 Task: Buy 2 Exhaust Pipes & Tips from Exhaust & Emissions section under best seller category for shipping address: Emma Green, 1133 Star Trek Drive, Pensacola, Florida 32501, Cell Number 8503109646. Pay from credit card ending with 2005, CVV 3321
Action: Mouse moved to (35, 90)
Screenshot: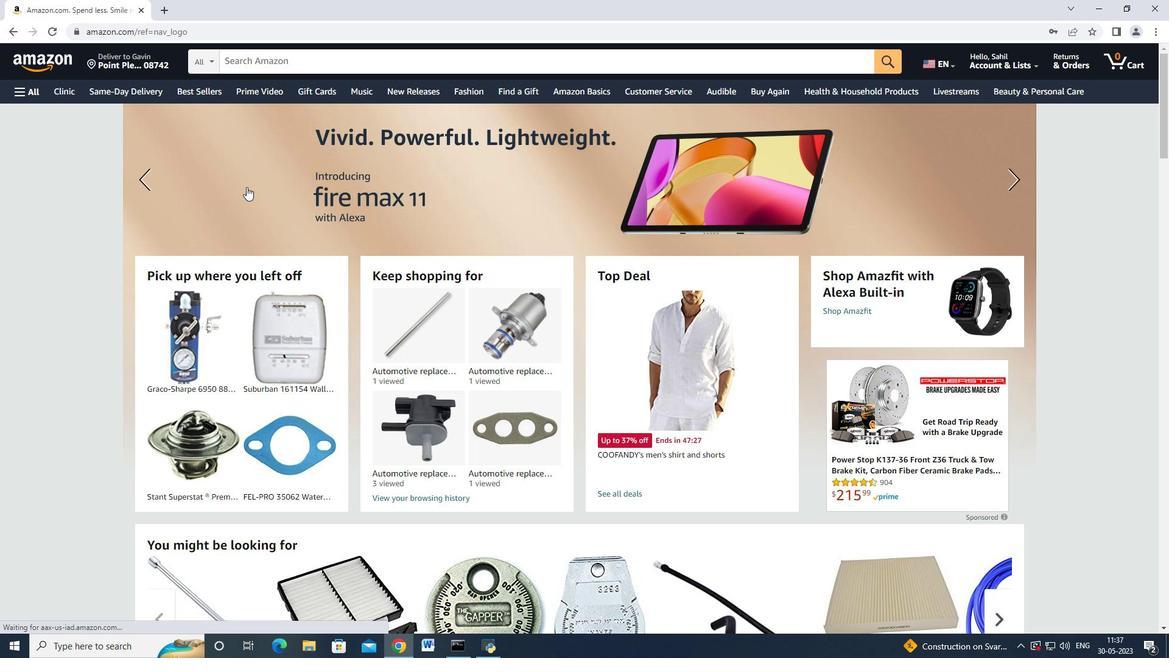 
Action: Mouse pressed left at (35, 90)
Screenshot: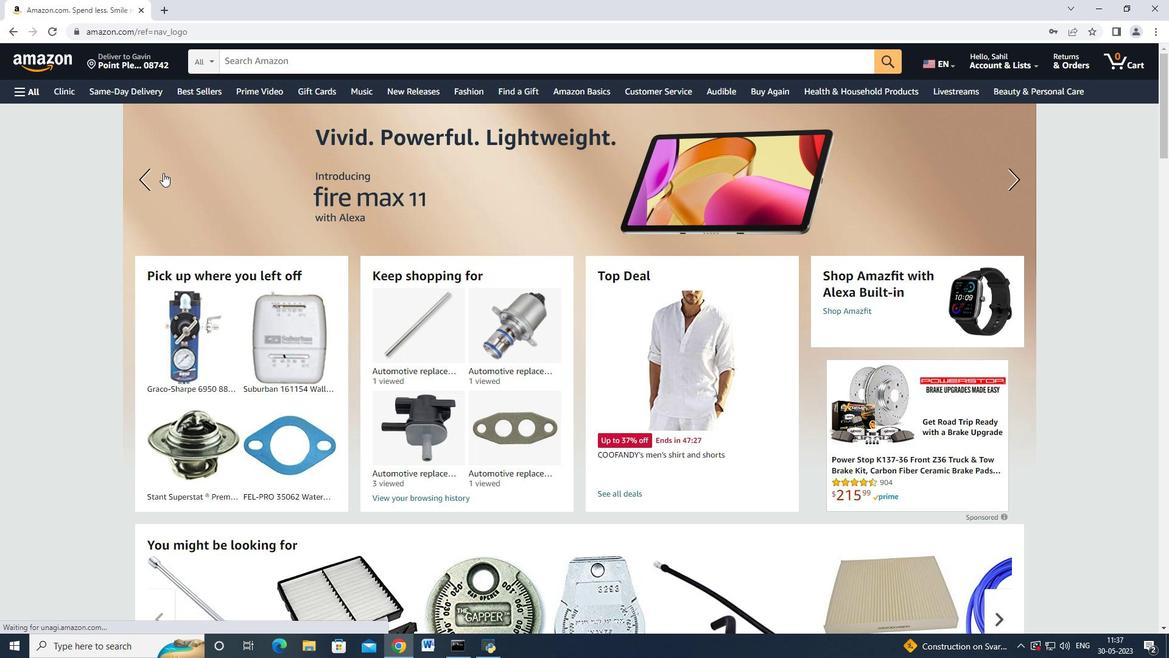 
Action: Mouse moved to (65, 189)
Screenshot: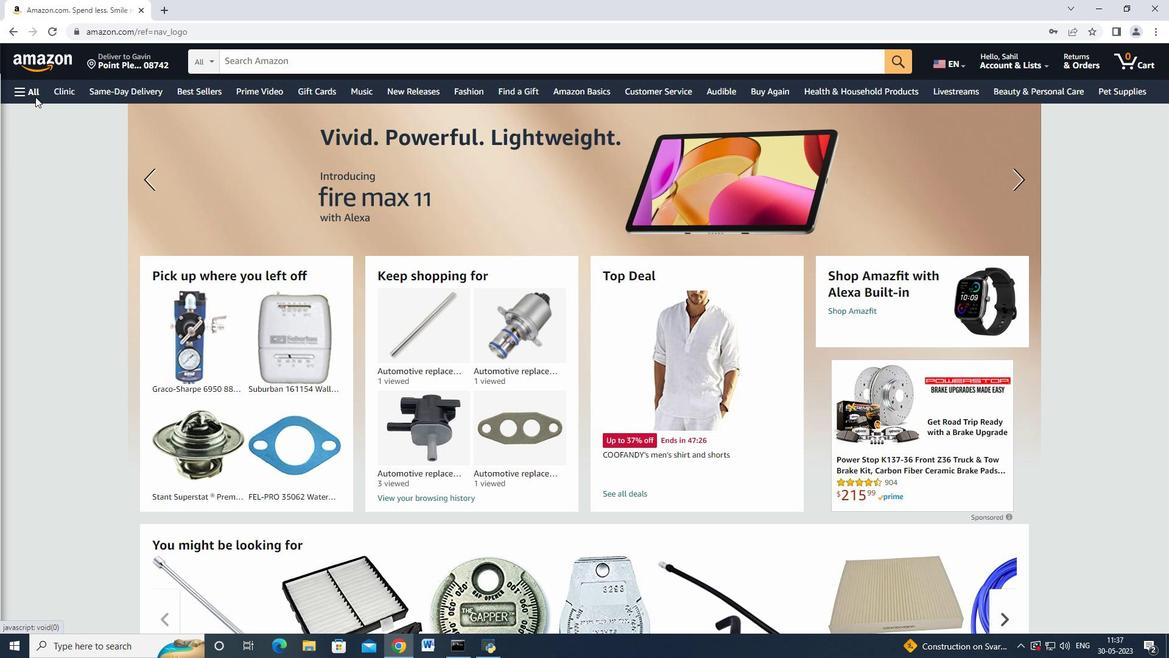 
Action: Mouse scrolled (65, 188) with delta (0, 0)
Screenshot: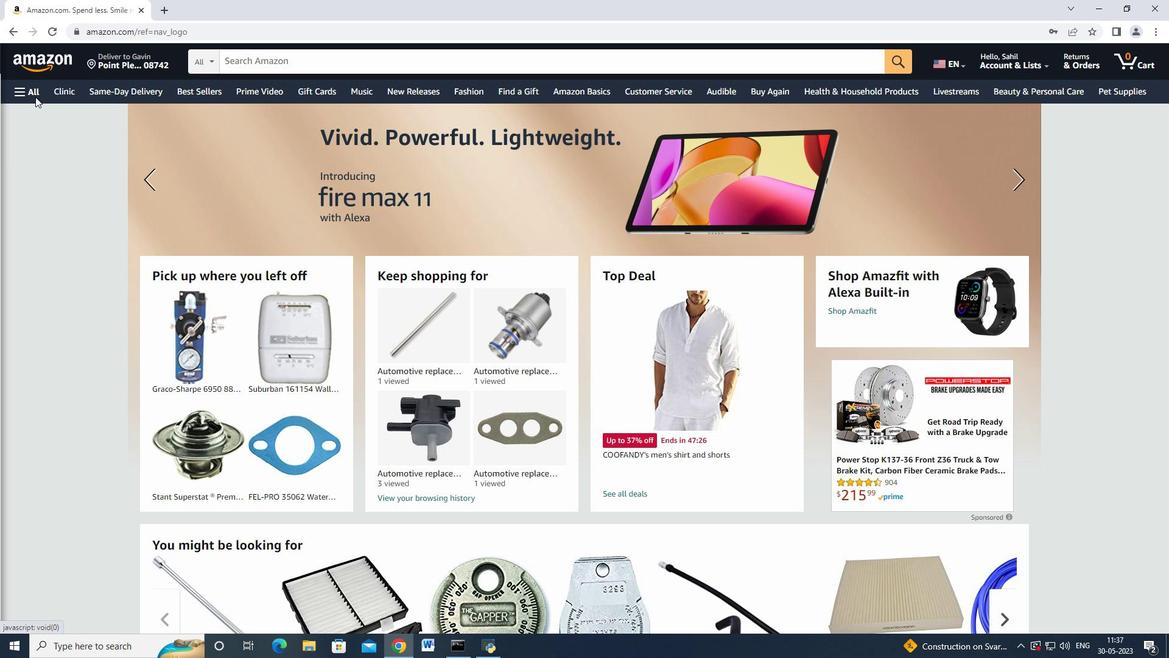 
Action: Mouse moved to (71, 212)
Screenshot: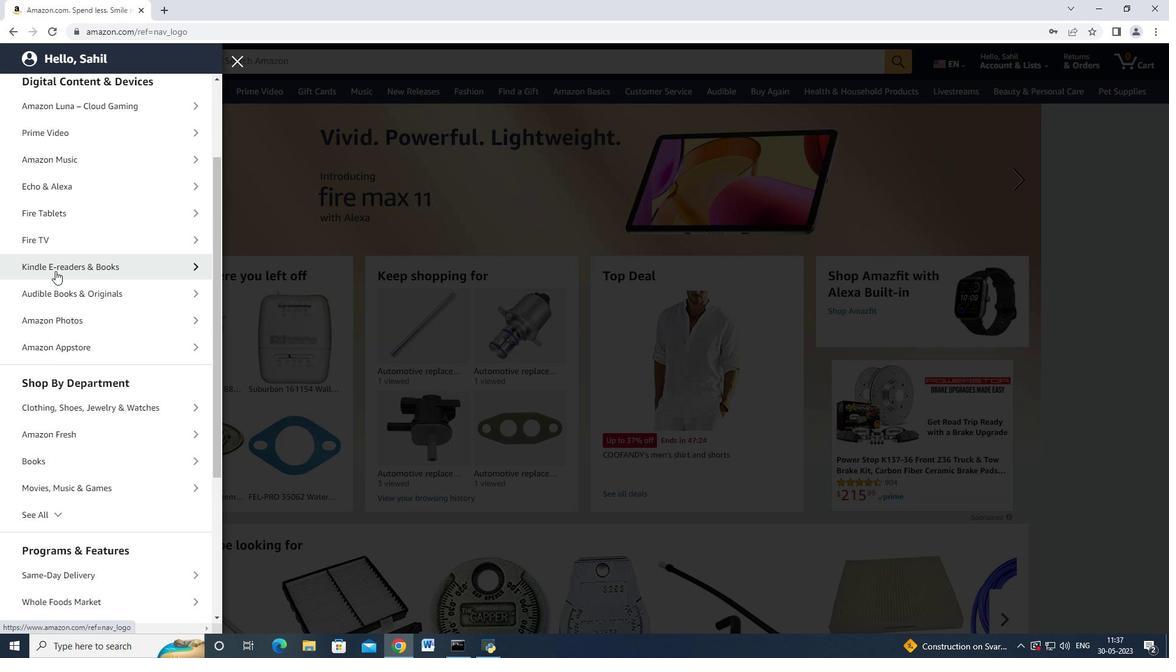 
Action: Mouse scrolled (71, 212) with delta (0, 0)
Screenshot: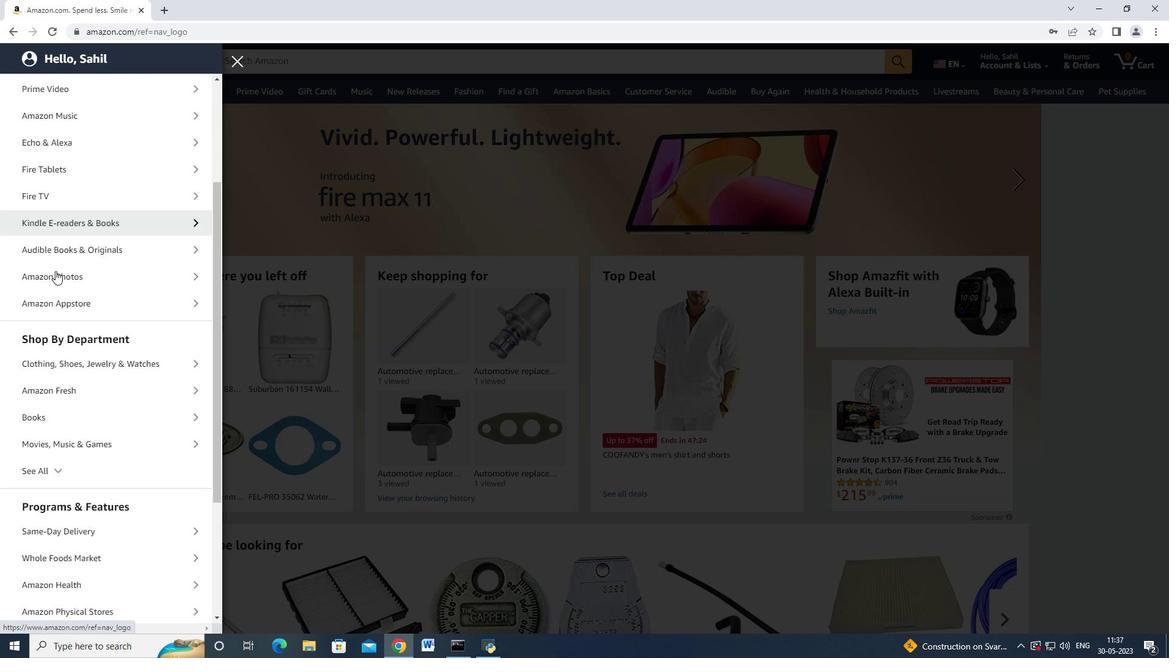 
Action: Mouse moved to (74, 217)
Screenshot: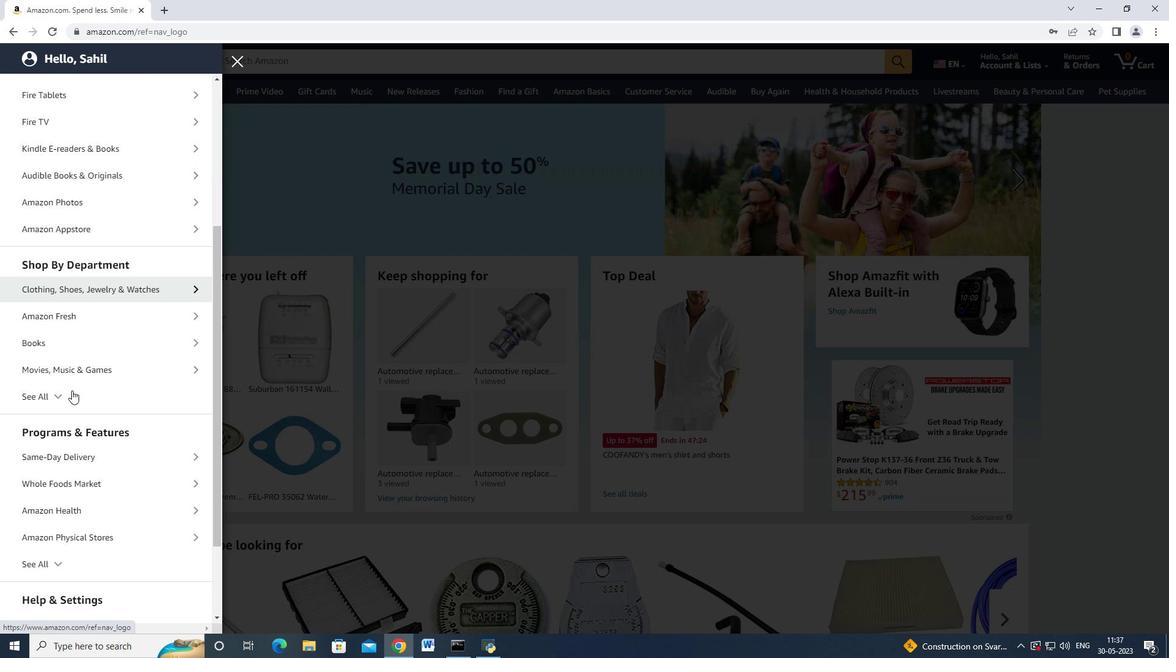 
Action: Mouse scrolled (74, 218) with delta (0, 0)
Screenshot: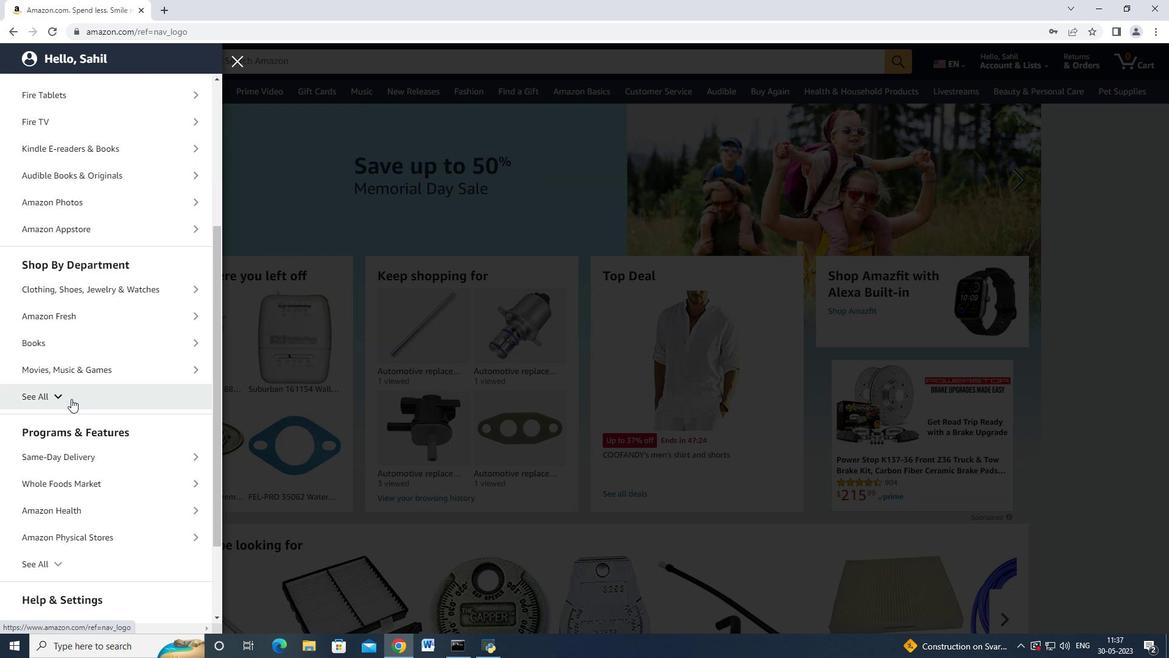 
Action: Mouse scrolled (74, 218) with delta (0, 0)
Screenshot: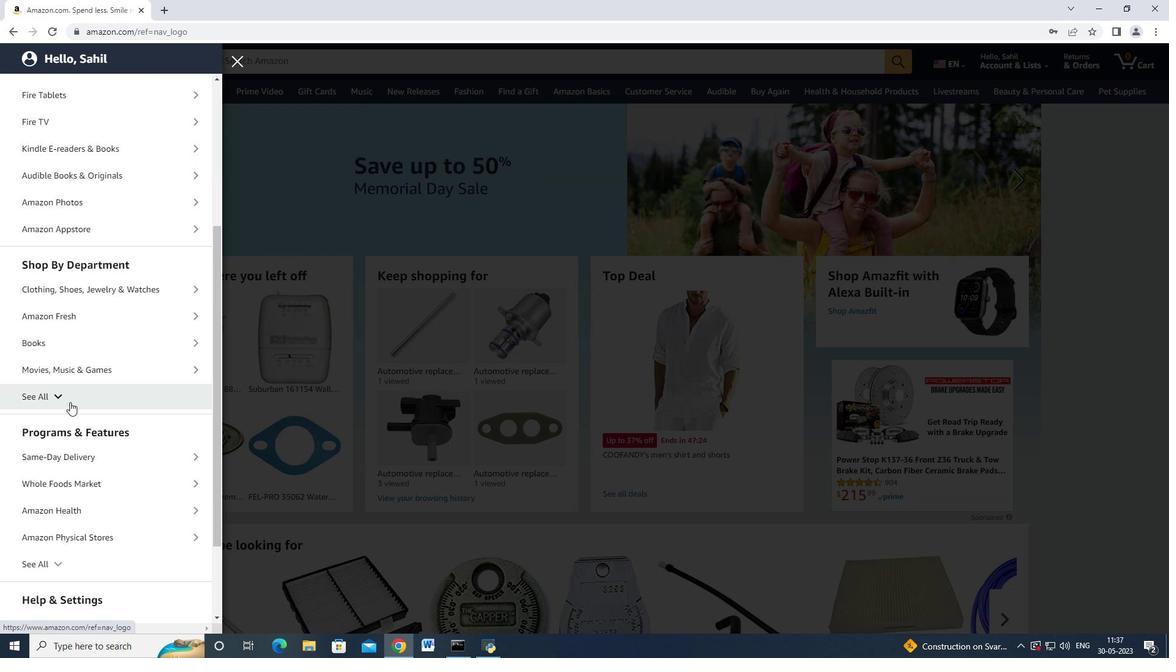 
Action: Mouse scrolled (74, 218) with delta (0, 0)
Screenshot: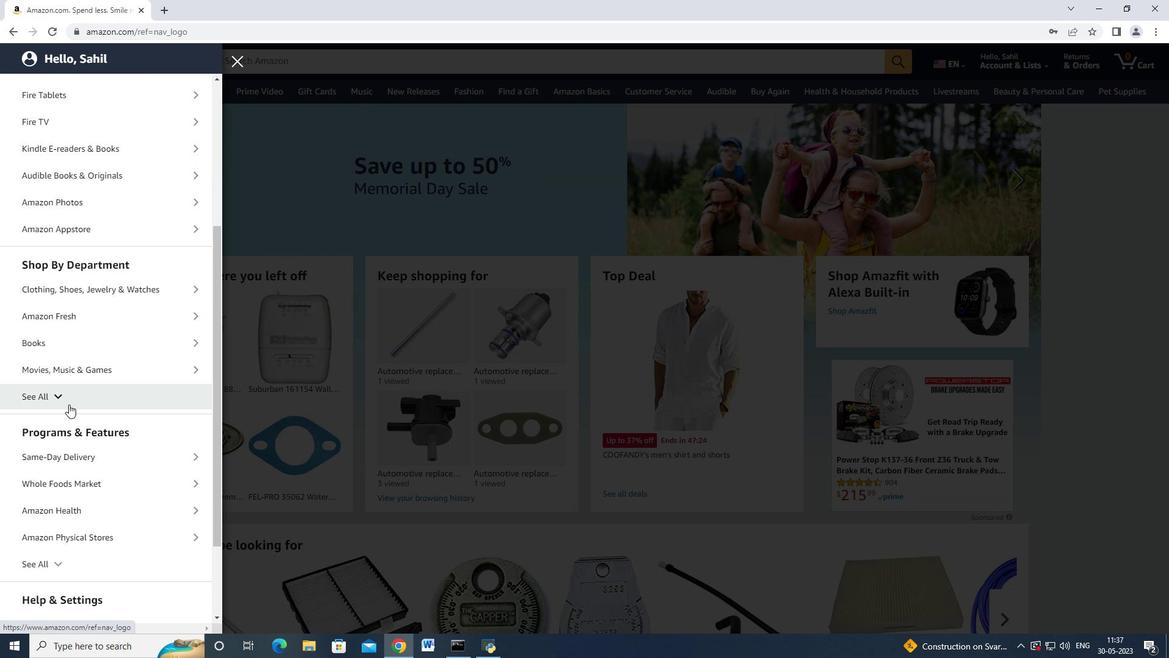 
Action: Mouse moved to (107, 204)
Screenshot: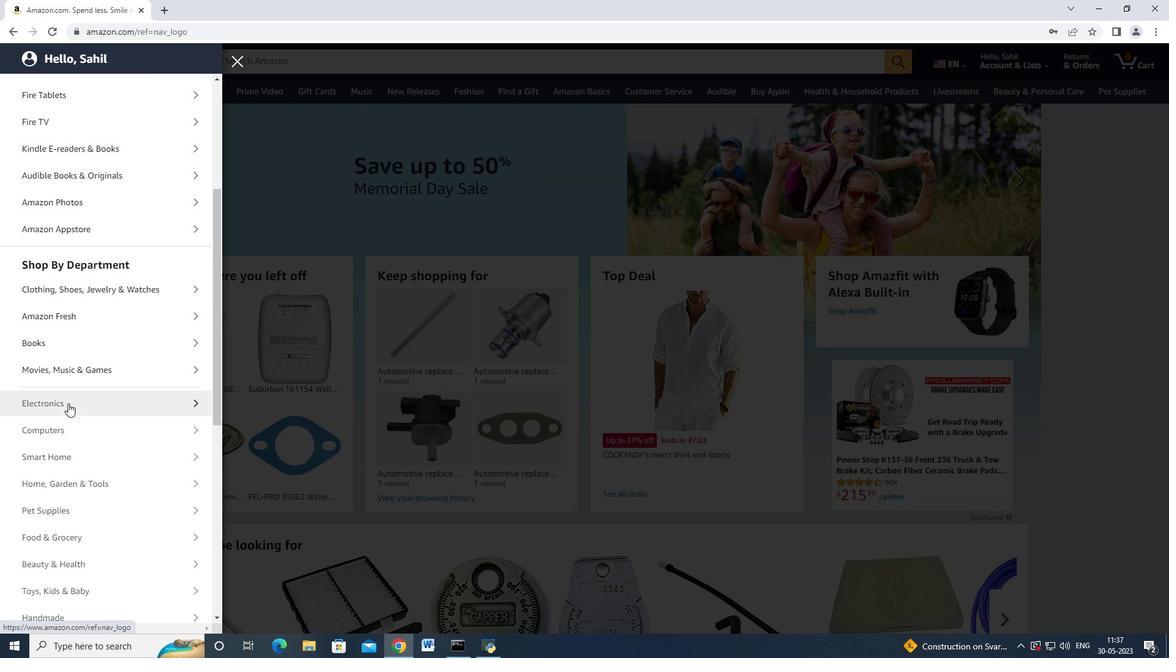 
Action: Mouse scrolled (107, 203) with delta (0, 0)
Screenshot: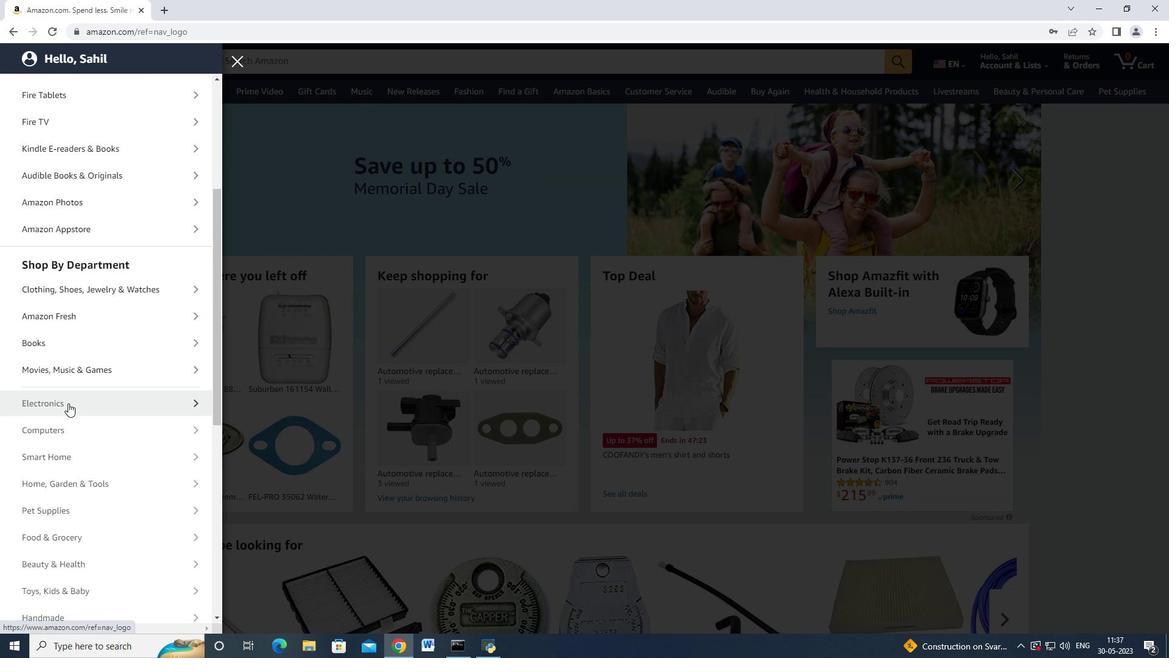 
Action: Mouse moved to (108, 207)
Screenshot: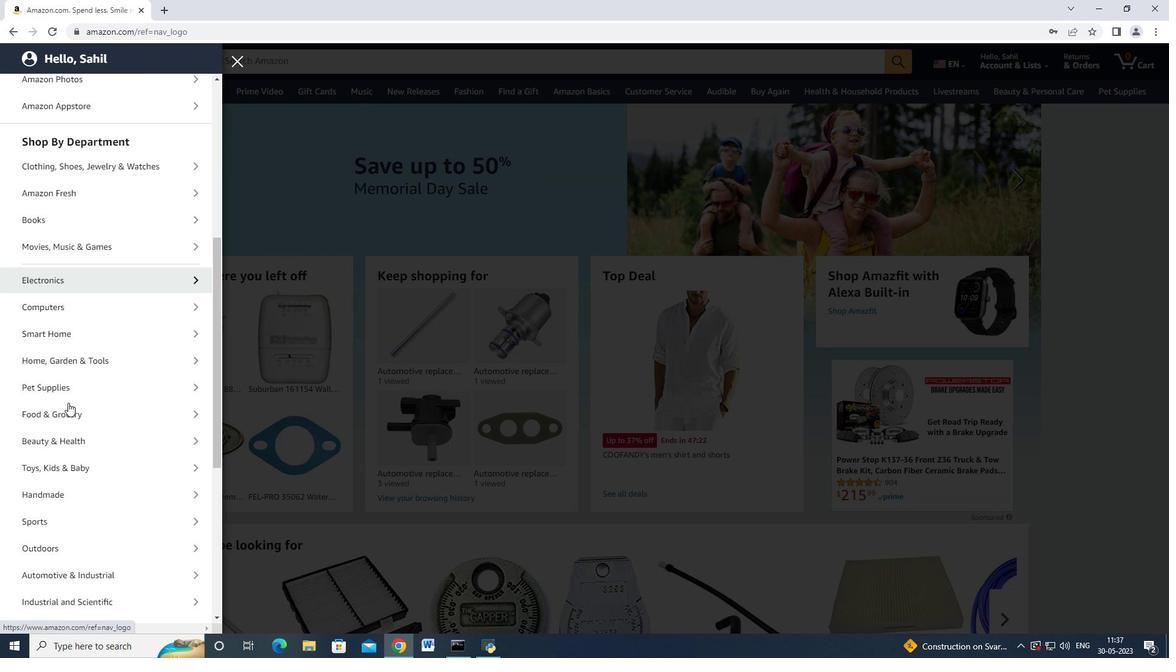 
Action: Mouse scrolled (108, 207) with delta (0, 0)
Screenshot: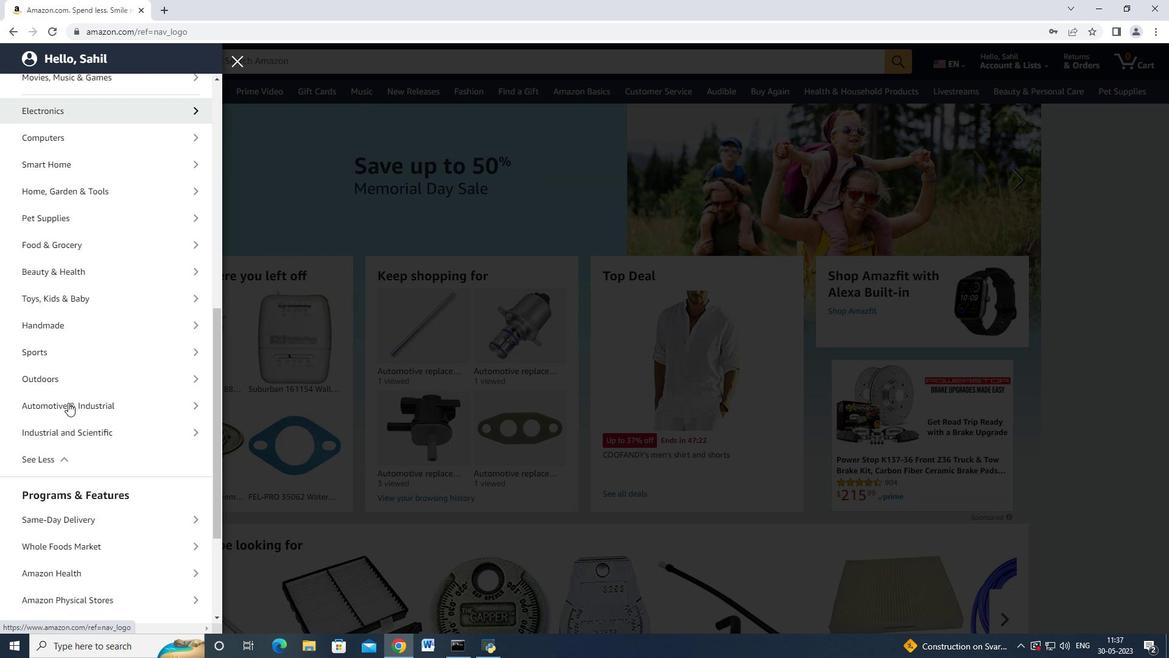 
Action: Mouse moved to (109, 208)
Screenshot: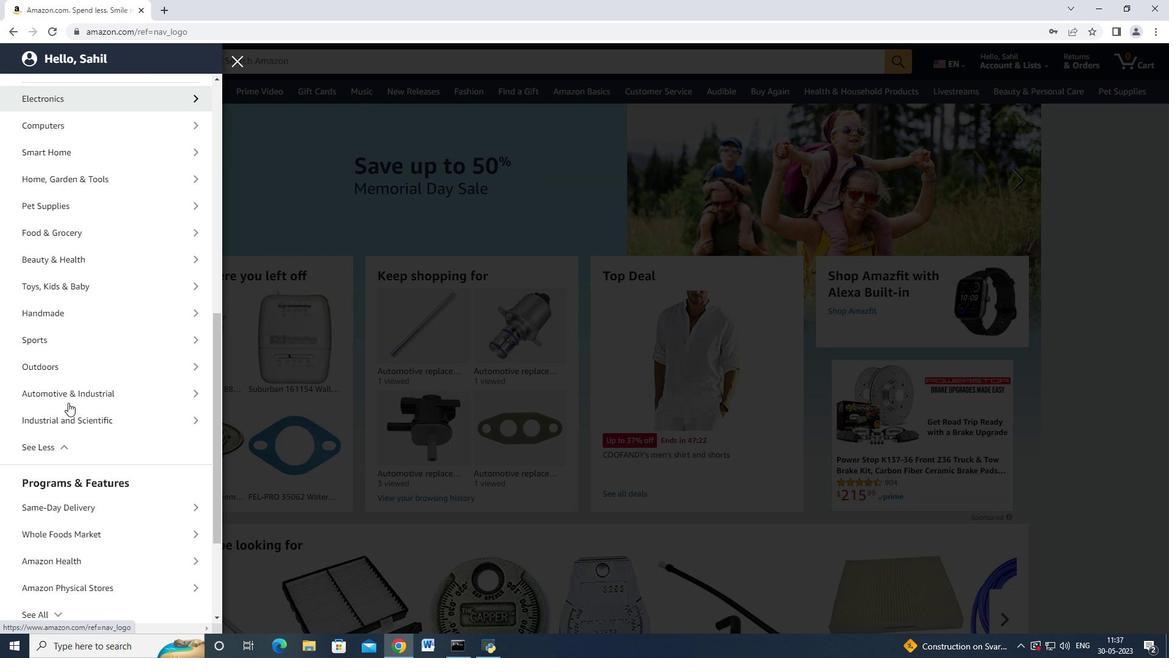 
Action: Mouse scrolled (109, 208) with delta (0, 0)
Screenshot: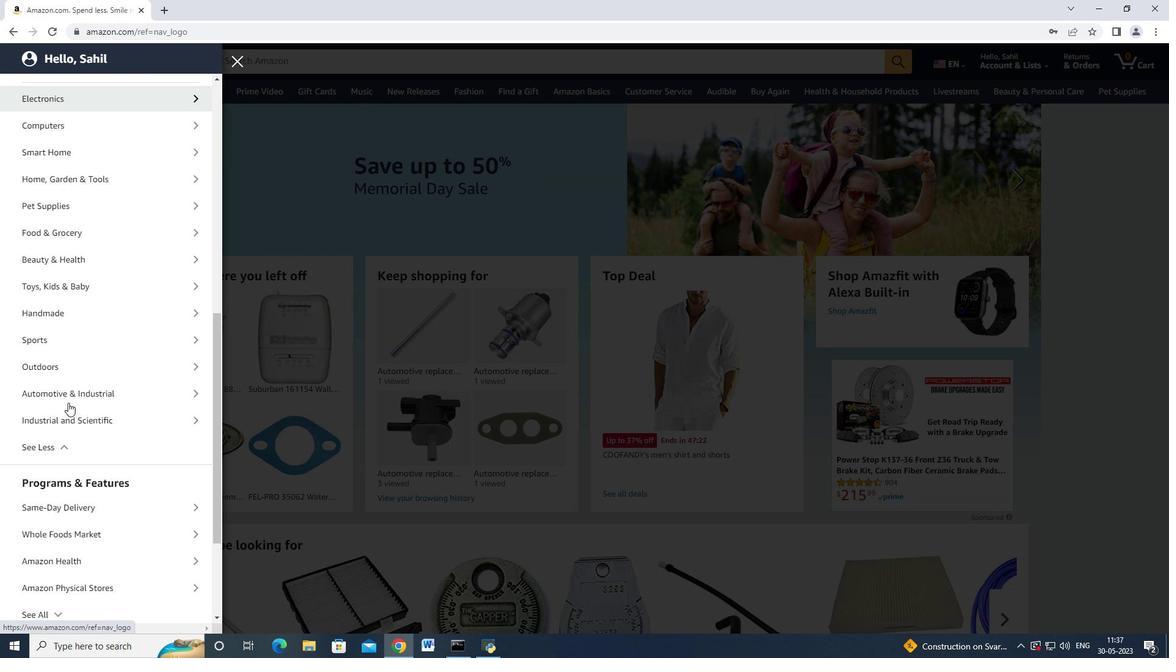
Action: Mouse moved to (109, 211)
Screenshot: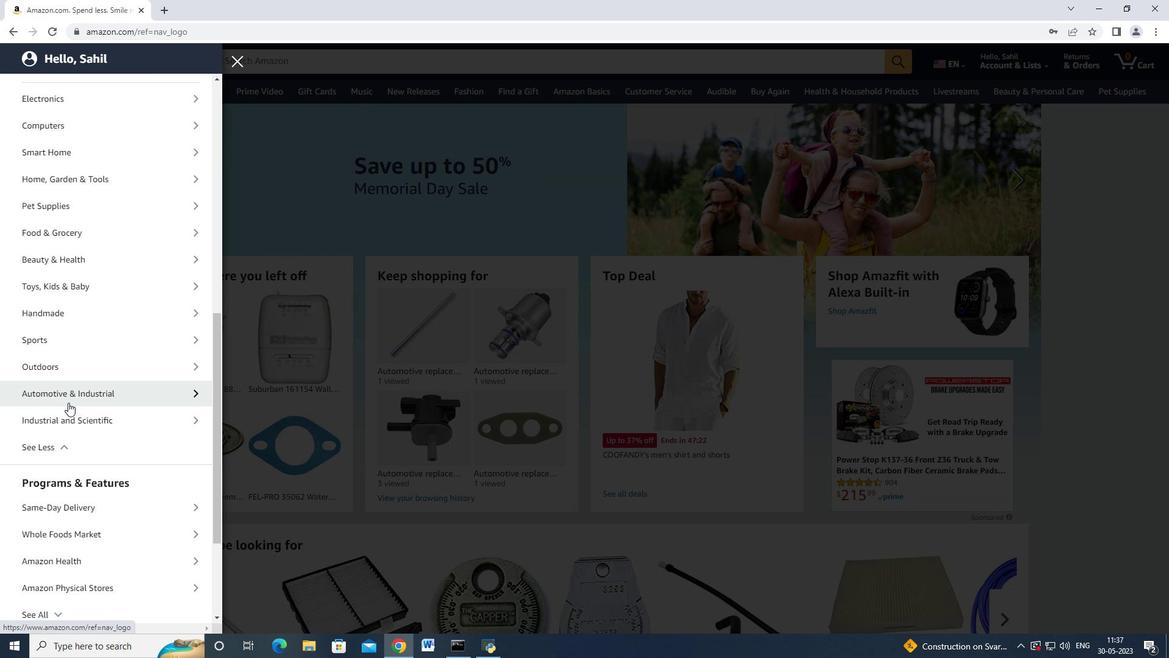 
Action: Mouse scrolled (109, 210) with delta (0, 0)
Screenshot: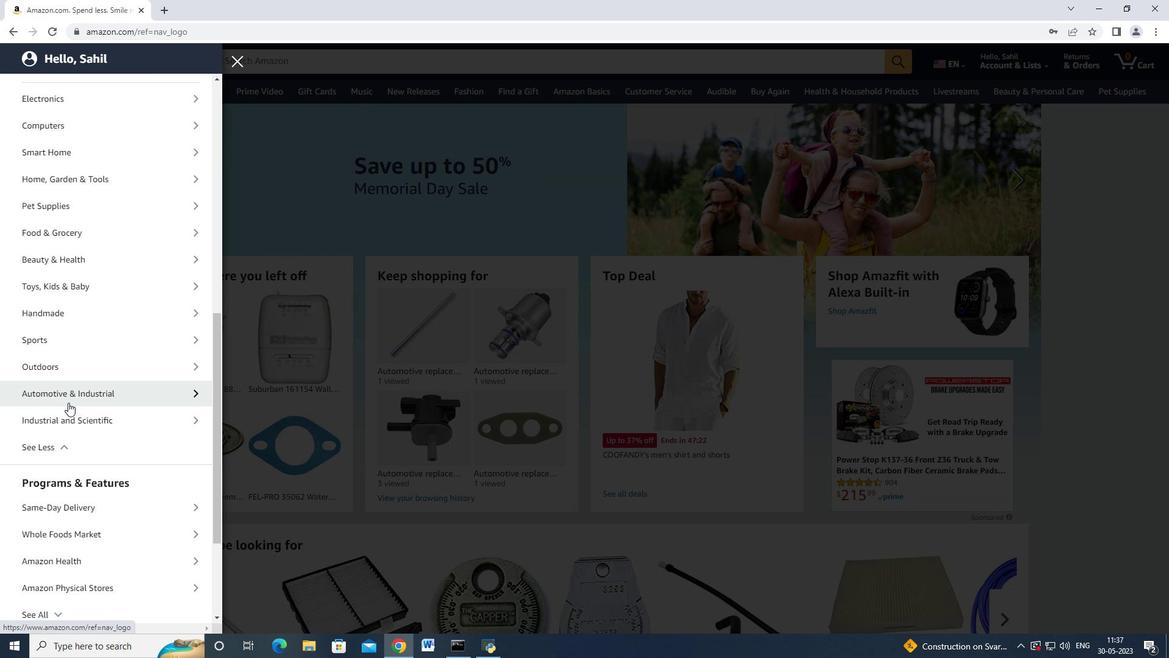 
Action: Mouse moved to (77, 397)
Screenshot: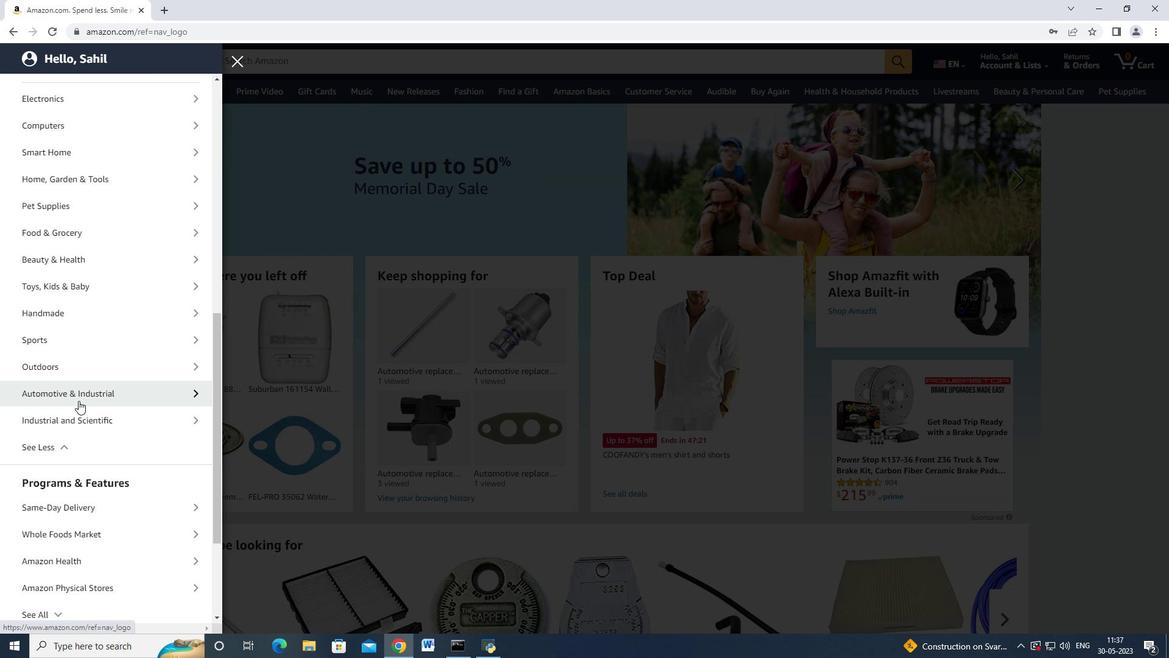 
Action: Mouse pressed left at (77, 397)
Screenshot: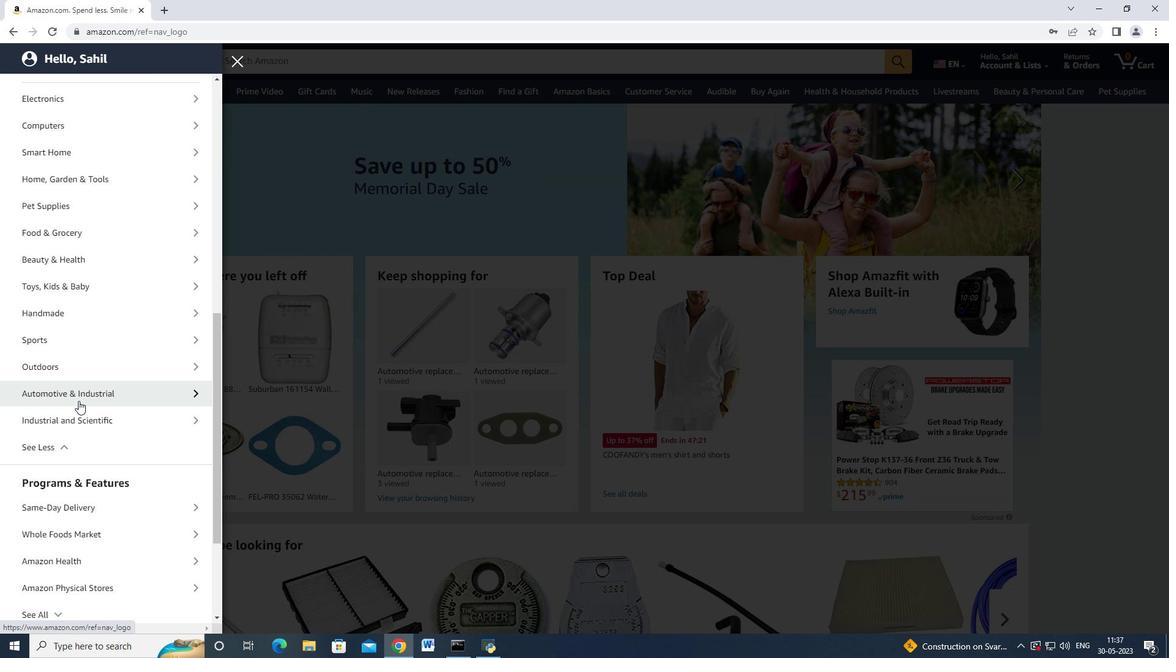 
Action: Mouse moved to (82, 364)
Screenshot: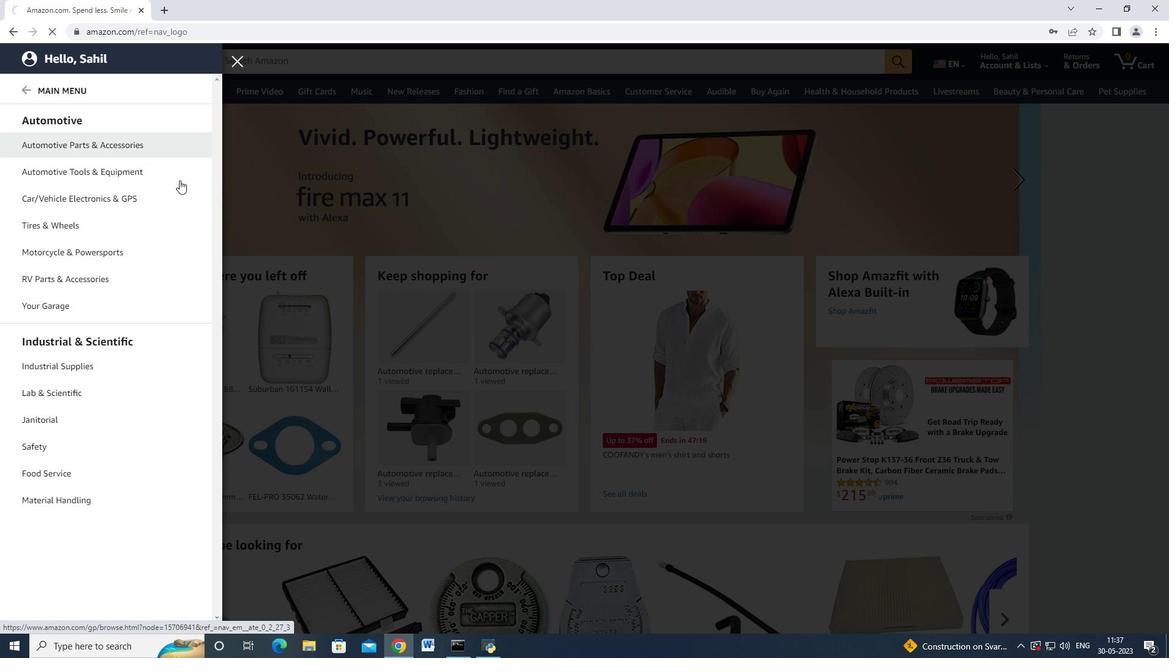 
Action: Mouse scrolled (82, 364) with delta (0, 0)
Screenshot: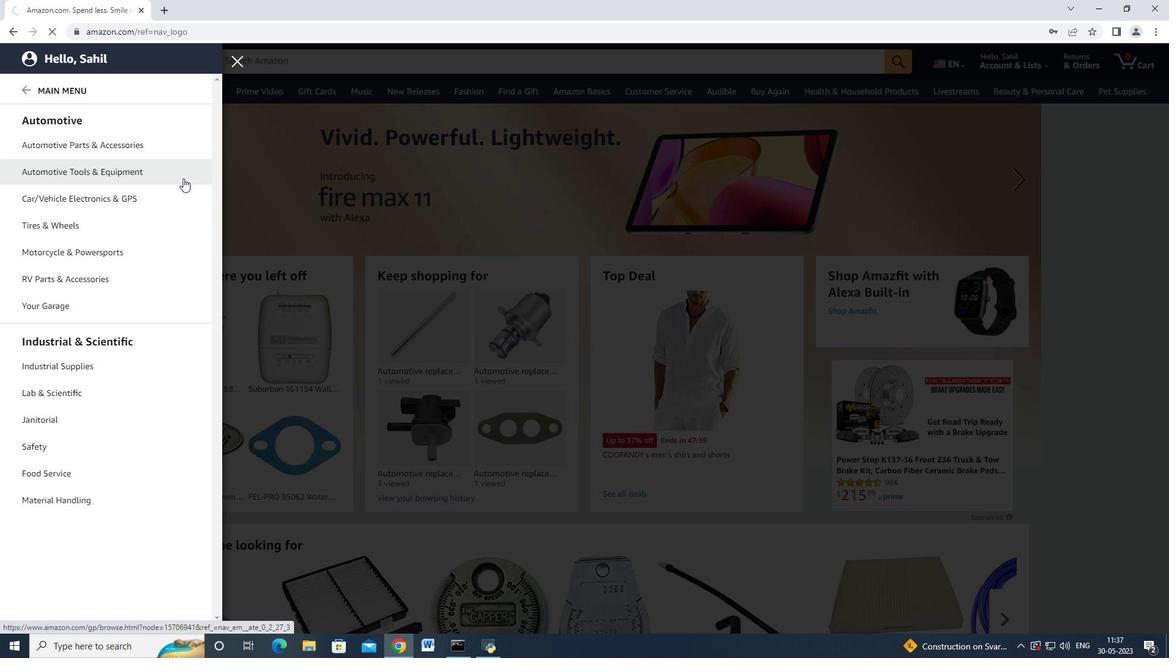 
Action: Mouse scrolled (82, 364) with delta (0, 0)
Screenshot: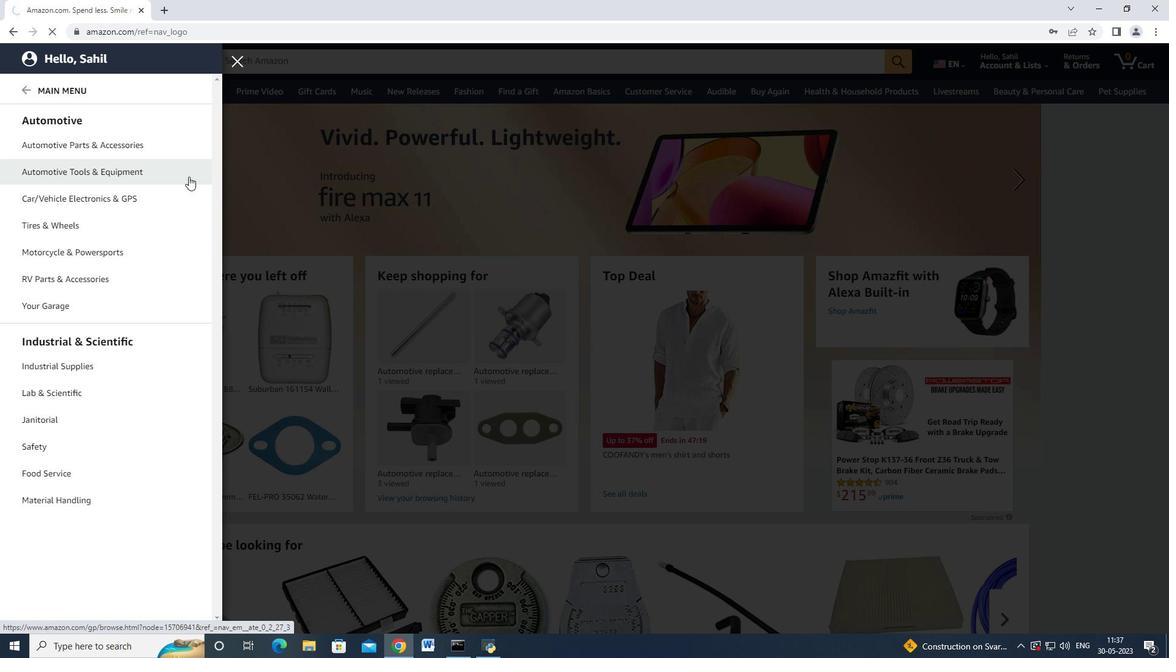 
Action: Mouse scrolled (82, 364) with delta (0, 0)
Screenshot: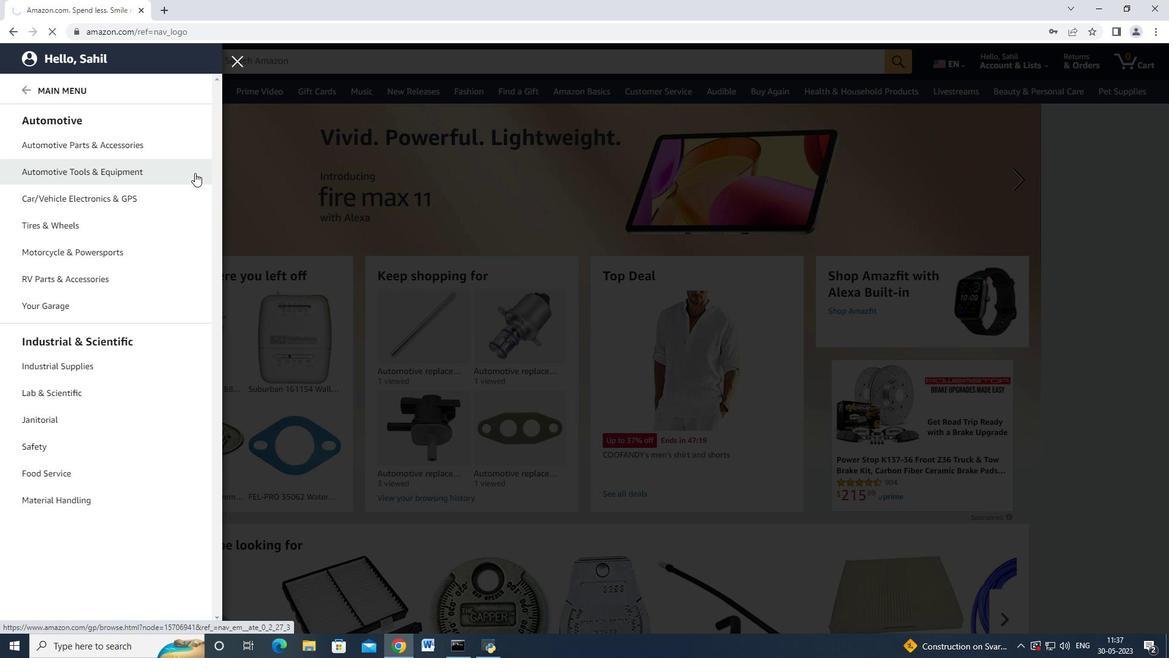 
Action: Mouse moved to (101, 506)
Screenshot: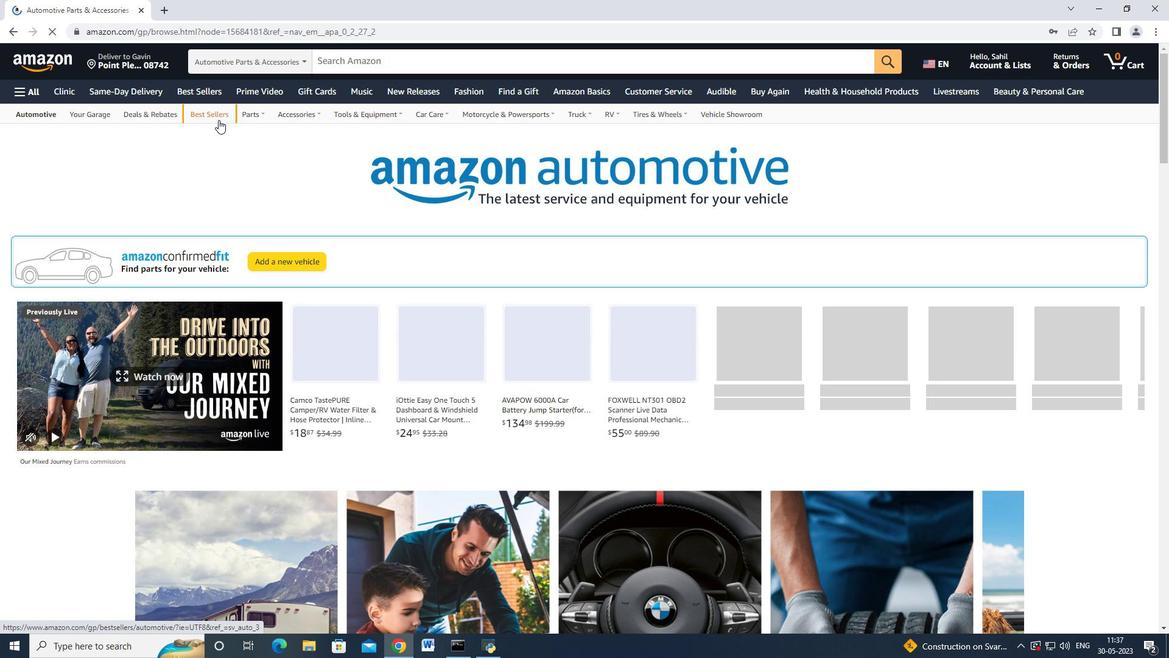 
Action: Mouse pressed left at (101, 506)
Screenshot: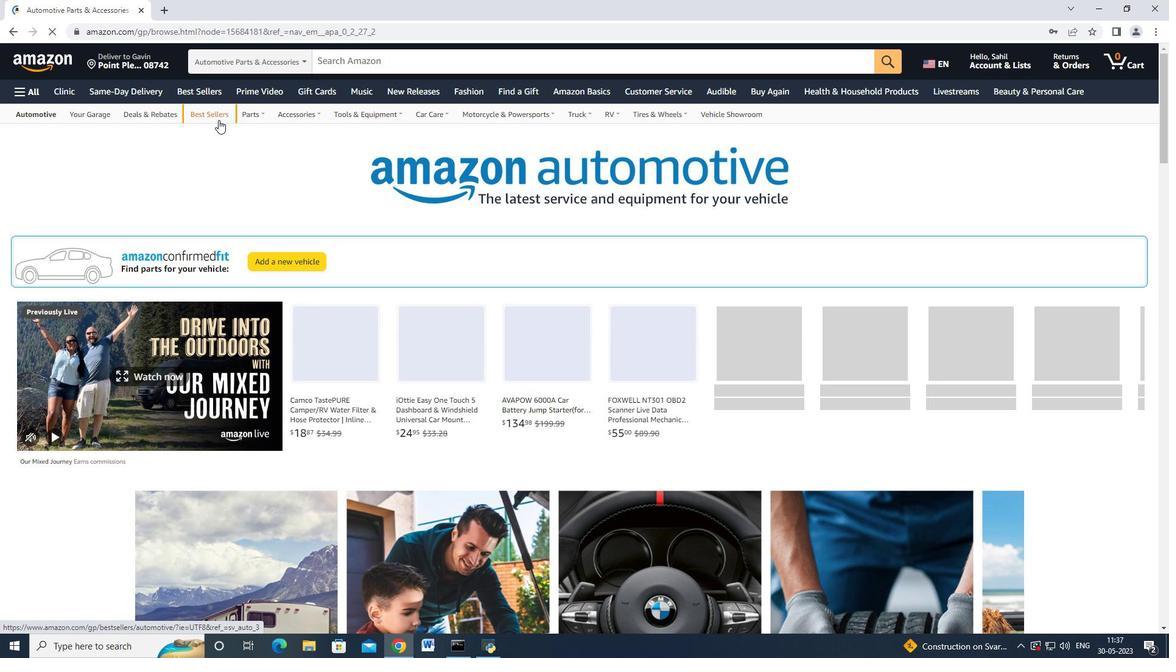 
Action: Mouse moved to (114, 152)
Screenshot: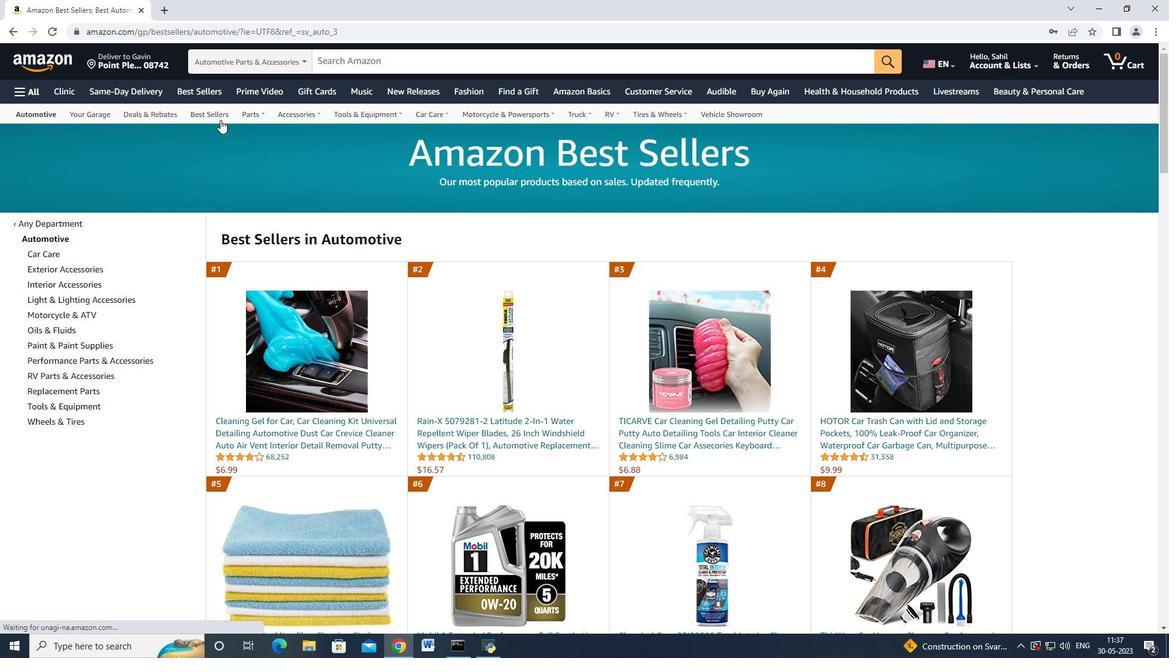 
Action: Mouse pressed left at (114, 152)
Screenshot: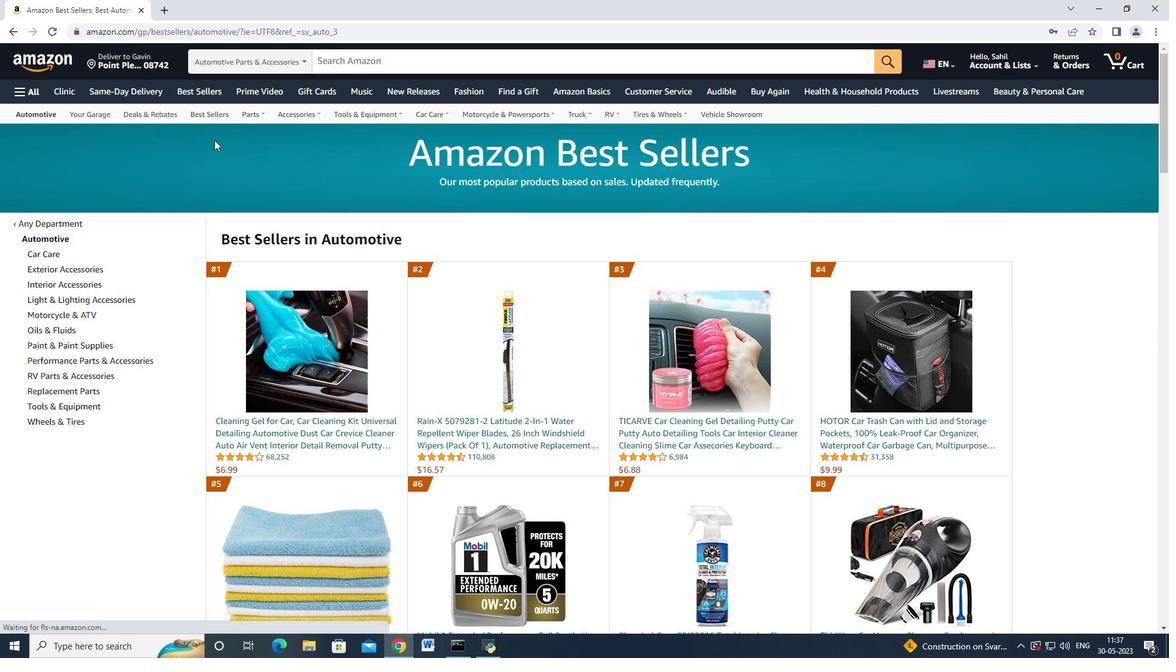 
Action: Mouse moved to (205, 115)
Screenshot: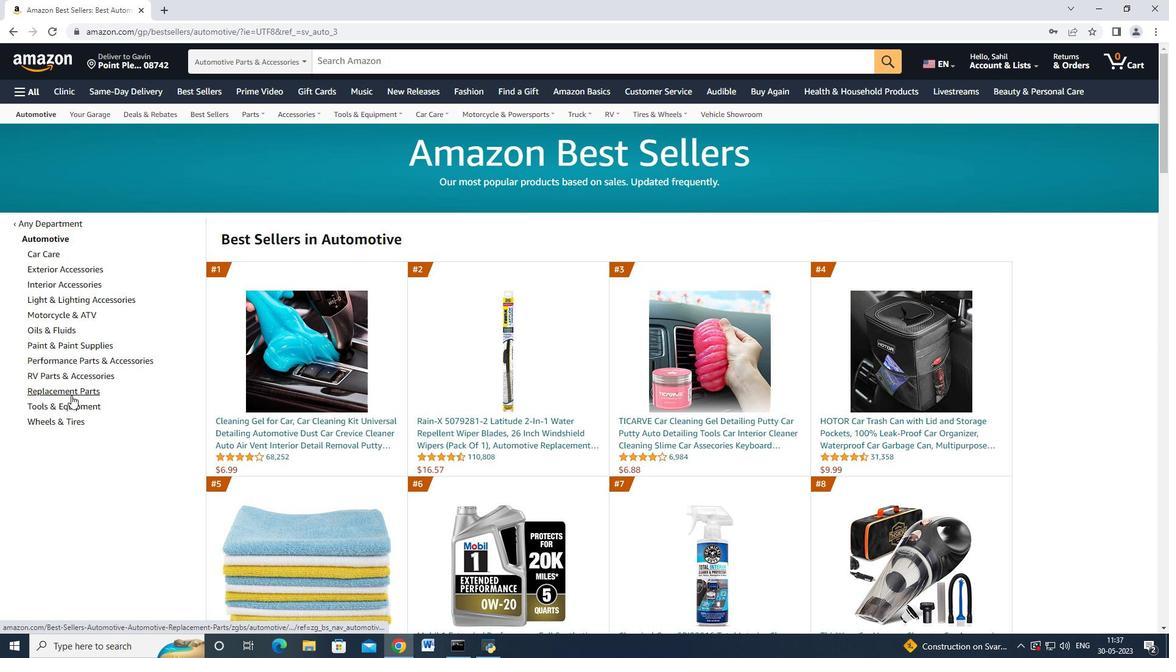 
Action: Mouse pressed left at (205, 115)
Screenshot: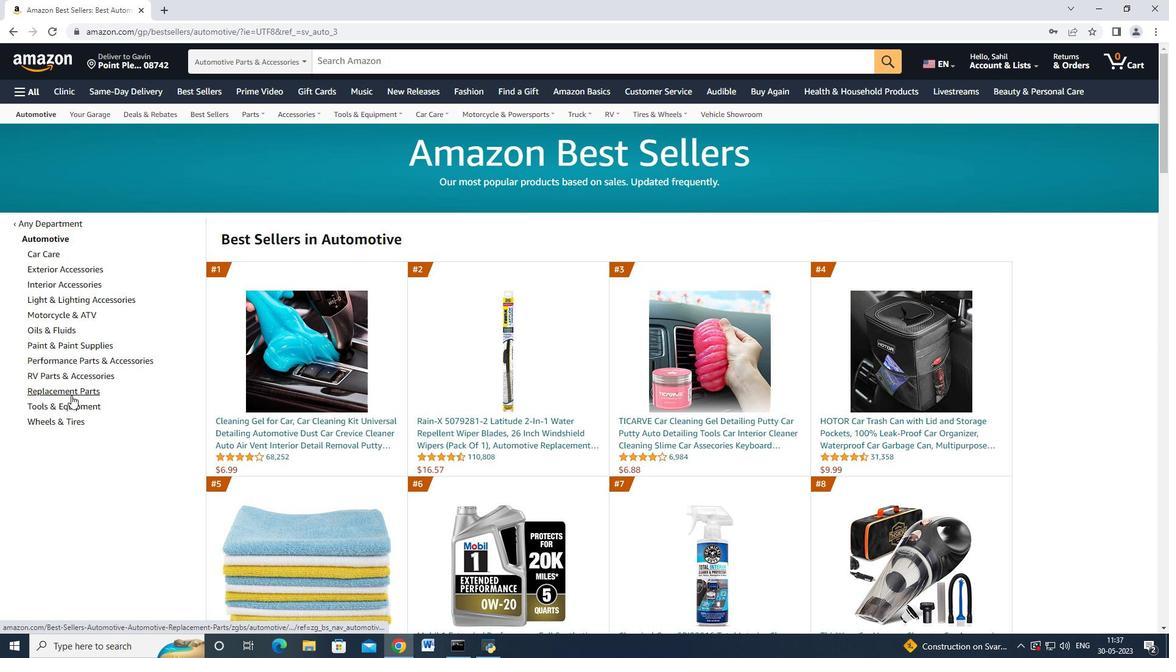 
Action: Mouse moved to (77, 390)
Screenshot: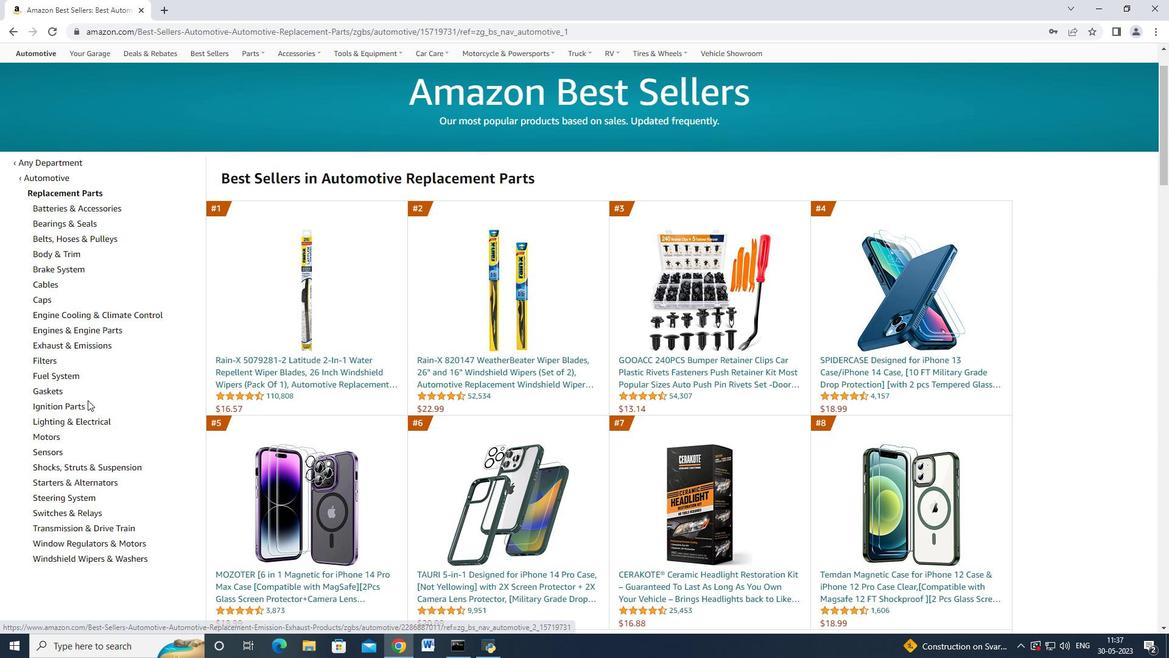 
Action: Mouse pressed left at (77, 390)
Screenshot: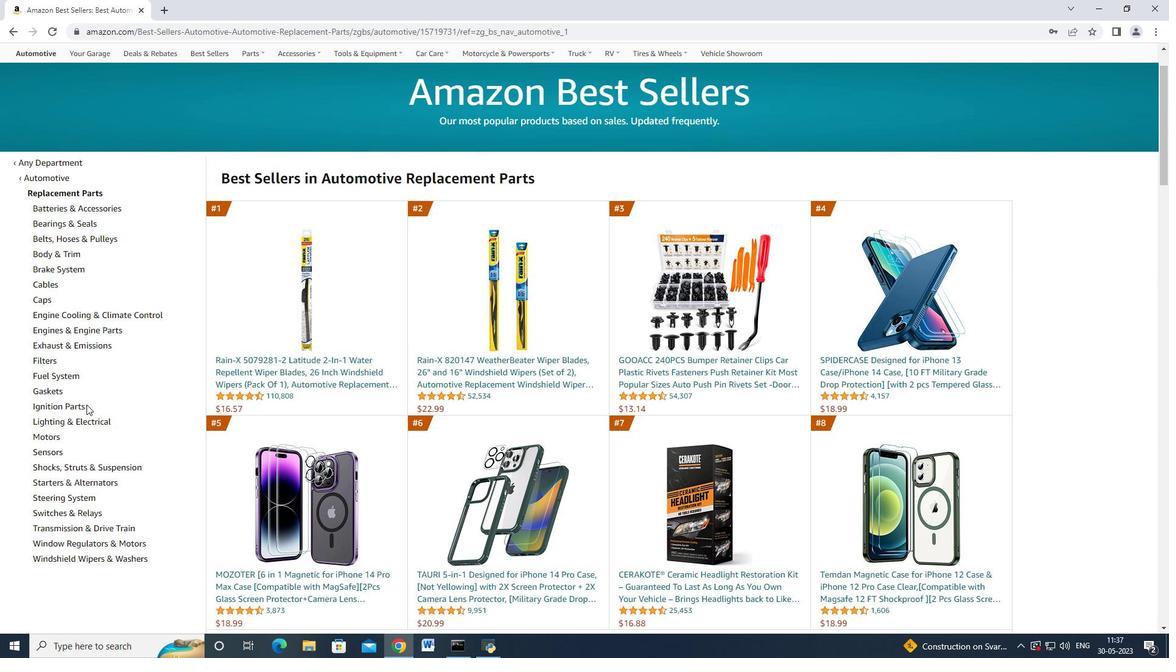 
Action: Mouse moved to (94, 295)
Screenshot: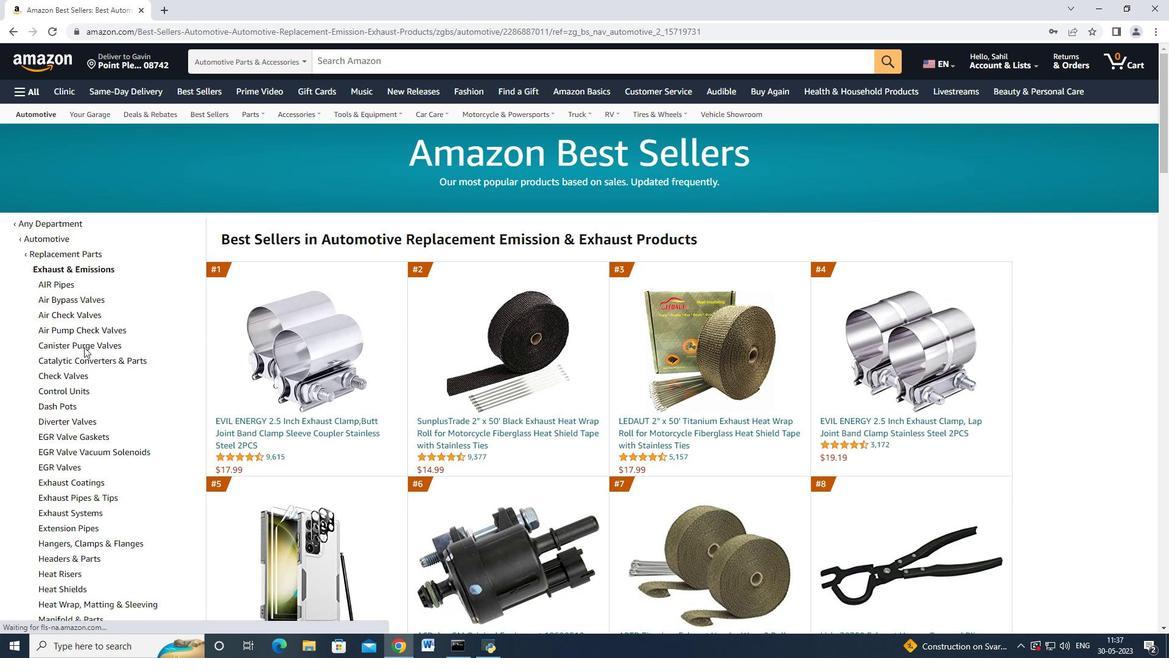 
Action: Mouse scrolled (94, 294) with delta (0, 0)
Screenshot: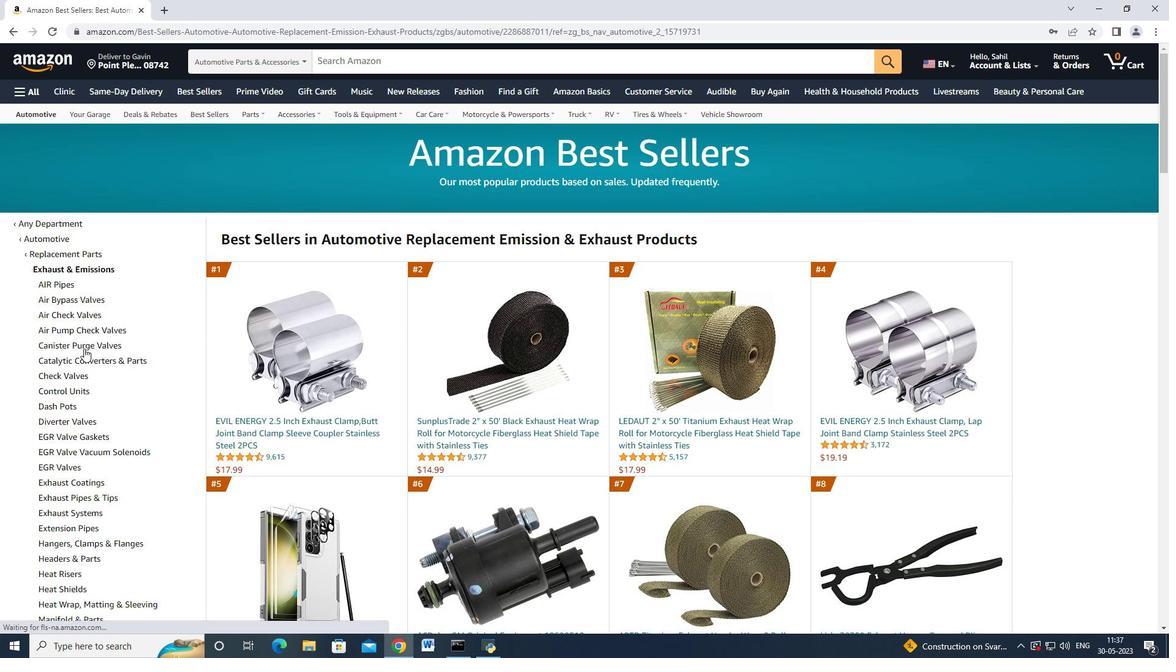 
Action: Mouse moved to (96, 345)
Screenshot: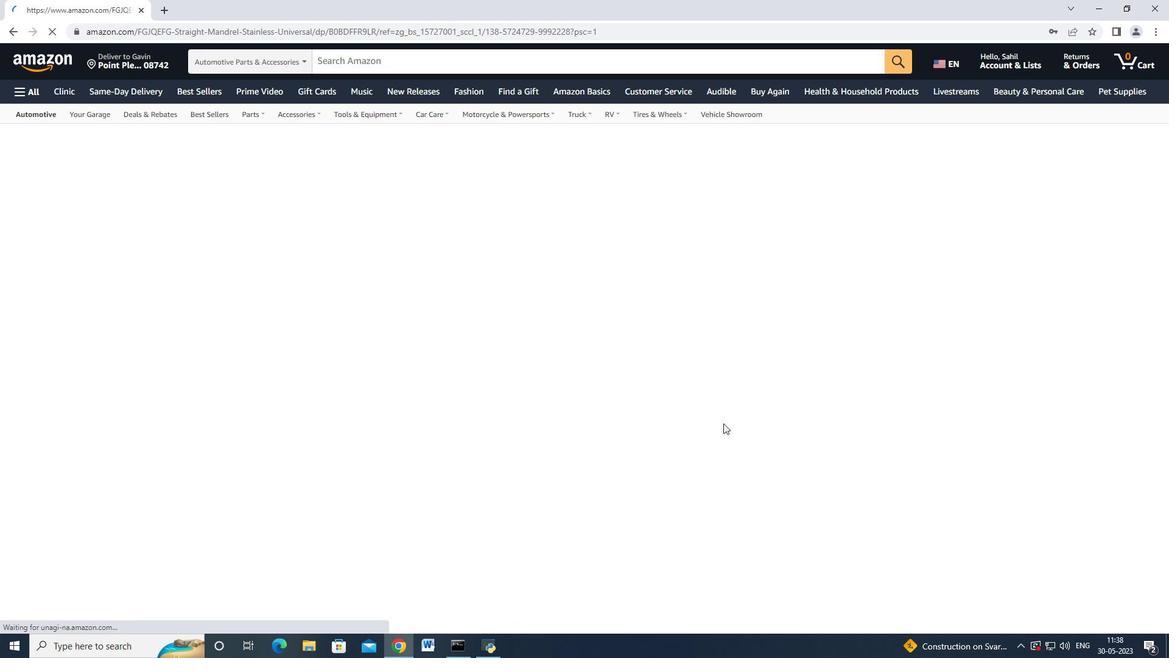 
Action: Mouse pressed left at (96, 345)
Screenshot: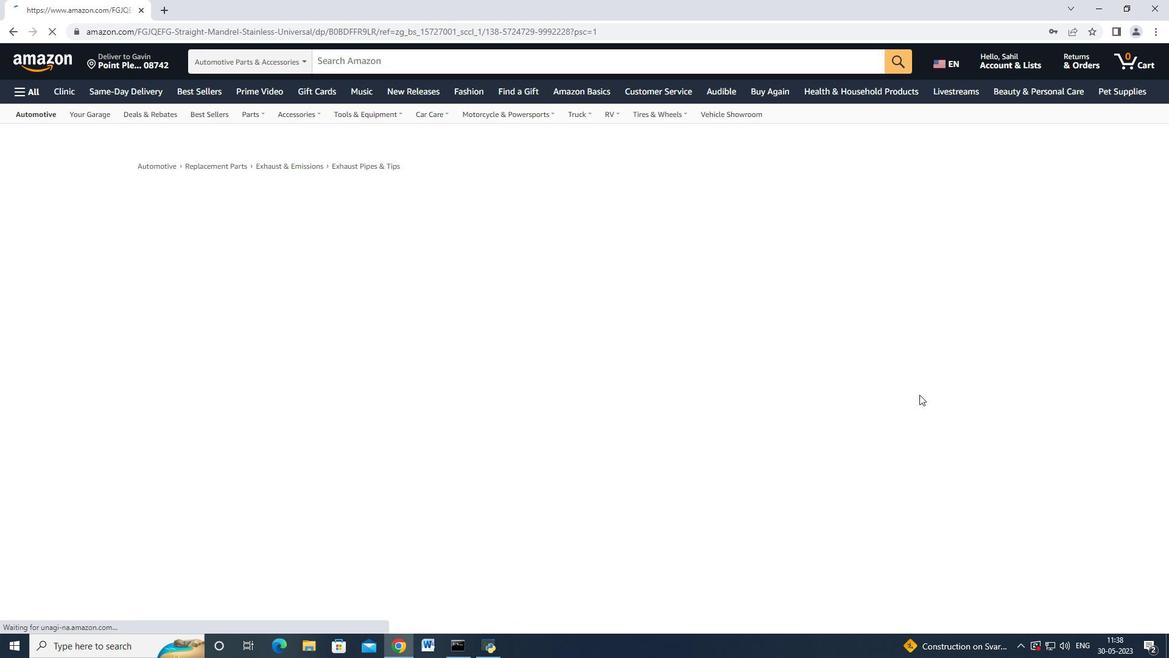 
Action: Mouse moved to (115, 308)
Screenshot: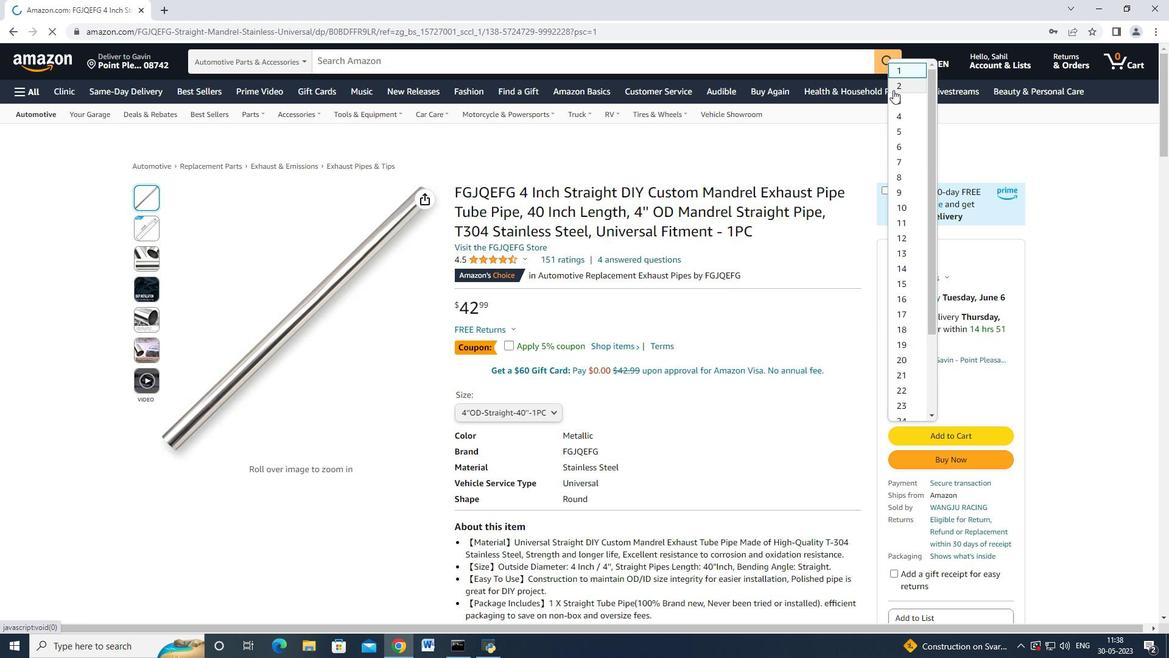 
Action: Mouse scrolled (115, 307) with delta (0, 0)
Screenshot: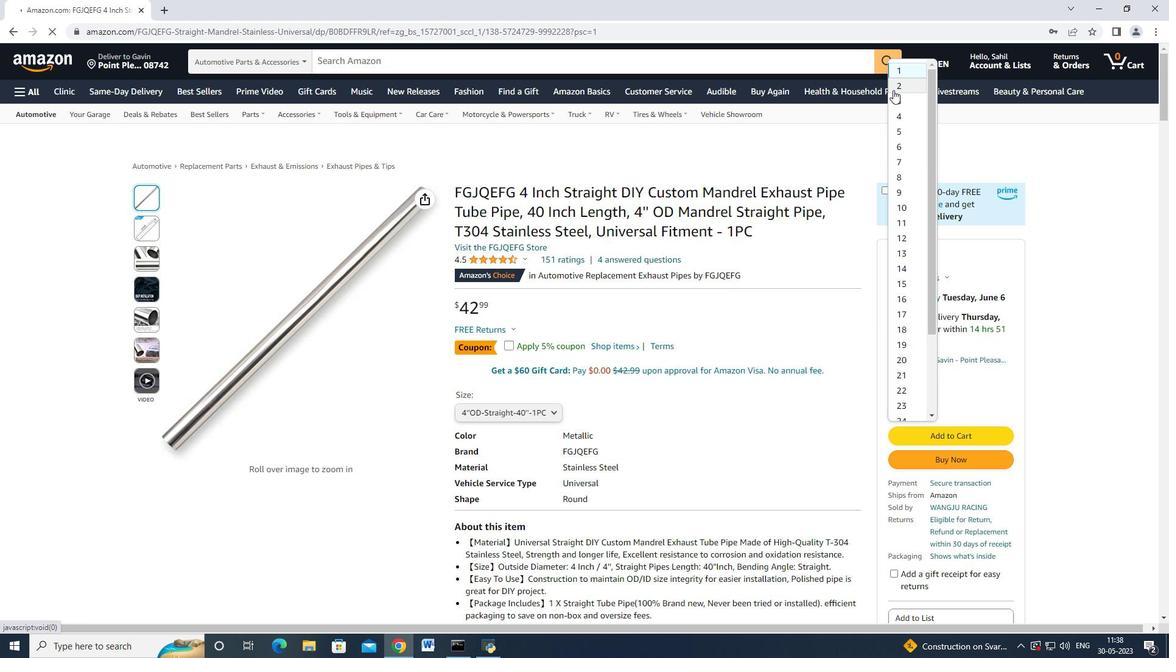 
Action: Mouse moved to (107, 437)
Screenshot: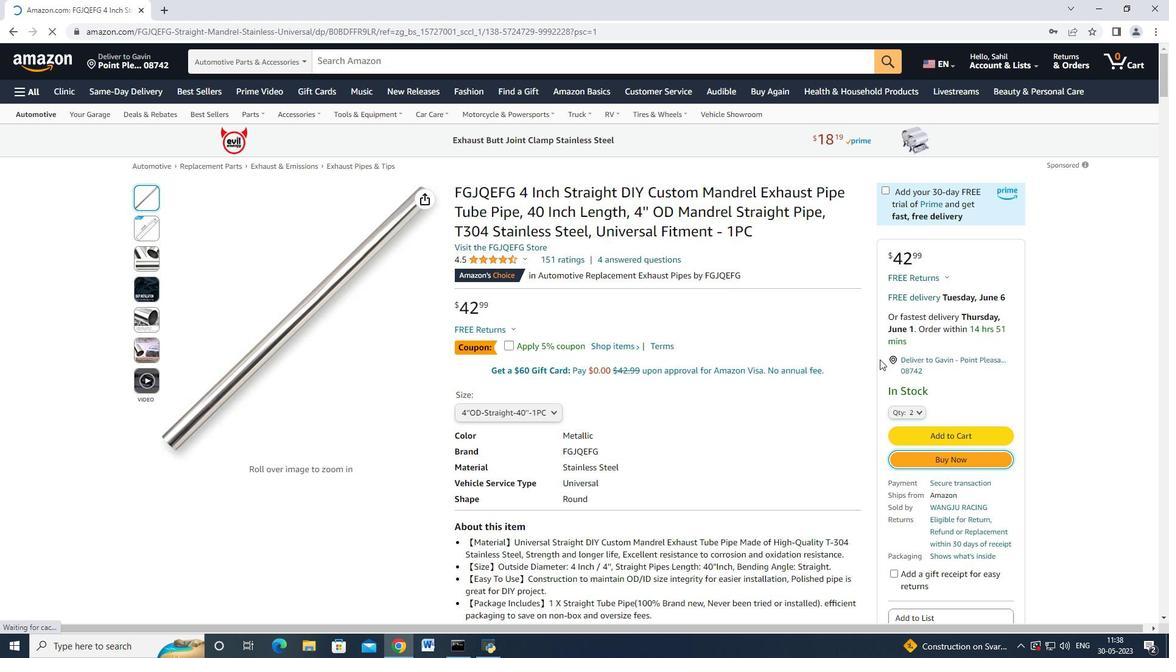 
Action: Mouse pressed left at (107, 437)
Screenshot: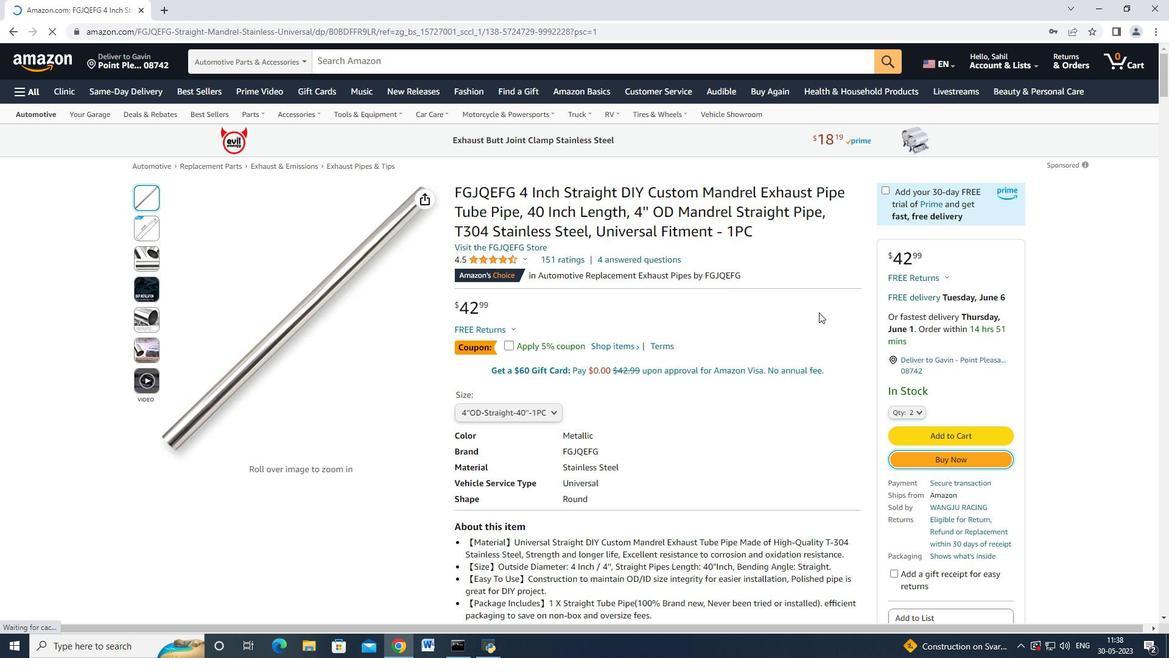 
Action: Mouse moved to (375, 328)
Screenshot: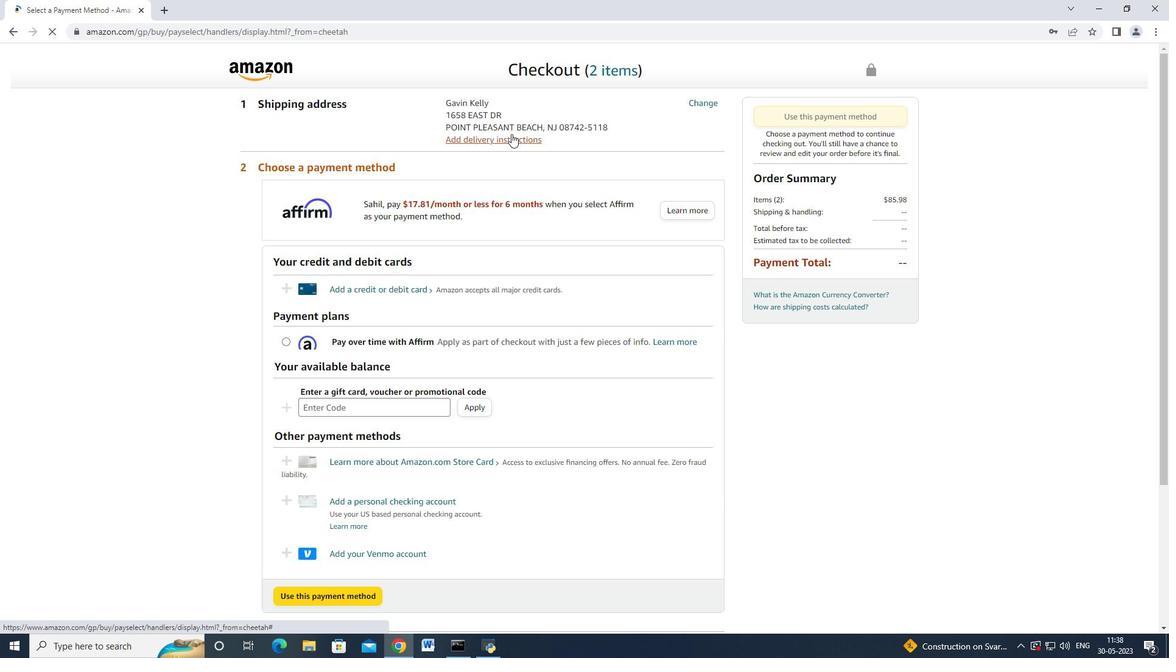 
Action: Mouse scrolled (375, 327) with delta (0, 0)
Screenshot: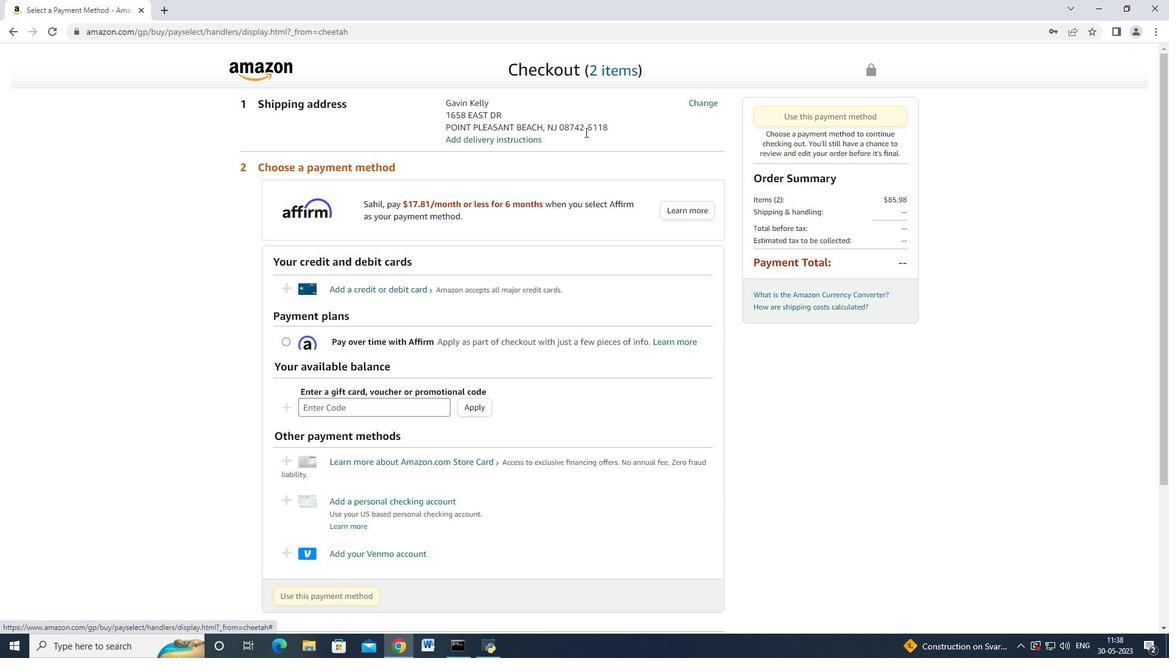 
Action: Mouse moved to (331, 365)
Screenshot: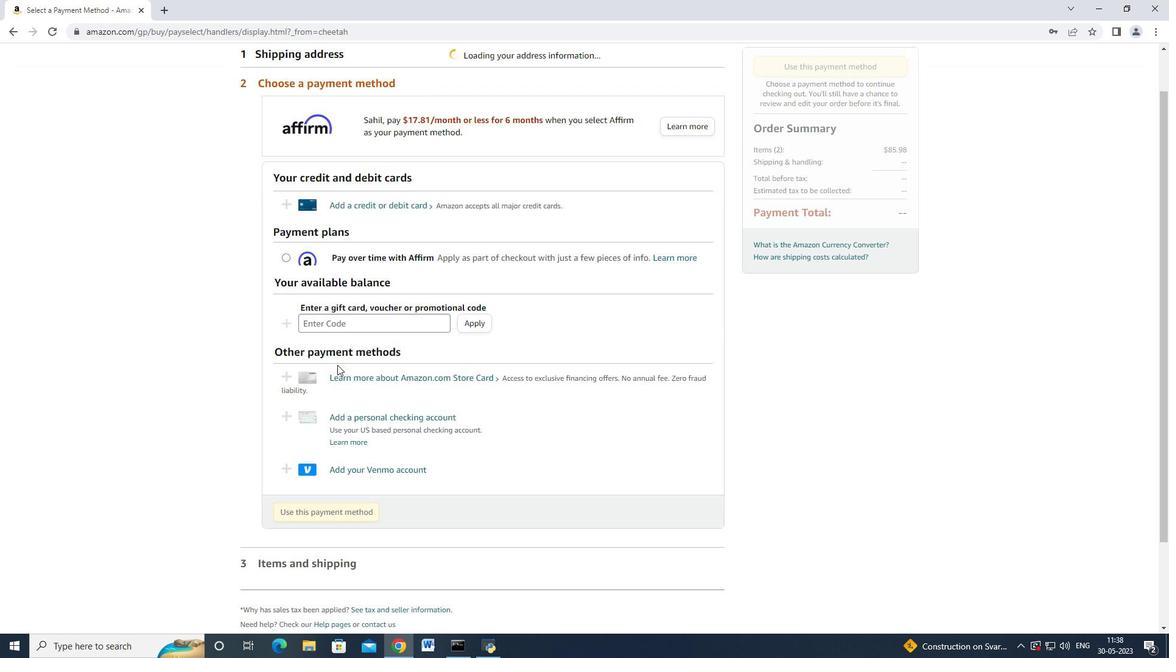 
Action: Mouse pressed left at (331, 365)
Screenshot: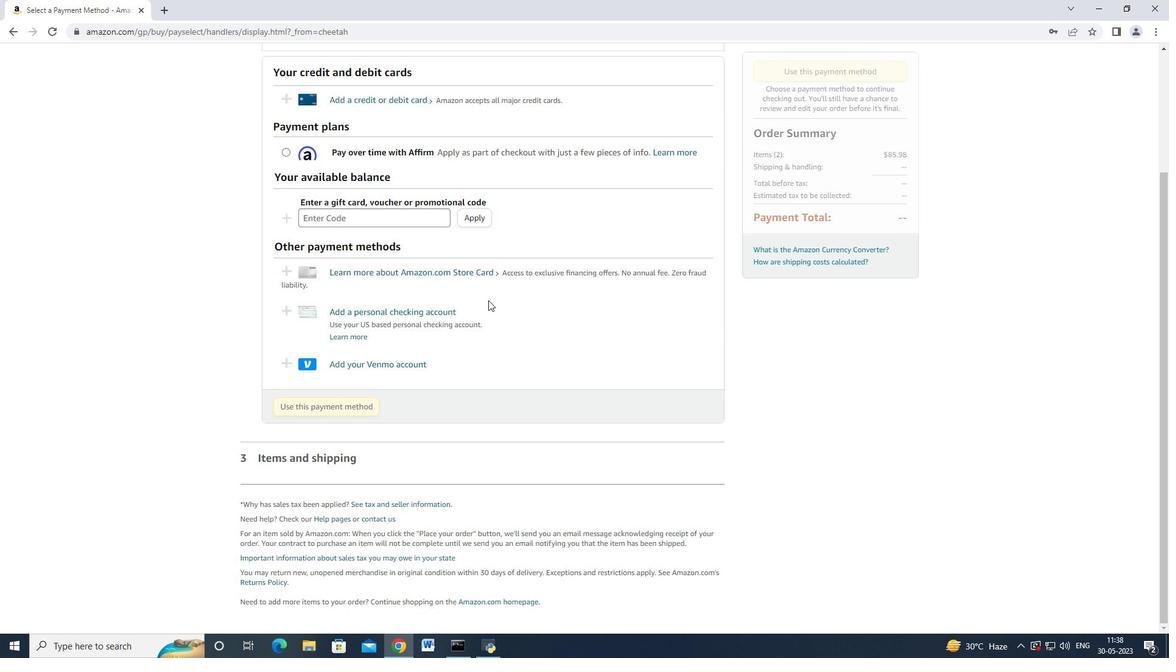 
Action: Mouse moved to (895, 413)
Screenshot: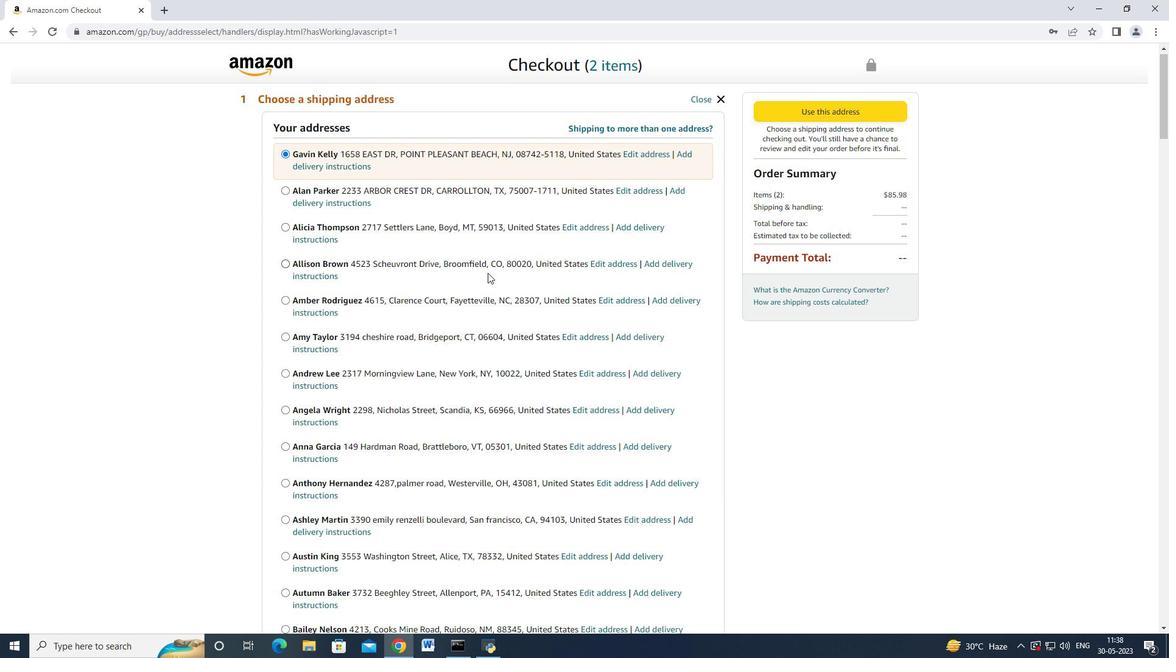 
Action: Mouse pressed left at (895, 413)
Screenshot: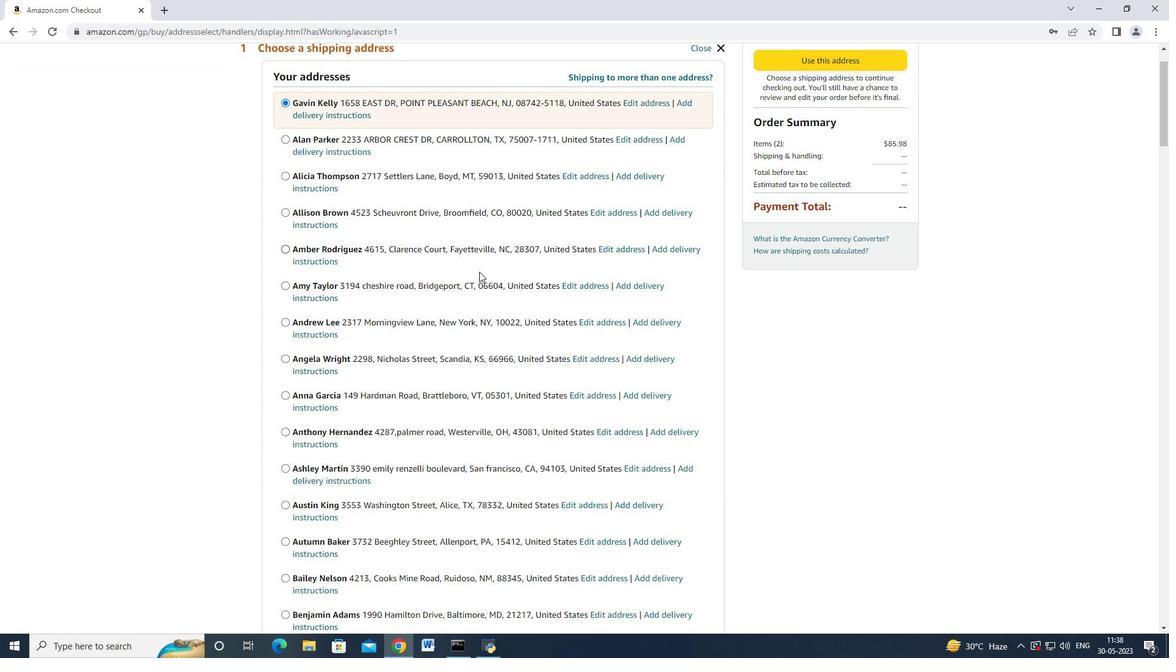 
Action: Mouse moved to (904, 87)
Screenshot: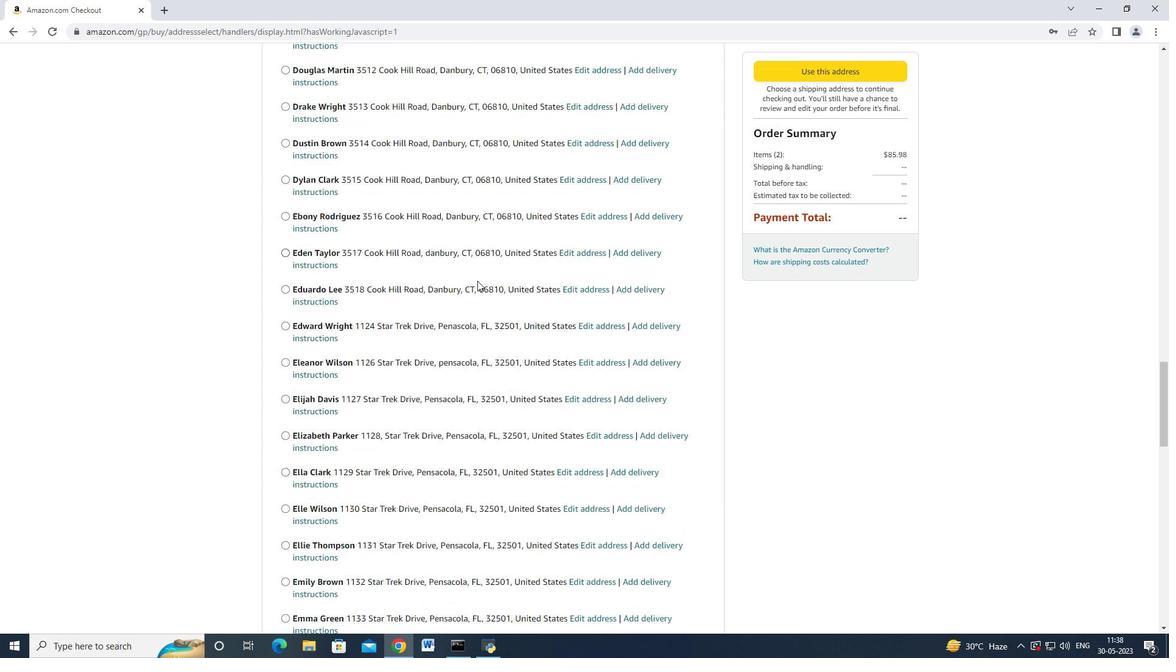 
Action: Mouse pressed left at (904, 87)
Screenshot: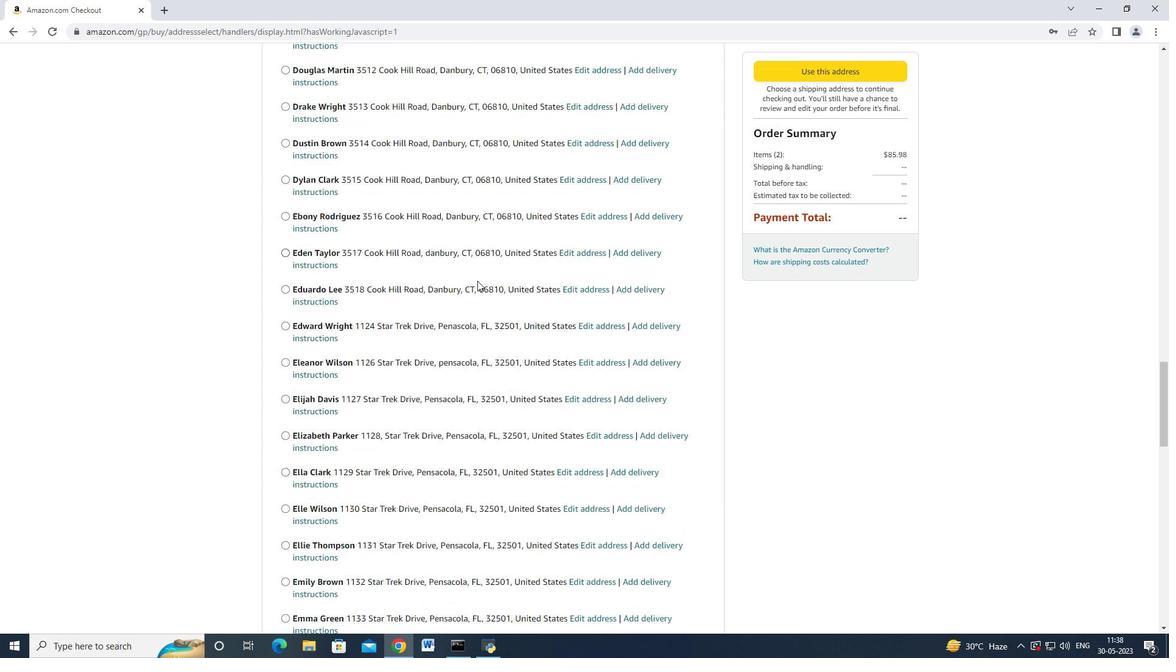 
Action: Mouse moved to (947, 435)
Screenshot: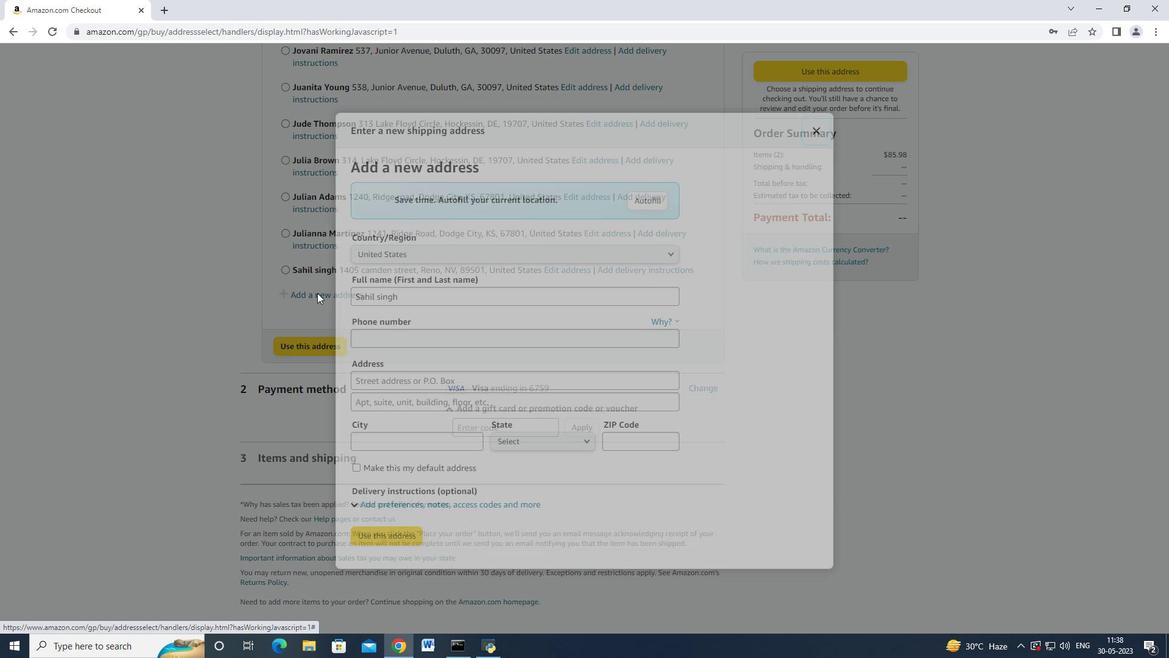 
Action: Mouse pressed left at (947, 435)
Screenshot: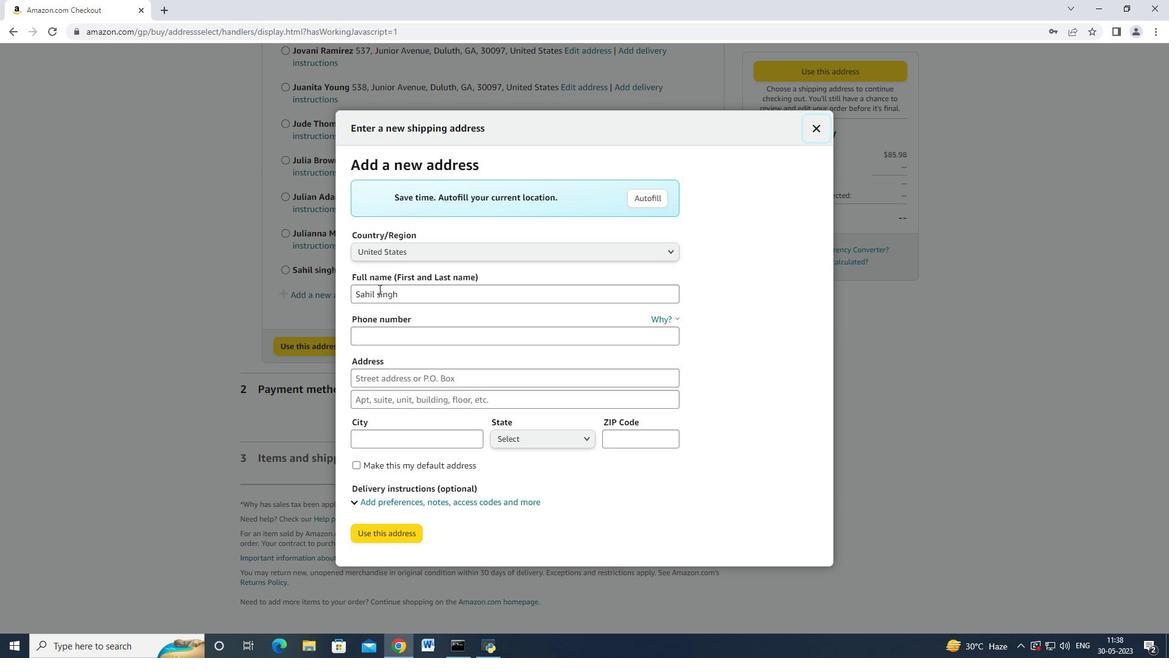 
Action: Mouse moved to (1109, 255)
Screenshot: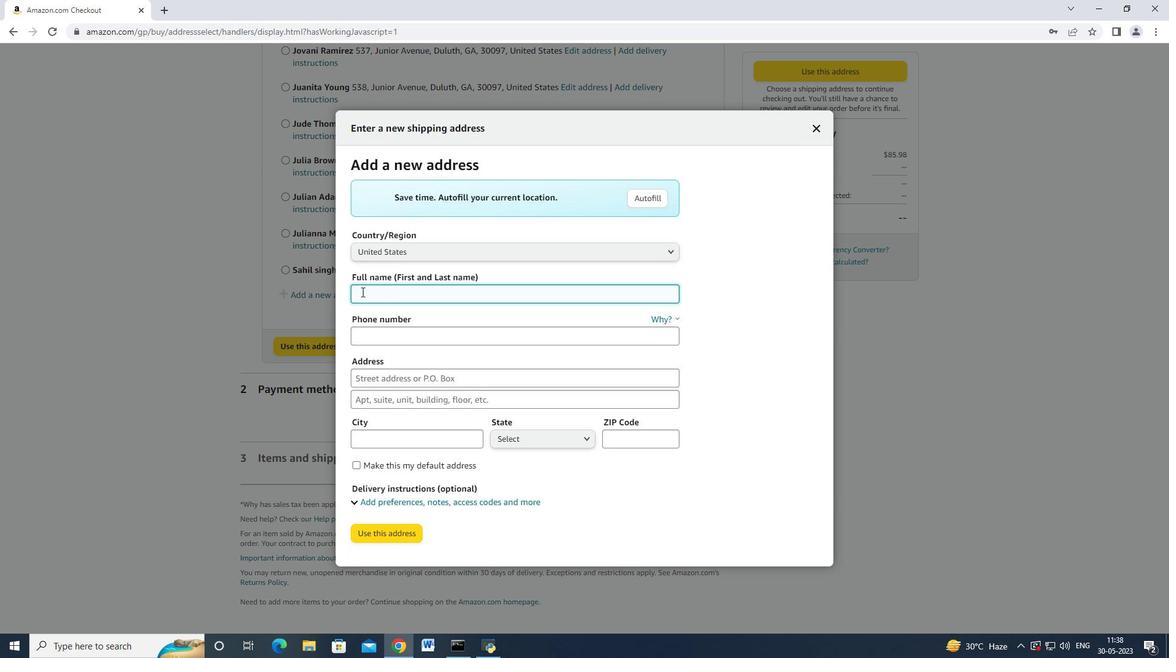 
Action: Mouse pressed left at (1109, 255)
Screenshot: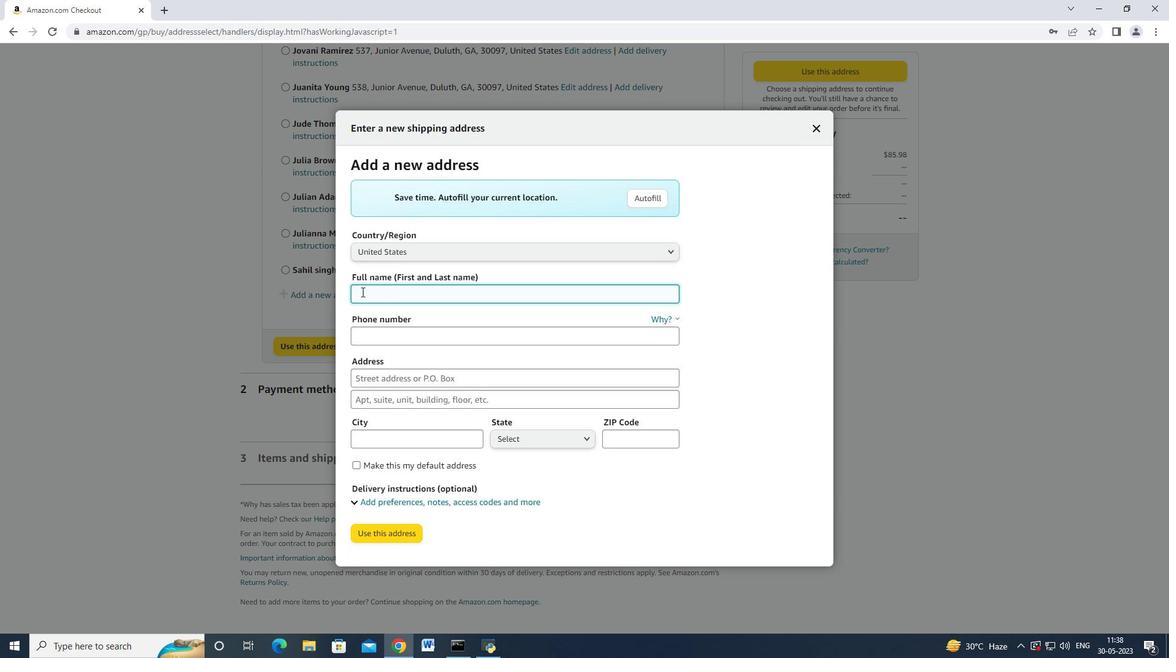 
Action: Mouse moved to (1095, 293)
Screenshot: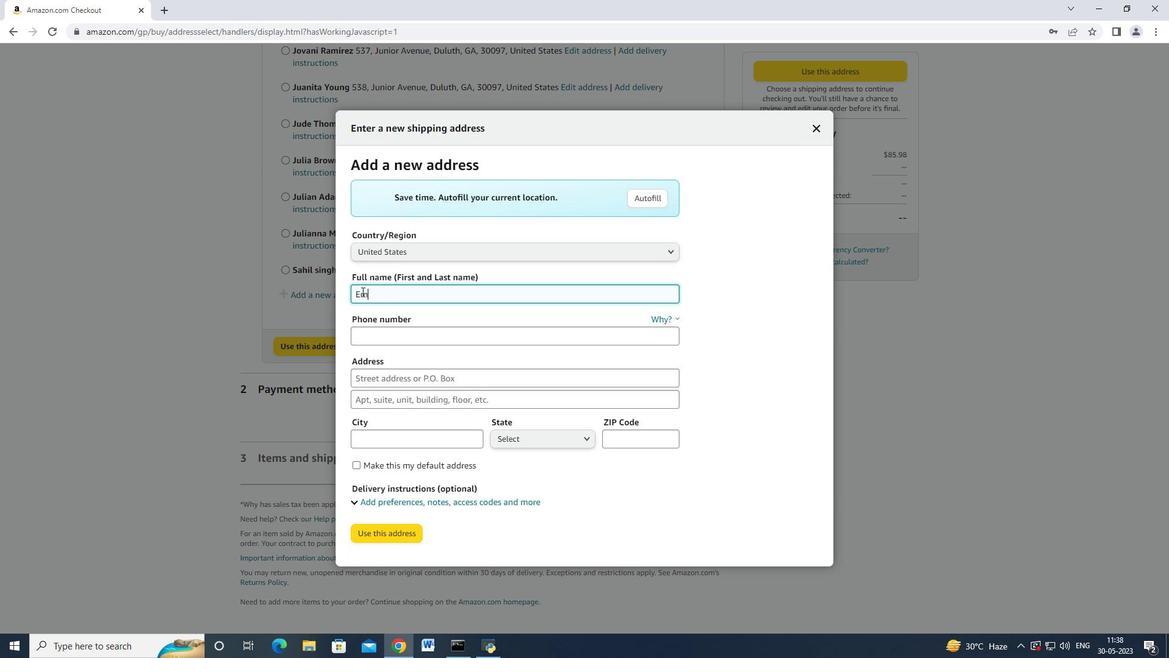 
Action: Mouse pressed left at (1095, 293)
Screenshot: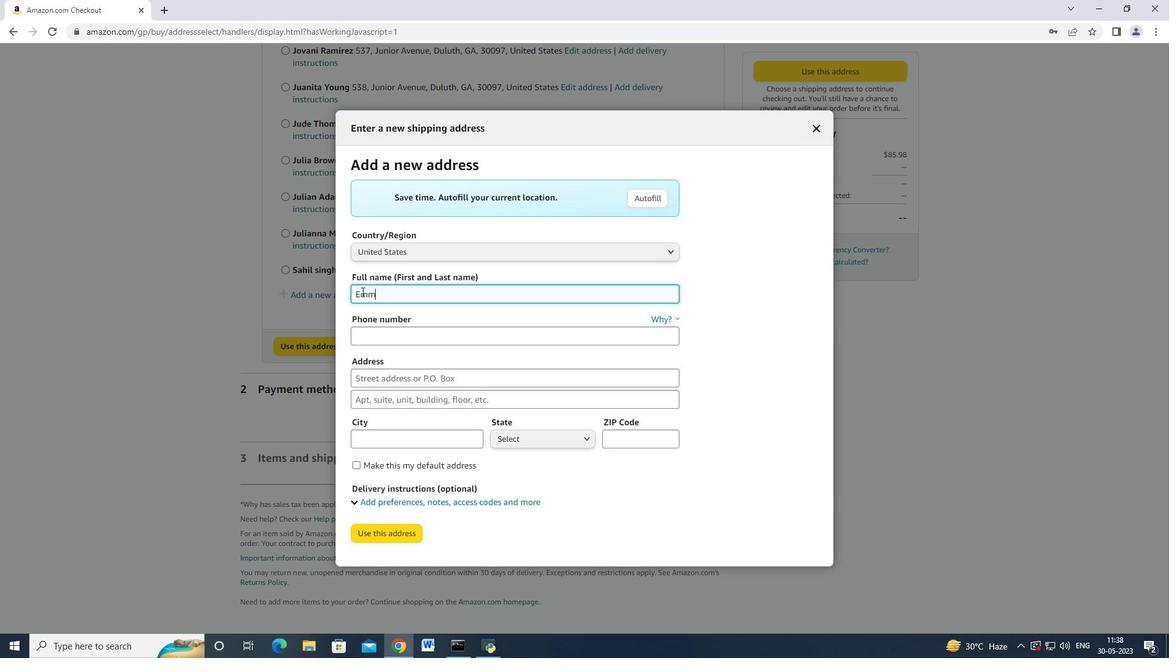 
Action: Mouse moved to (1104, 134)
Screenshot: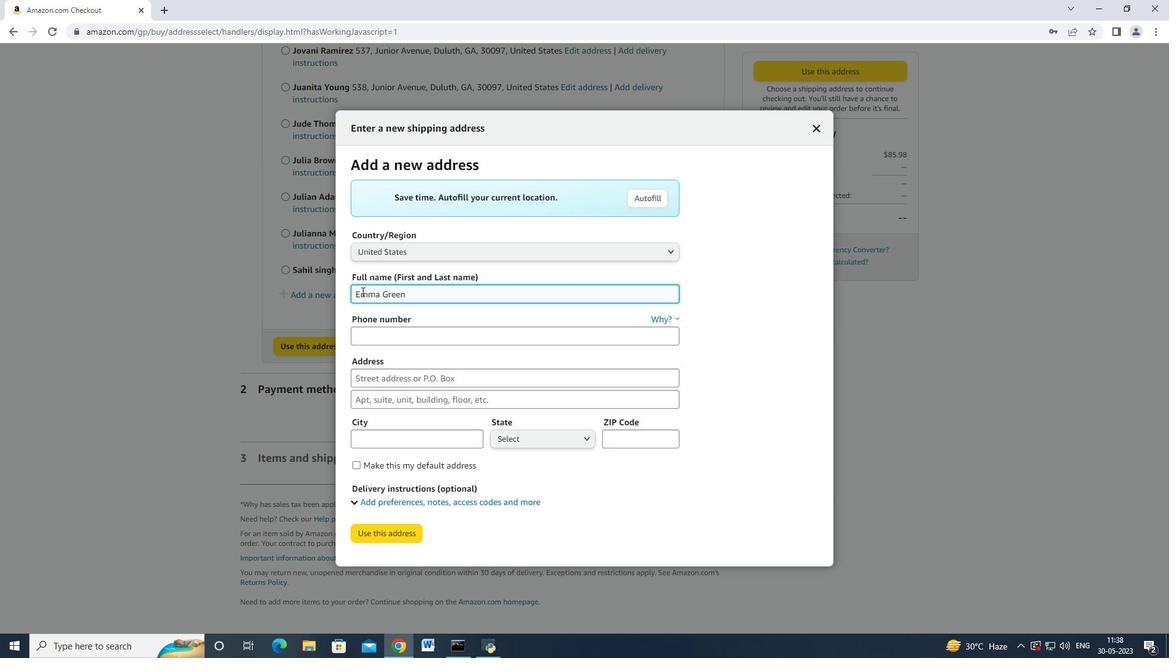 
Action: Mouse pressed left at (1104, 134)
Screenshot: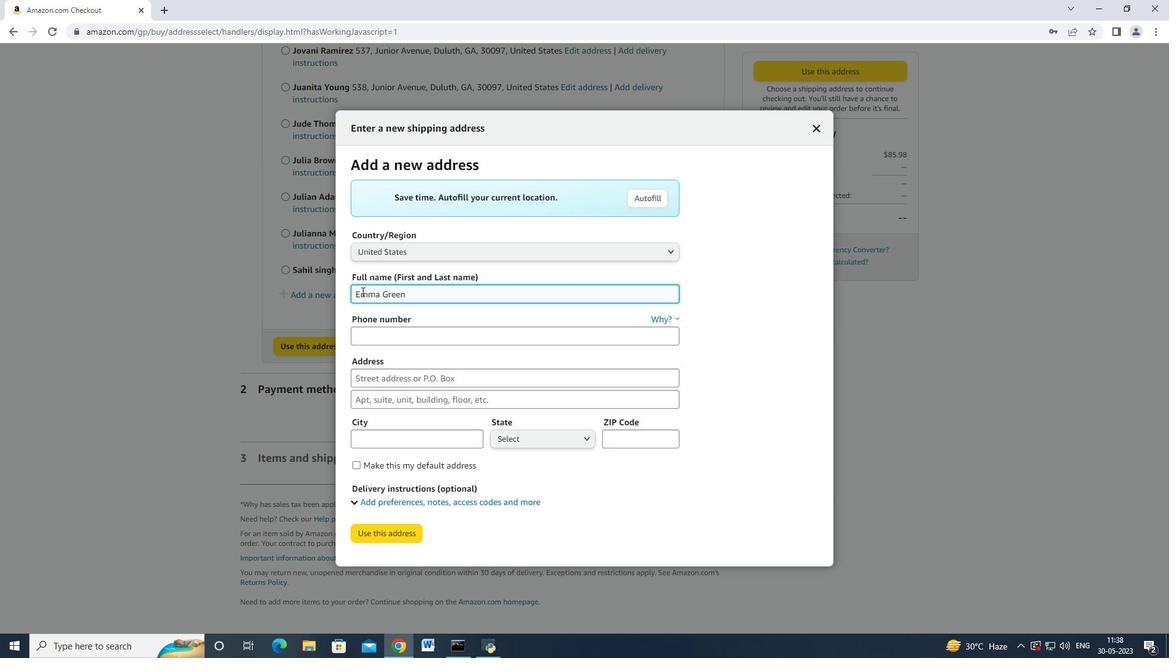 
Action: Mouse moved to (902, 288)
Screenshot: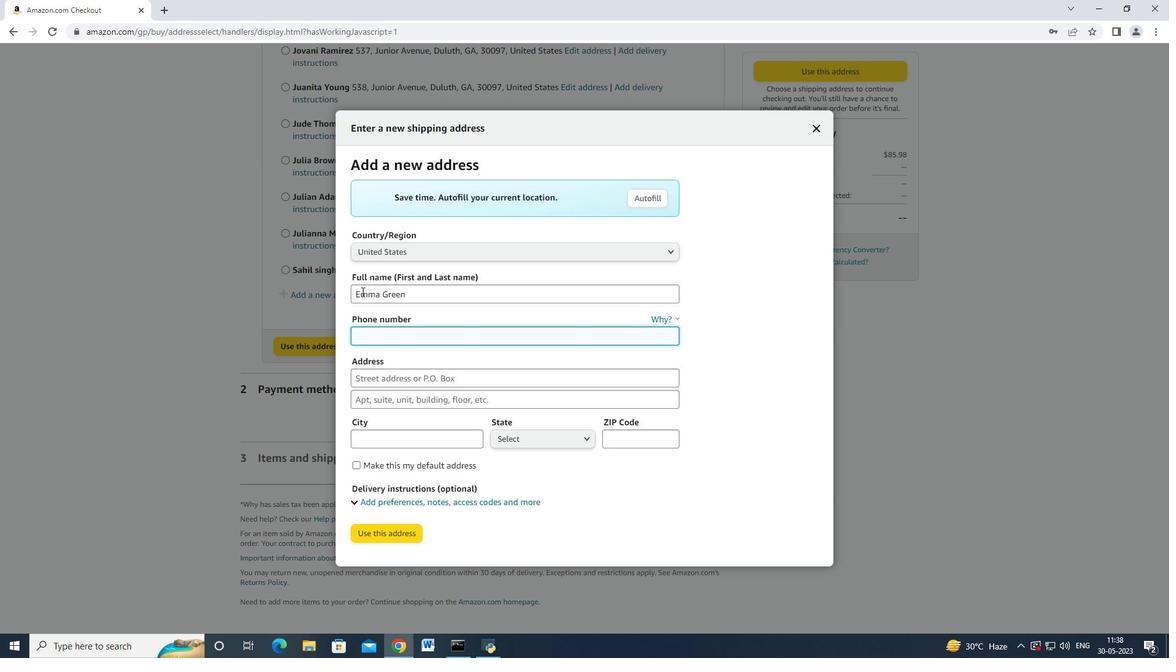 
Action: Mouse pressed left at (902, 288)
Screenshot: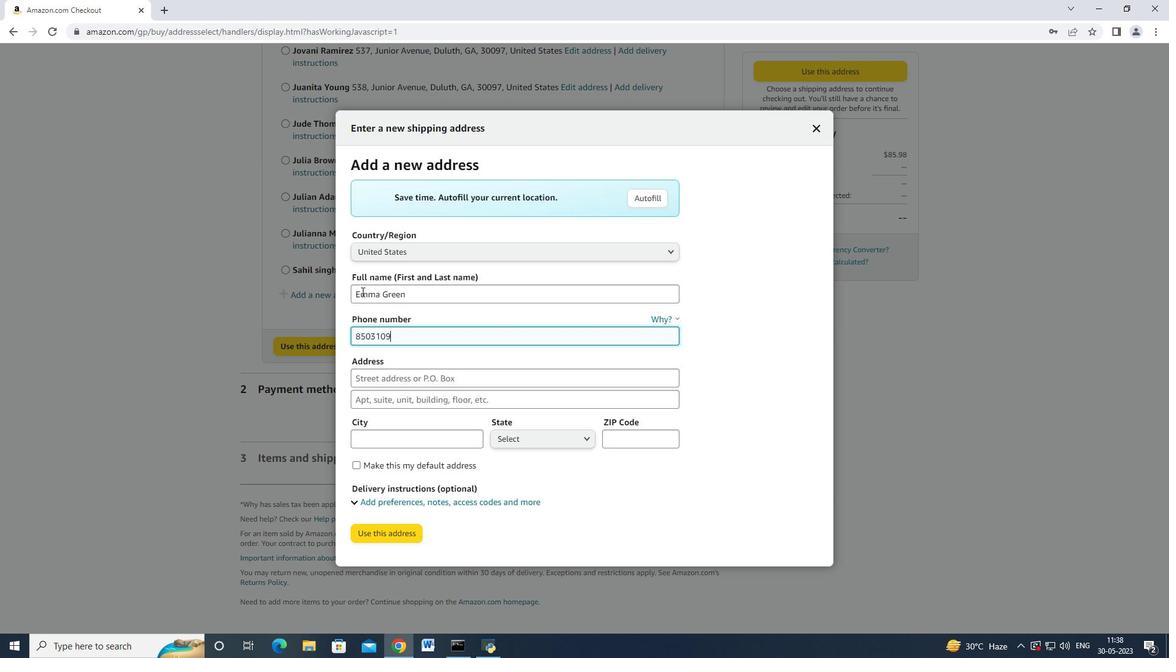 
Action: Mouse moved to (701, 103)
Screenshot: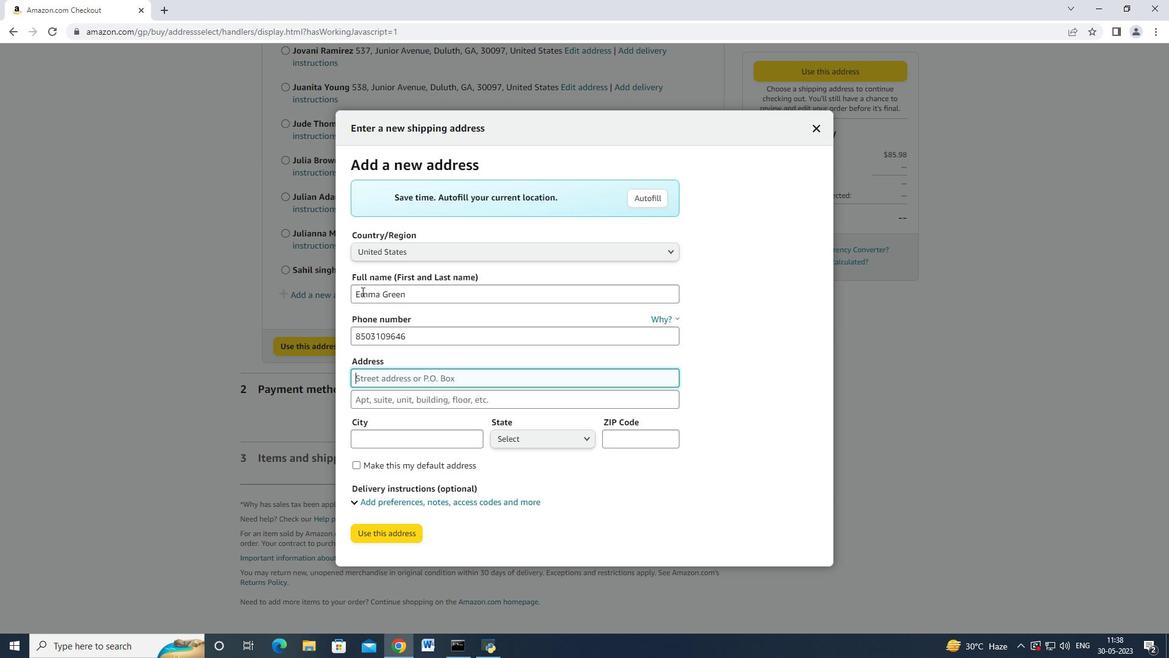 
Action: Mouse pressed left at (701, 103)
Screenshot: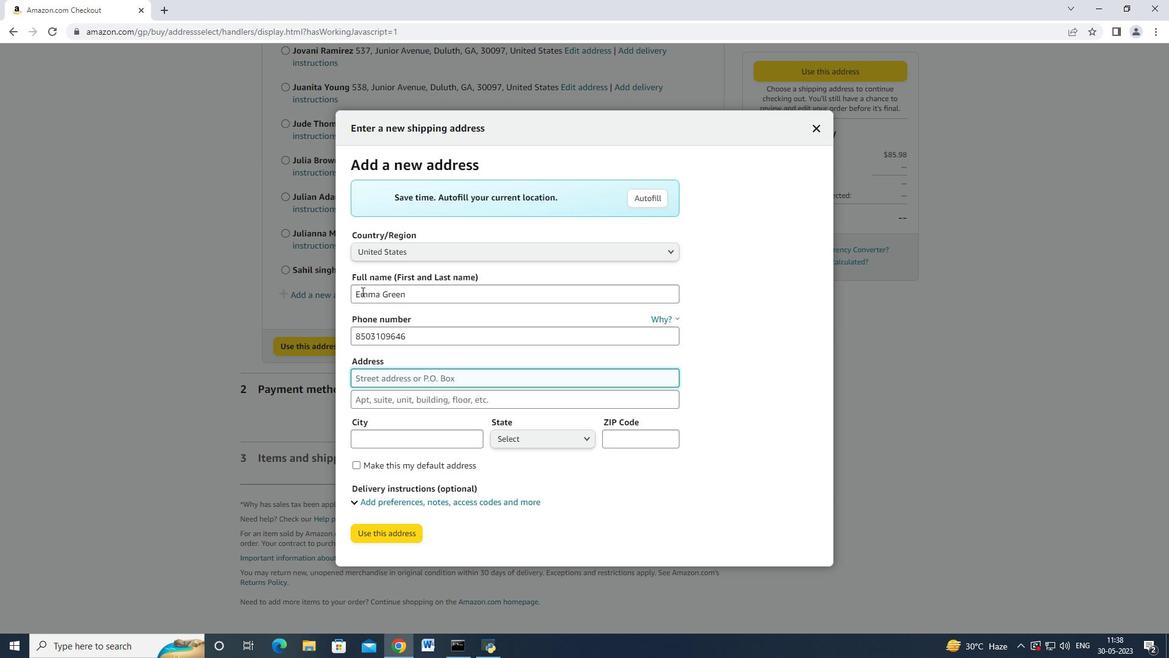 
Action: Mouse moved to (492, 234)
Screenshot: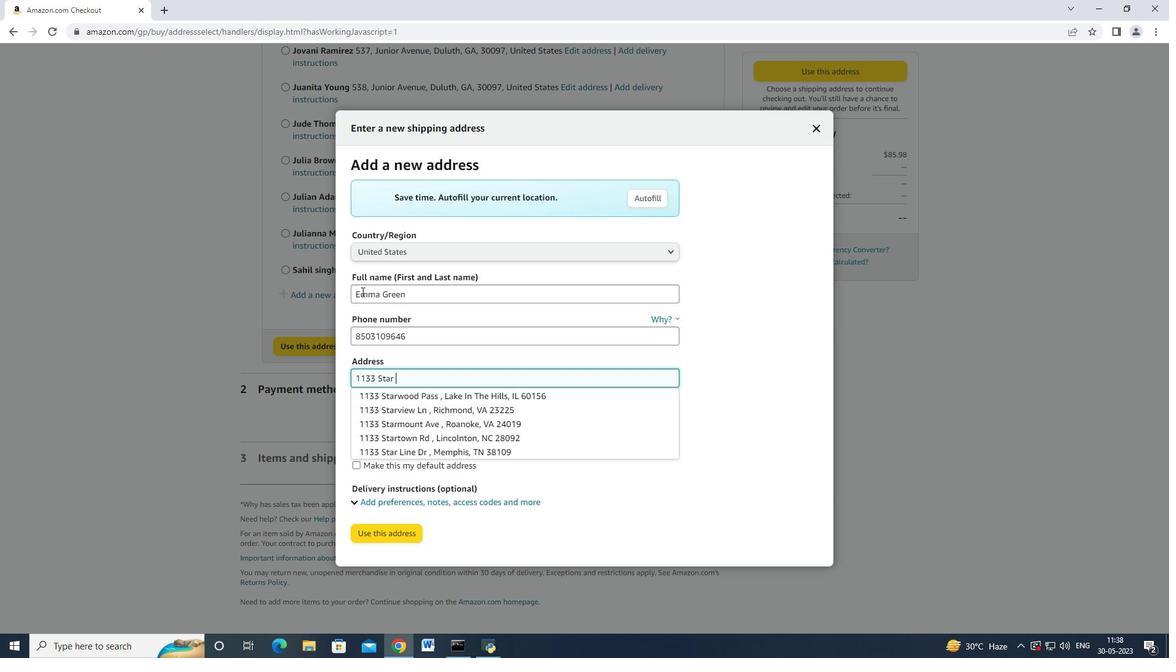 
Action: Mouse scrolled (492, 233) with delta (0, 0)
Screenshot: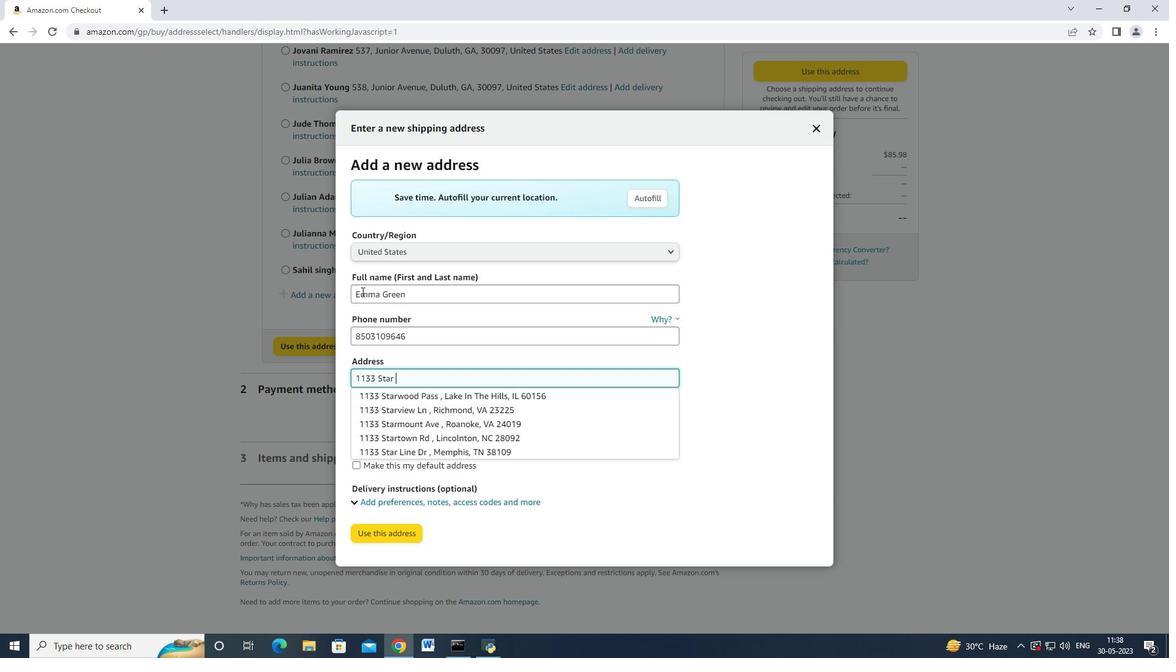 
Action: Mouse scrolled (492, 233) with delta (0, 0)
Screenshot: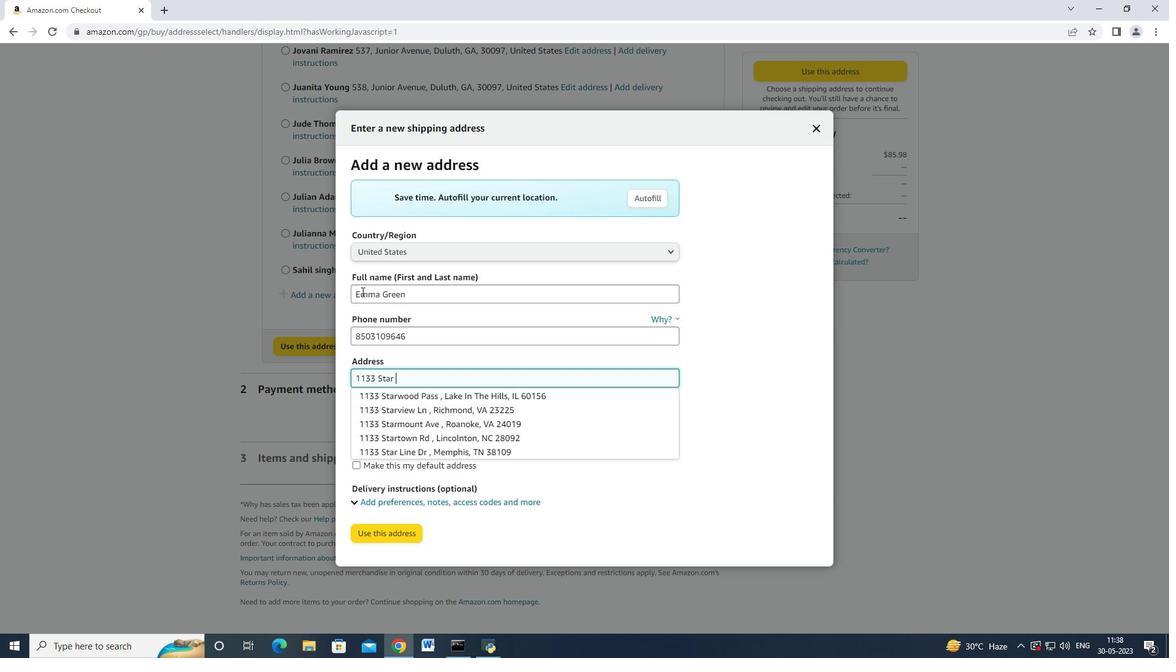 
Action: Mouse scrolled (492, 233) with delta (0, 0)
Screenshot: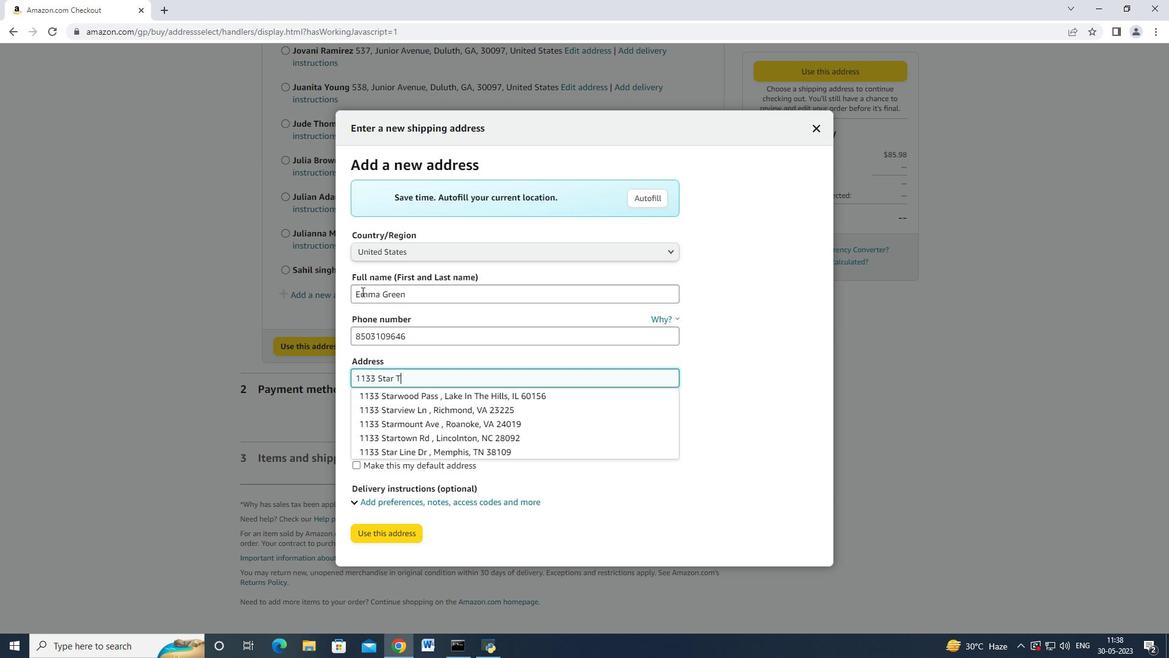 
Action: Mouse moved to (490, 234)
Screenshot: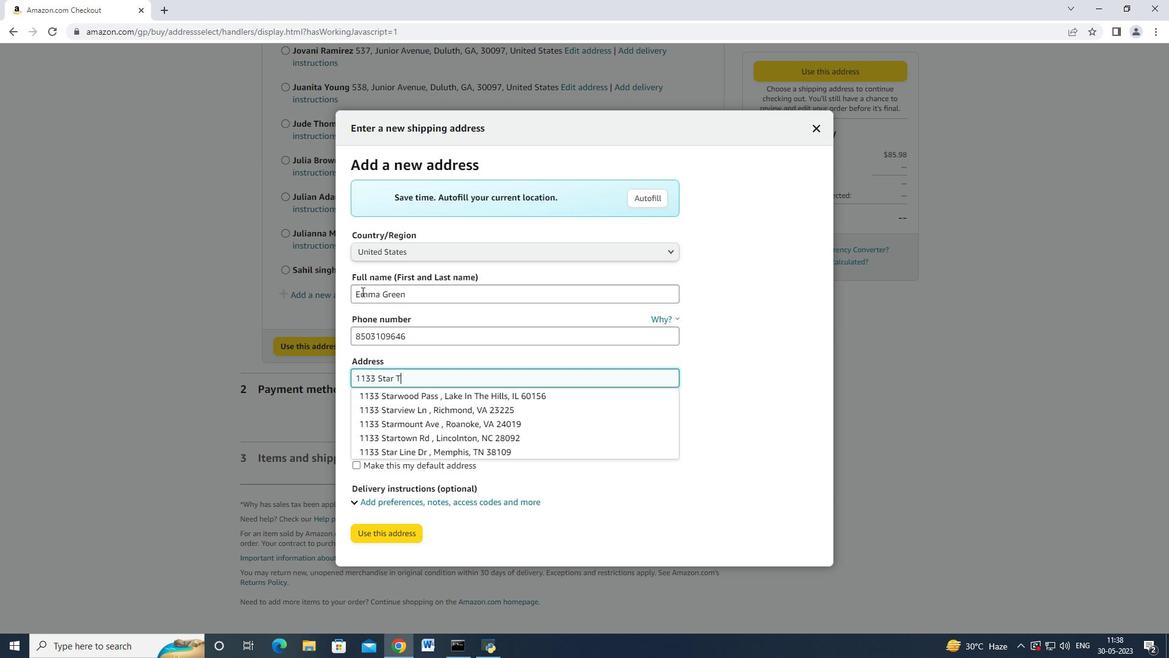 
Action: Mouse scrolled (491, 233) with delta (0, 0)
Screenshot: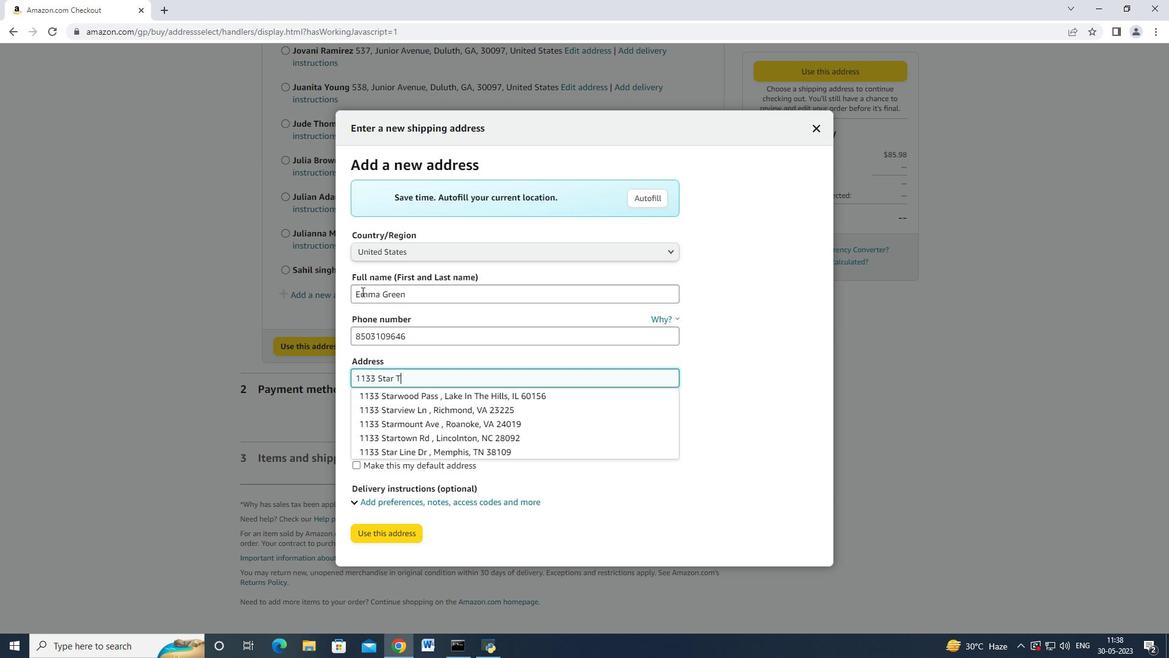 
Action: Mouse moved to (489, 234)
Screenshot: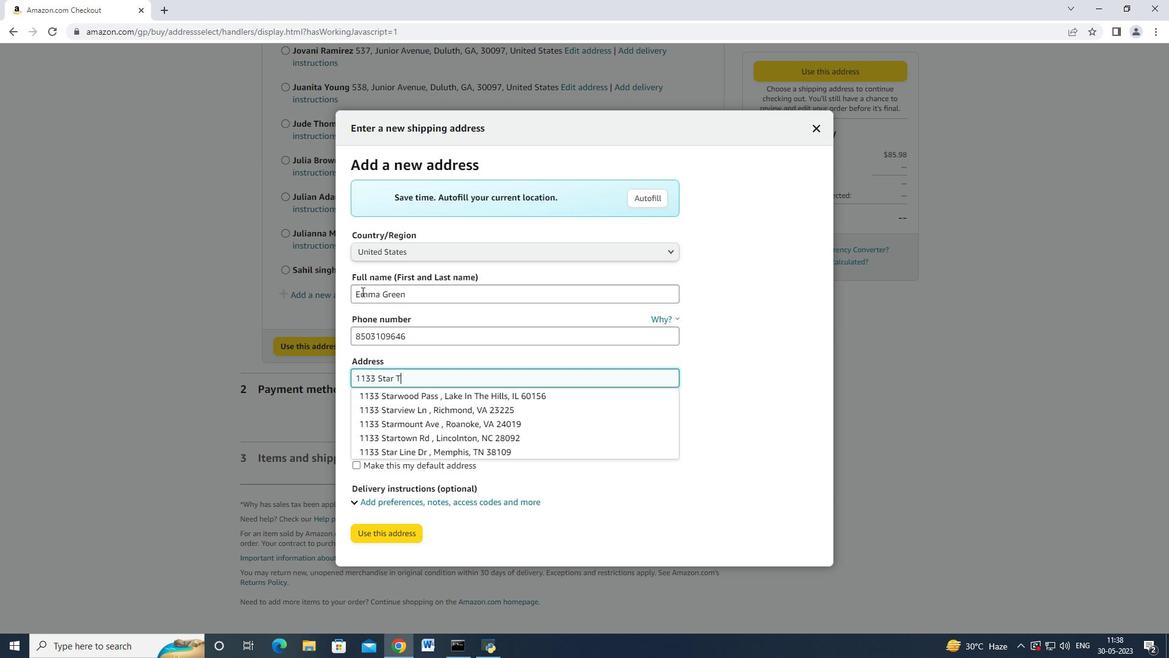 
Action: Mouse scrolled (489, 233) with delta (0, 0)
Screenshot: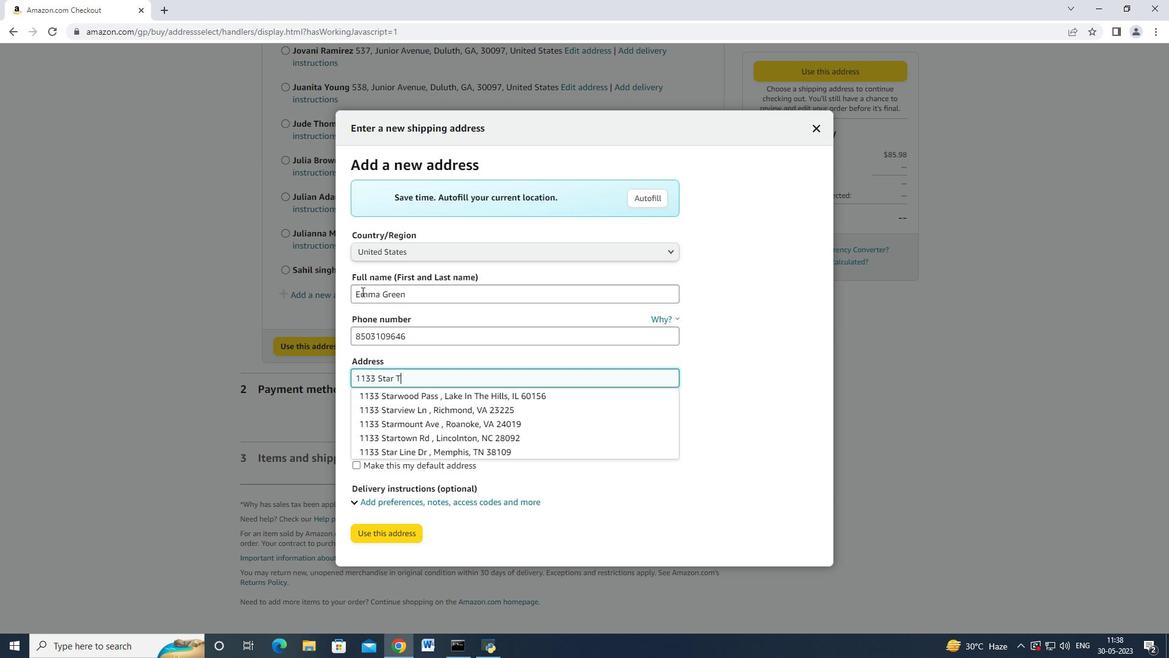 
Action: Mouse moved to (487, 233)
Screenshot: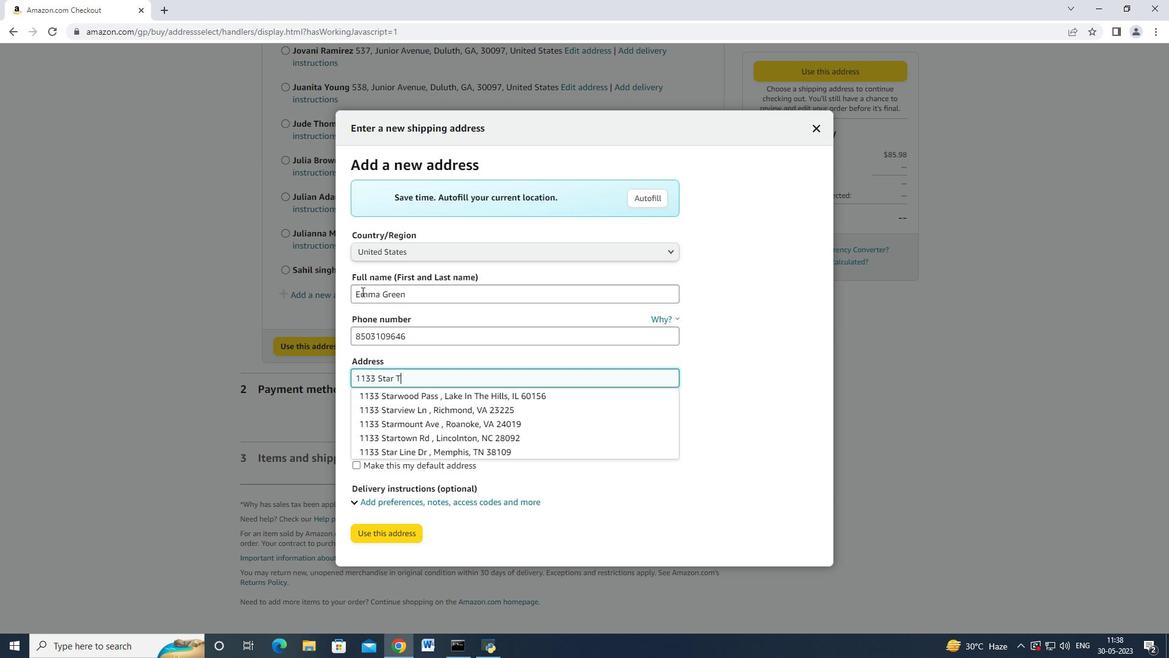 
Action: Mouse scrolled (487, 233) with delta (0, 0)
Screenshot: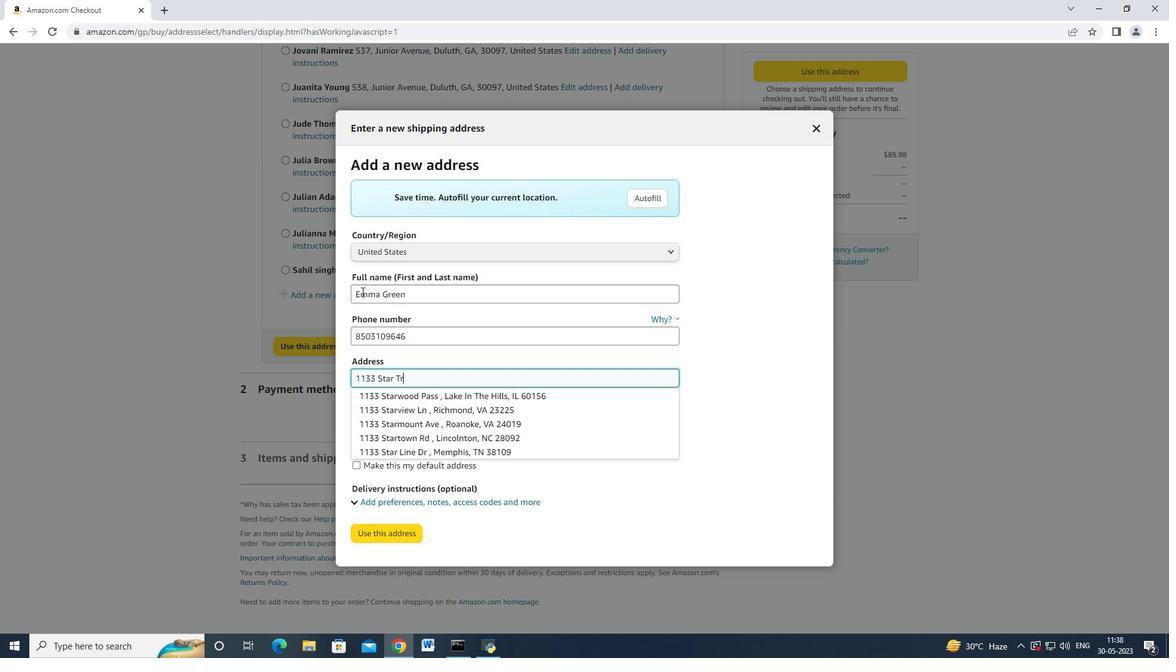 
Action: Mouse scrolled (487, 233) with delta (0, 0)
Screenshot: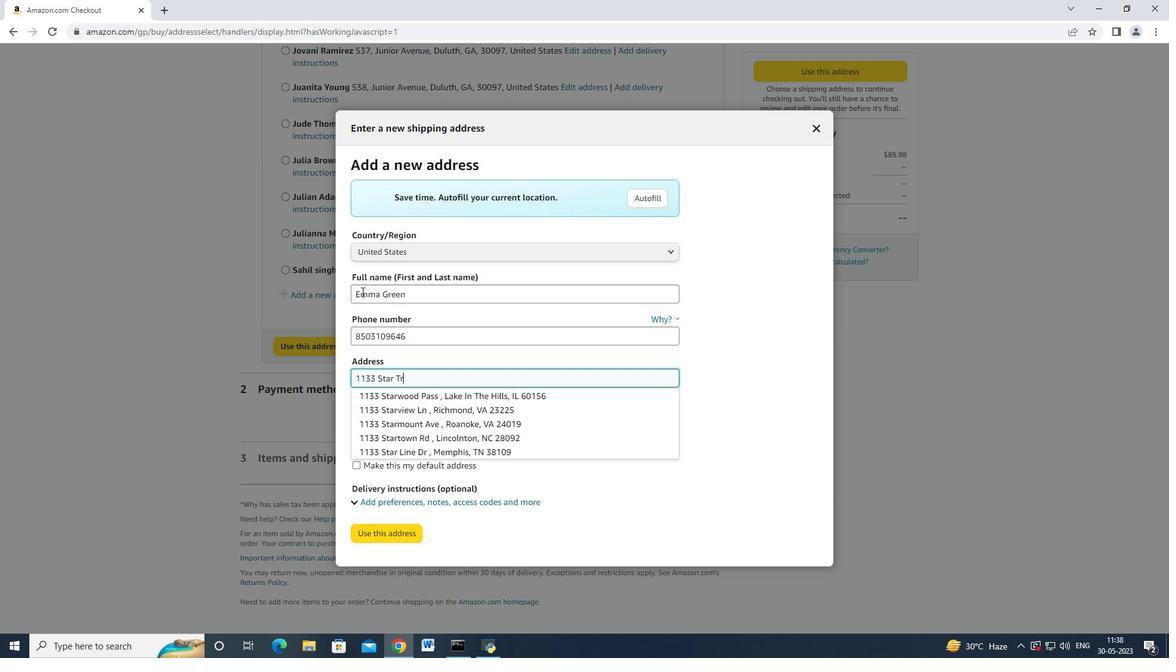 
Action: Mouse scrolled (487, 233) with delta (0, 0)
Screenshot: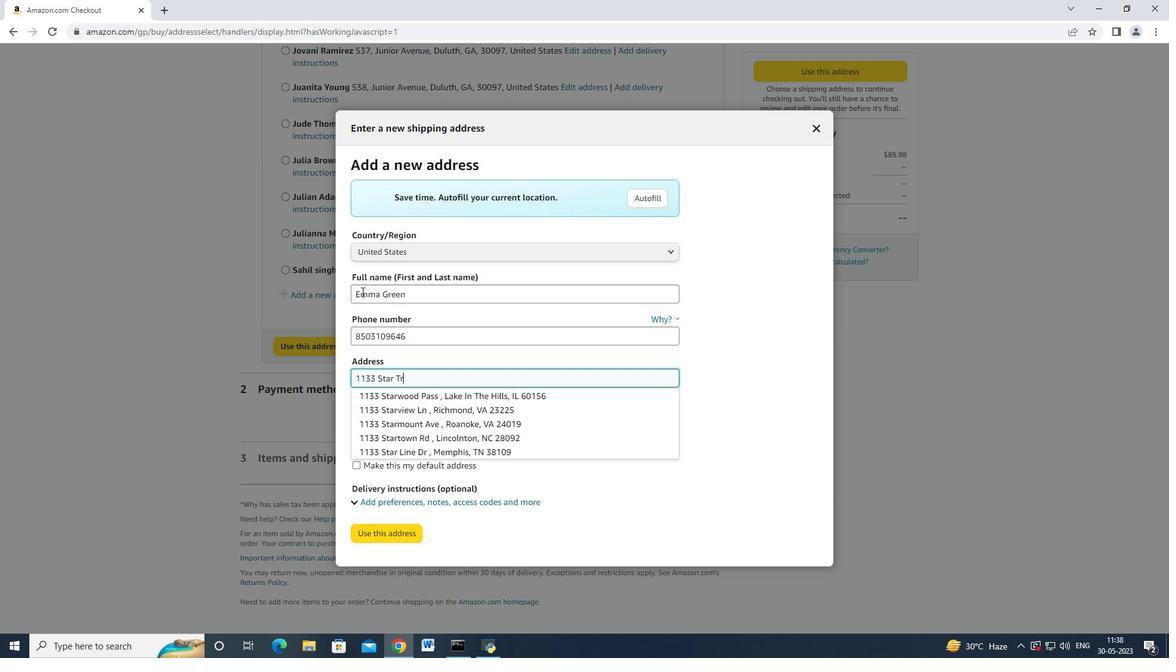 
Action: Mouse scrolled (487, 233) with delta (0, 0)
Screenshot: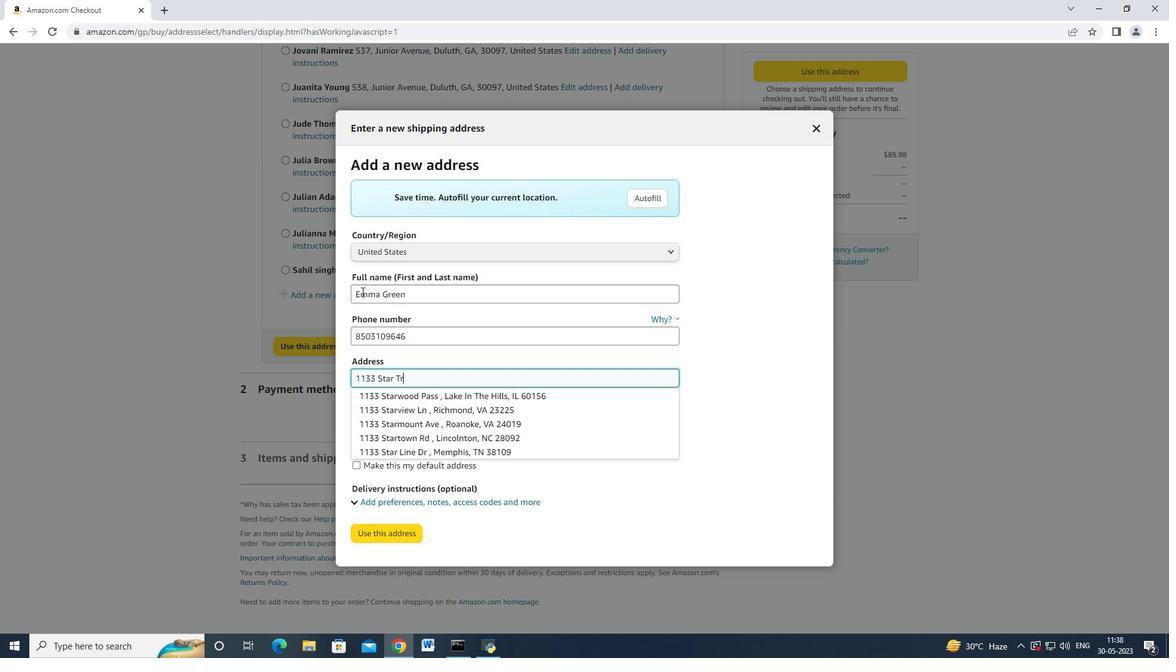 
Action: Mouse scrolled (487, 233) with delta (0, 0)
Screenshot: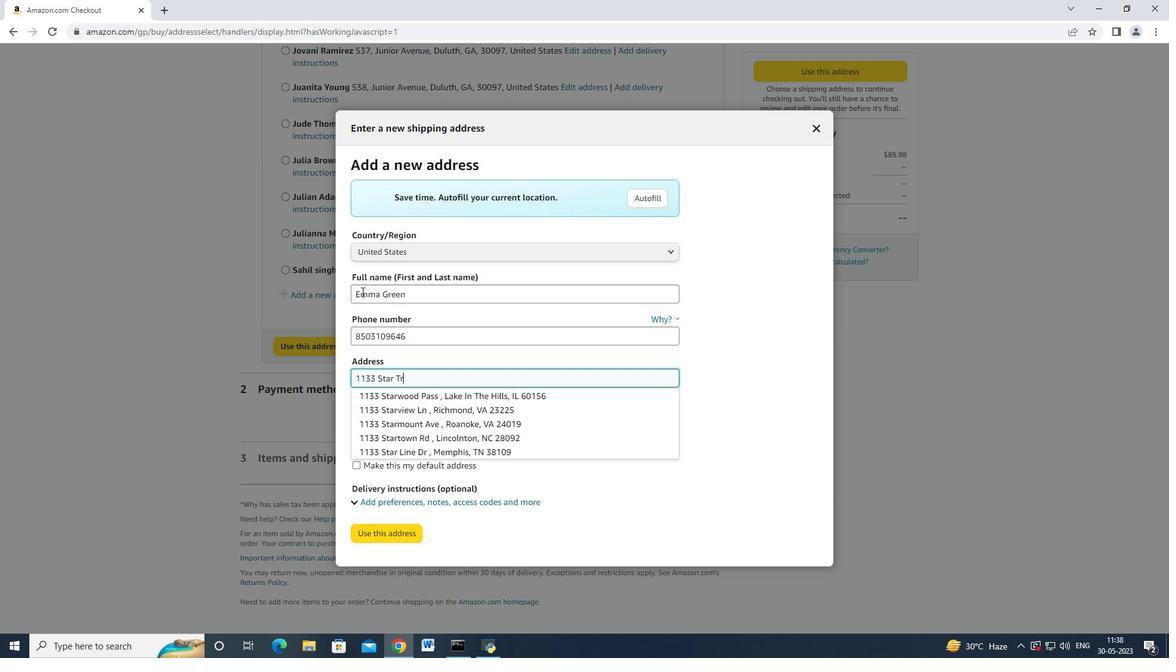 
Action: Mouse scrolled (487, 233) with delta (0, 0)
Screenshot: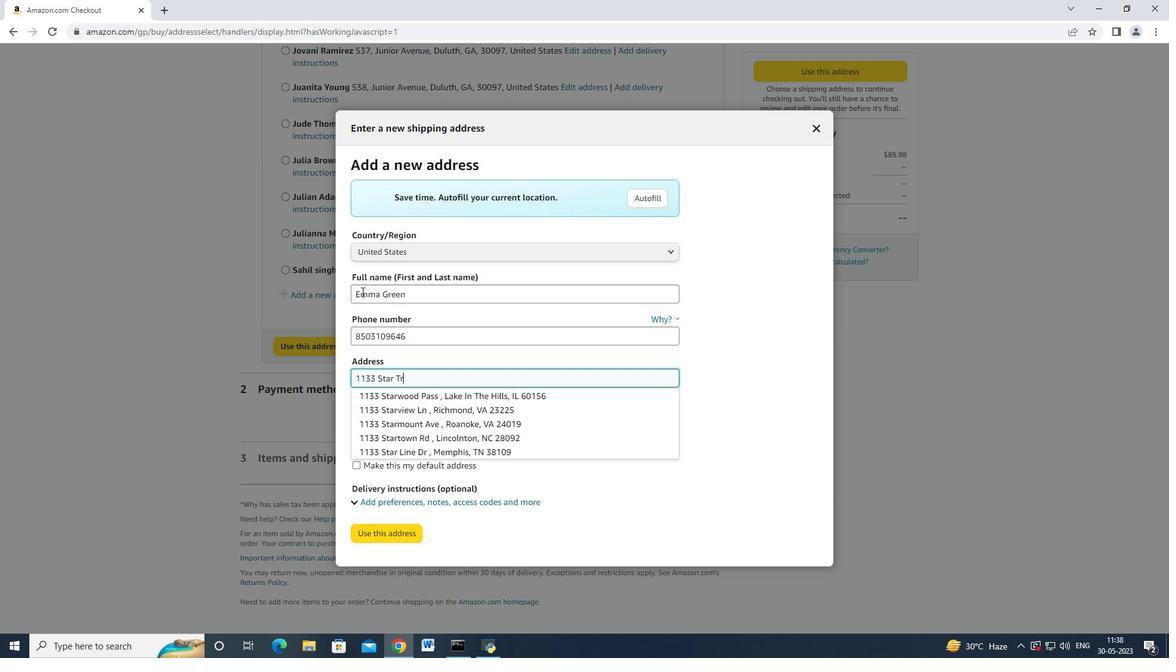 
Action: Mouse scrolled (487, 233) with delta (0, 0)
Screenshot: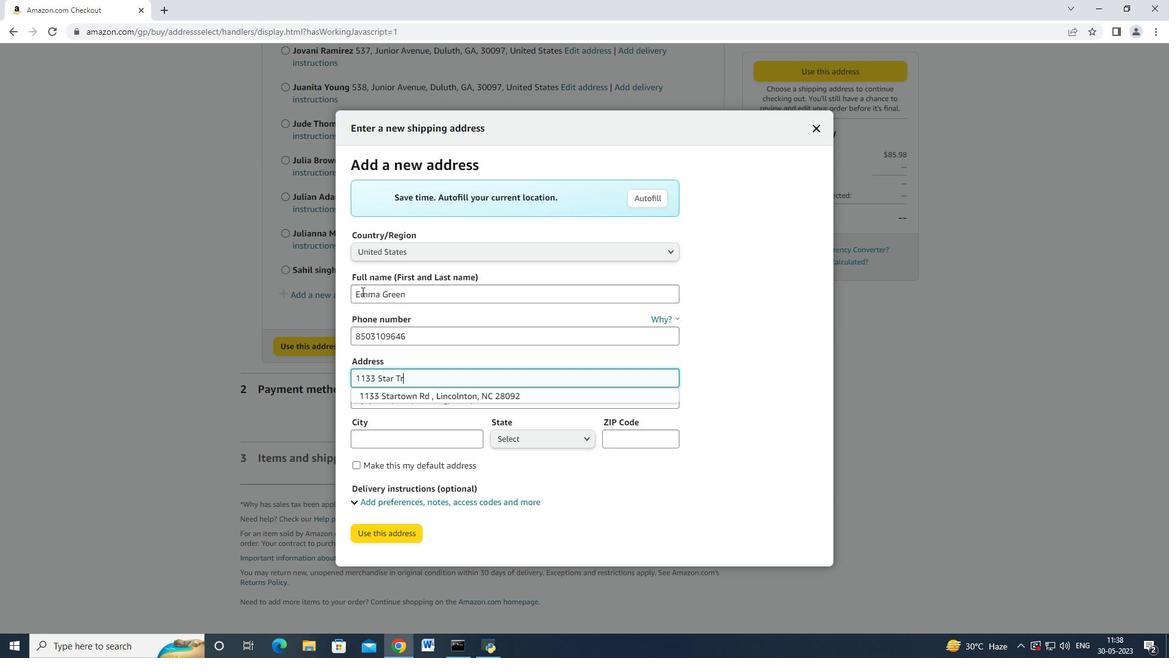 
Action: Mouse scrolled (487, 233) with delta (0, 0)
Screenshot: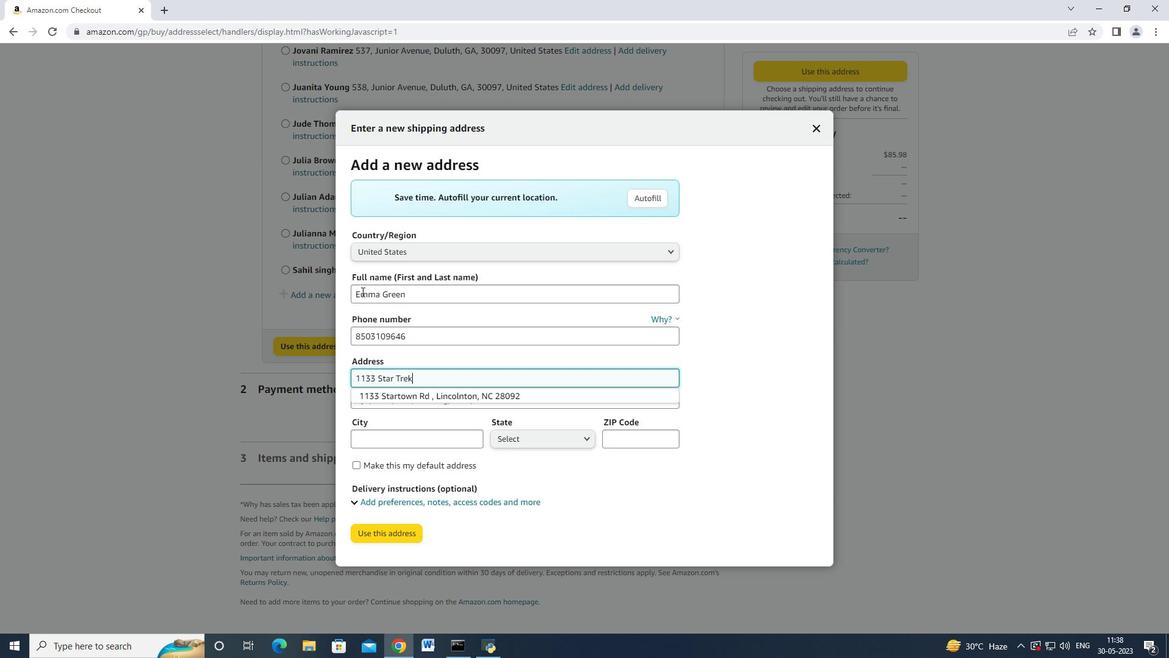 
Action: Mouse scrolled (487, 233) with delta (0, 0)
Screenshot: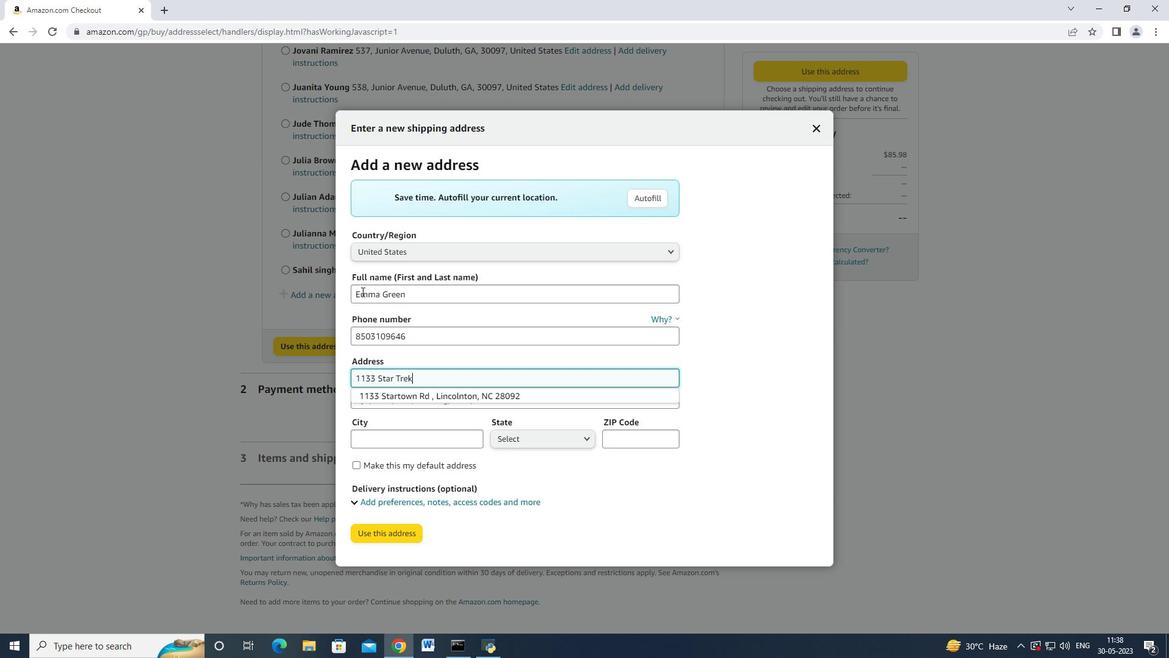 
Action: Mouse scrolled (487, 233) with delta (0, 0)
Screenshot: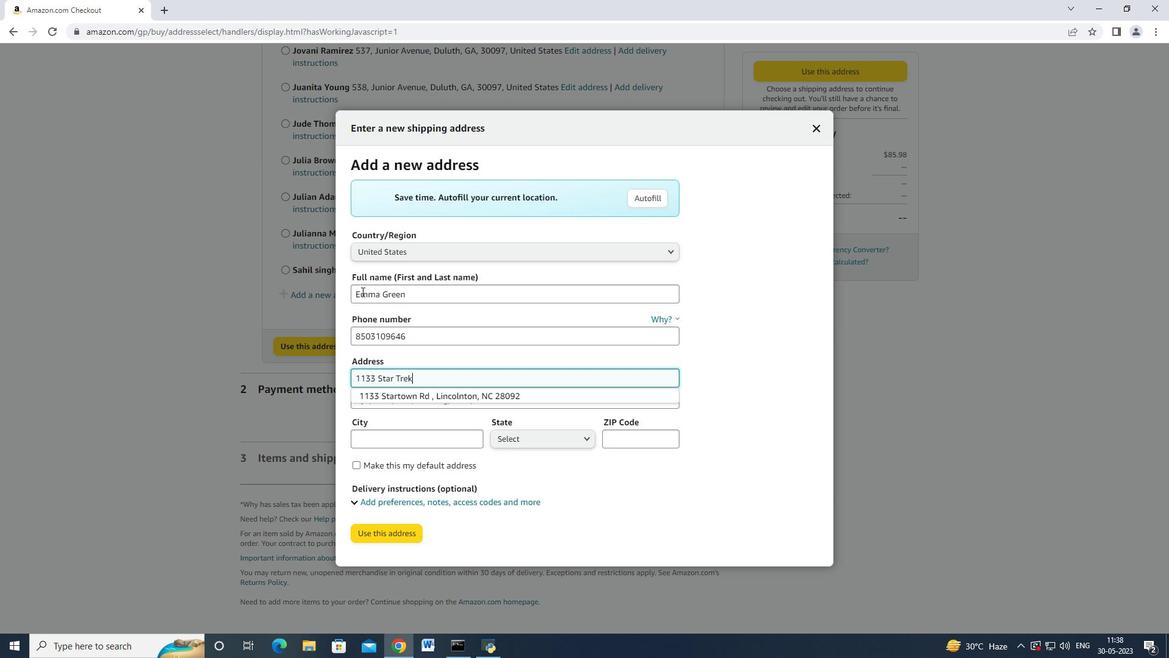 
Action: Mouse scrolled (487, 233) with delta (0, 0)
Screenshot: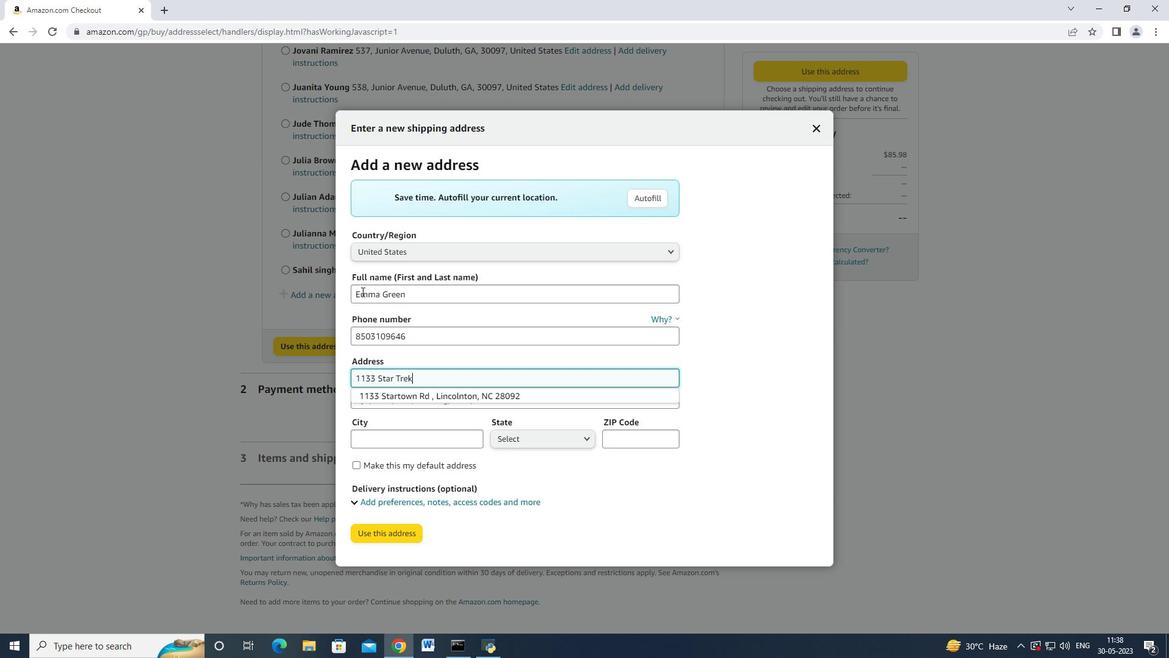 
Action: Mouse scrolled (487, 233) with delta (0, 0)
Screenshot: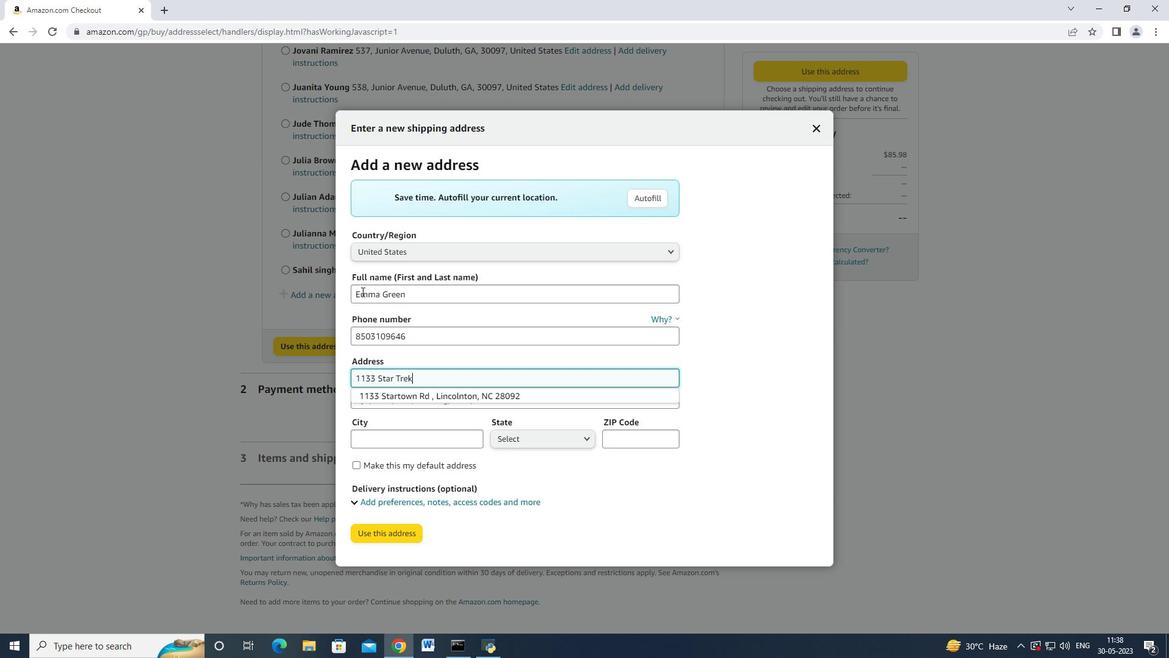 
Action: Mouse scrolled (487, 233) with delta (0, 0)
Screenshot: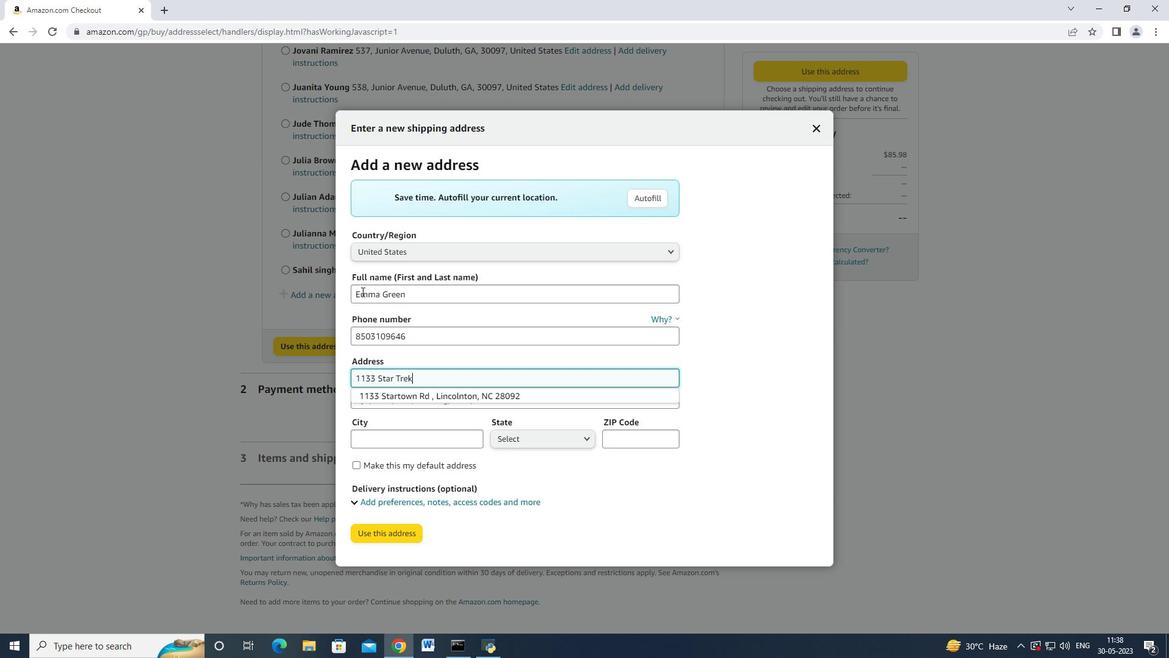 
Action: Mouse scrolled (487, 233) with delta (0, 0)
Screenshot: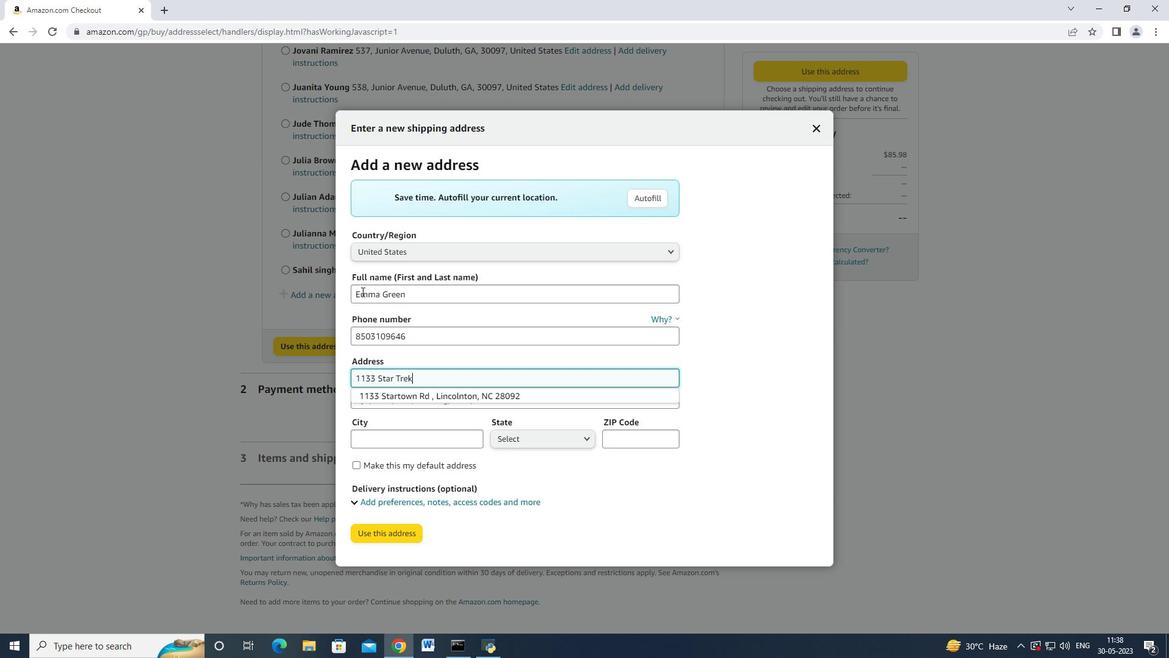 
Action: Mouse scrolled (487, 233) with delta (0, 0)
Screenshot: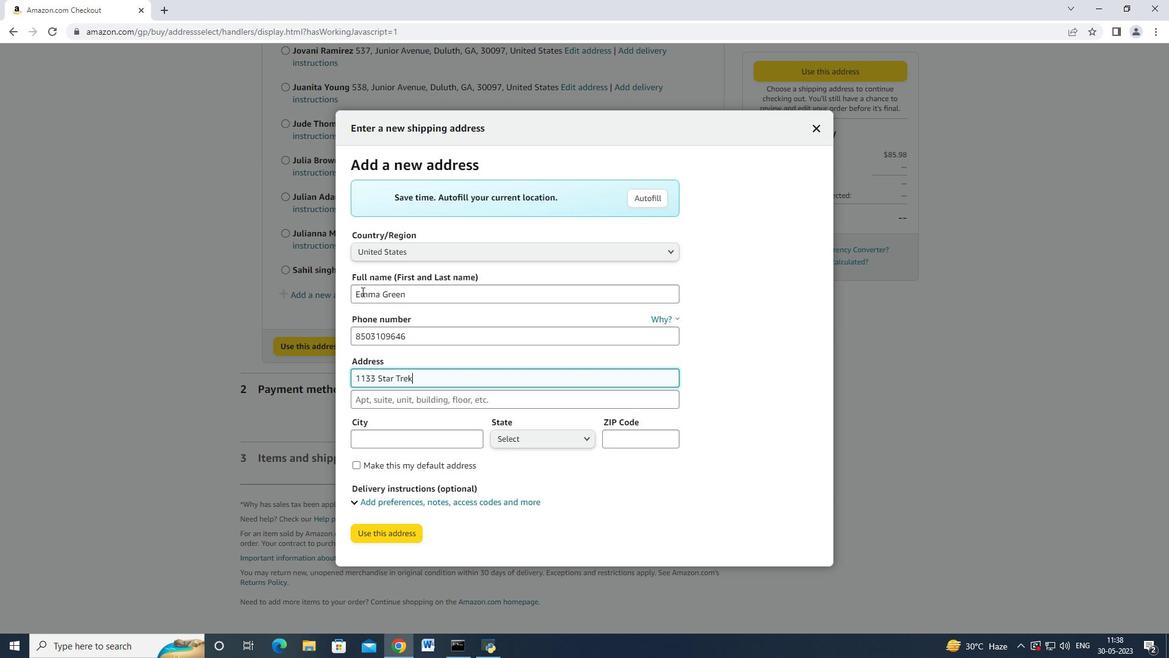 
Action: Mouse scrolled (487, 233) with delta (0, 0)
Screenshot: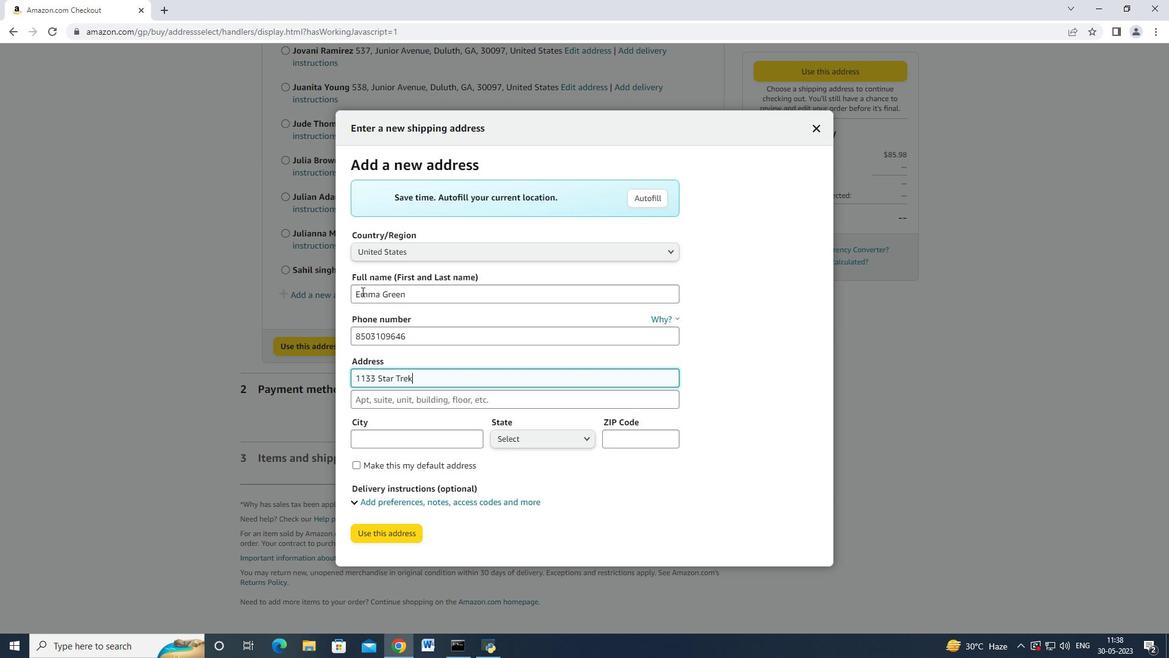 
Action: Mouse scrolled (487, 233) with delta (0, 0)
Screenshot: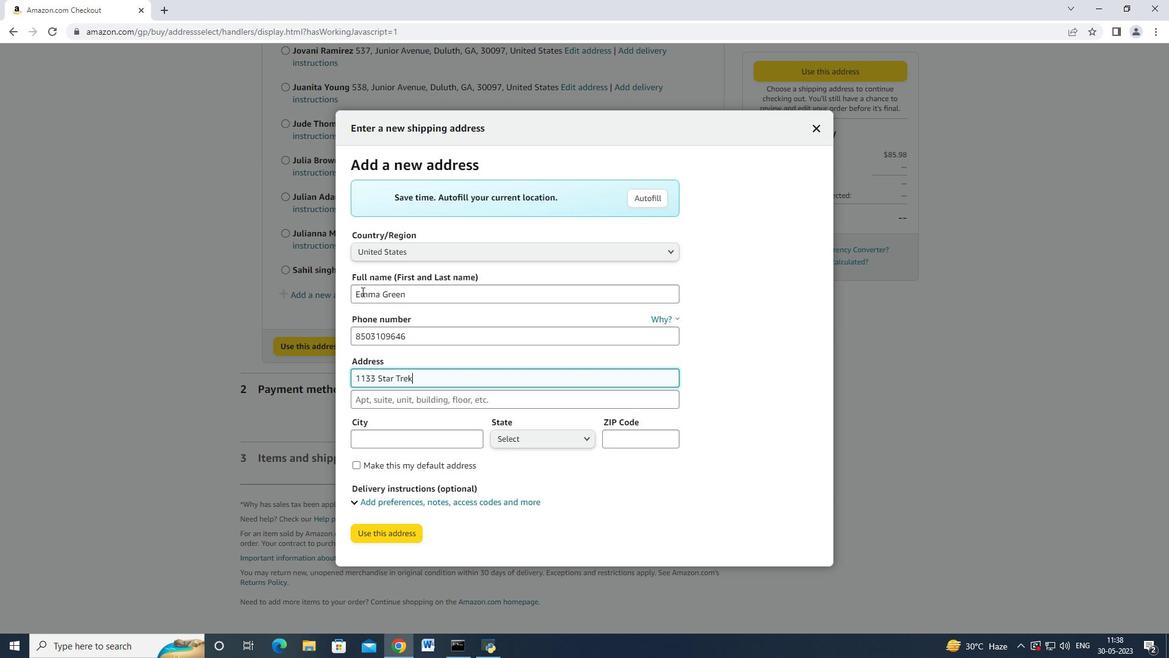 
Action: Mouse scrolled (487, 233) with delta (0, 0)
Screenshot: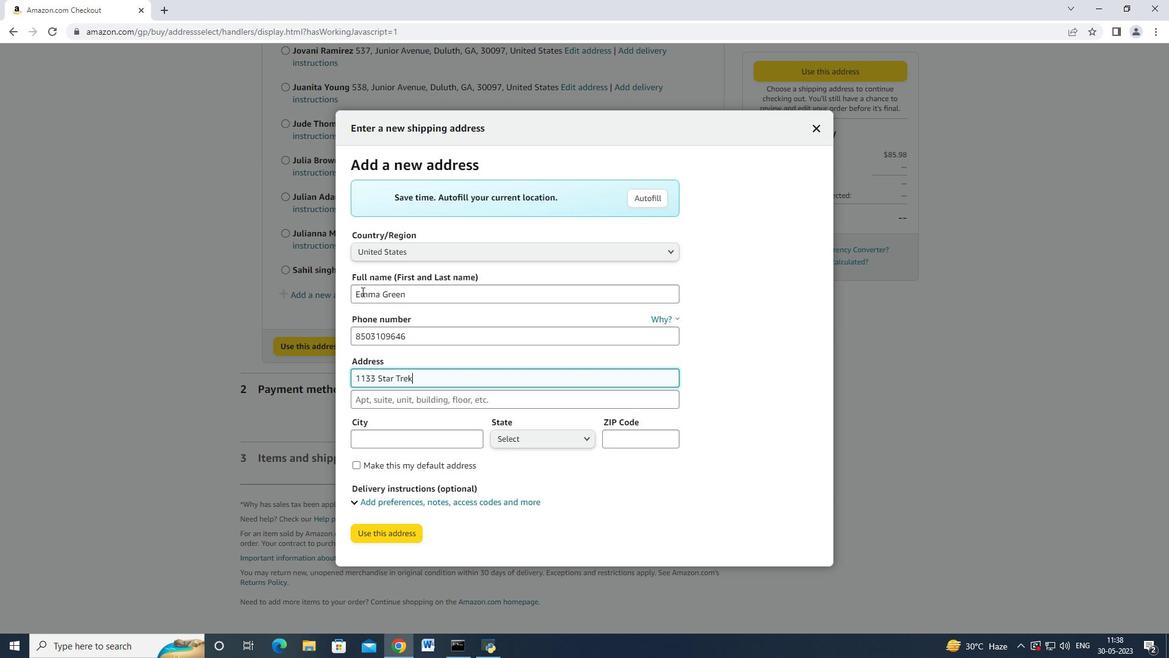 
Action: Mouse scrolled (487, 233) with delta (0, 0)
Screenshot: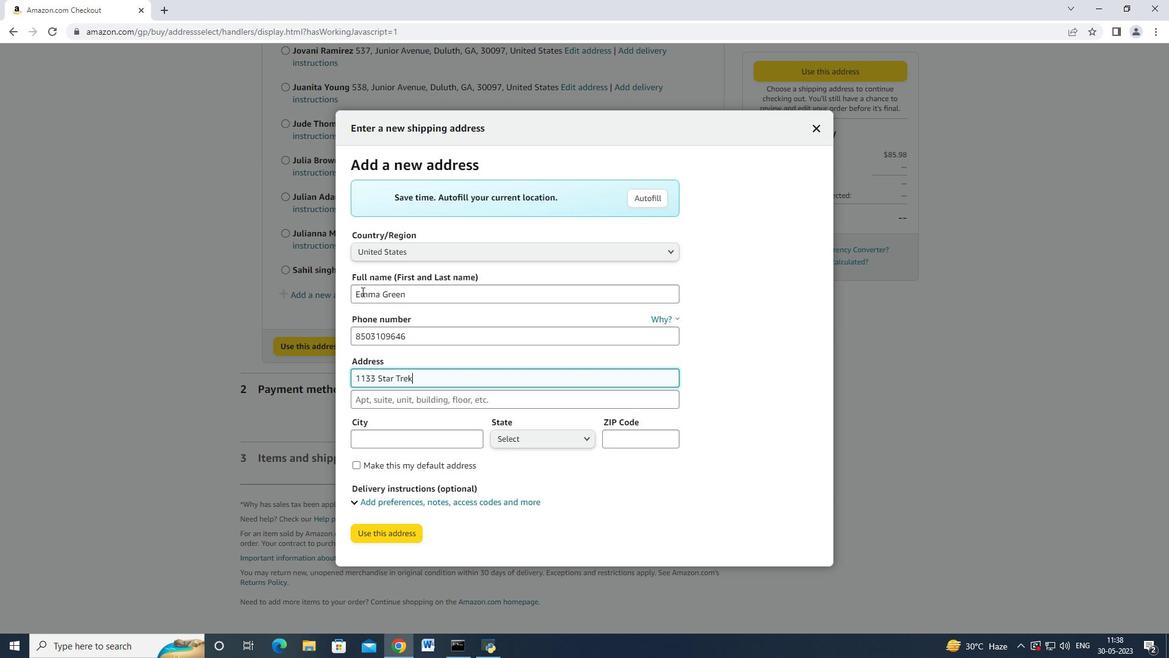 
Action: Mouse scrolled (487, 233) with delta (0, 0)
Screenshot: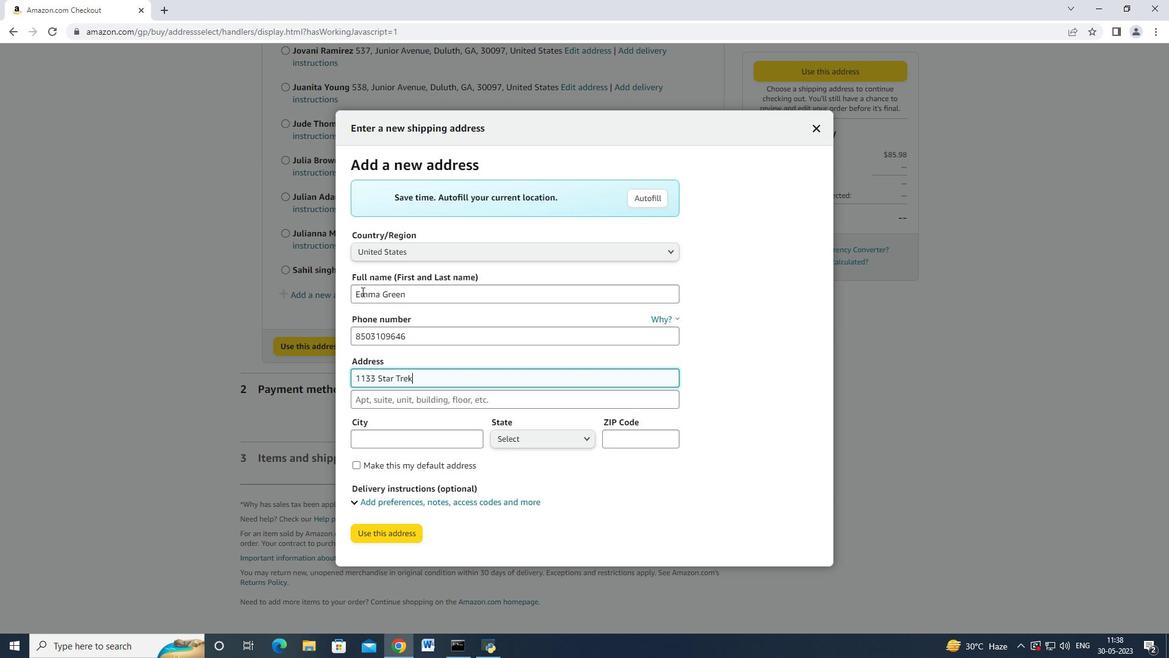 
Action: Mouse scrolled (487, 233) with delta (0, 0)
Screenshot: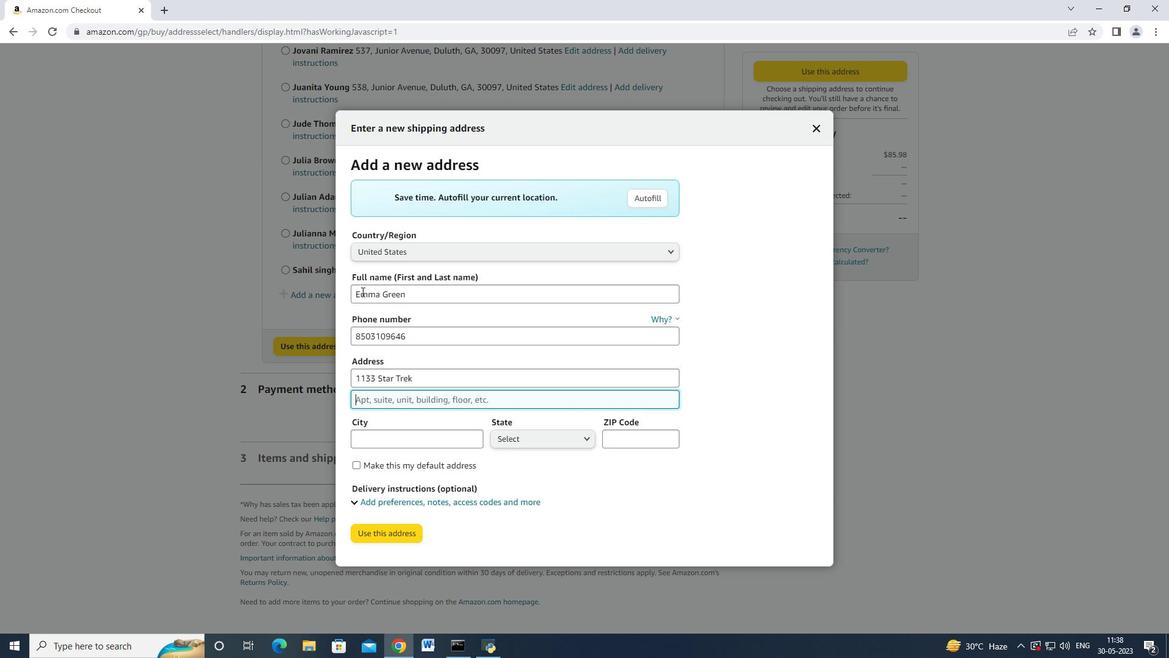 
Action: Mouse scrolled (487, 233) with delta (0, 0)
Screenshot: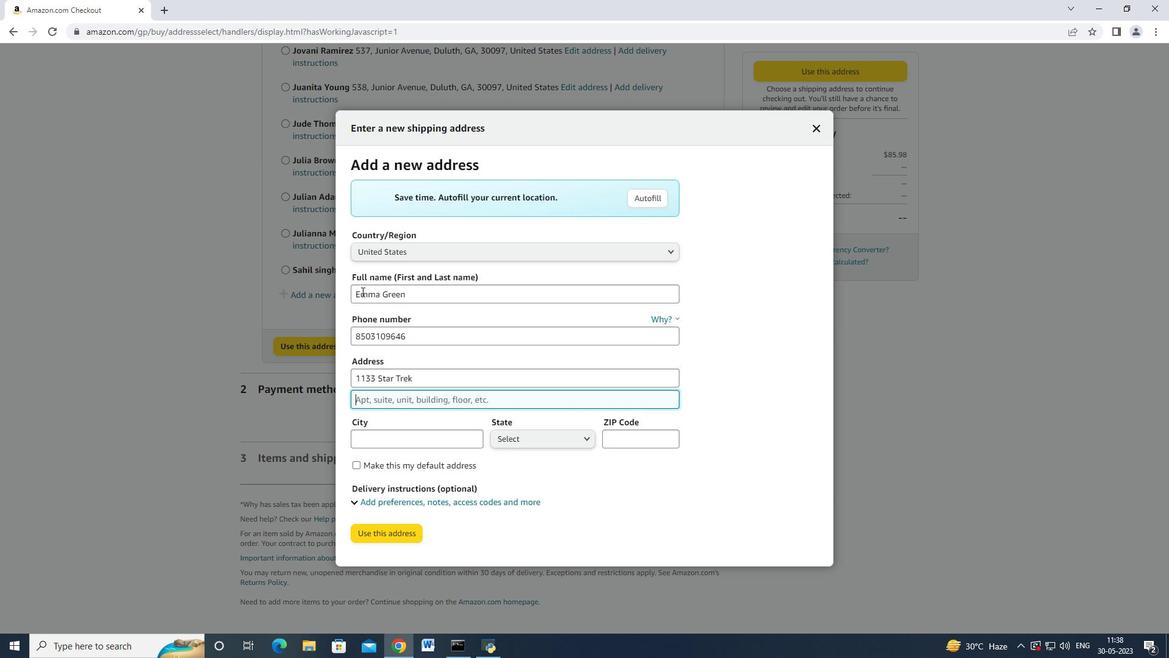 
Action: Mouse scrolled (487, 233) with delta (0, 0)
Screenshot: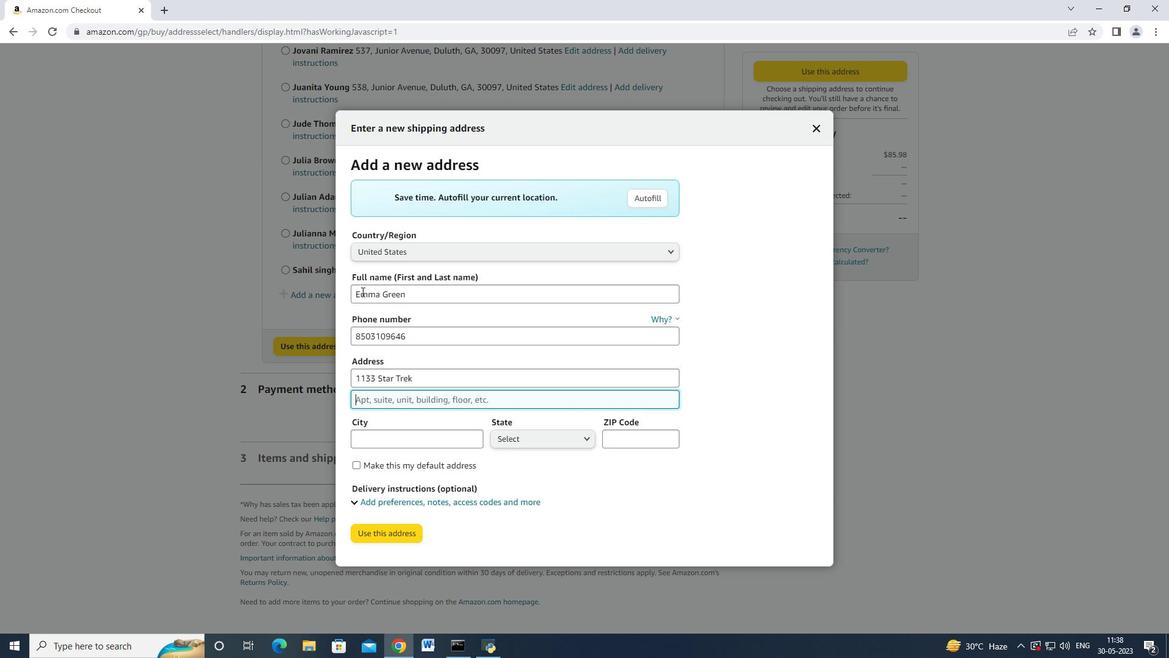 
Action: Mouse scrolled (487, 233) with delta (0, 0)
Screenshot: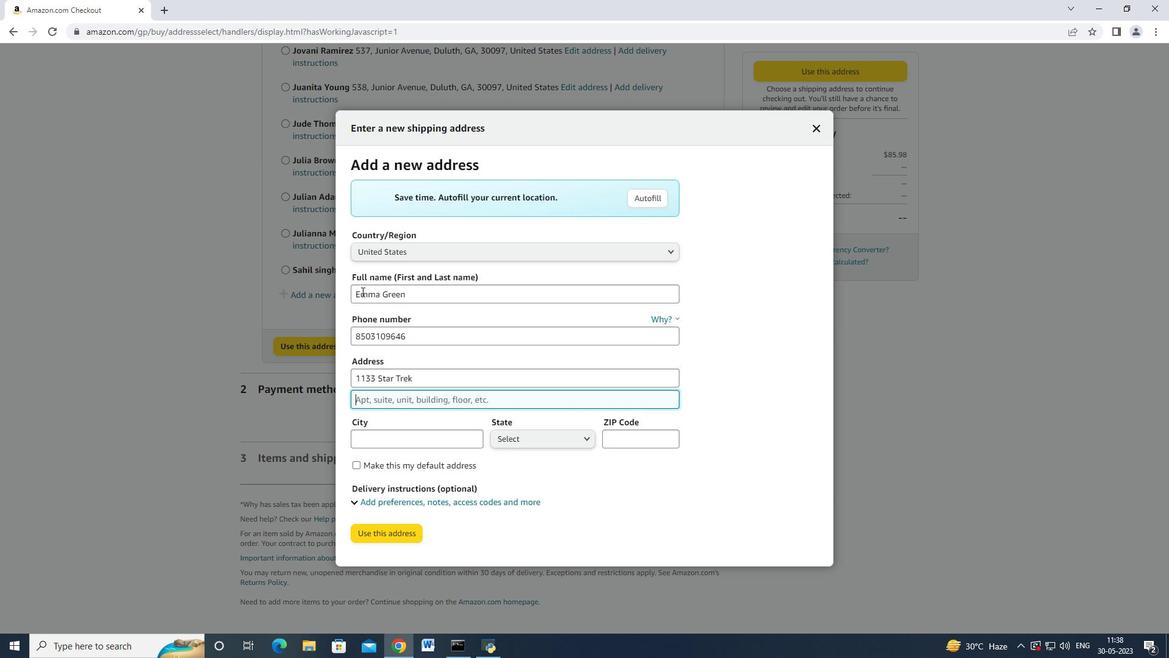 
Action: Mouse scrolled (487, 233) with delta (0, 0)
Screenshot: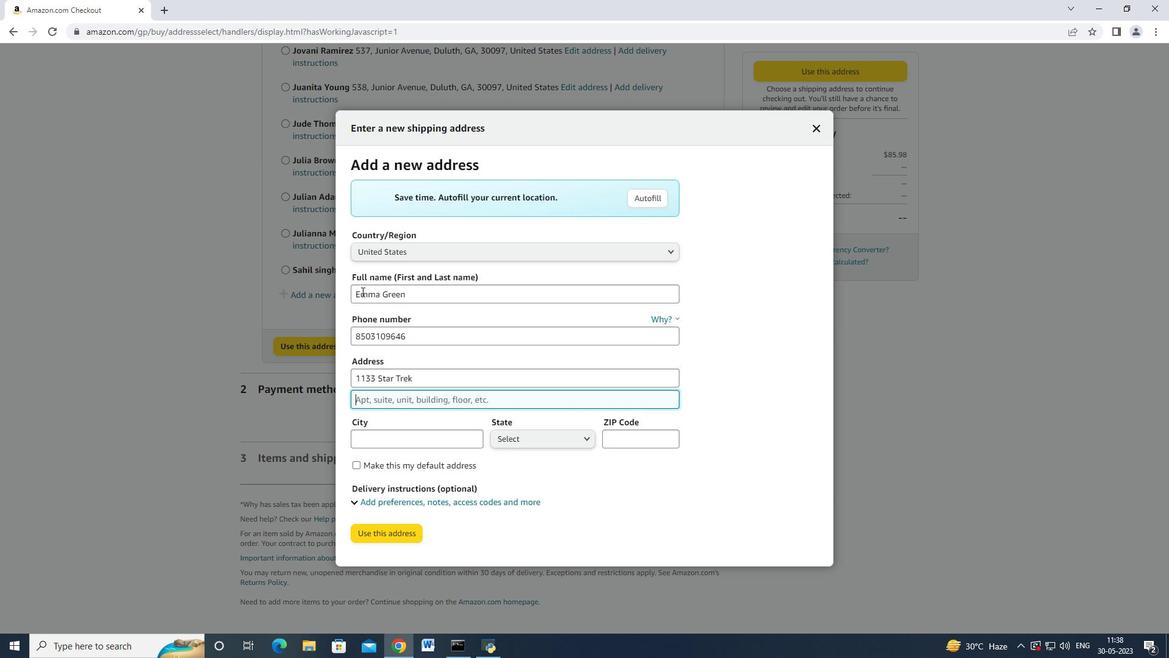 
Action: Mouse scrolled (487, 233) with delta (0, 0)
Screenshot: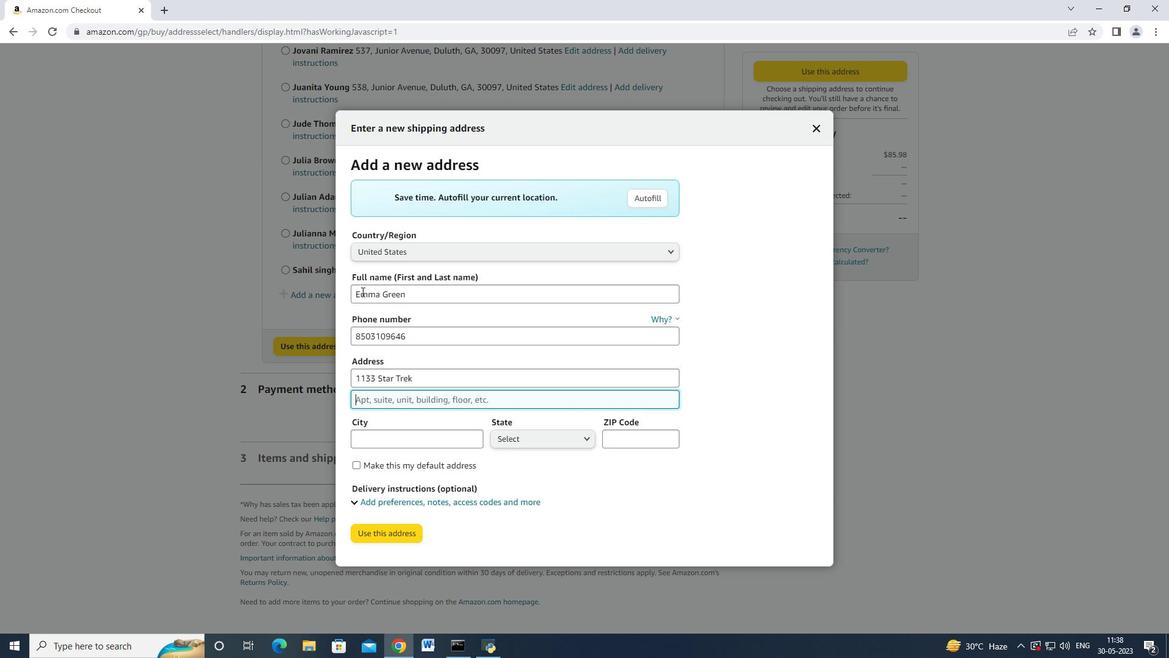 
Action: Mouse scrolled (487, 233) with delta (0, 0)
Screenshot: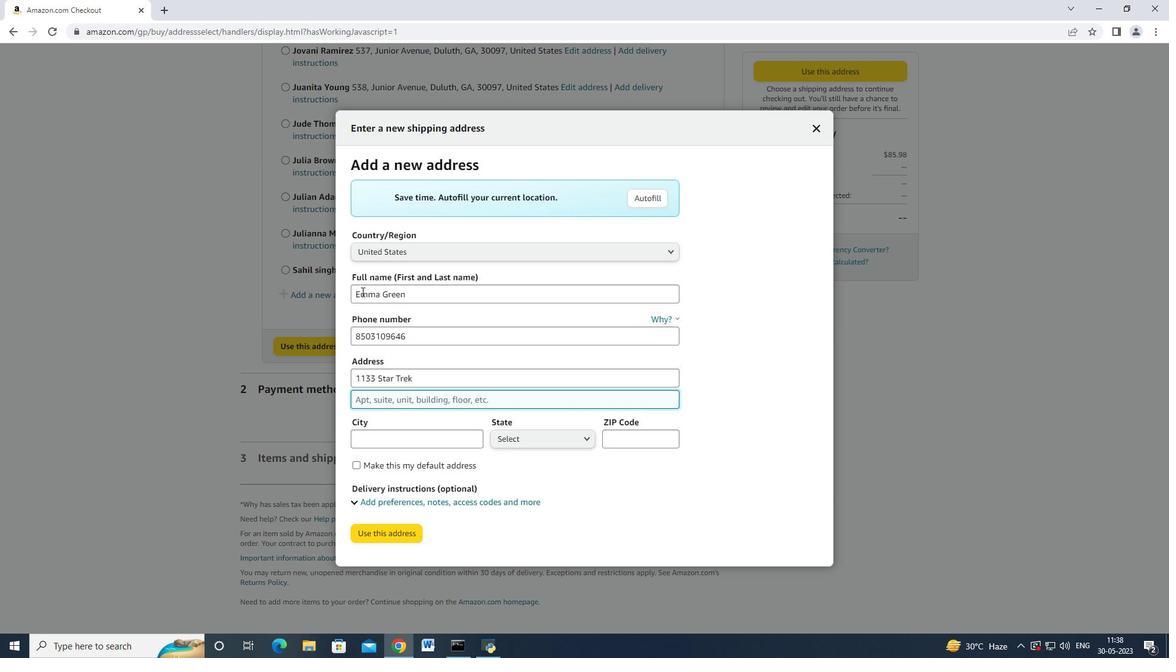 
Action: Mouse scrolled (487, 233) with delta (0, 0)
Screenshot: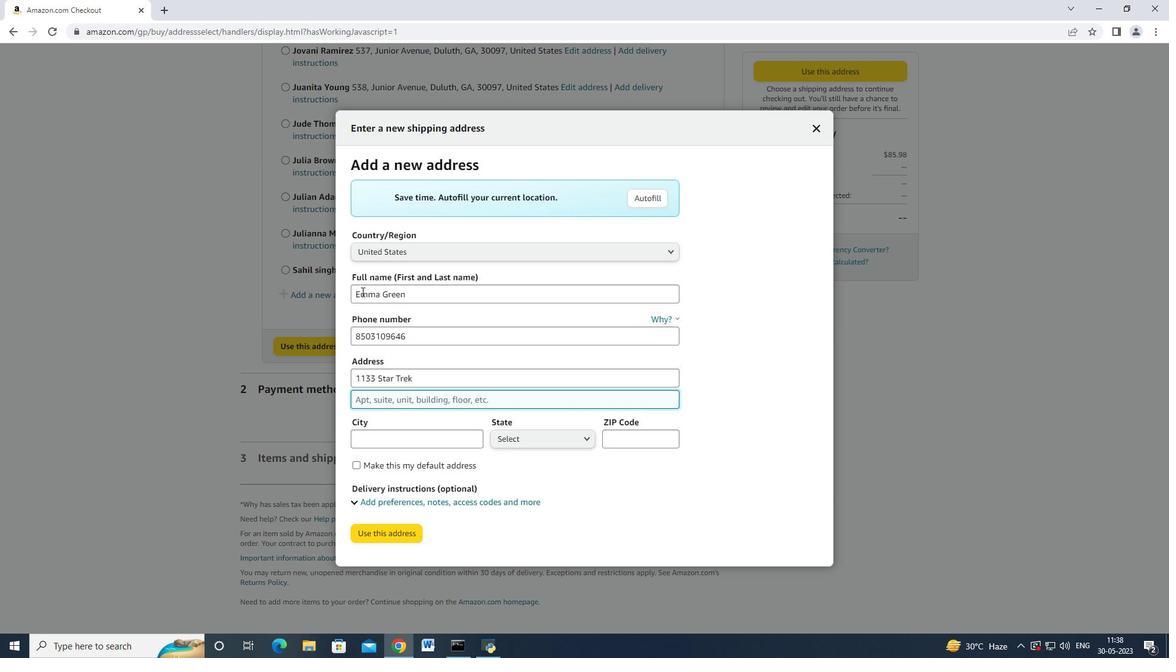 
Action: Mouse scrolled (487, 233) with delta (0, 0)
Screenshot: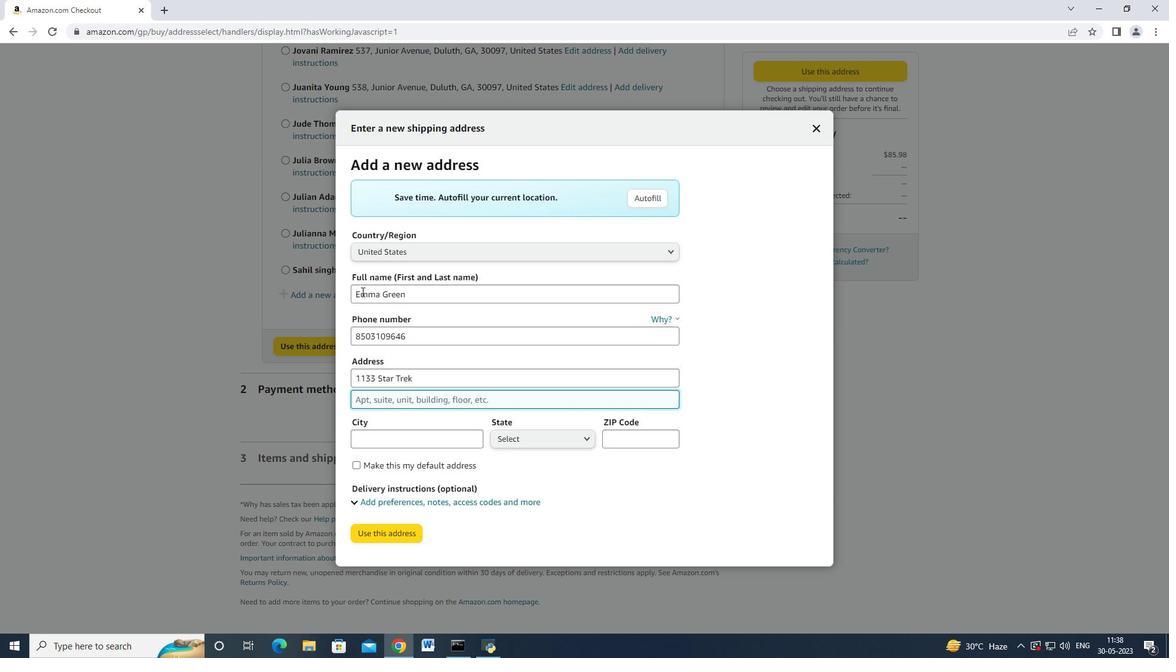 
Action: Mouse scrolled (487, 233) with delta (0, 0)
Screenshot: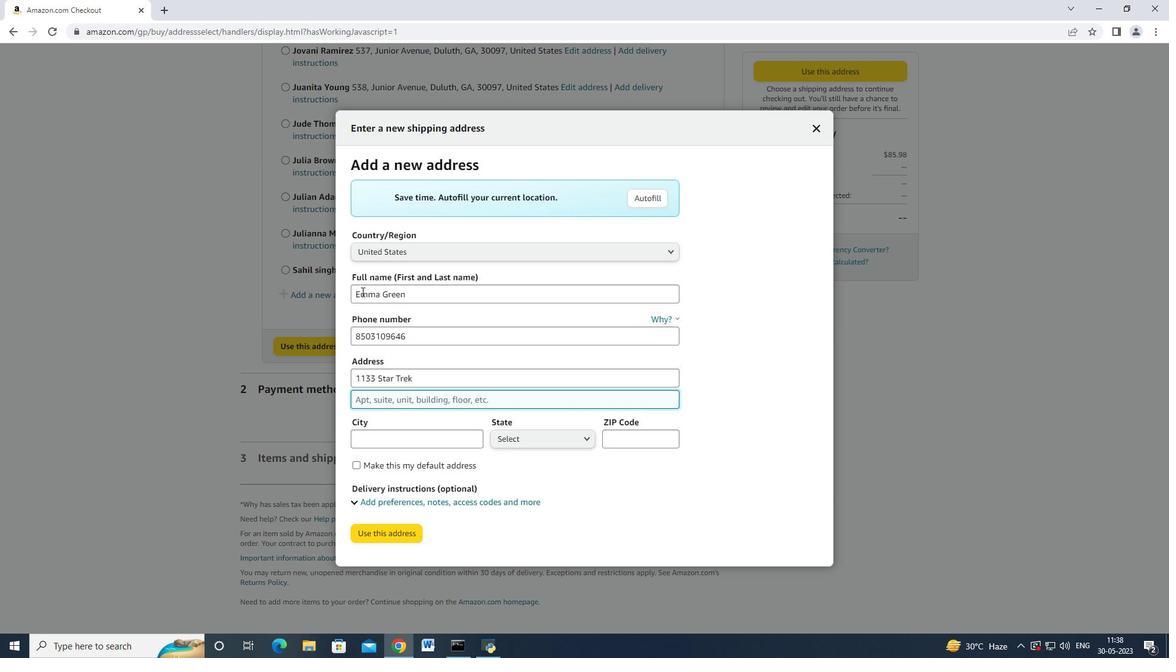 
Action: Mouse scrolled (487, 233) with delta (0, 0)
Screenshot: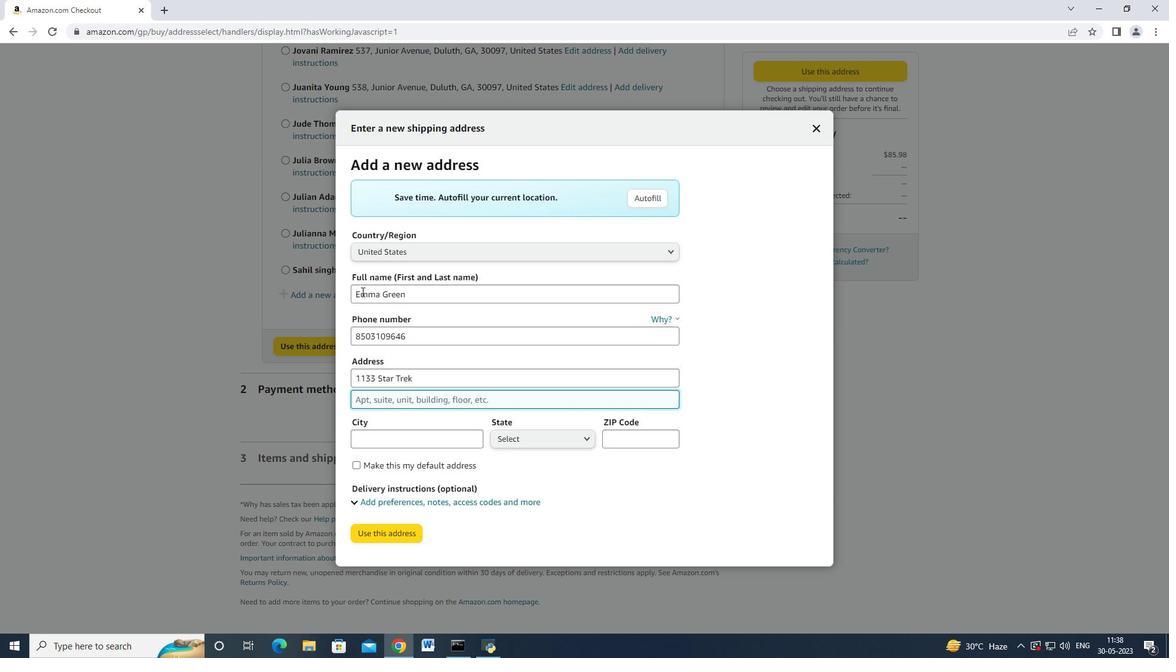 
Action: Mouse scrolled (487, 233) with delta (0, 0)
Screenshot: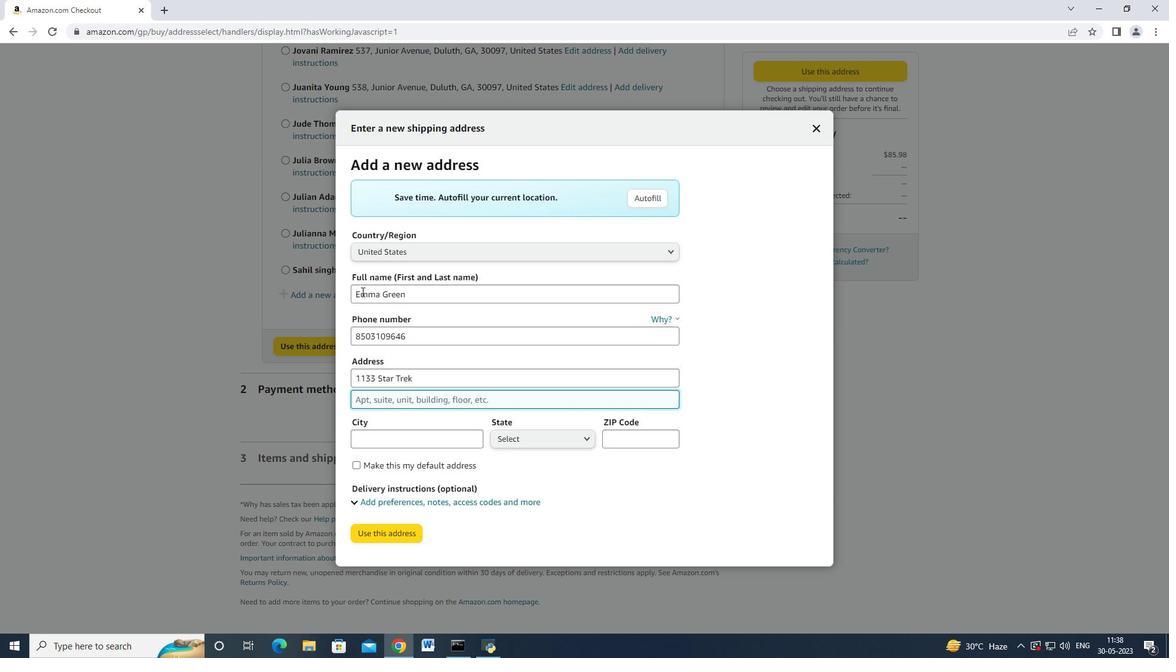 
Action: Mouse scrolled (487, 233) with delta (0, 0)
Screenshot: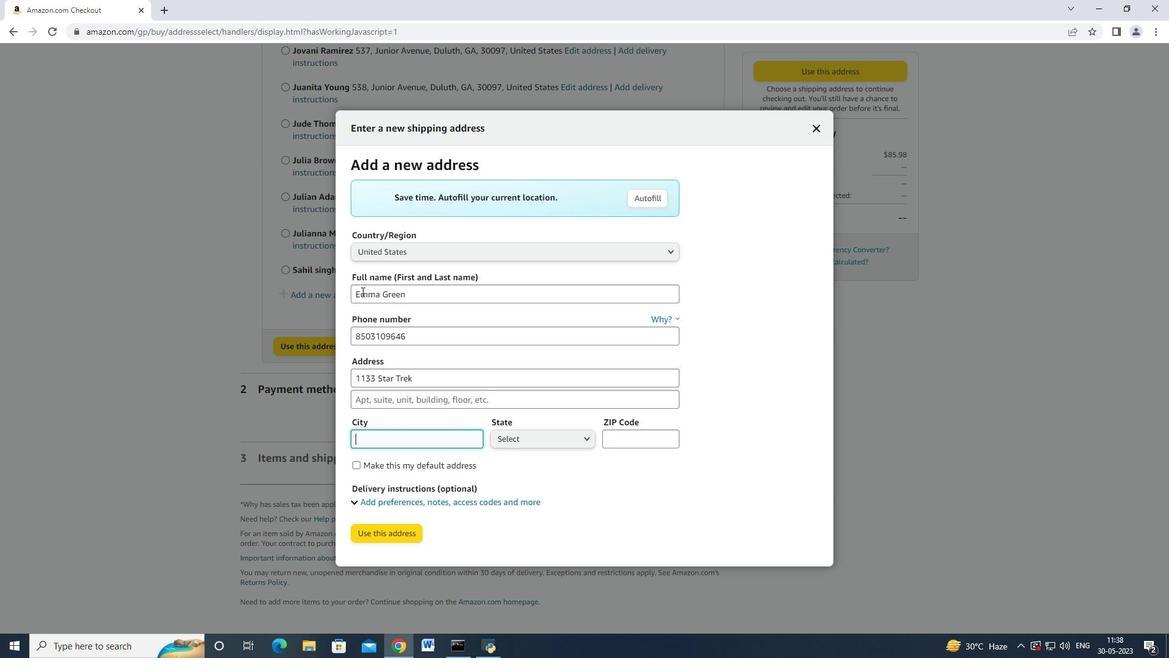 
Action: Mouse scrolled (487, 233) with delta (0, 0)
Screenshot: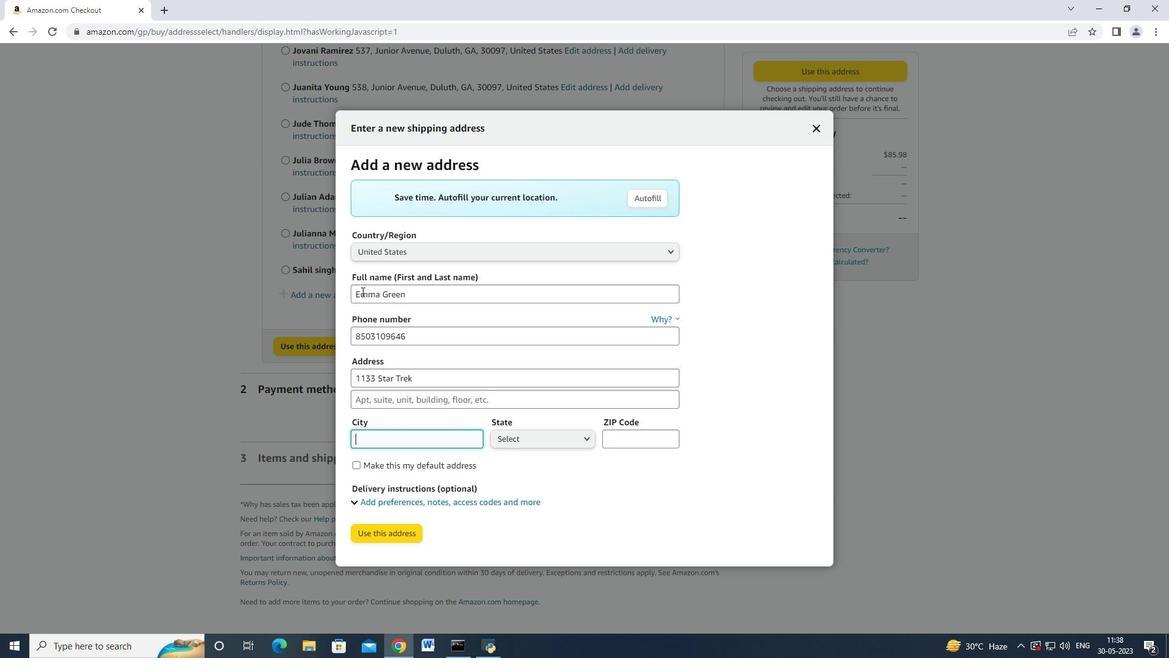 
Action: Mouse scrolled (487, 233) with delta (0, 0)
Screenshot: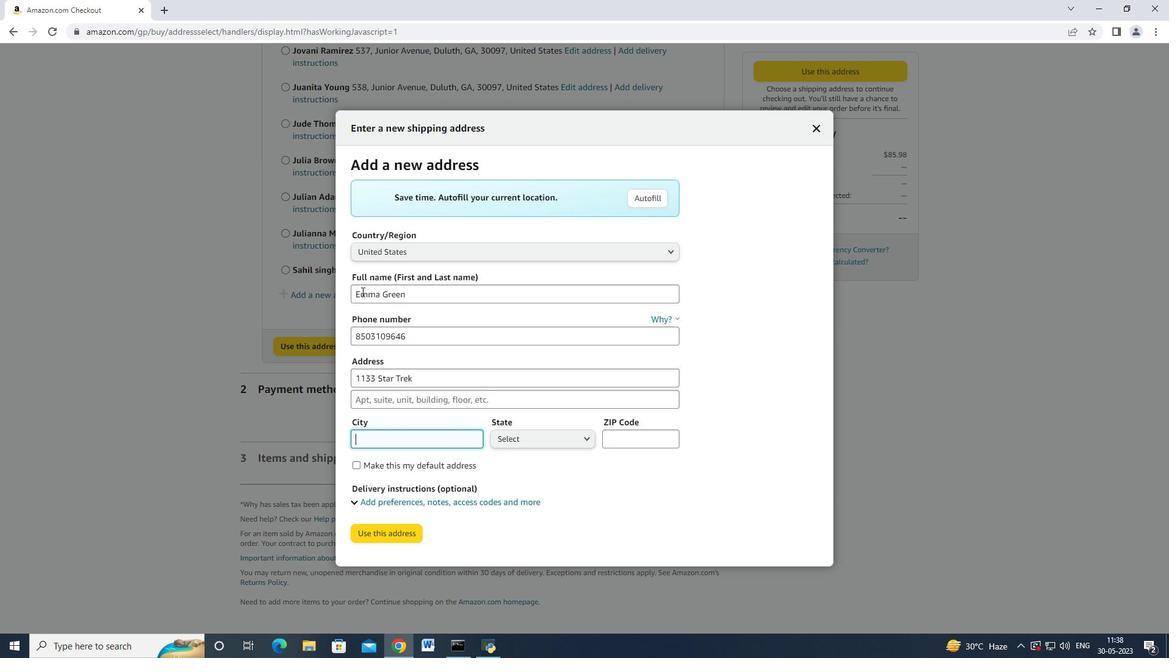 
Action: Mouse scrolled (487, 233) with delta (0, 0)
Screenshot: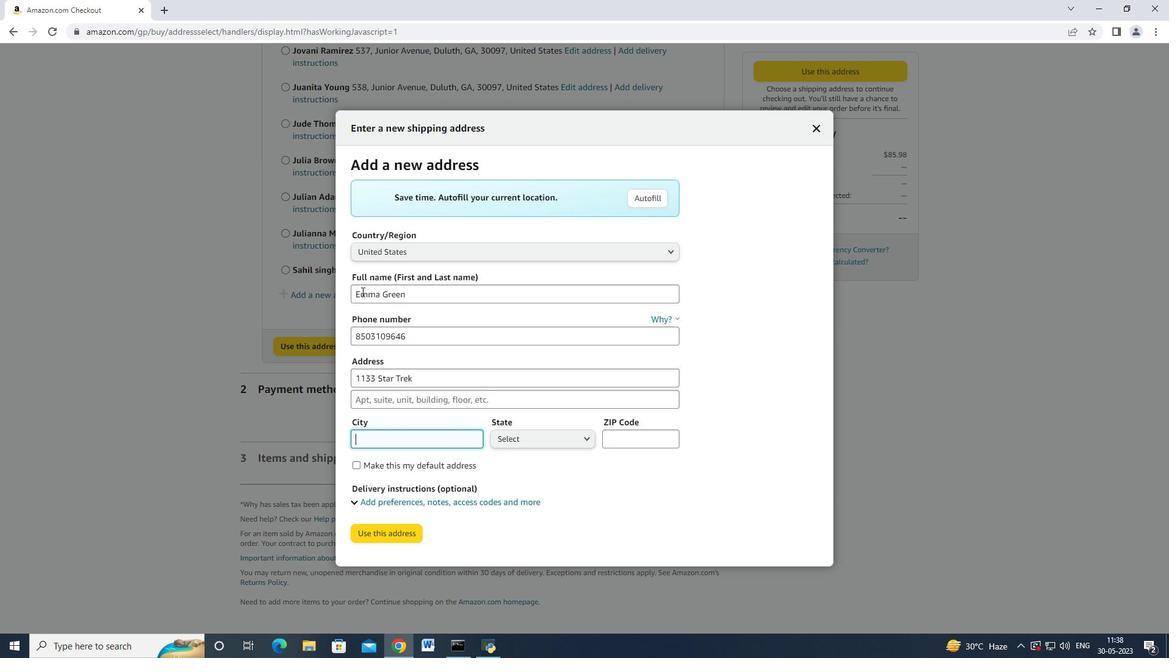 
Action: Mouse scrolled (487, 233) with delta (0, 0)
Screenshot: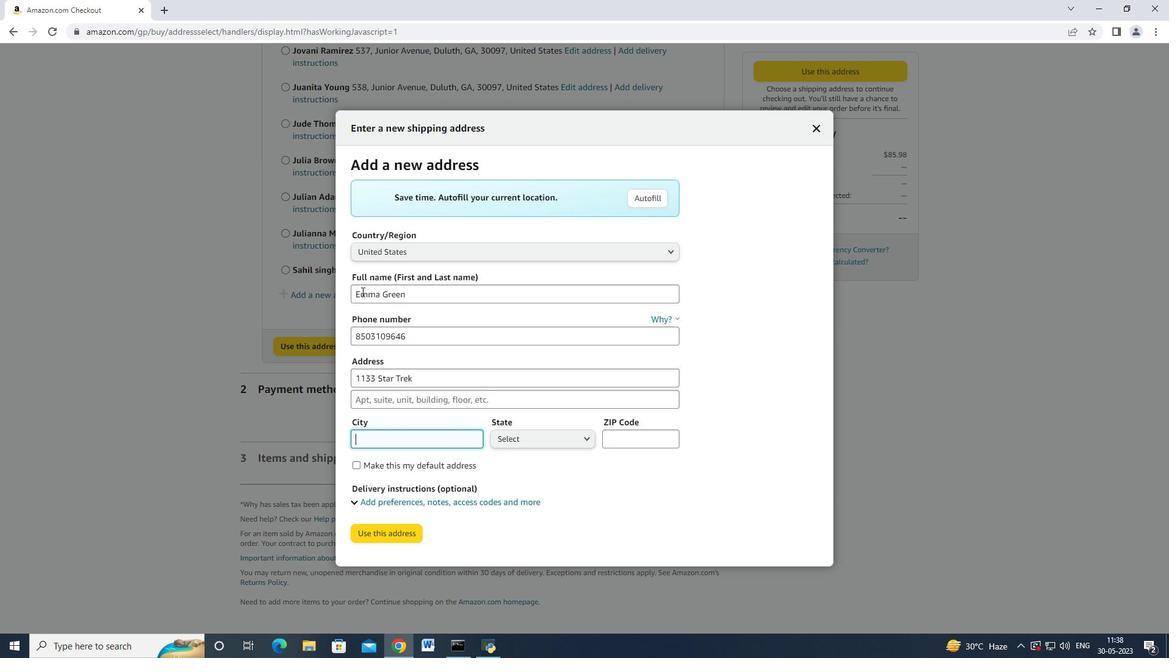
Action: Mouse scrolled (487, 233) with delta (0, 0)
Screenshot: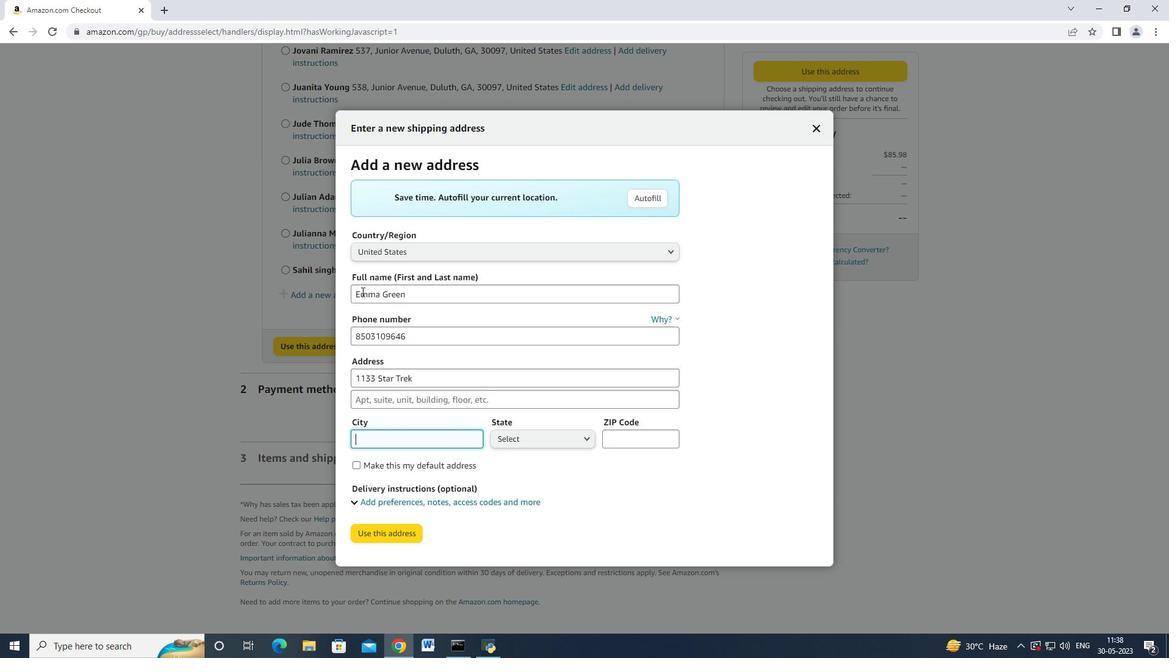 
Action: Mouse scrolled (487, 233) with delta (0, 0)
Screenshot: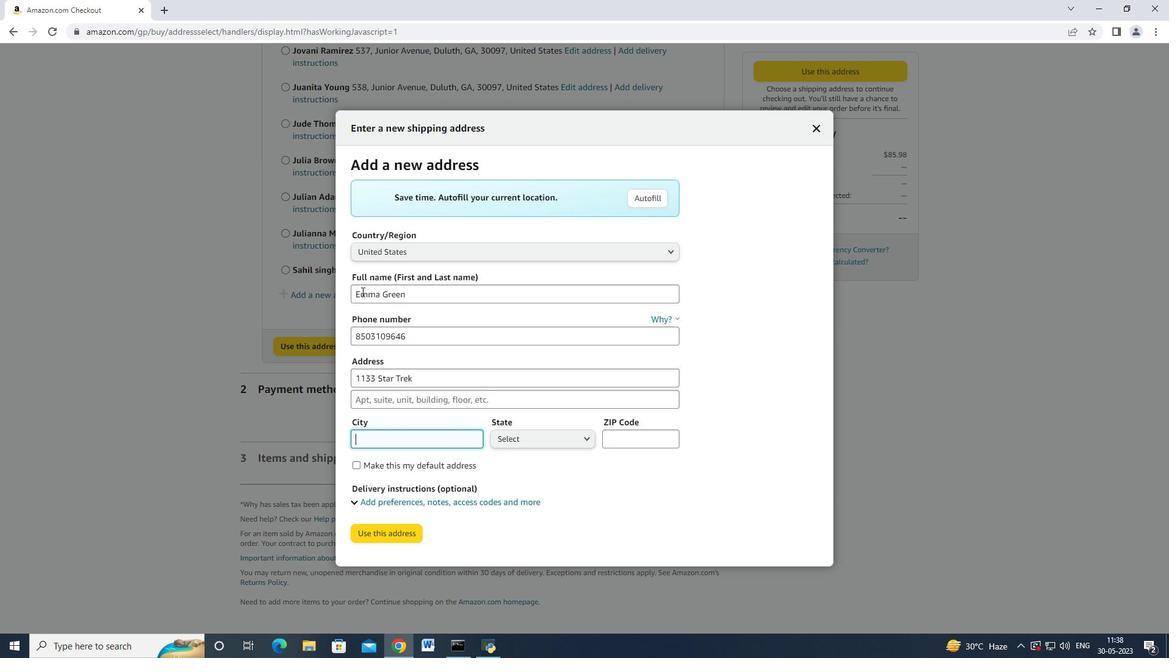 
Action: Mouse scrolled (487, 233) with delta (0, 0)
Screenshot: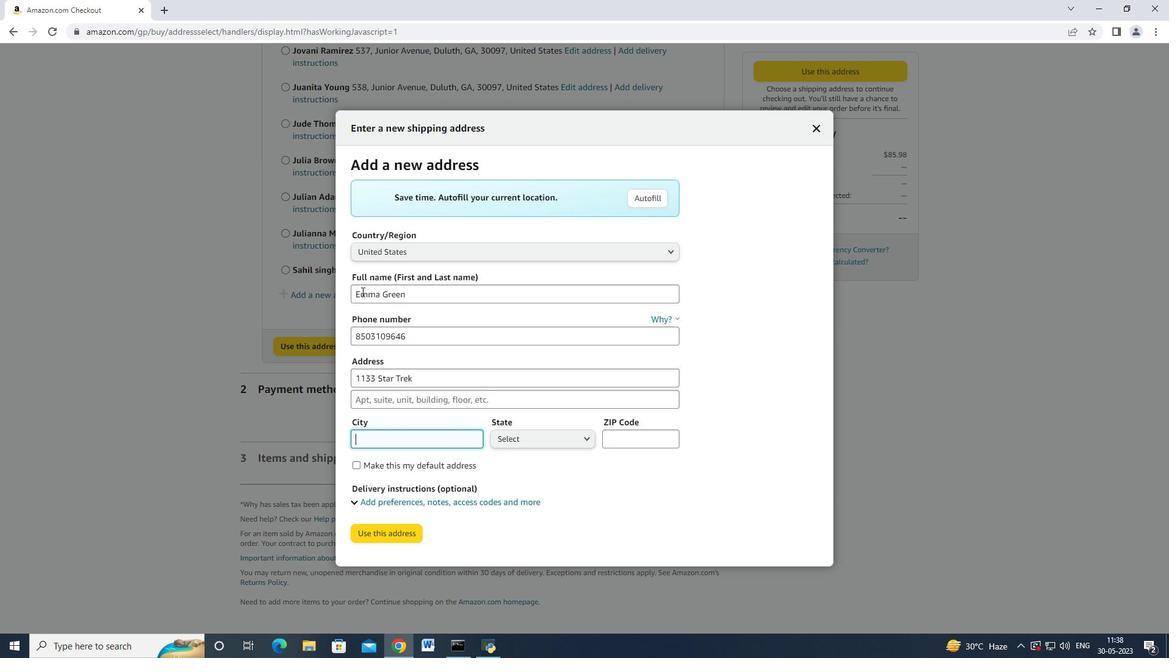 
Action: Mouse scrolled (487, 233) with delta (0, 0)
Screenshot: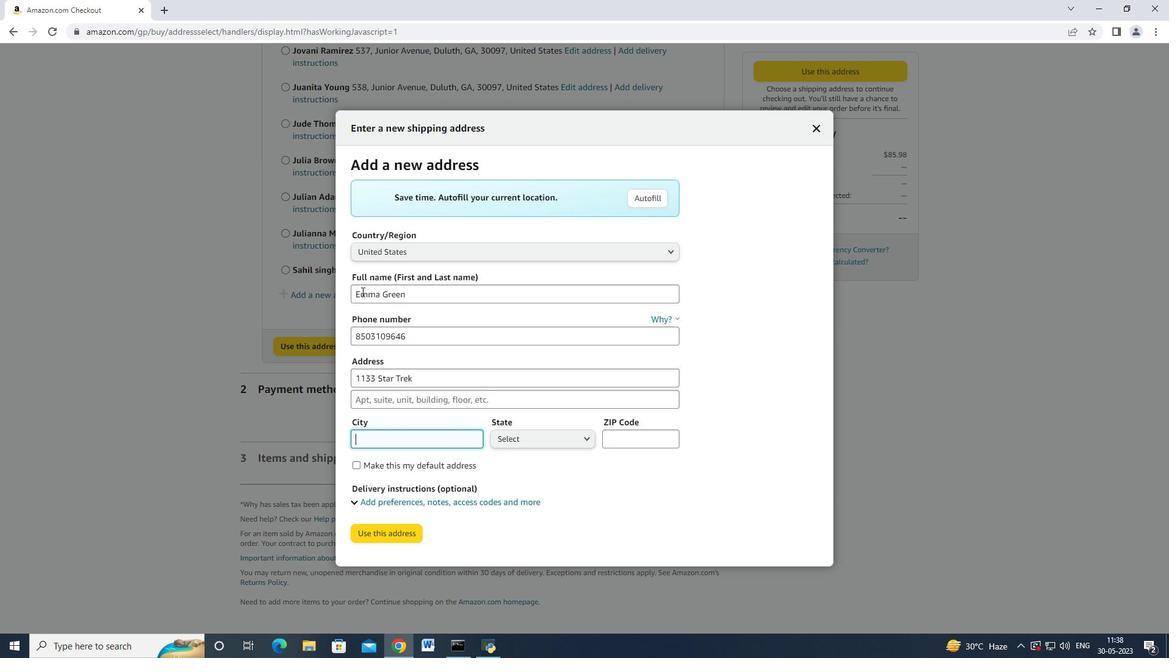 
Action: Mouse scrolled (487, 233) with delta (0, 0)
Screenshot: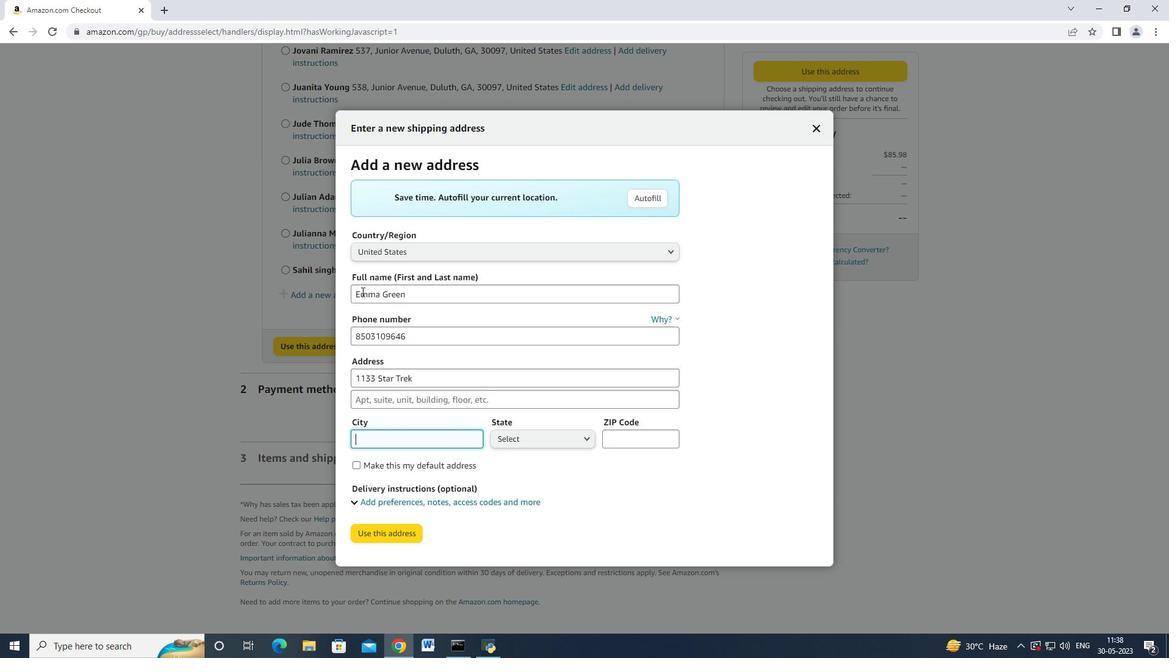
Action: Mouse scrolled (487, 233) with delta (0, 0)
Screenshot: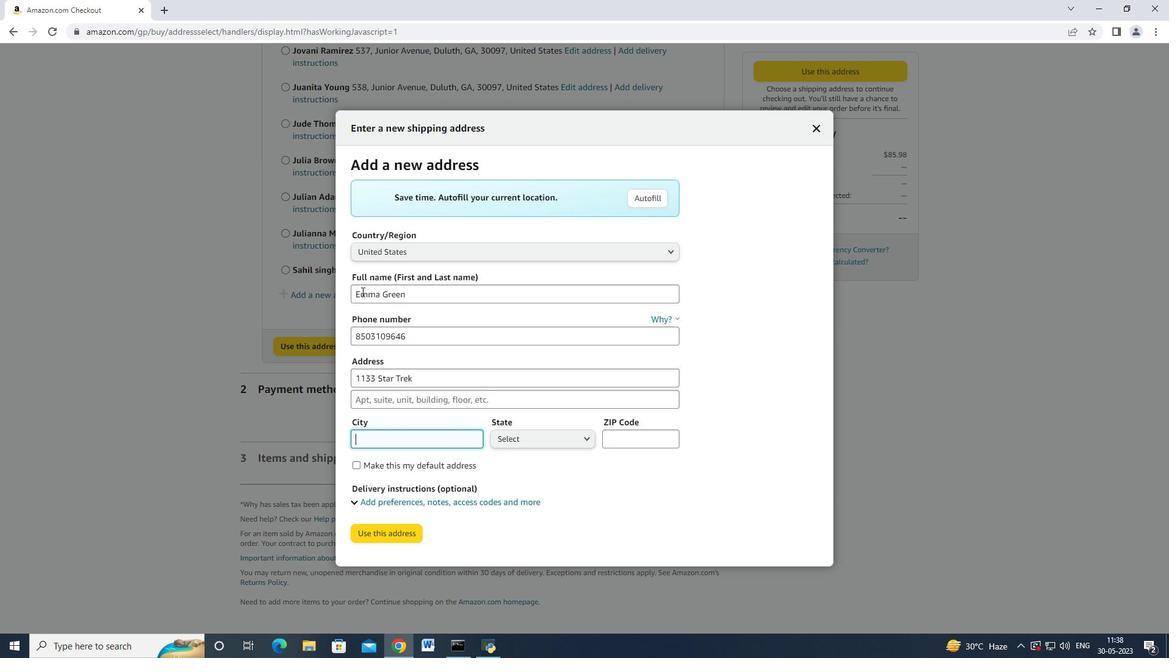 
Action: Mouse scrolled (487, 233) with delta (0, 0)
Screenshot: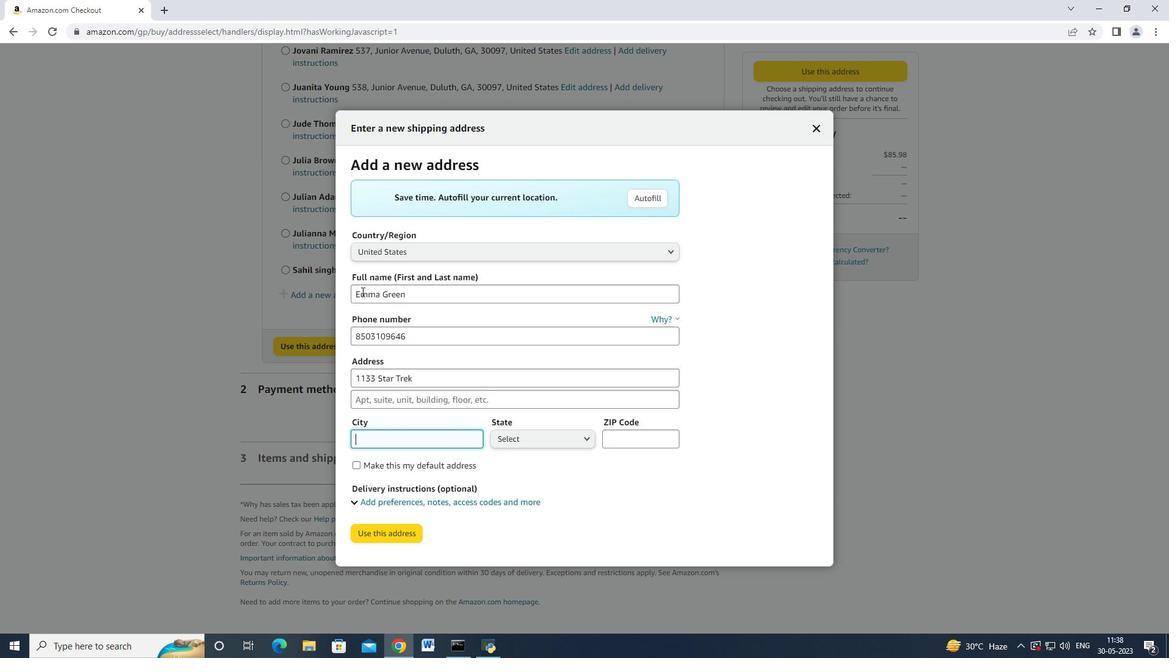 
Action: Mouse scrolled (487, 233) with delta (0, 0)
Screenshot: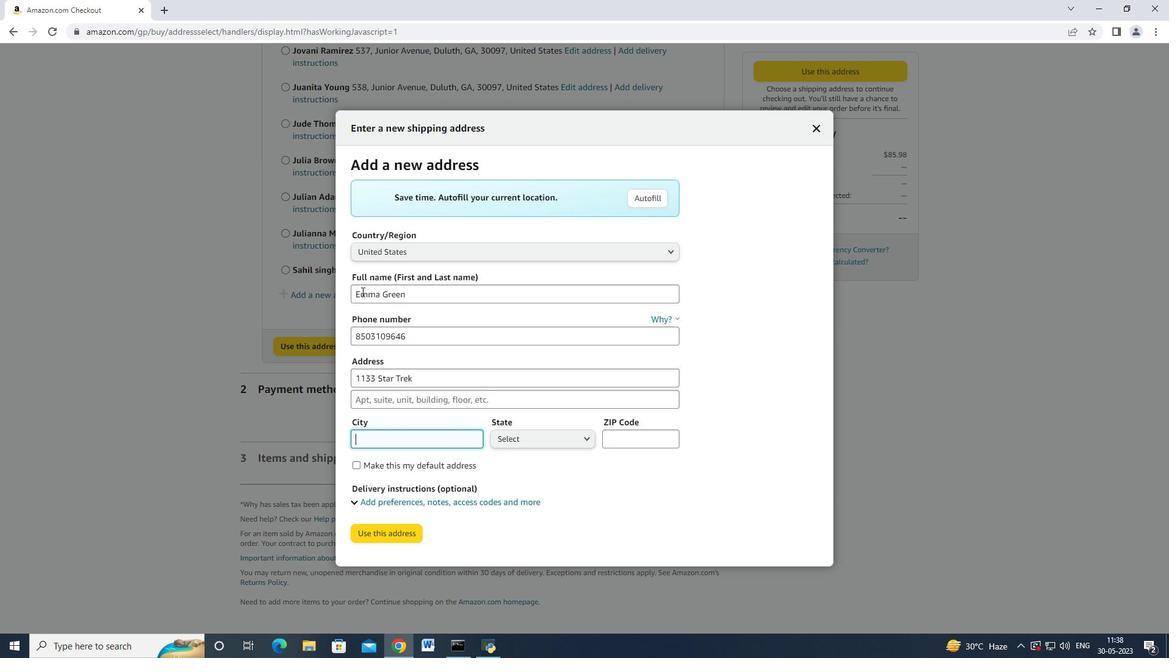 
Action: Mouse scrolled (487, 233) with delta (0, 0)
Screenshot: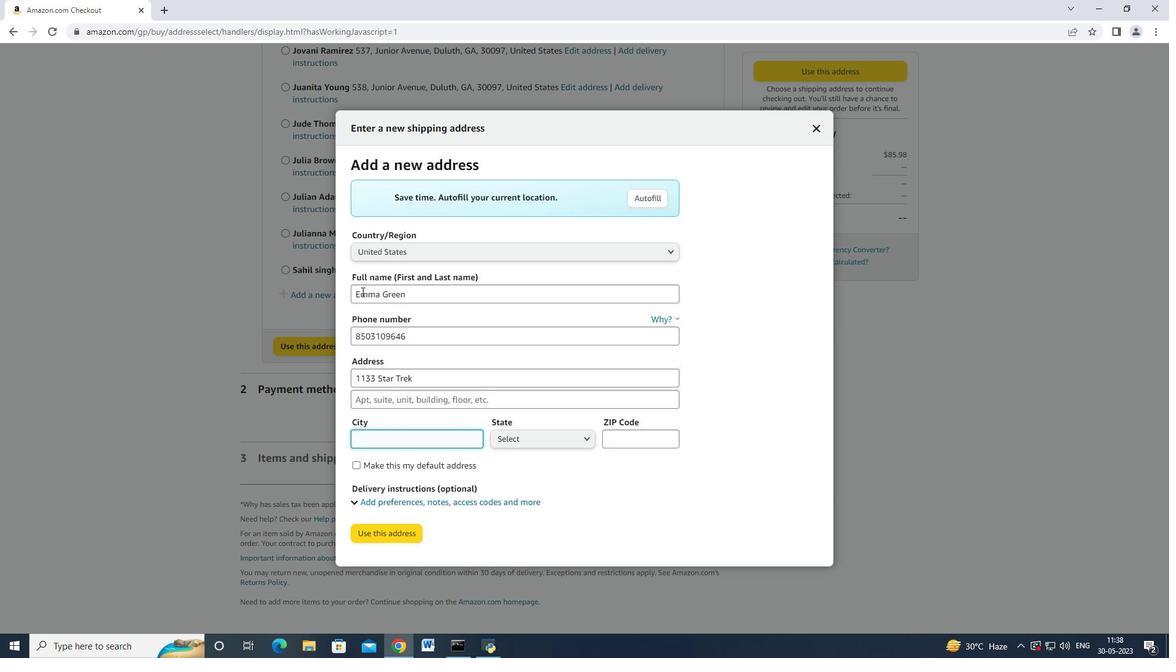 
Action: Mouse scrolled (487, 233) with delta (0, 0)
Screenshot: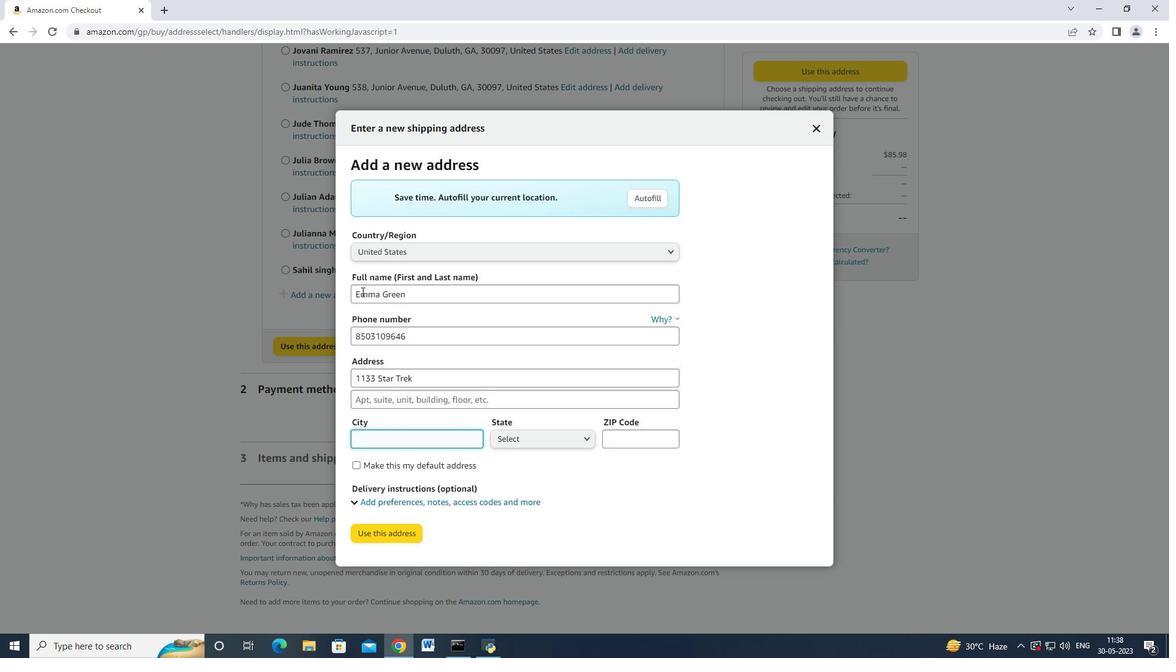 
Action: Mouse scrolled (487, 233) with delta (0, 0)
Screenshot: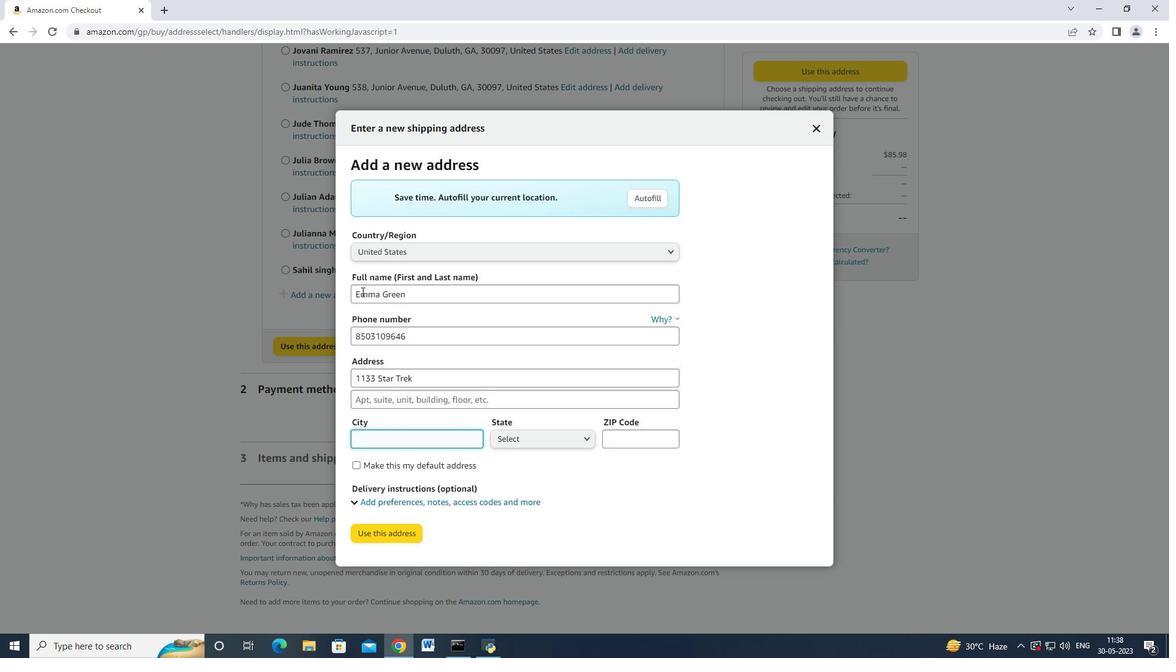 
Action: Mouse scrolled (487, 233) with delta (0, 0)
Screenshot: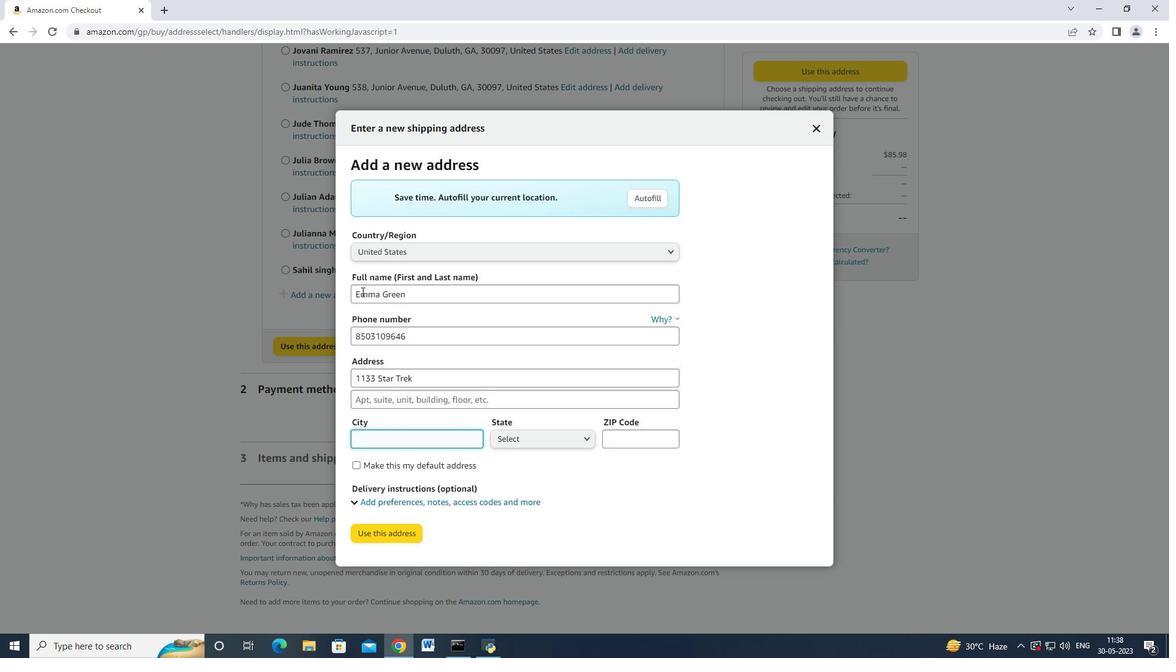 
Action: Mouse scrolled (487, 233) with delta (0, 0)
Screenshot: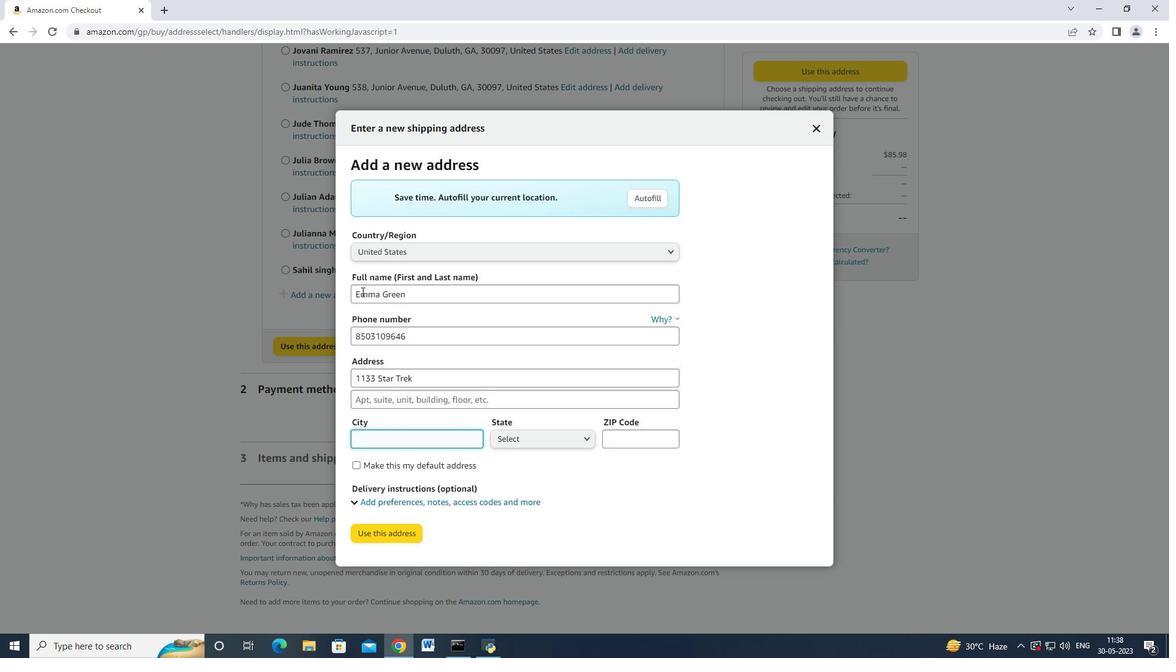 
Action: Mouse scrolled (487, 233) with delta (0, 0)
Screenshot: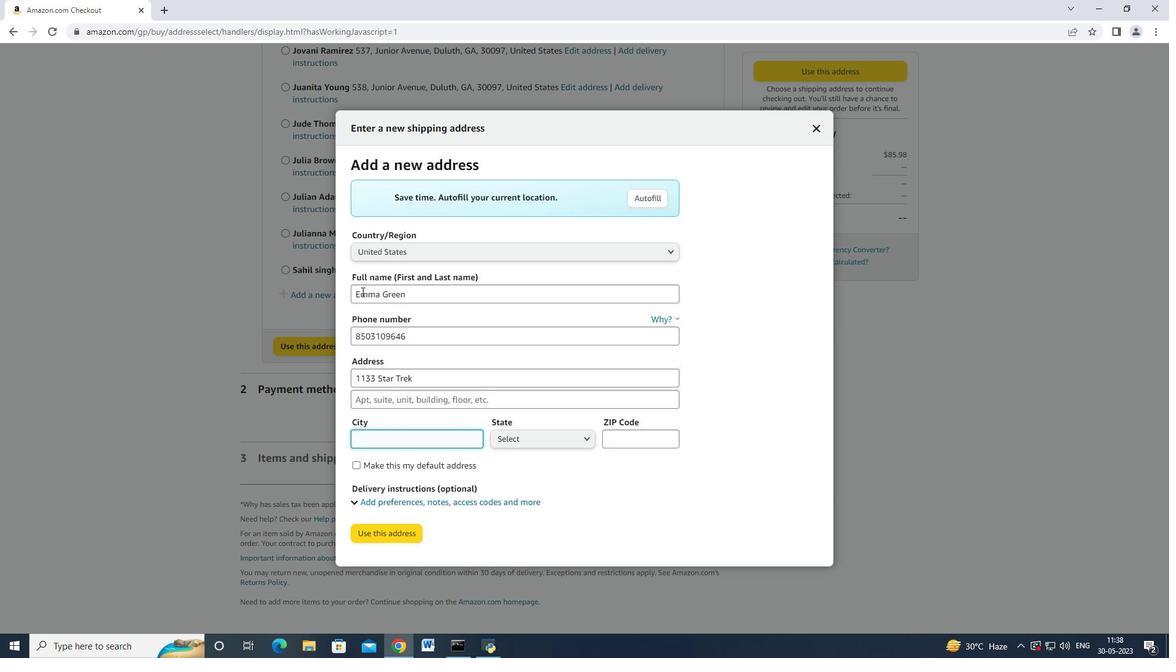 
Action: Mouse scrolled (487, 233) with delta (0, 0)
Screenshot: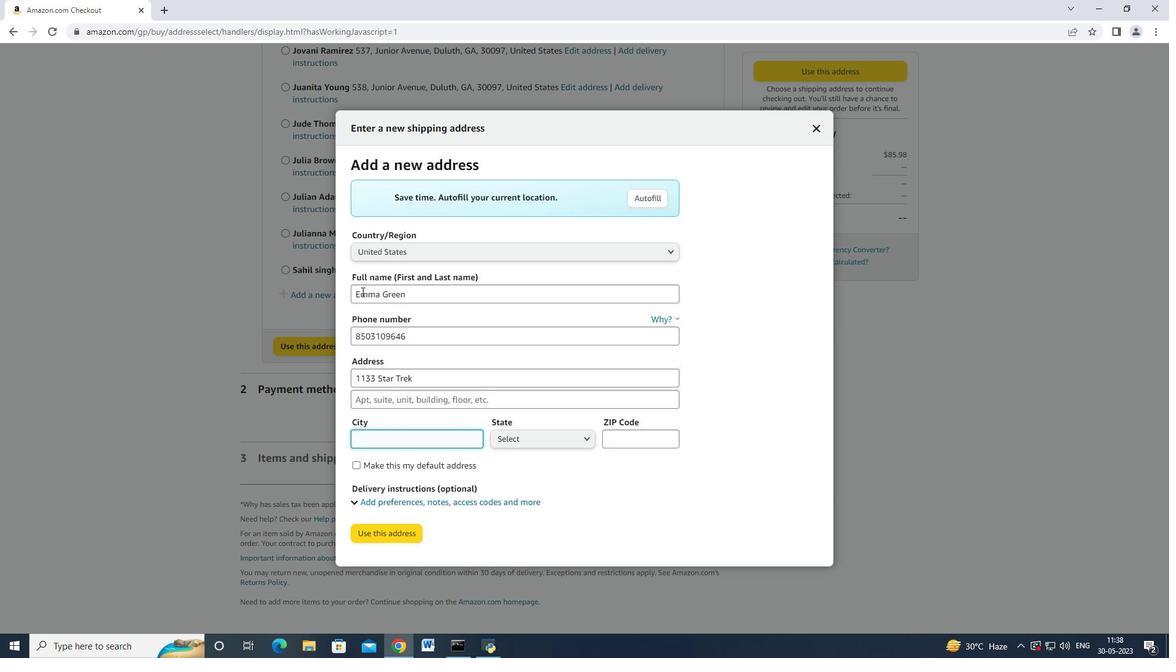 
Action: Mouse scrolled (487, 233) with delta (0, 0)
Screenshot: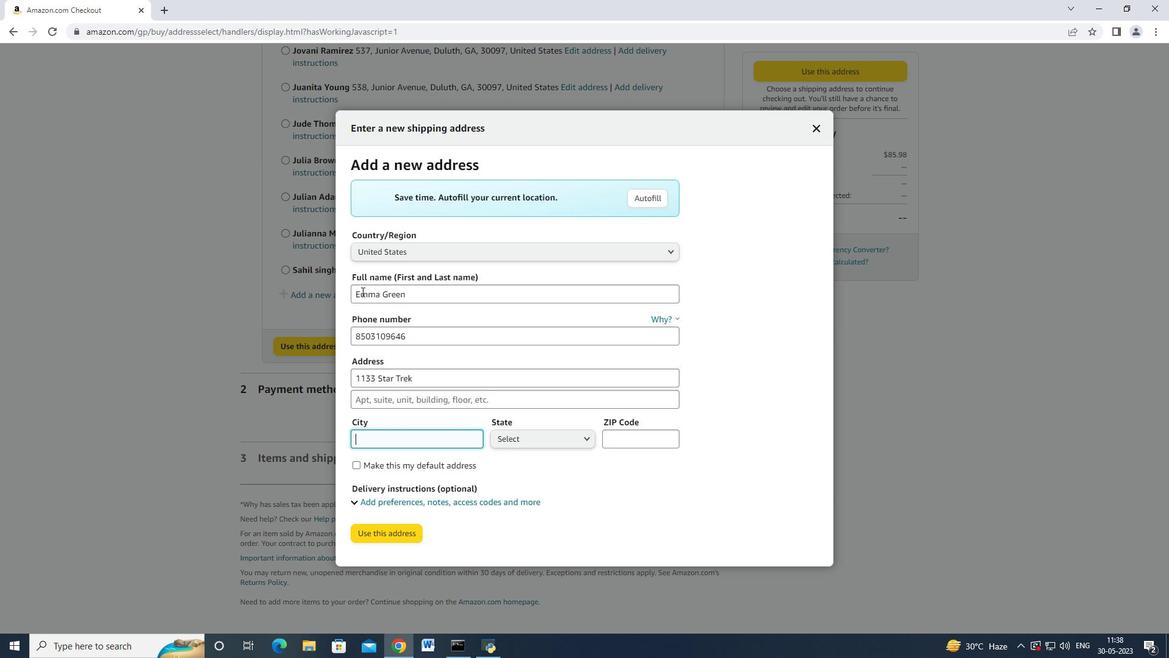 
Action: Mouse moved to (316, 296)
Screenshot: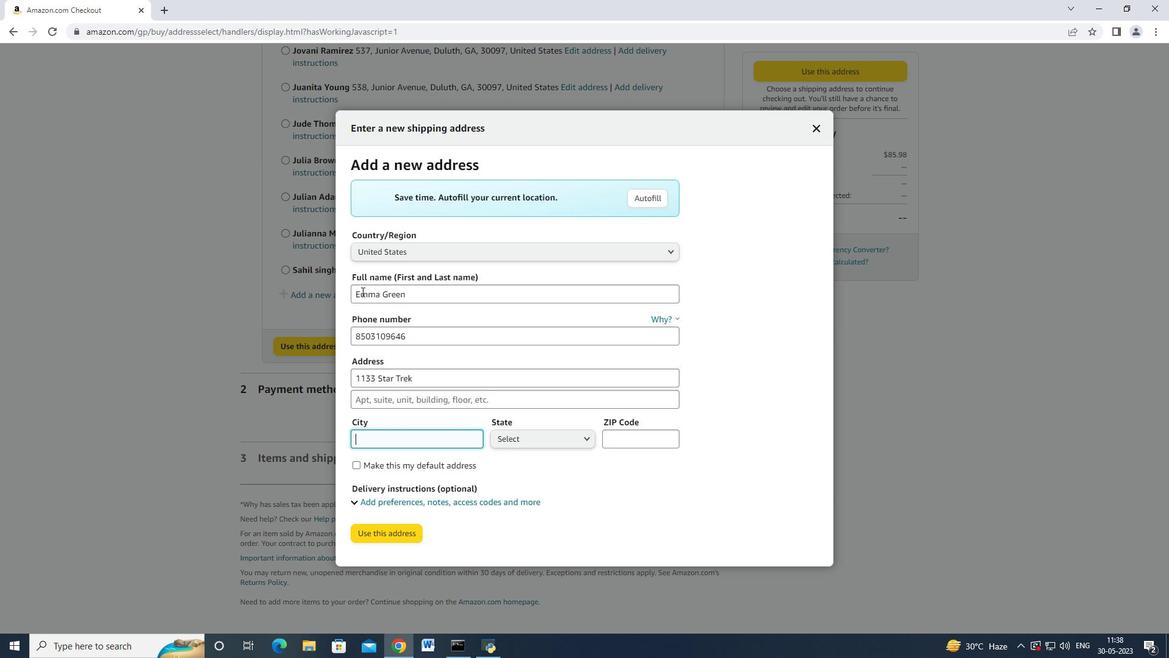 
Action: Mouse pressed left at (316, 296)
Screenshot: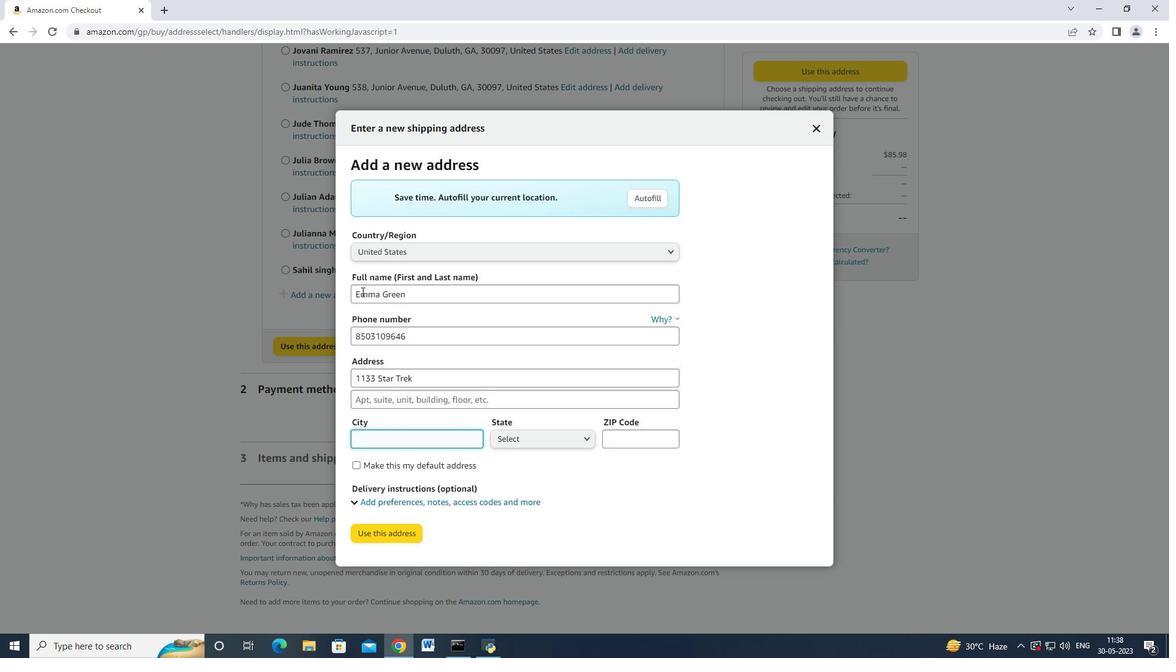
Action: Mouse moved to (410, 296)
Screenshot: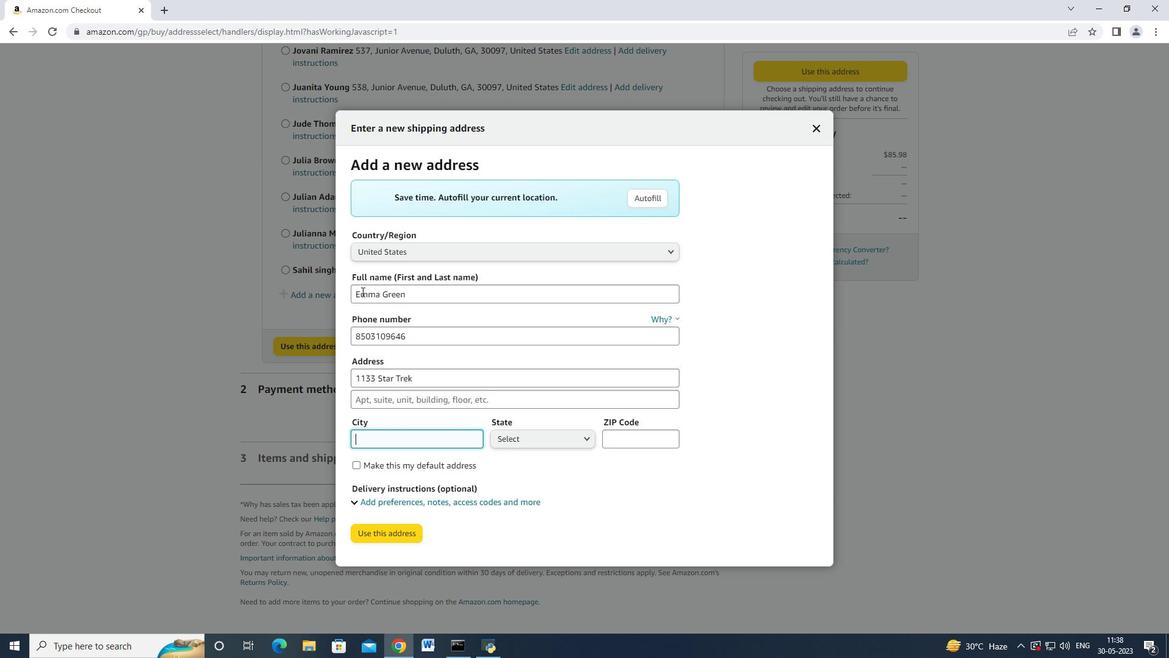 
Action: Mouse pressed left at (410, 296)
Screenshot: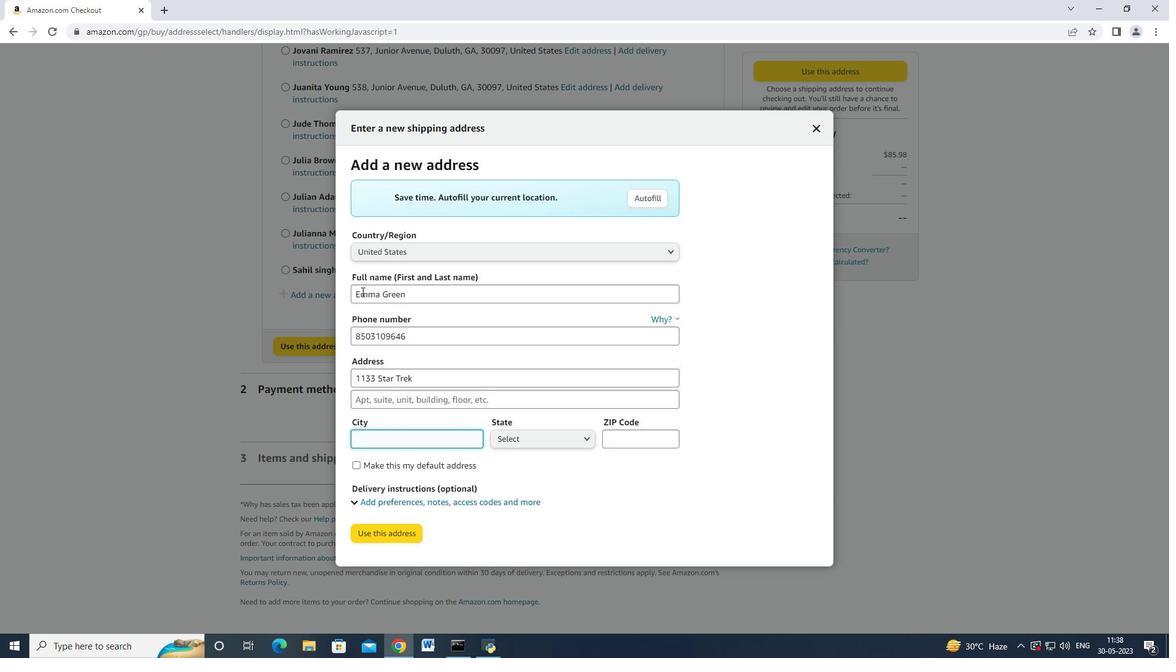
Action: Mouse moved to (386, 293)
Screenshot: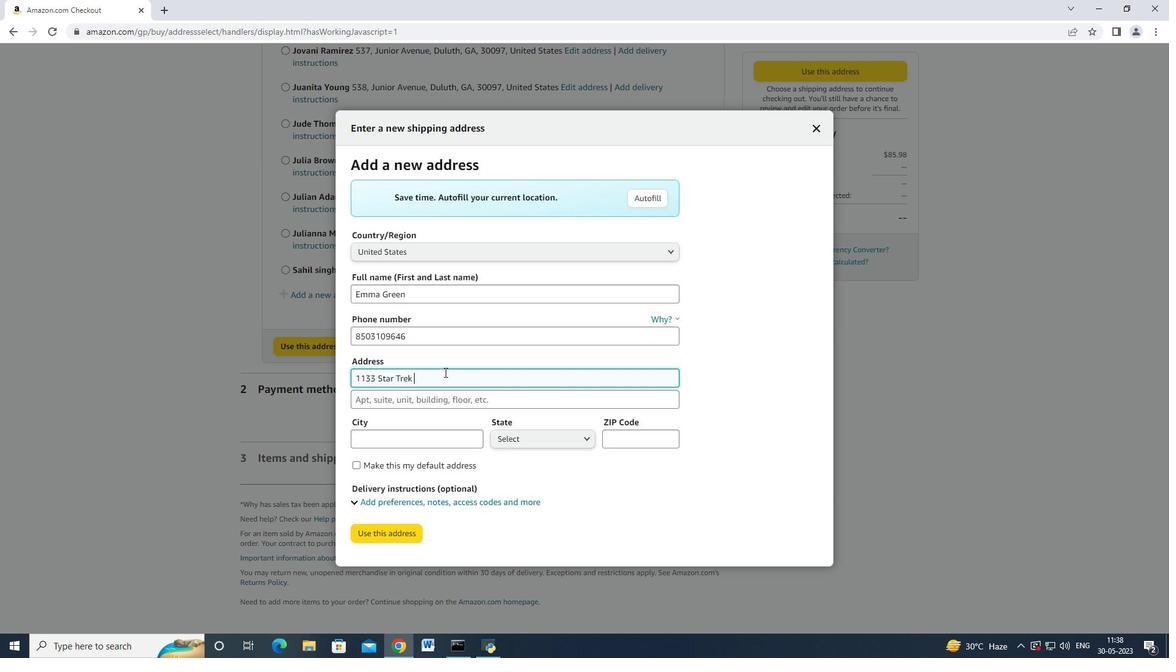 
Action: Key pressed <Key.backspace><Key.backspace><Key.backspace><Key.shift_r>Emma<Key.space><Key.shift_r>Greemn<Key.backspace><Key.backspace>n<Key.tab><Key.tab>8503109646<Key.tab>1133<Key.space><Key.shift_r>Star<Key.space><Key.shift_r>Trek<Key.space><Key.shift_r>Drive<Key.tab><Key.tab><Key.shift>Pensacola
Screenshot: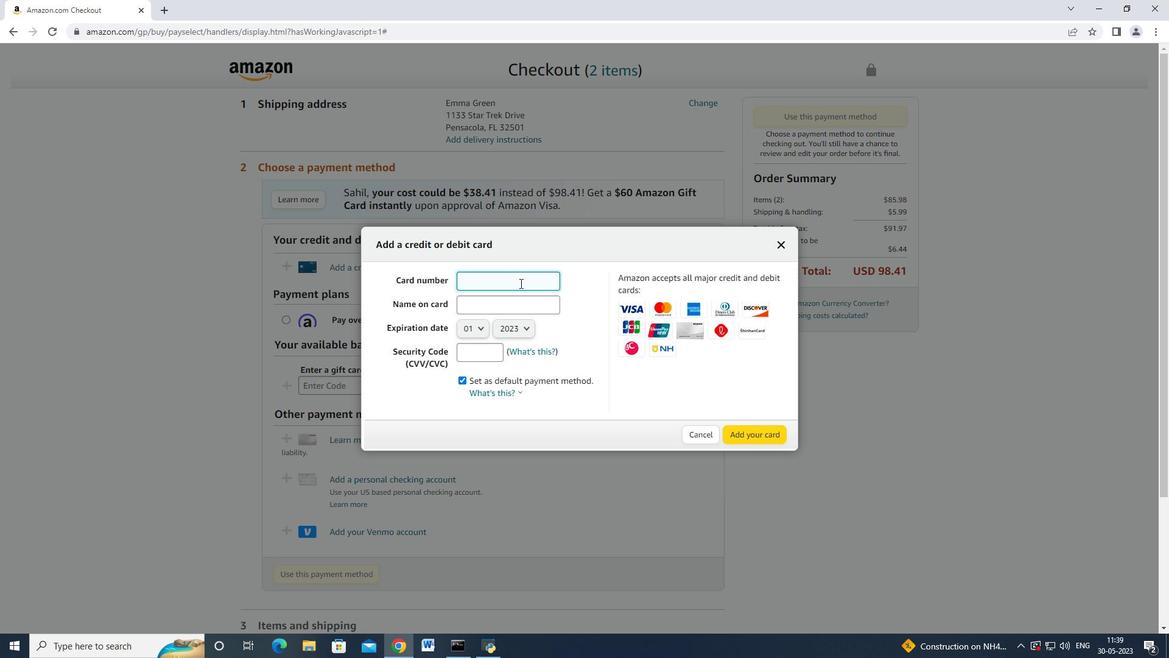 
Action: Mouse moved to (569, 442)
Screenshot: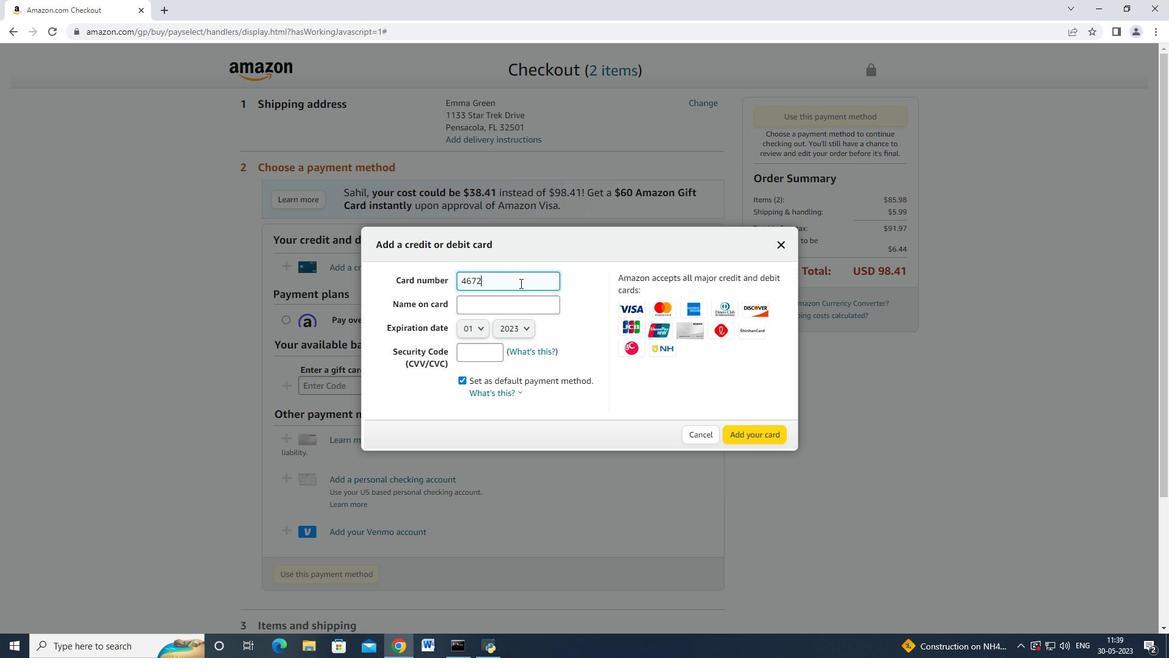 
Action: Mouse pressed left at (569, 442)
Screenshot: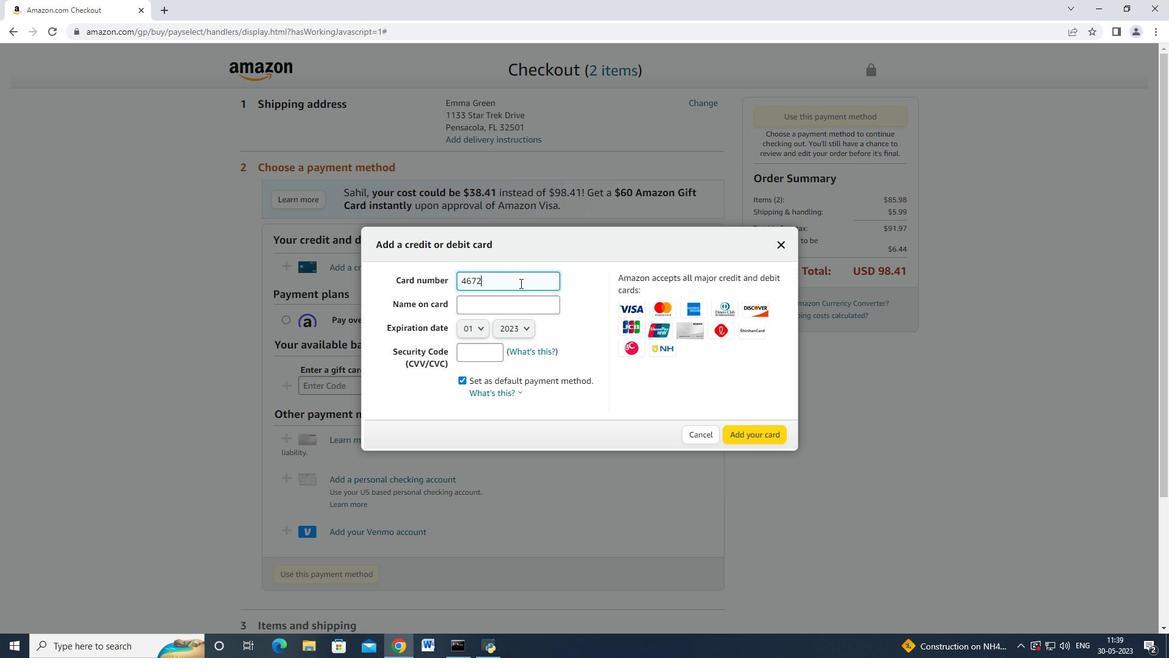 
Action: Mouse moved to (560, 188)
Screenshot: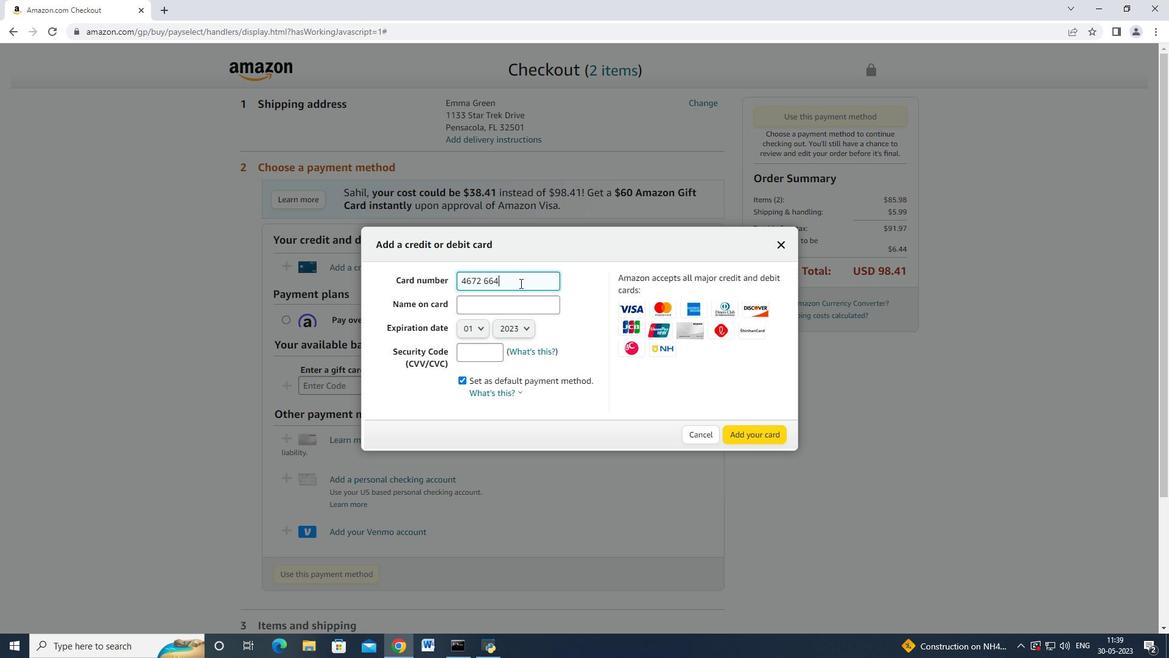 
Action: Mouse scrolled (560, 188) with delta (0, 0)
Screenshot: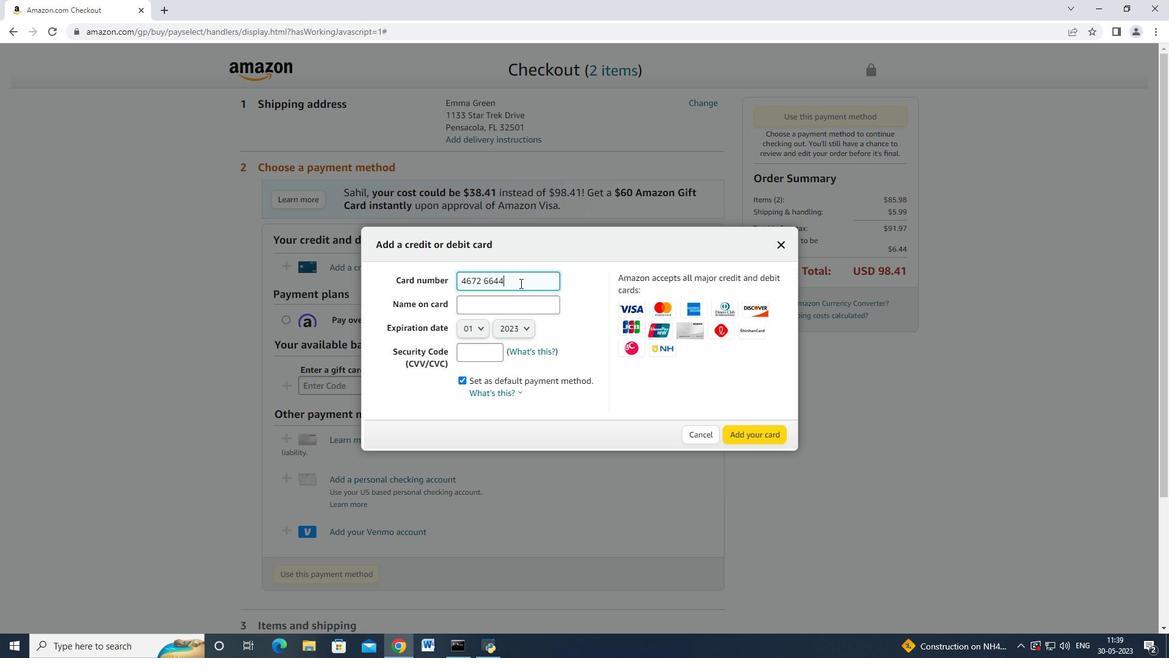 
Action: Mouse moved to (548, 181)
Screenshot: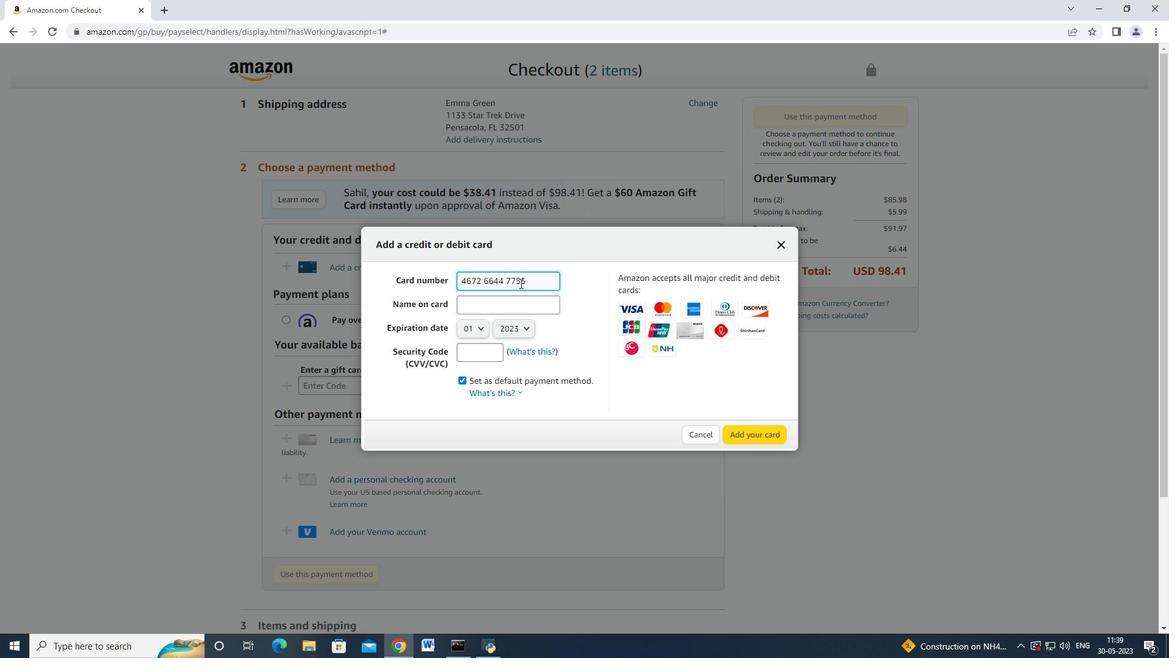 
Action: Mouse pressed left at (548, 181)
Screenshot: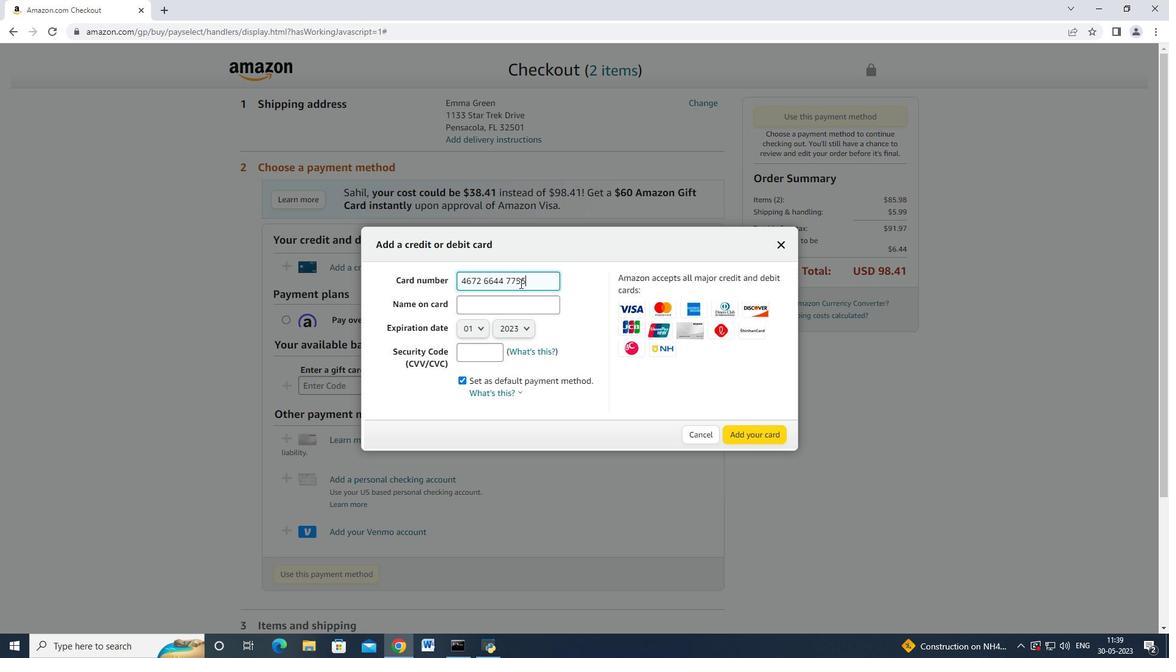 
Action: Mouse moved to (648, 450)
Screenshot: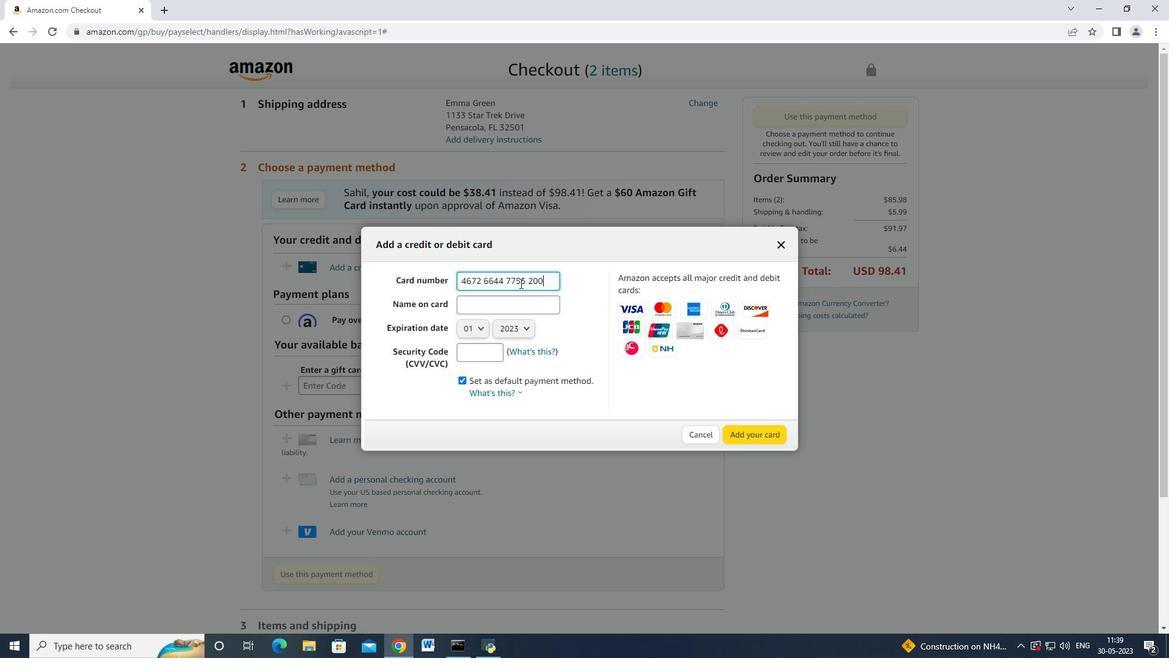 
Action: Mouse pressed left at (648, 450)
Screenshot: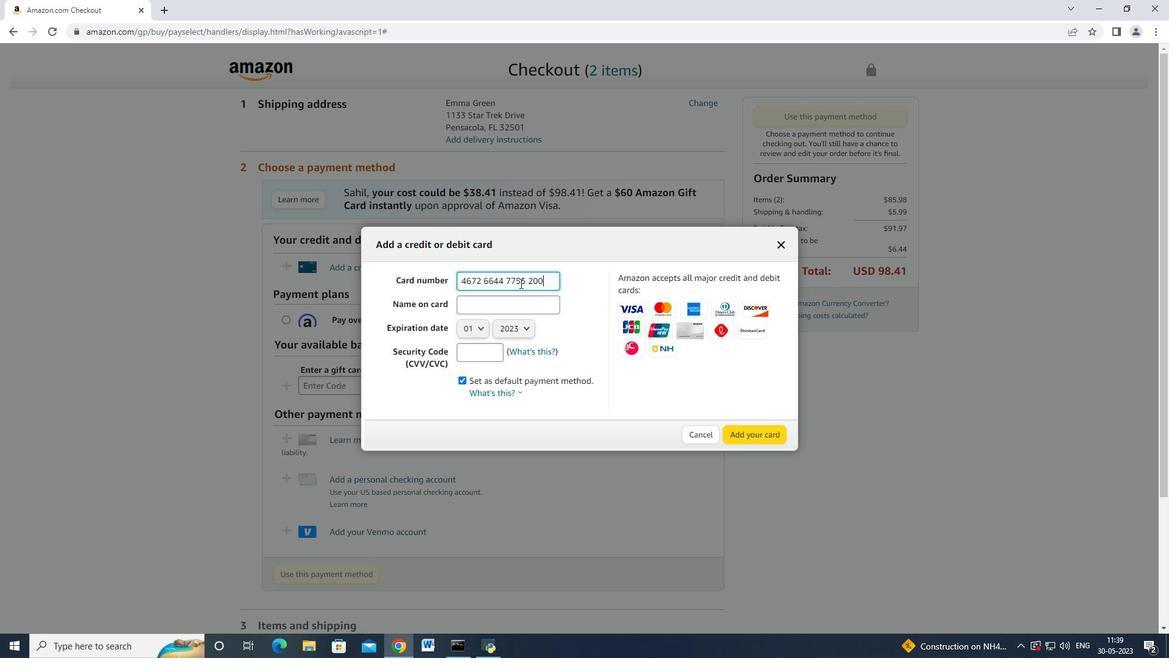 
Action: Mouse moved to (653, 441)
Screenshot: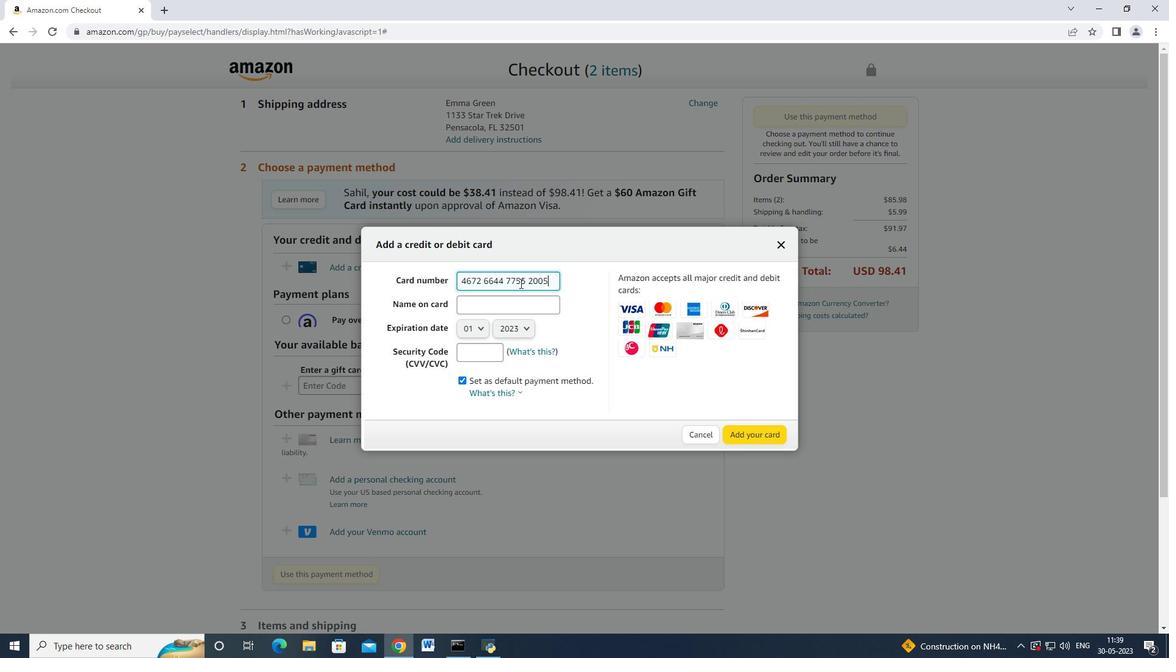 
Action: Mouse pressed left at (653, 441)
Screenshot: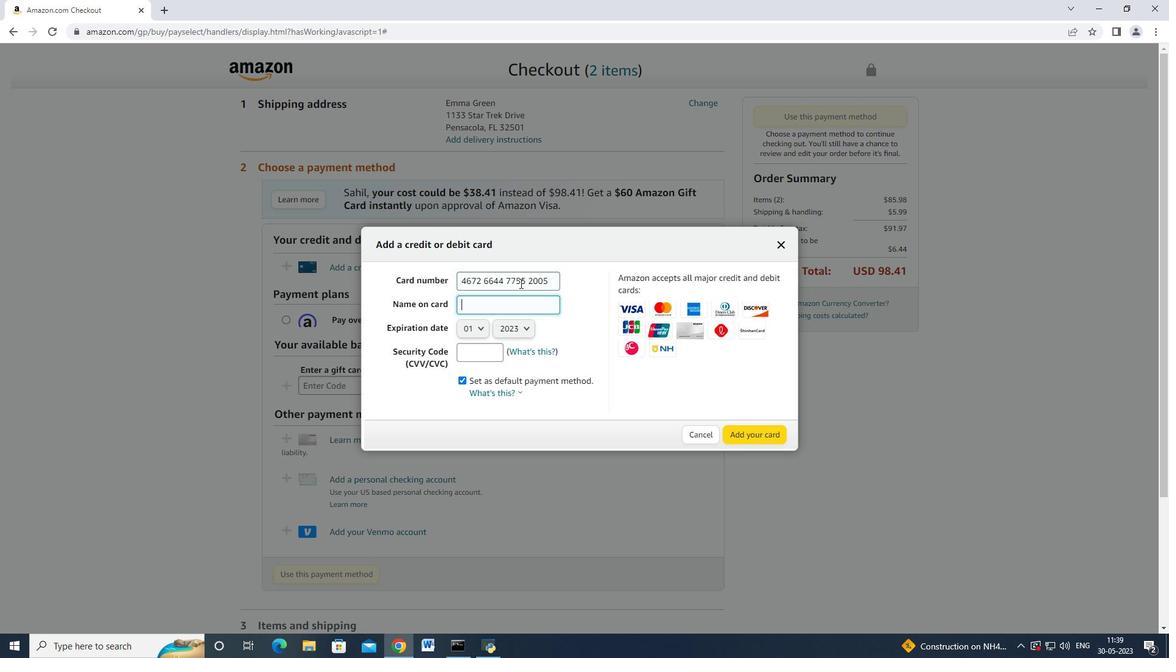 
Action: Mouse moved to (645, 442)
Screenshot: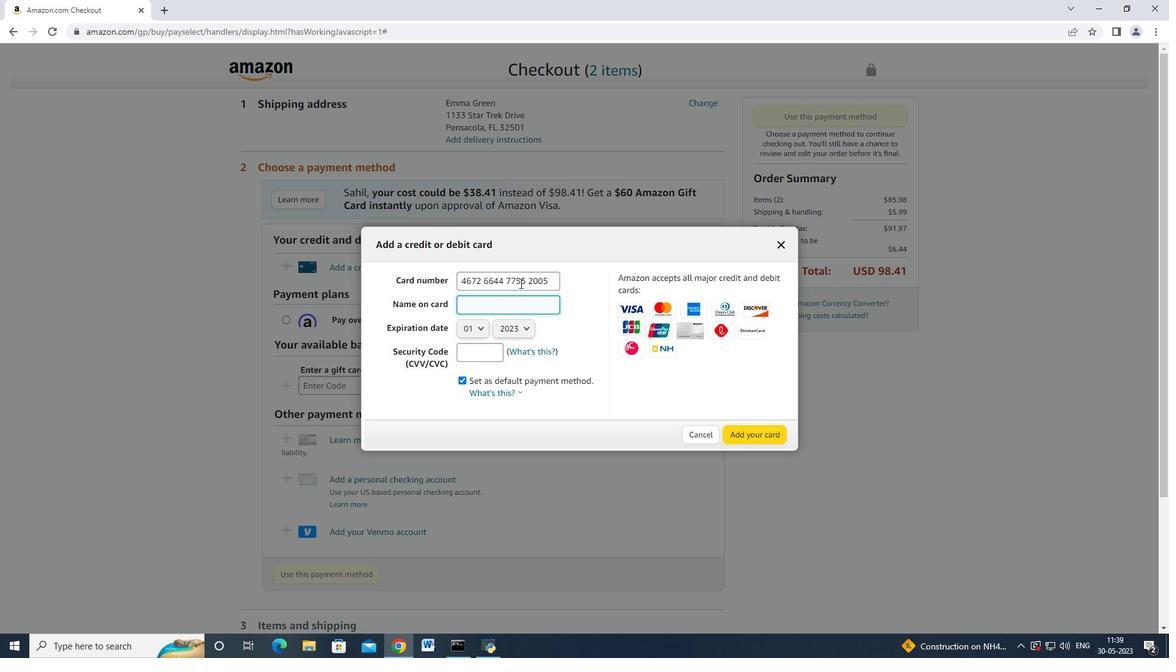 
Action: Key pressed 32501
Screenshot: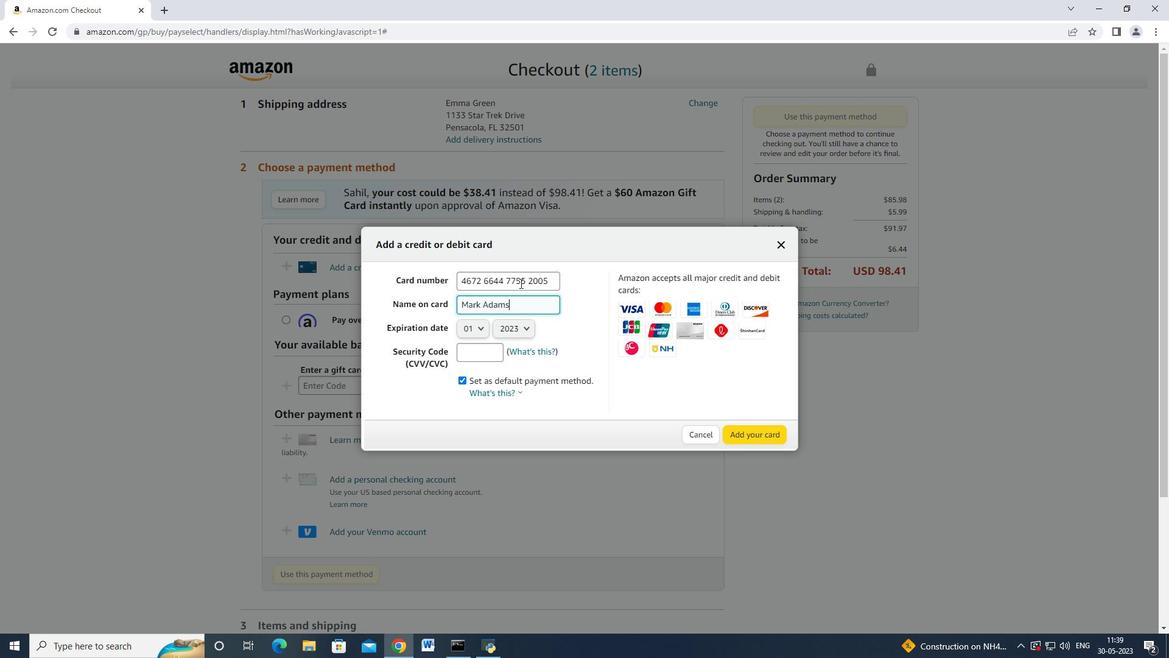 
Action: Mouse moved to (359, 500)
Screenshot: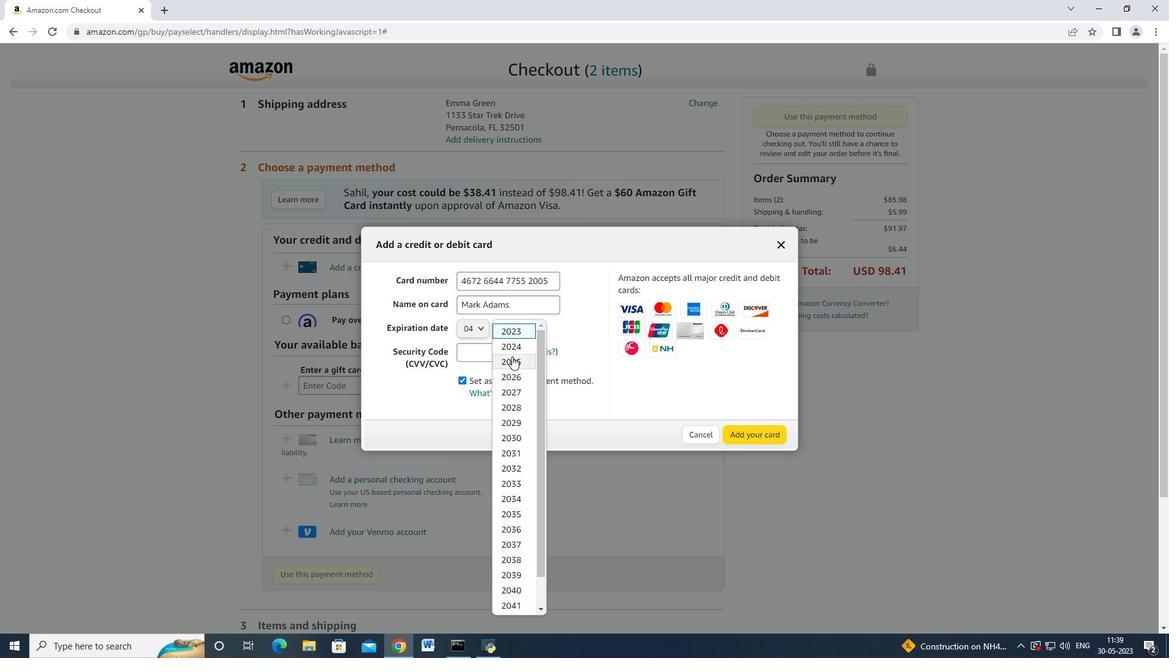 
Action: Mouse pressed left at (359, 500)
Screenshot: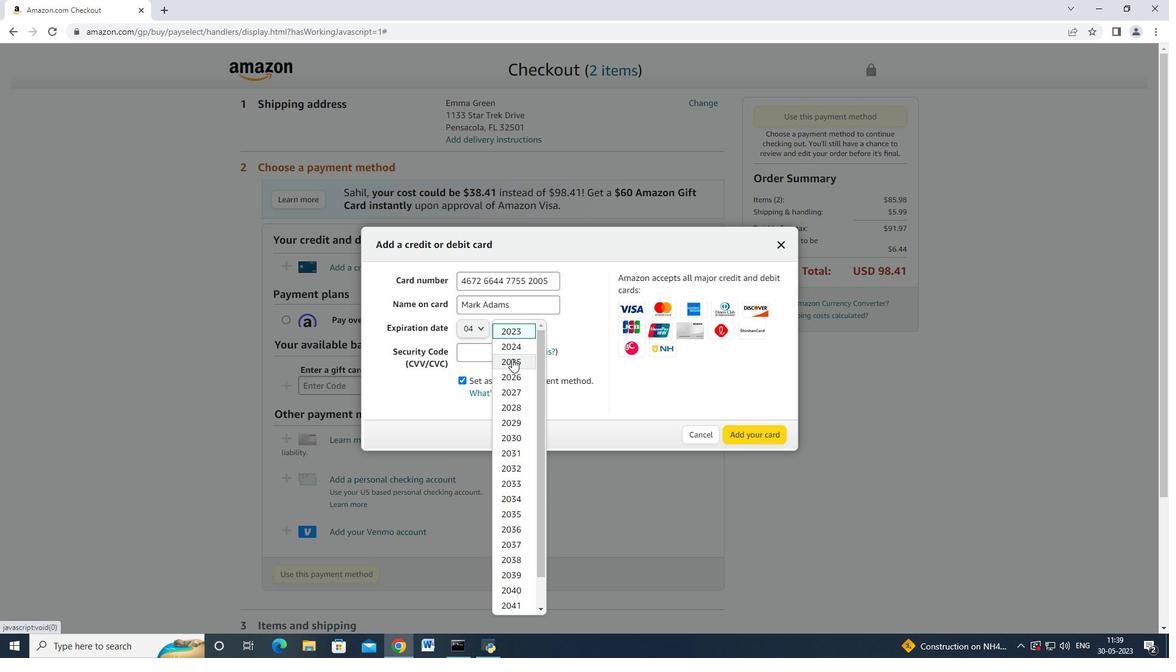 
Action: Mouse moved to (393, 548)
Screenshot: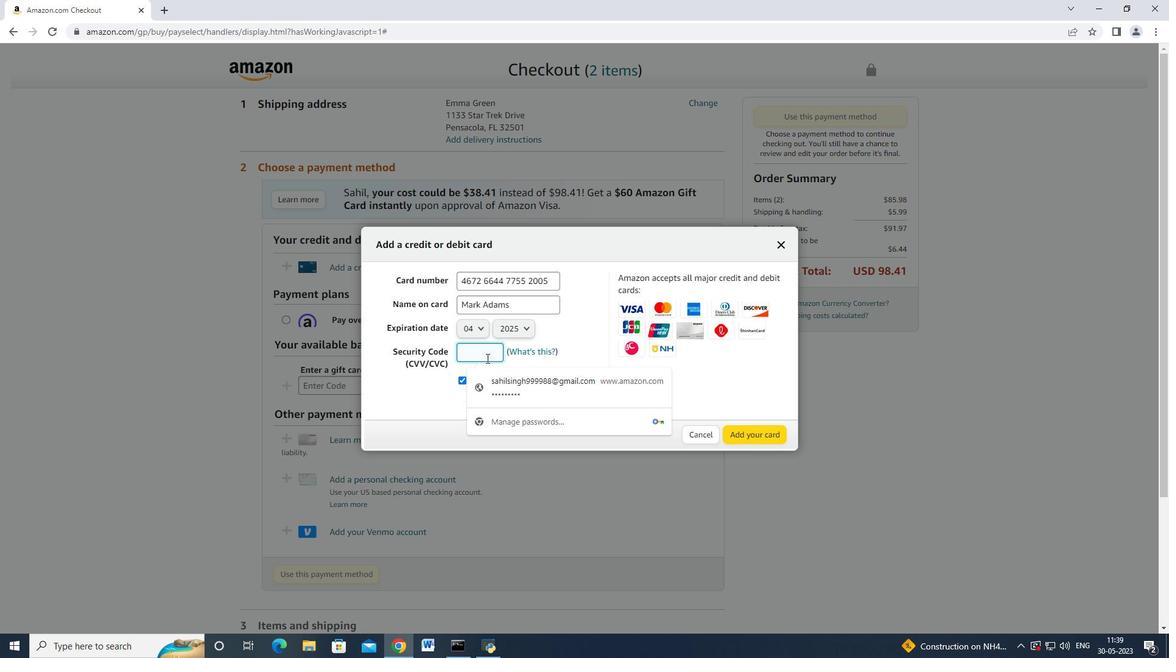 
Action: Mouse pressed left at (393, 548)
Screenshot: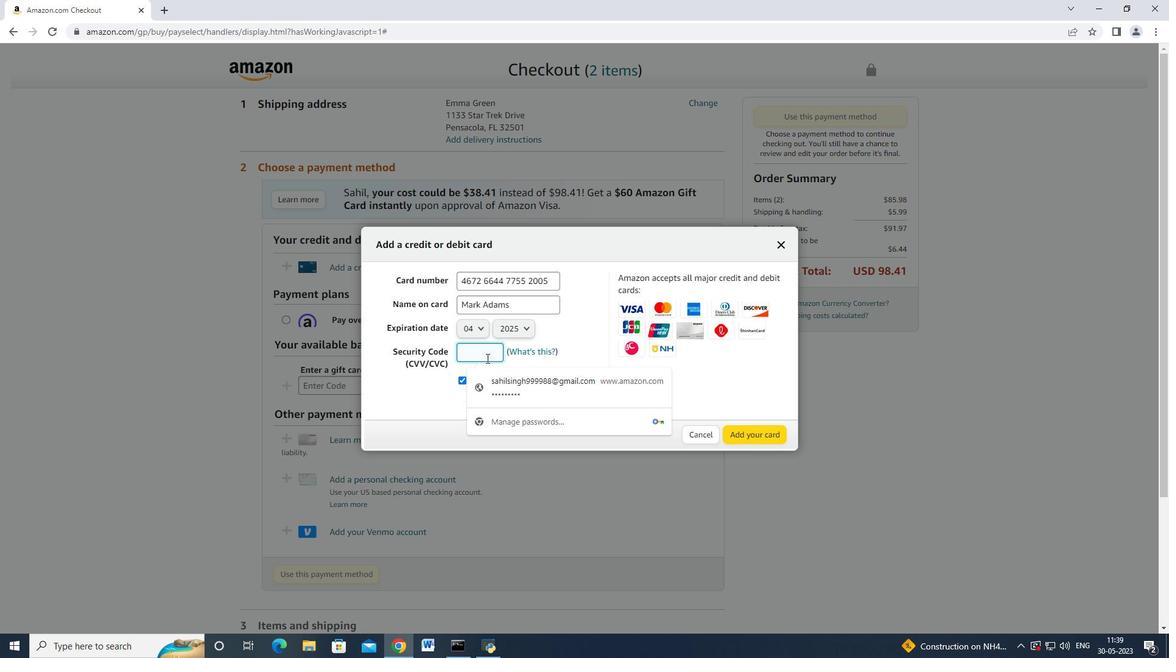 
Action: Mouse moved to (394, 542)
Screenshot: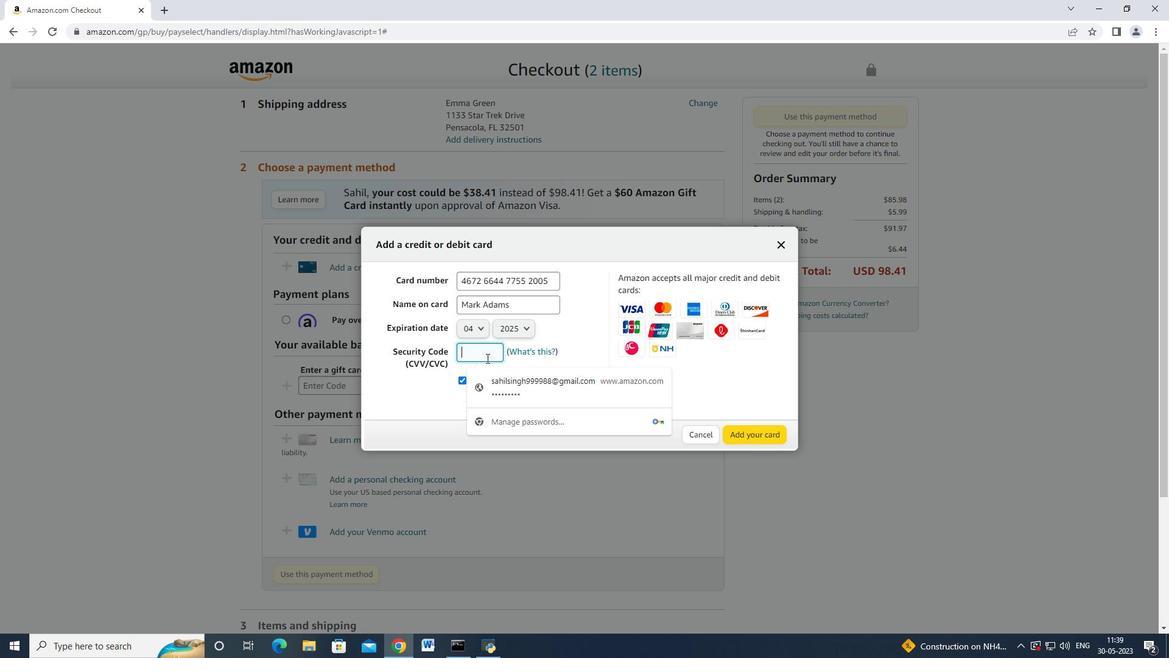 
Action: Mouse scrolled (394, 542) with delta (0, 0)
Screenshot: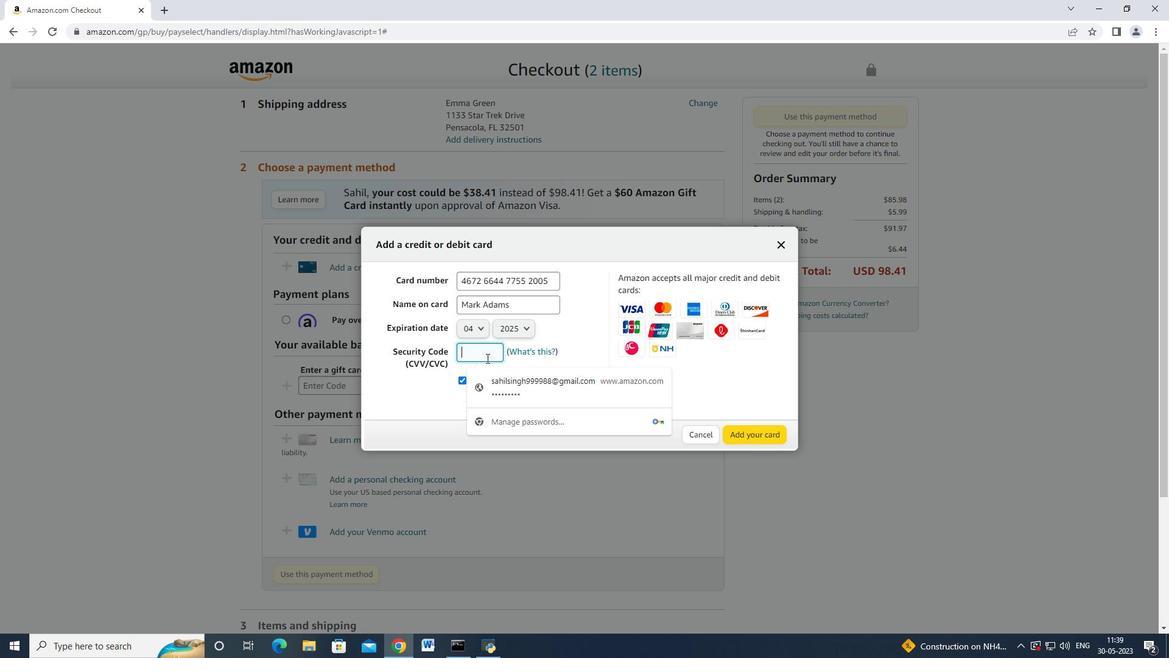 
Action: Mouse scrolled (394, 542) with delta (0, 0)
Screenshot: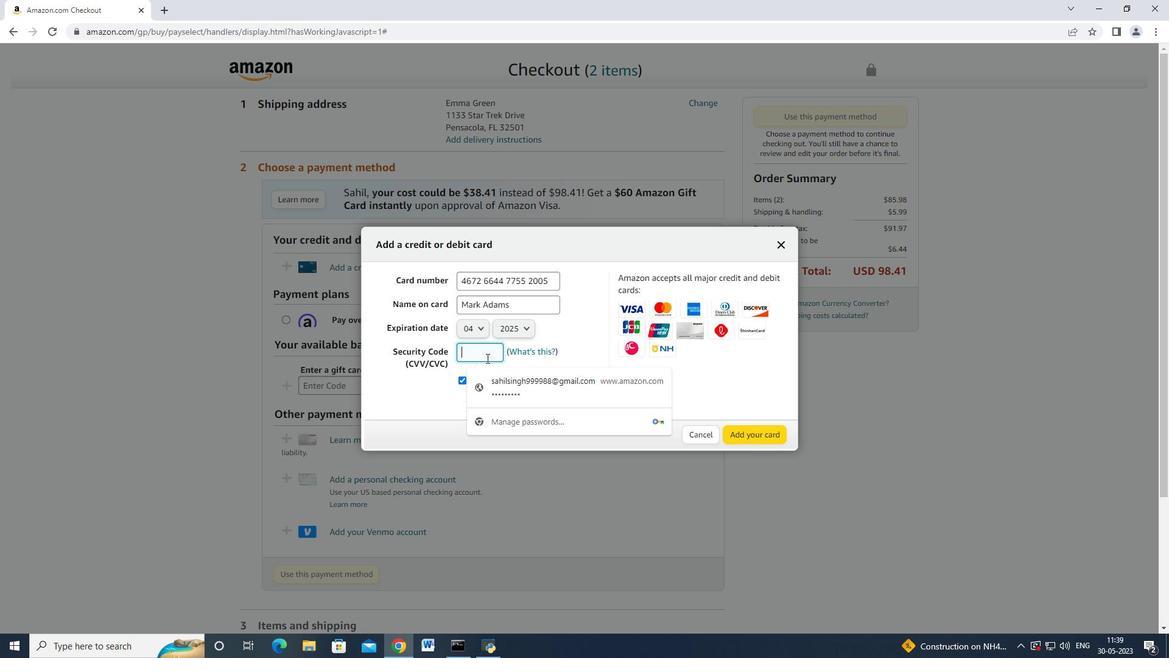 
Action: Mouse moved to (366, 491)
Screenshot: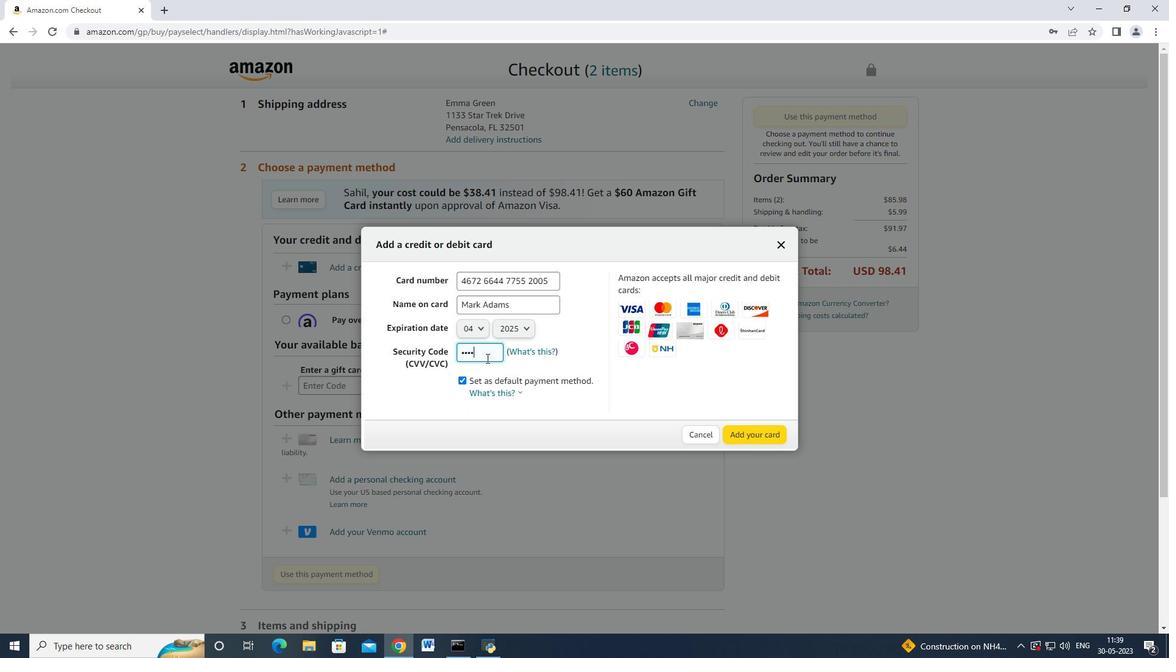 
Action: Mouse pressed left at (366, 491)
Screenshot: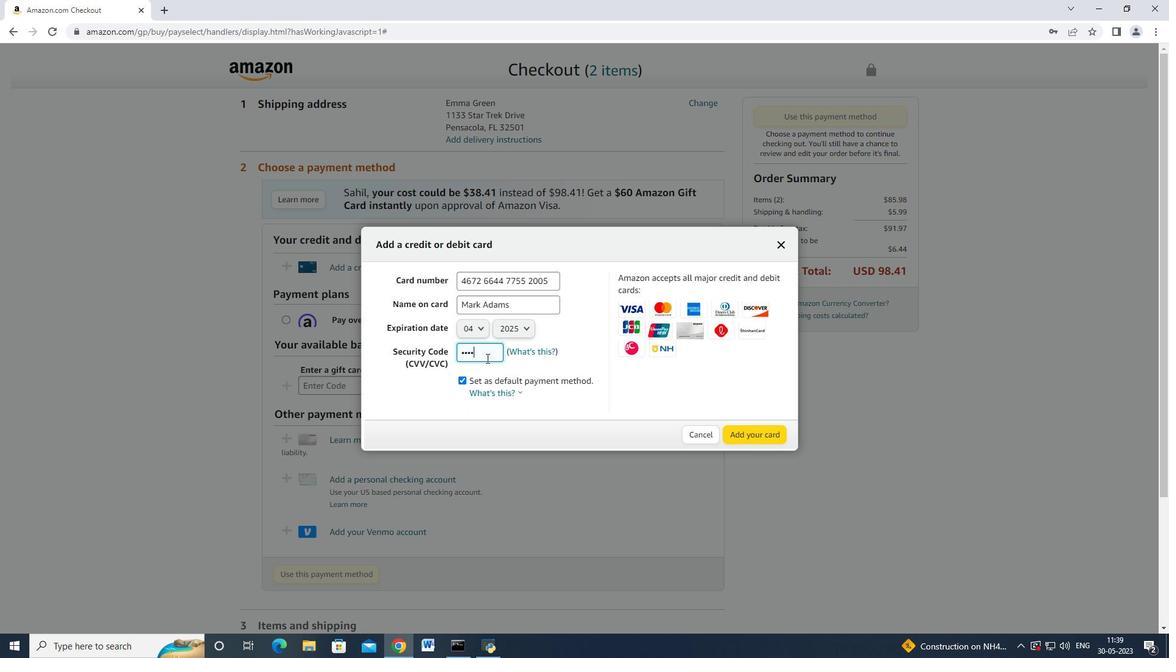 
Action: Mouse moved to (383, 486)
Screenshot: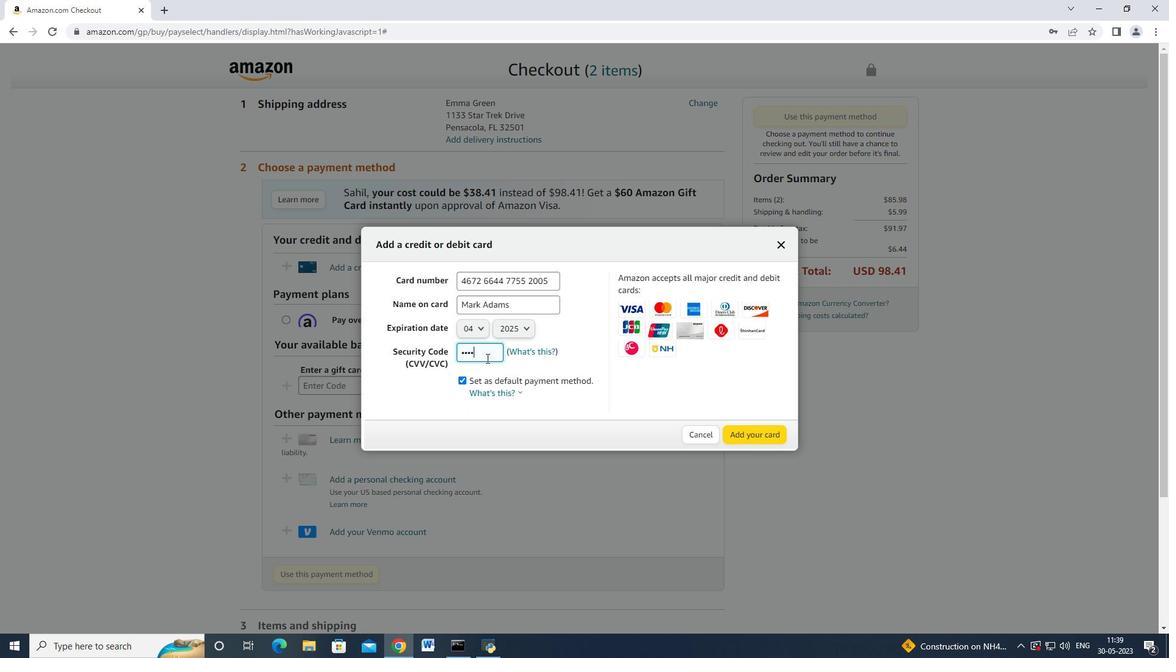 
Action: Mouse scrolled (383, 486) with delta (0, 0)
Screenshot: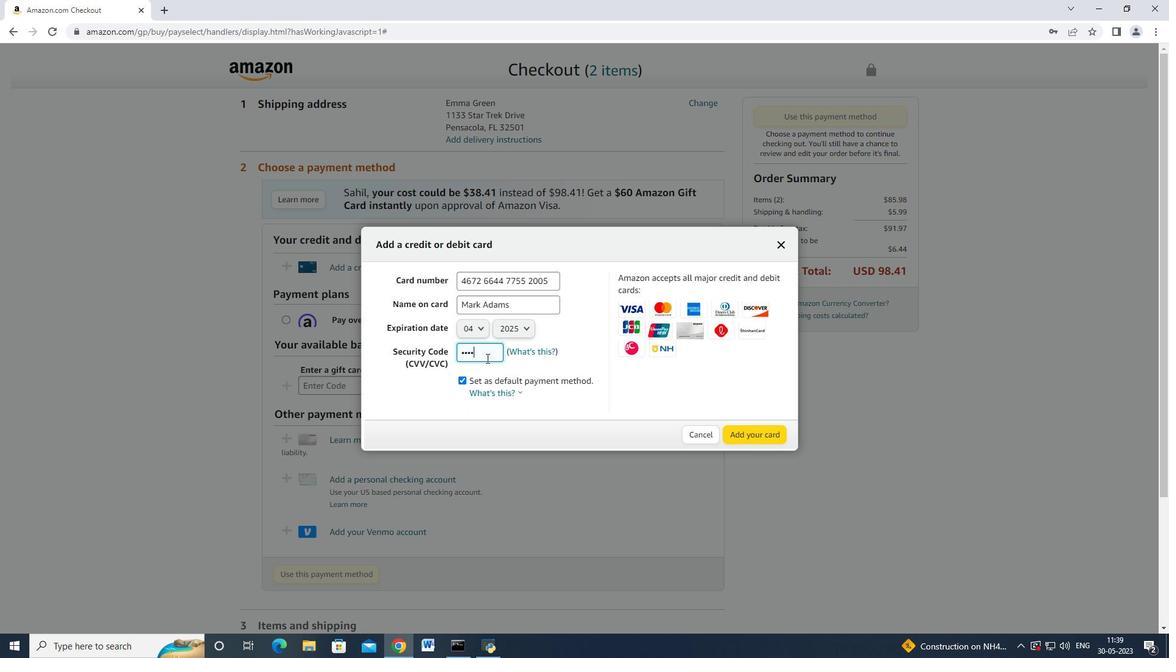 
Action: Mouse scrolled (383, 486) with delta (0, 0)
Screenshot: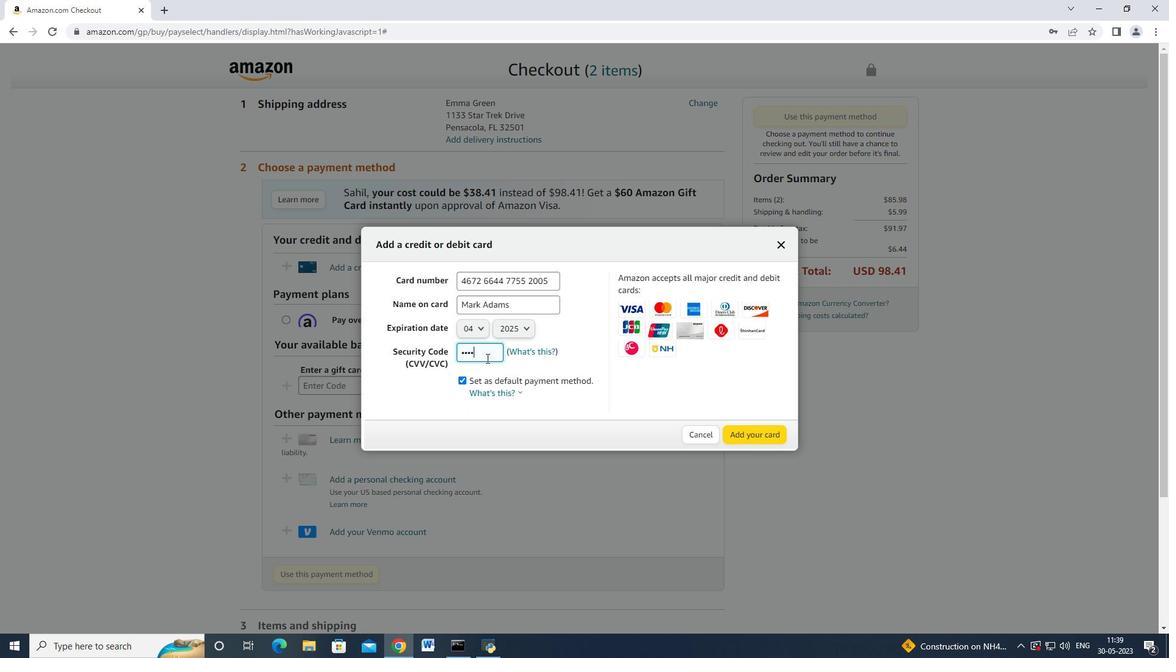 
Action: Mouse scrolled (383, 486) with delta (0, 0)
Screenshot: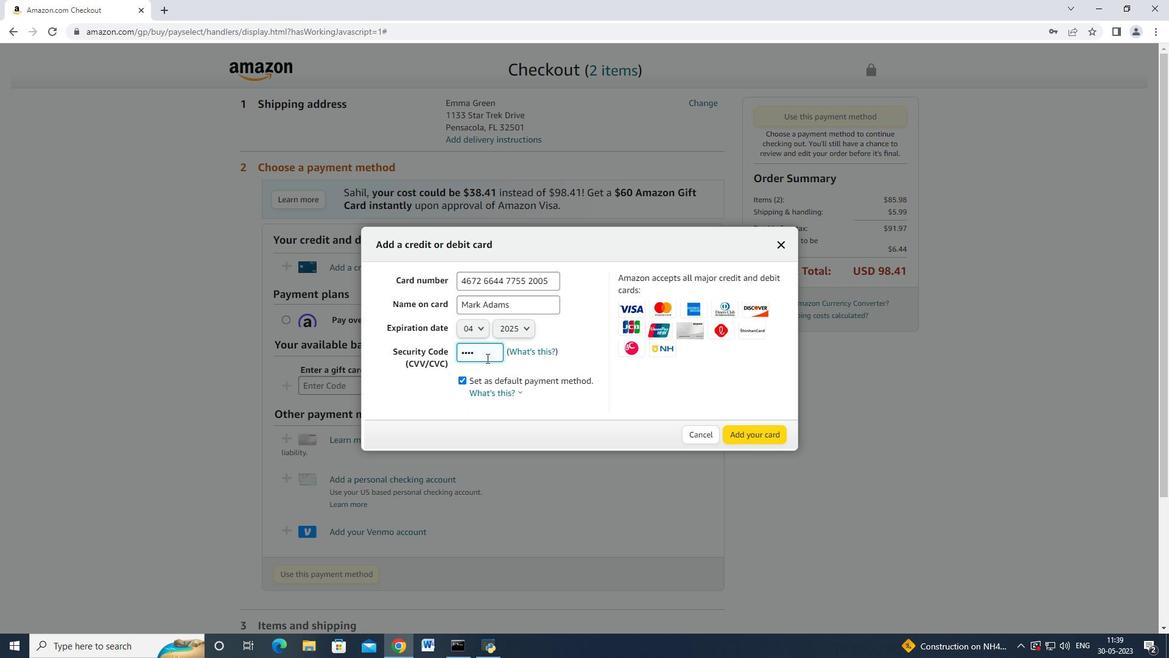 
Action: Mouse moved to (399, 599)
Screenshot: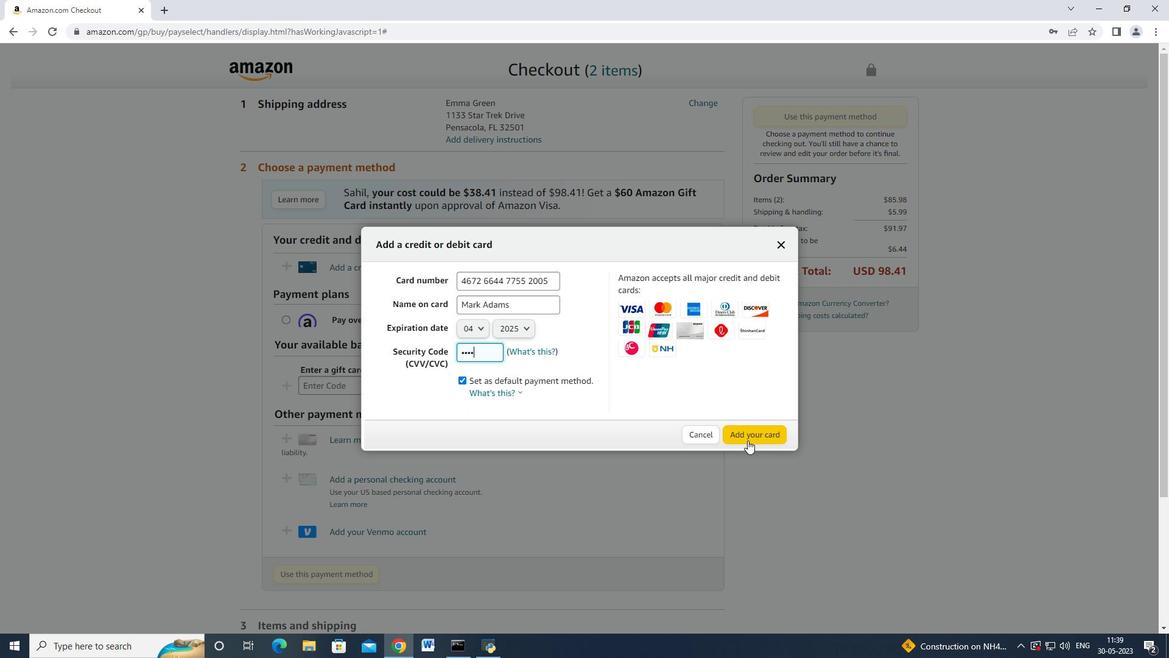 
Action: Mouse pressed left at (399, 599)
Screenshot: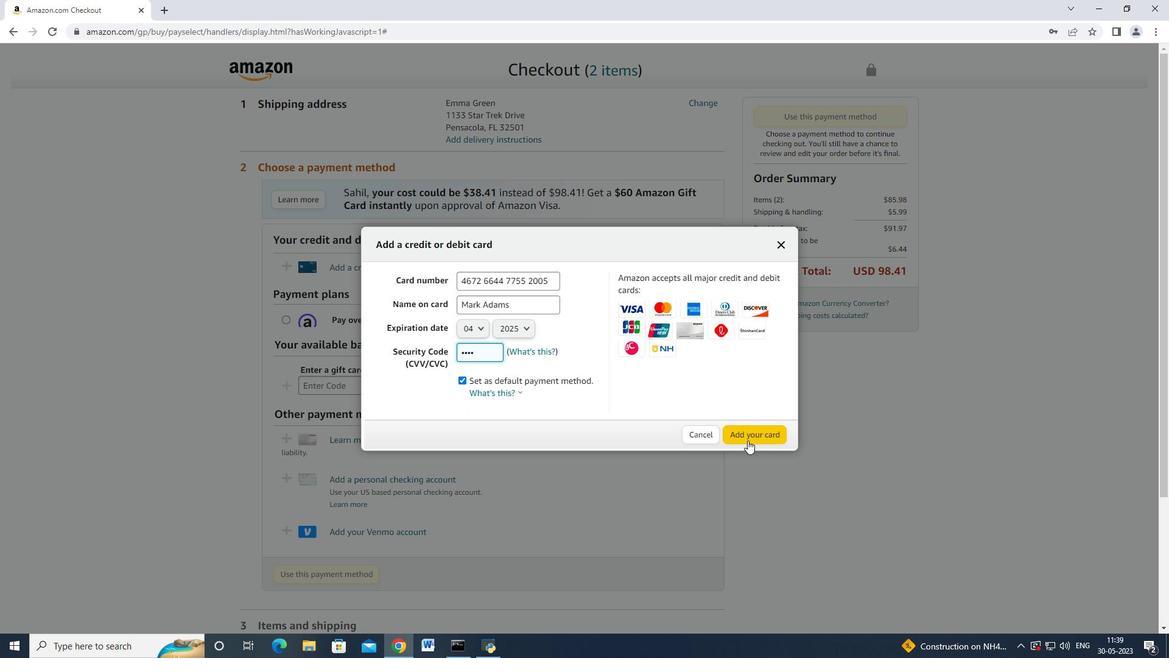 
Action: Mouse moved to (548, 407)
Screenshot: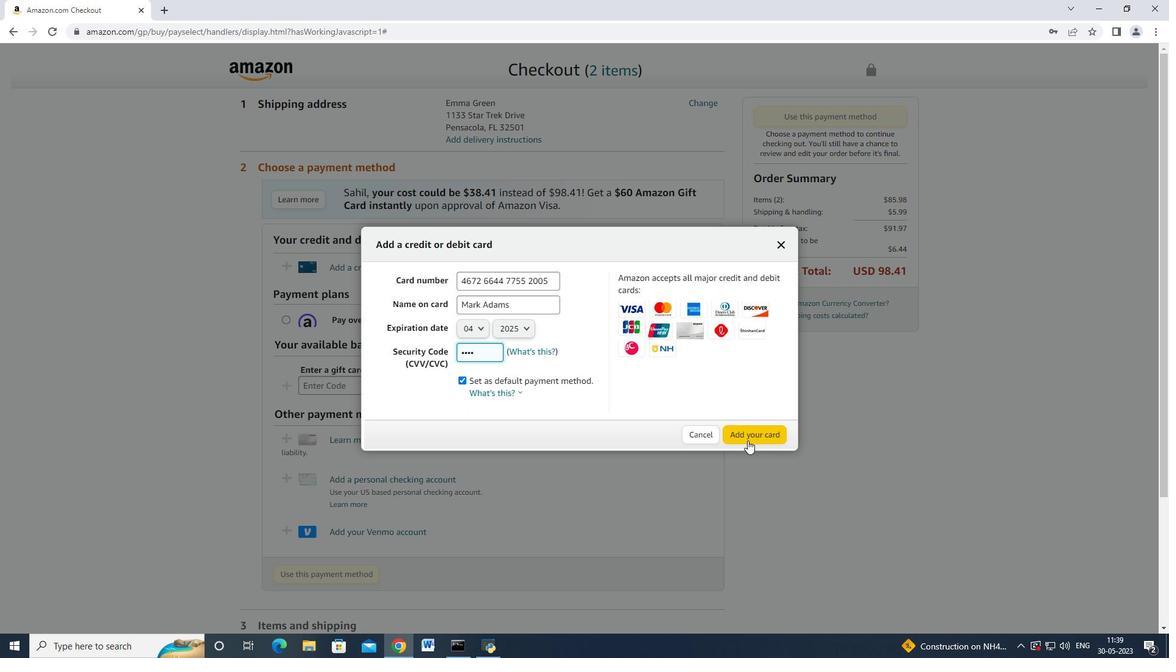 
Action: Mouse scrolled (548, 407) with delta (0, 0)
Screenshot: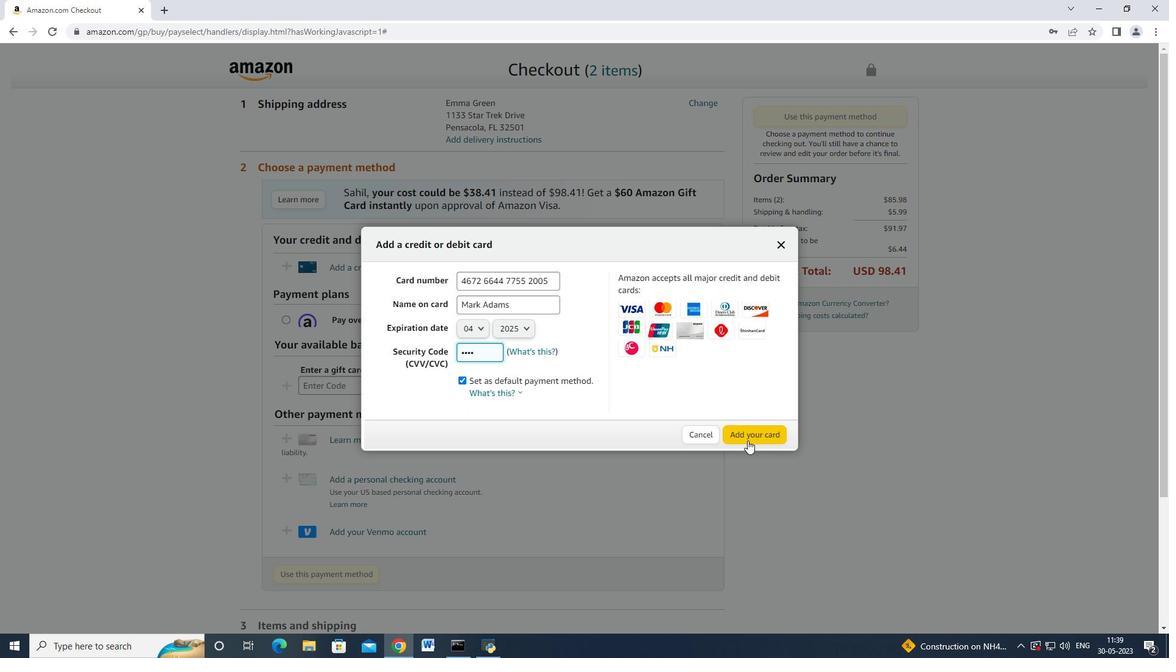 
Action: Mouse scrolled (548, 407) with delta (0, 0)
Screenshot: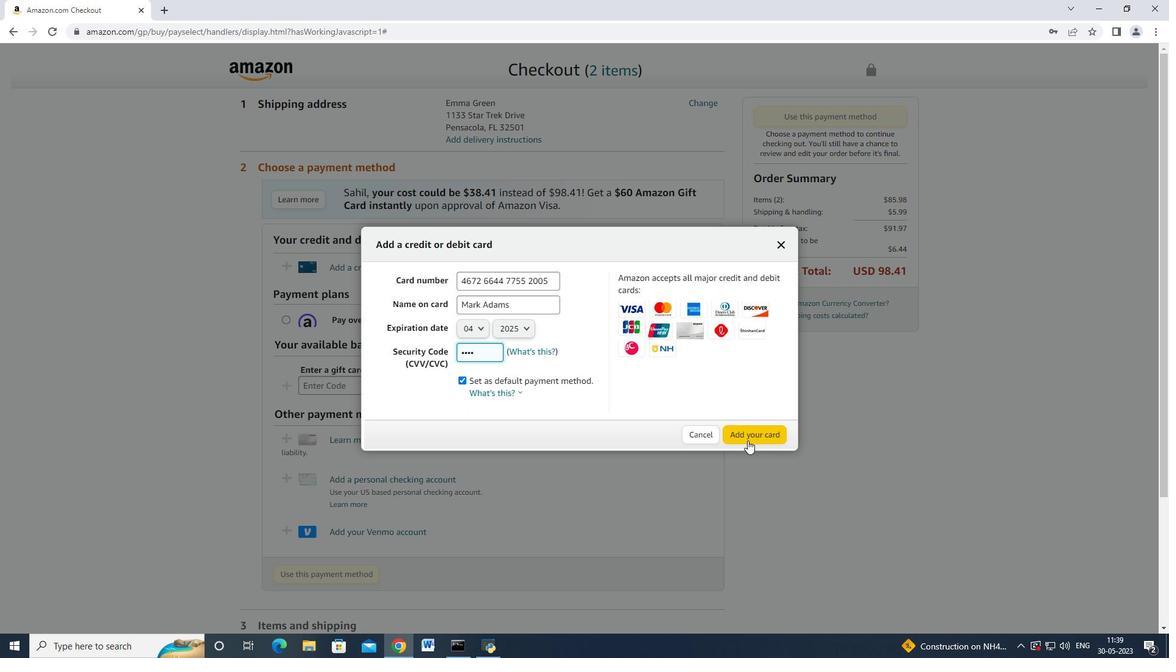 
Action: Mouse scrolled (548, 407) with delta (0, 0)
Screenshot: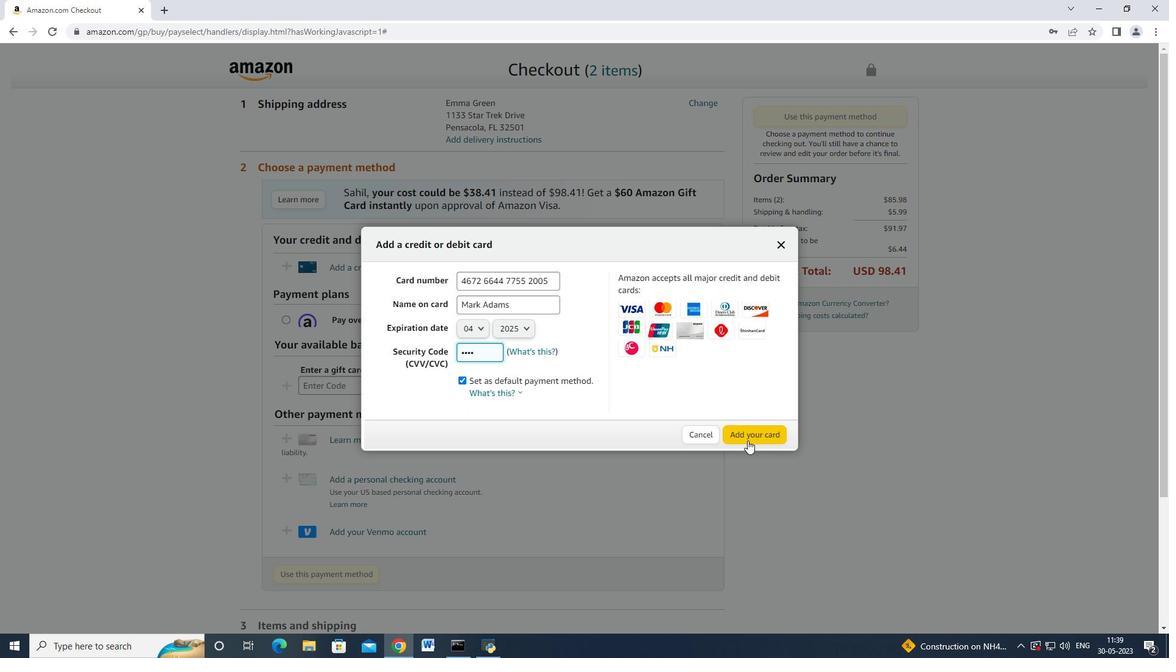 
Action: Mouse scrolled (548, 407) with delta (0, 0)
Screenshot: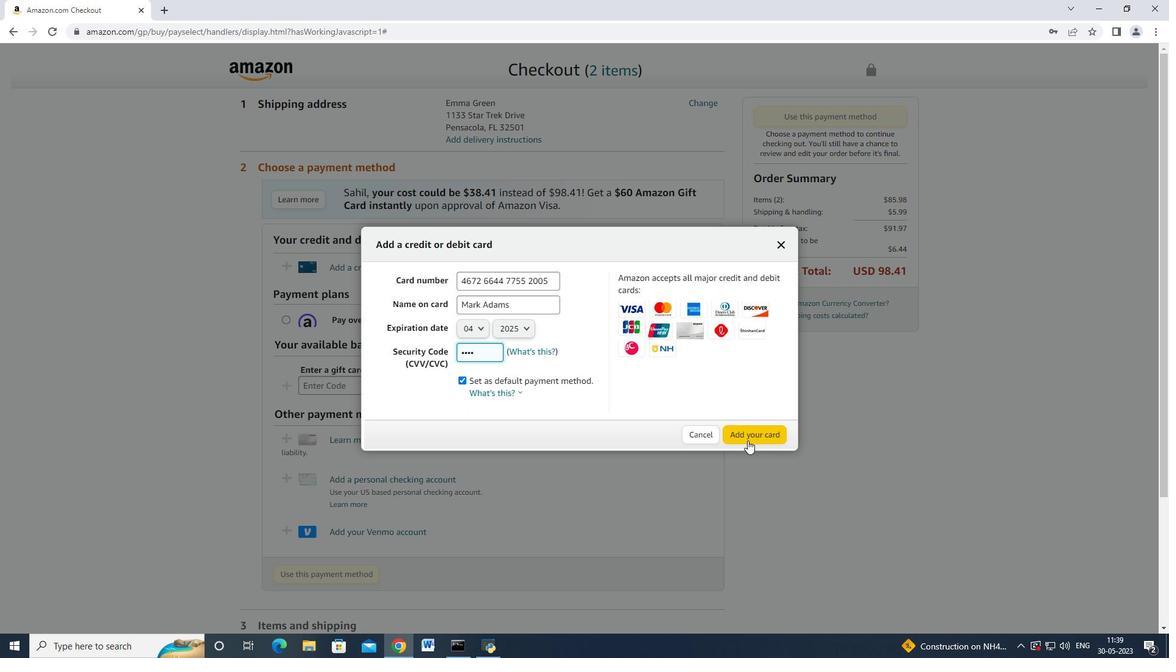 
Action: Mouse scrolled (548, 407) with delta (0, 0)
Screenshot: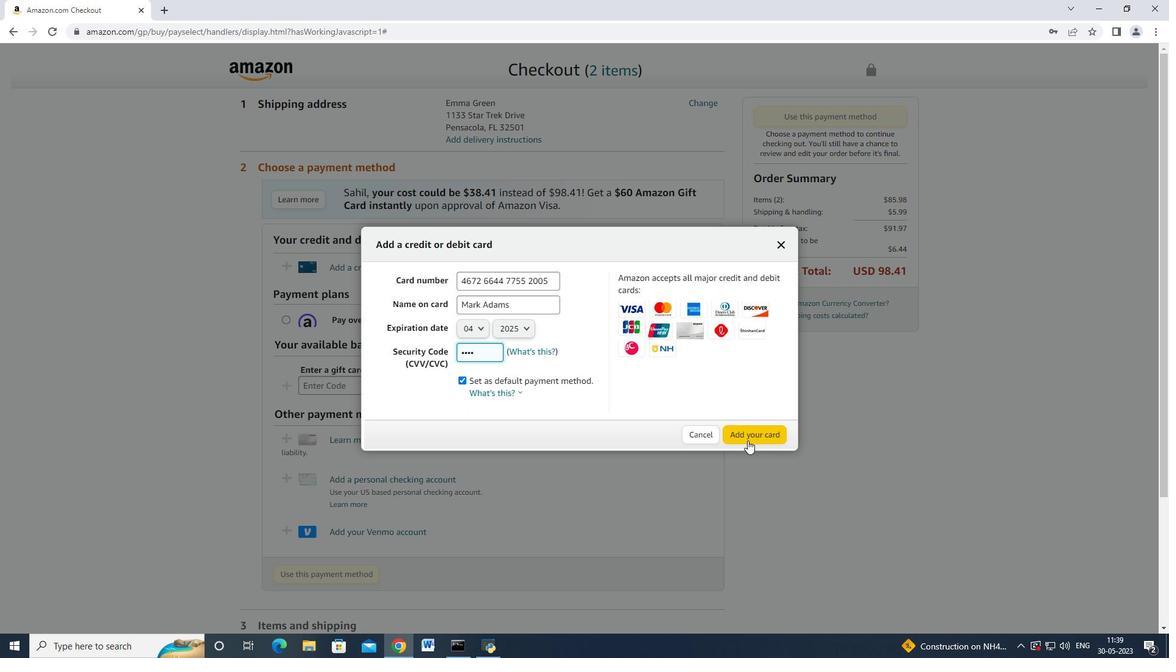 
Action: Mouse scrolled (548, 407) with delta (0, 0)
Screenshot: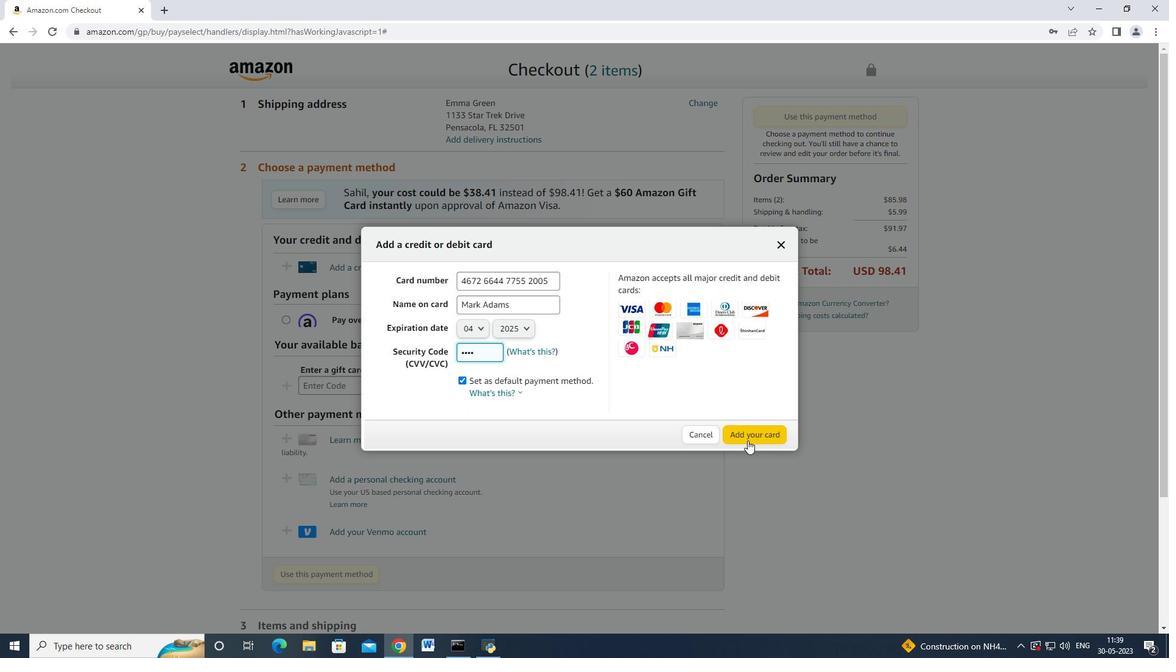 
Action: Mouse scrolled (548, 407) with delta (0, 0)
Screenshot: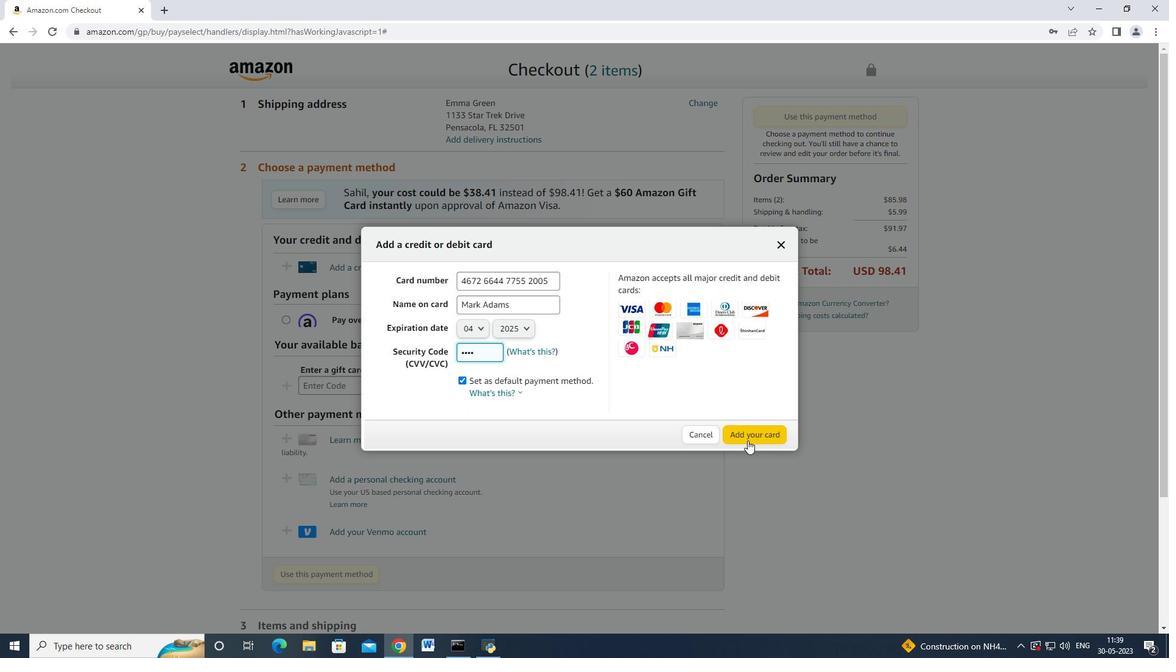 
Action: Mouse scrolled (548, 407) with delta (0, 0)
Screenshot: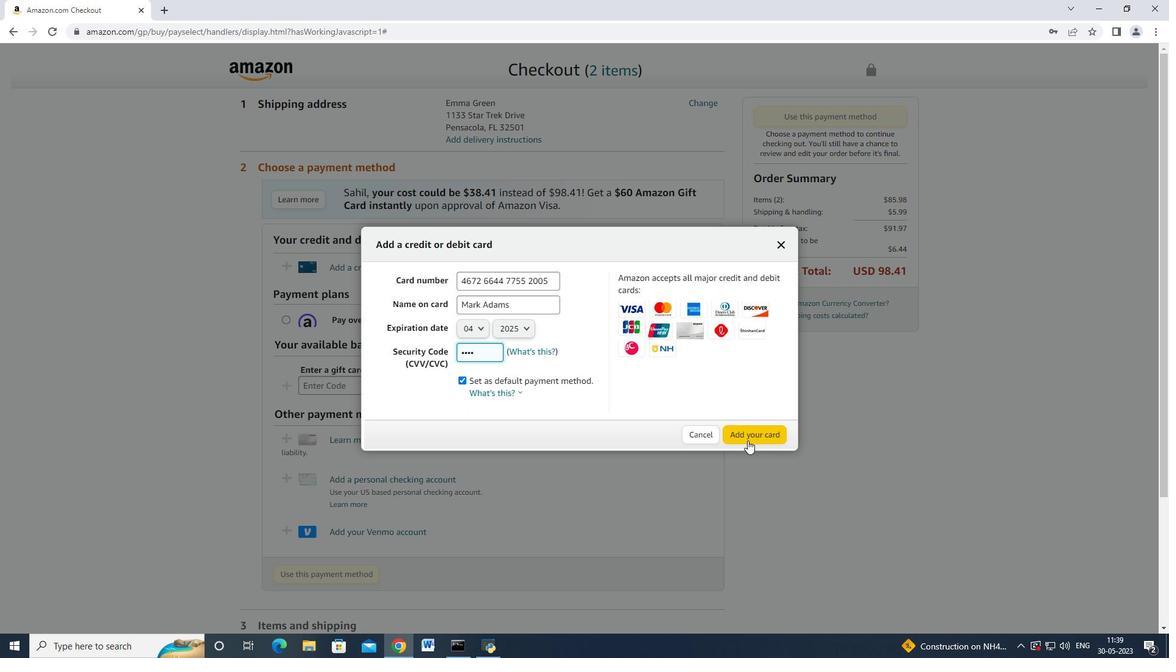 
Action: Mouse scrolled (548, 407) with delta (0, 0)
Screenshot: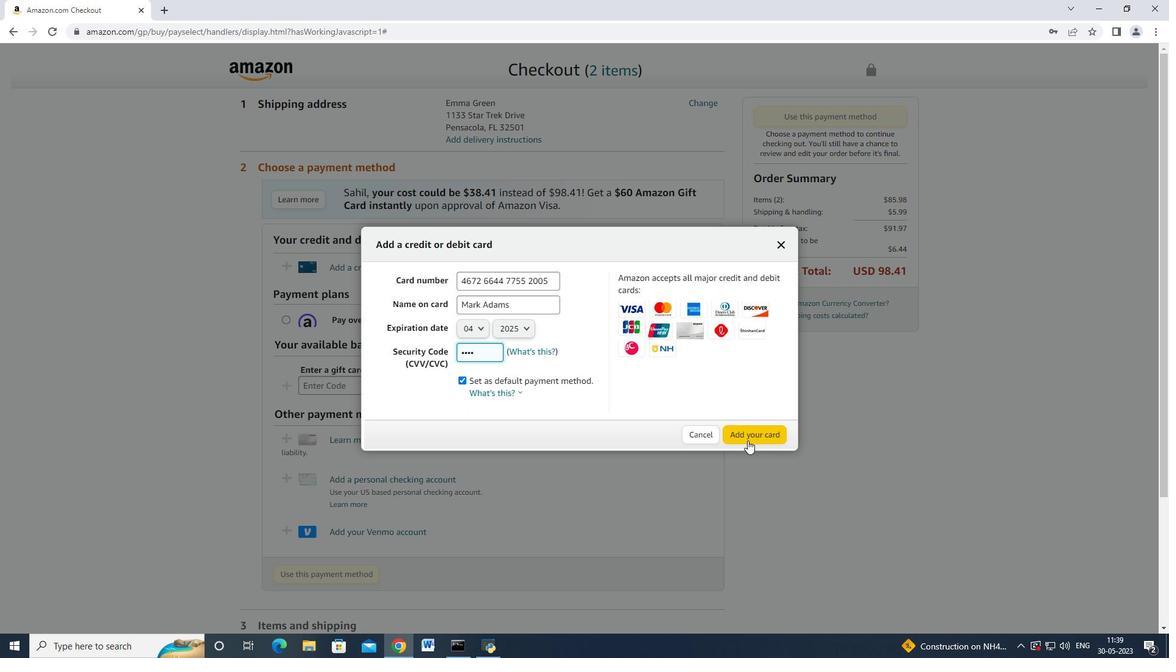 
Action: Mouse scrolled (548, 407) with delta (0, 0)
Screenshot: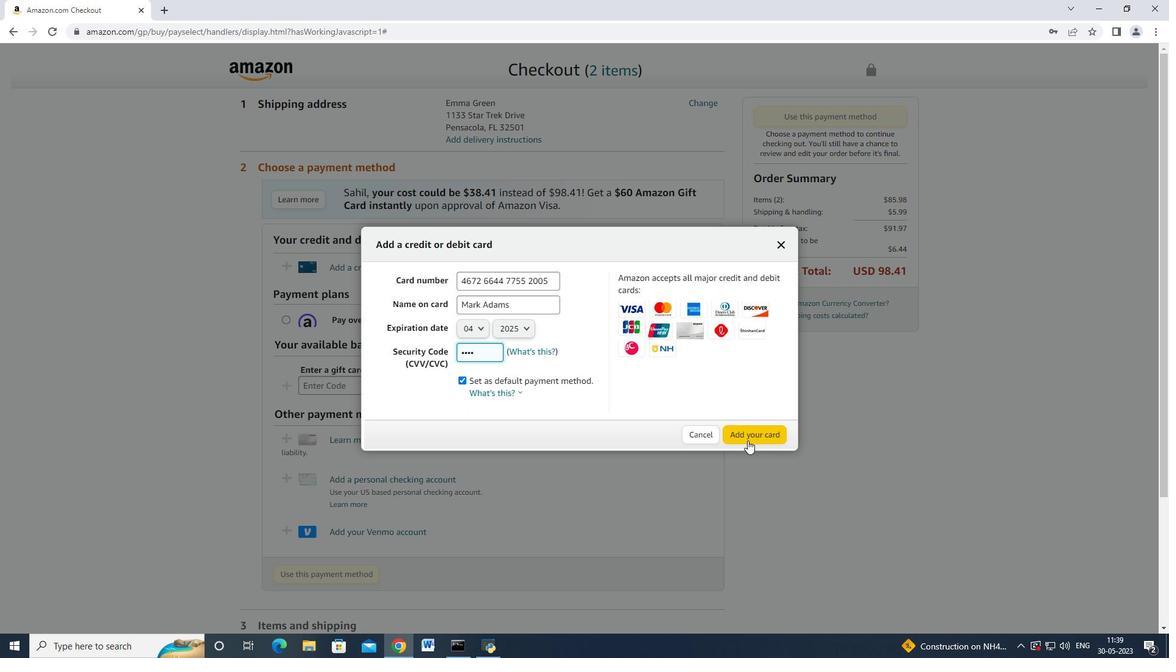 
Action: Mouse moved to (402, 596)
Screenshot: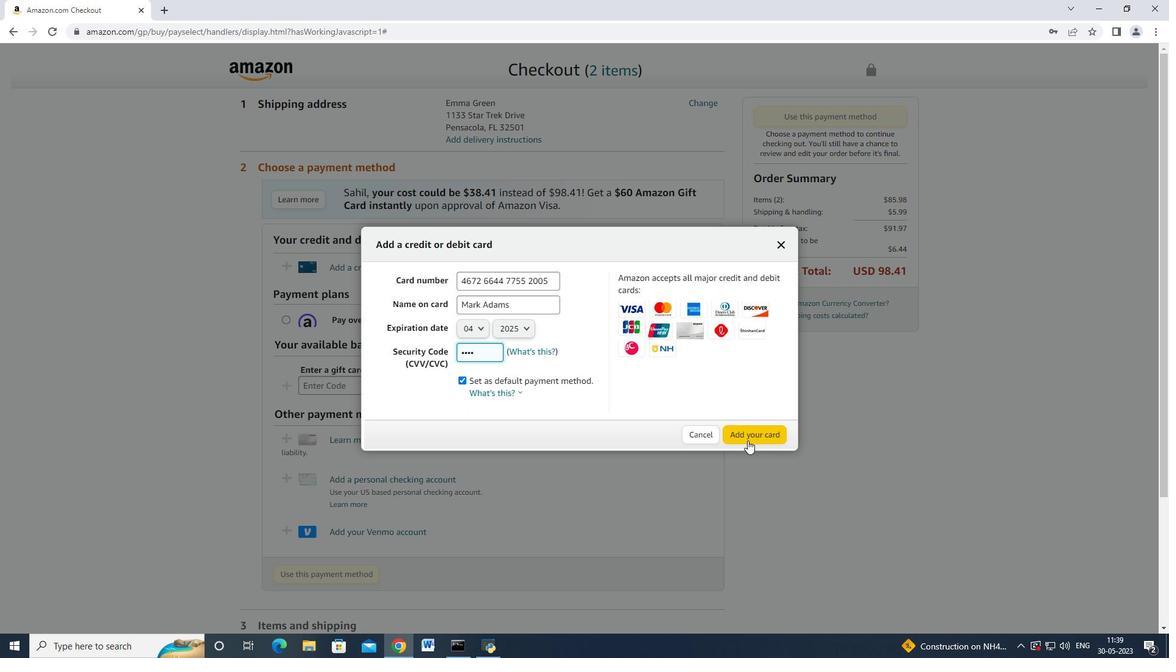 
Action: Mouse pressed left at (402, 596)
Screenshot: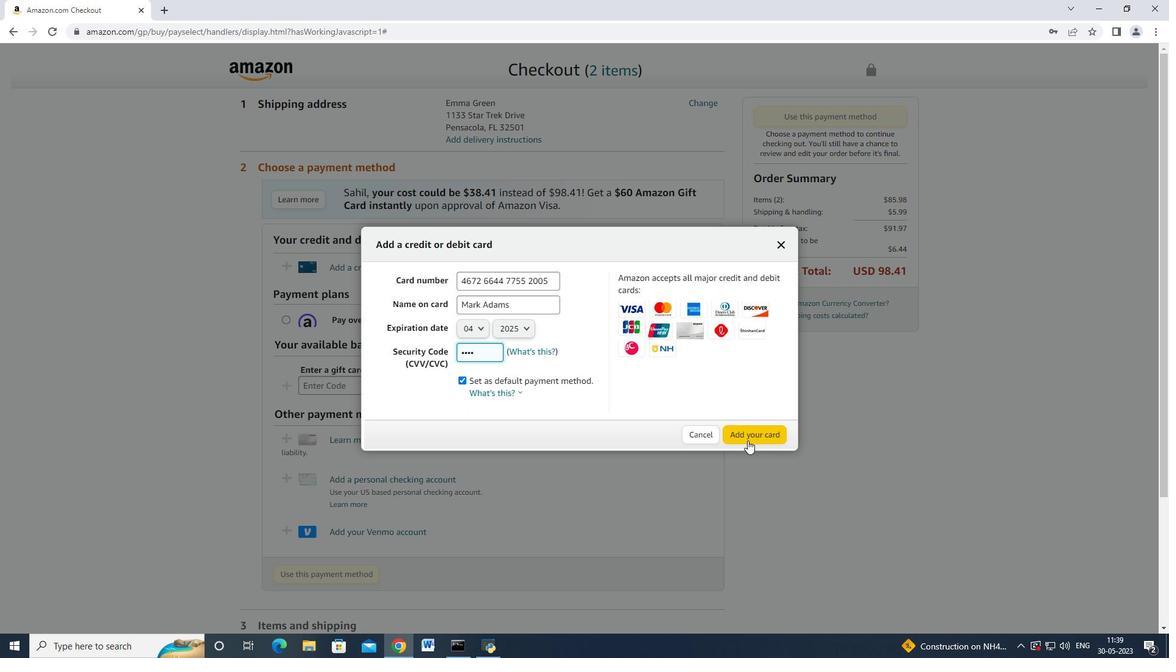
Action: Mouse moved to (388, 288)
Screenshot: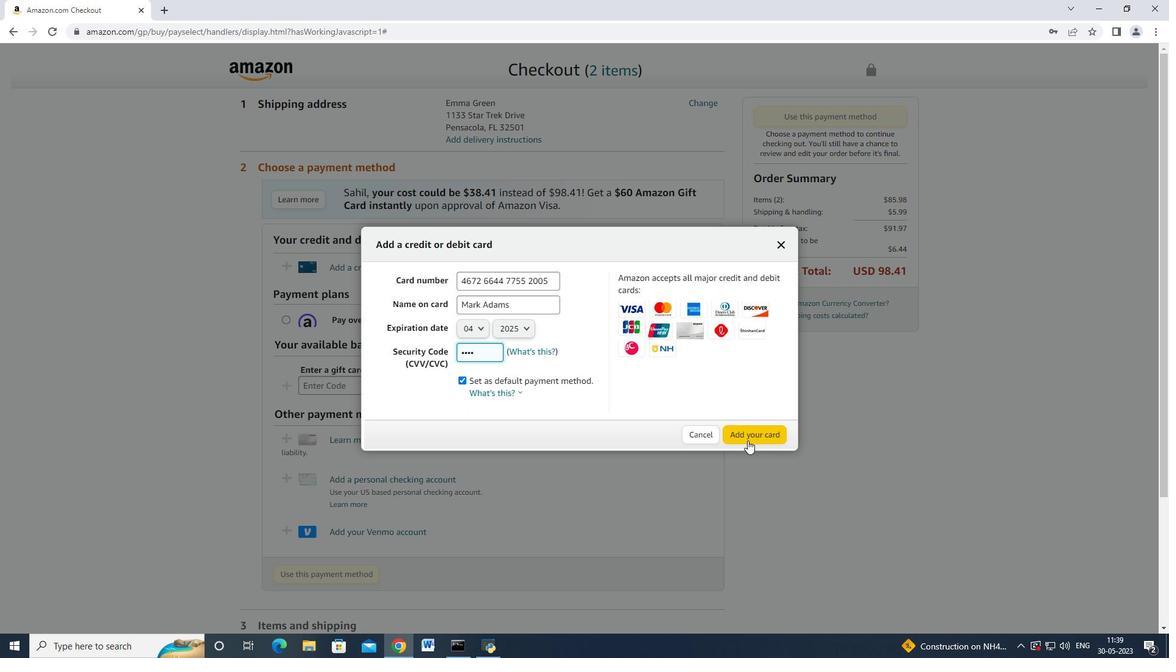 
Action: Mouse pressed left at (388, 288)
Screenshot: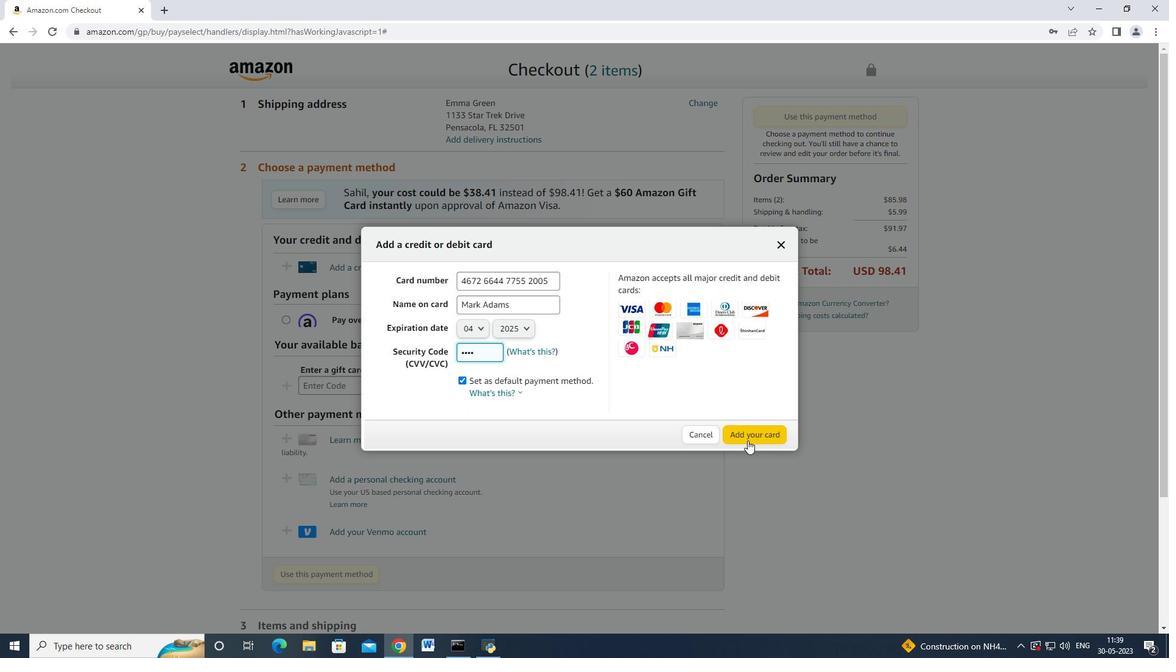 
Action: Mouse moved to (506, 285)
Screenshot: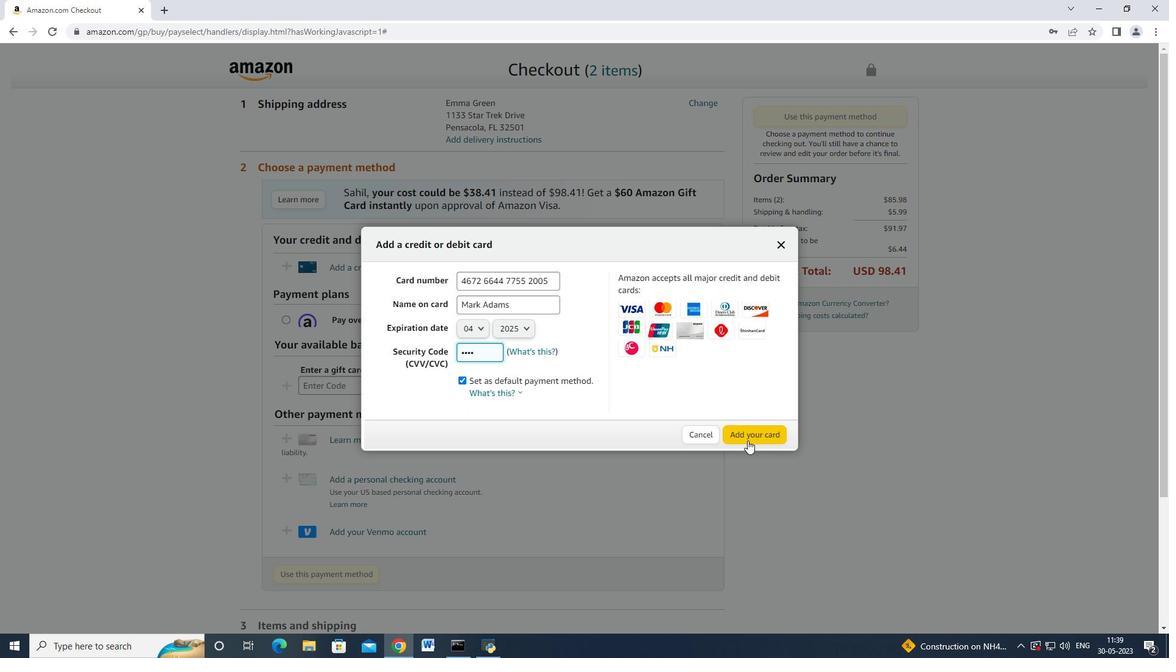 
Action: Mouse pressed left at (506, 285)
Screenshot: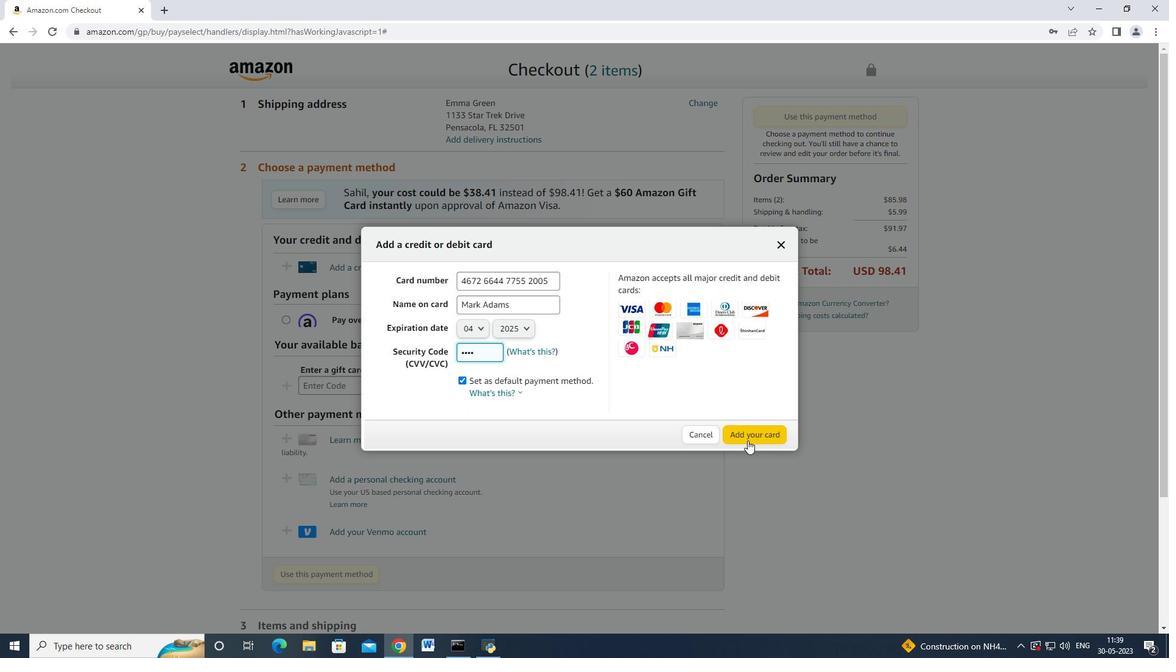 
Action: Key pressed 4672664477552005<Key.tab><Key.shift>R<Key.backspace><Key.shift>Mark<Key.space><Key.shift_r>Adams<Key.space>
Screenshot: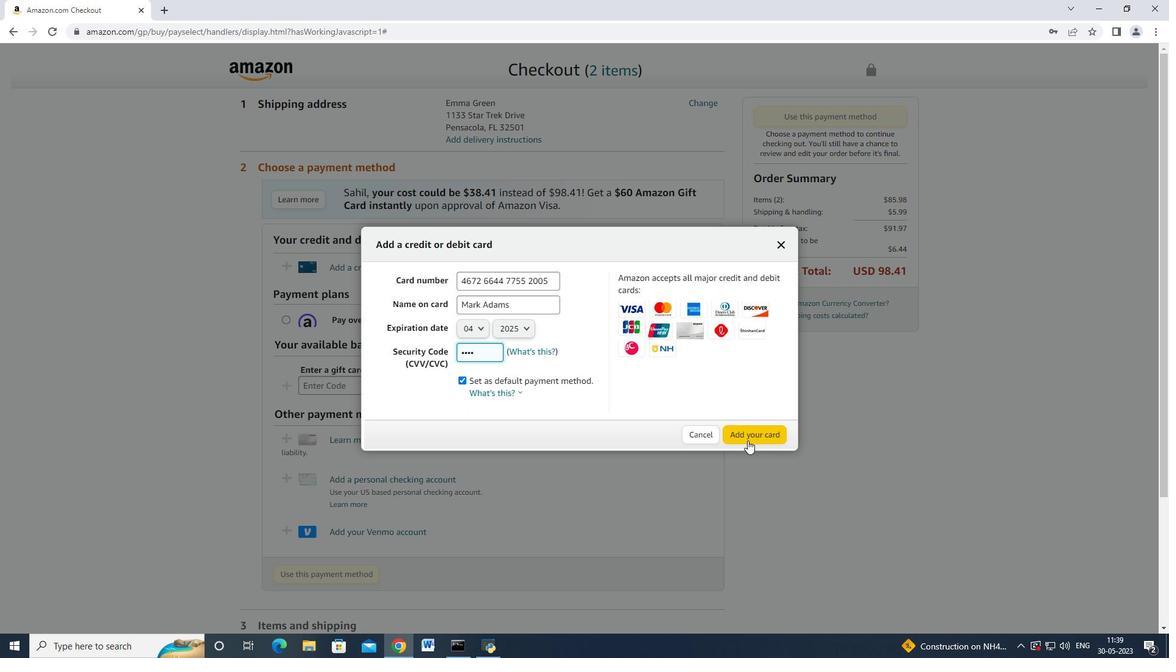 
Action: Mouse moved to (478, 330)
Screenshot: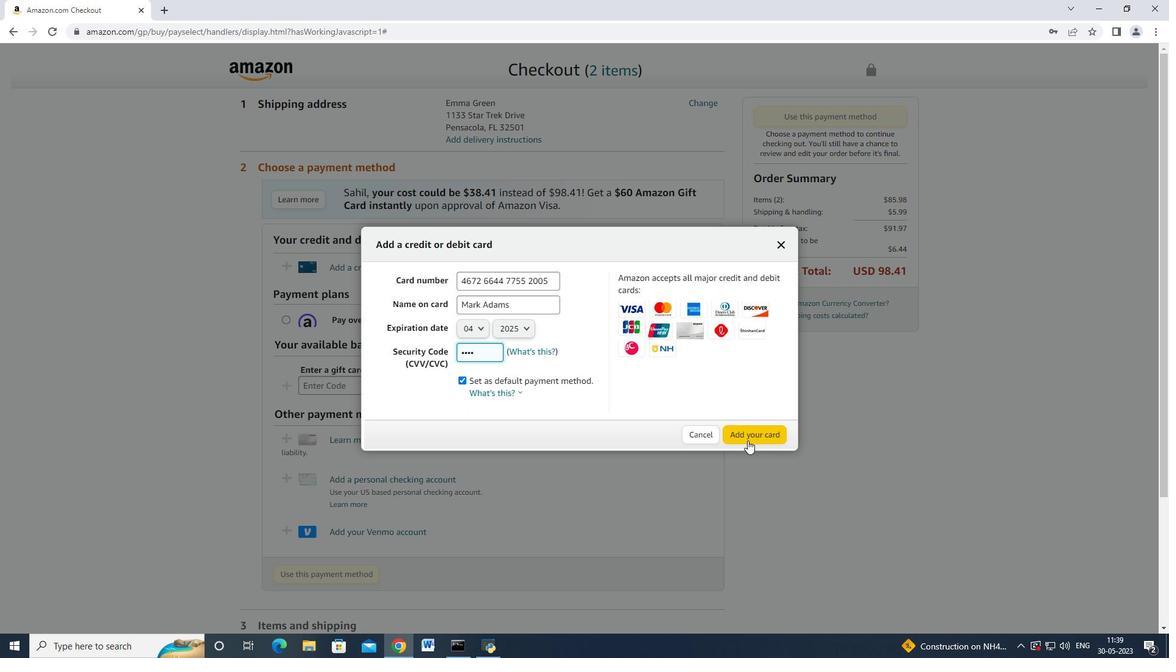 
Action: Mouse pressed left at (478, 330)
Screenshot: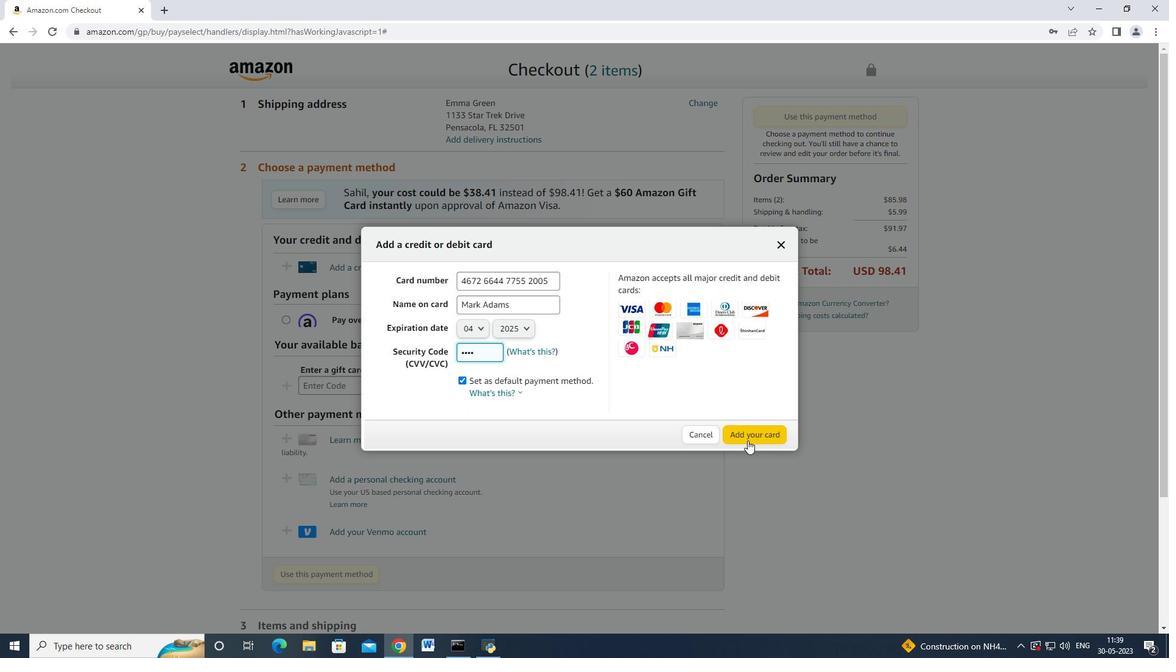 
Action: Mouse moved to (477, 374)
Screenshot: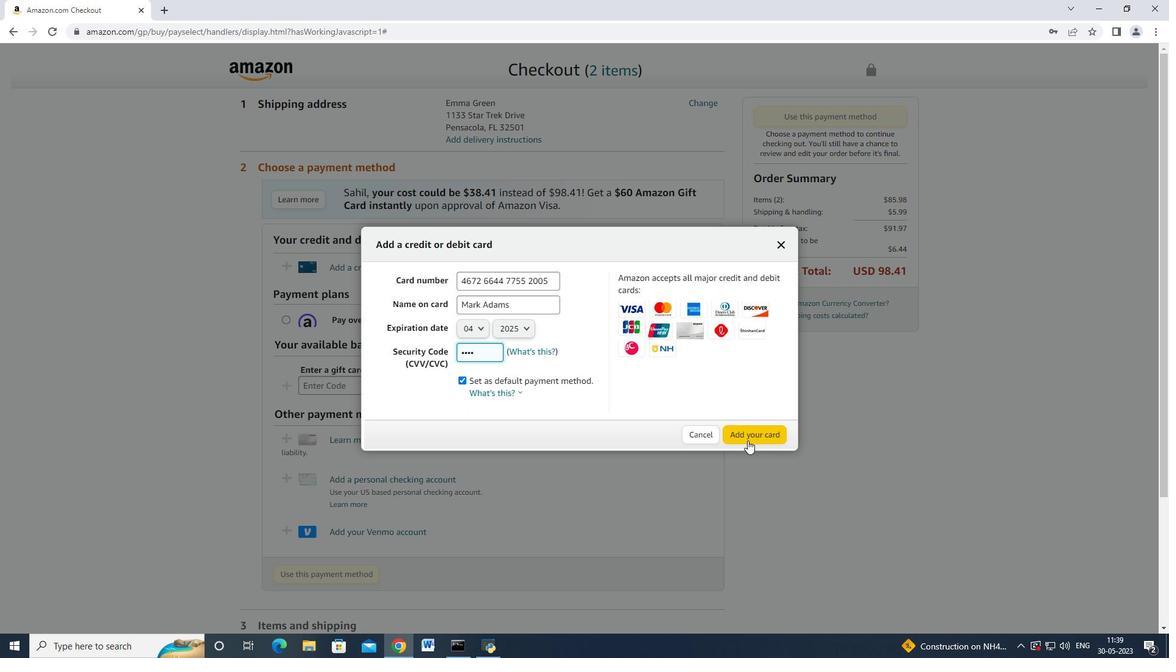 
Action: Mouse pressed left at (477, 374)
Screenshot: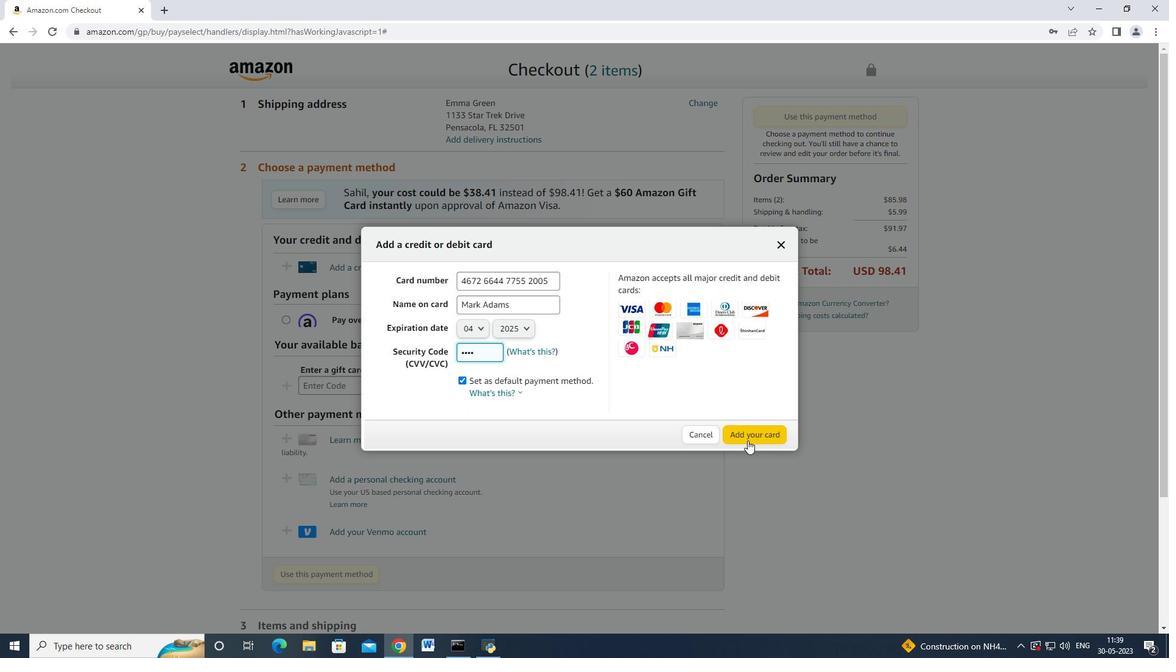 
Action: Mouse moved to (516, 329)
Screenshot: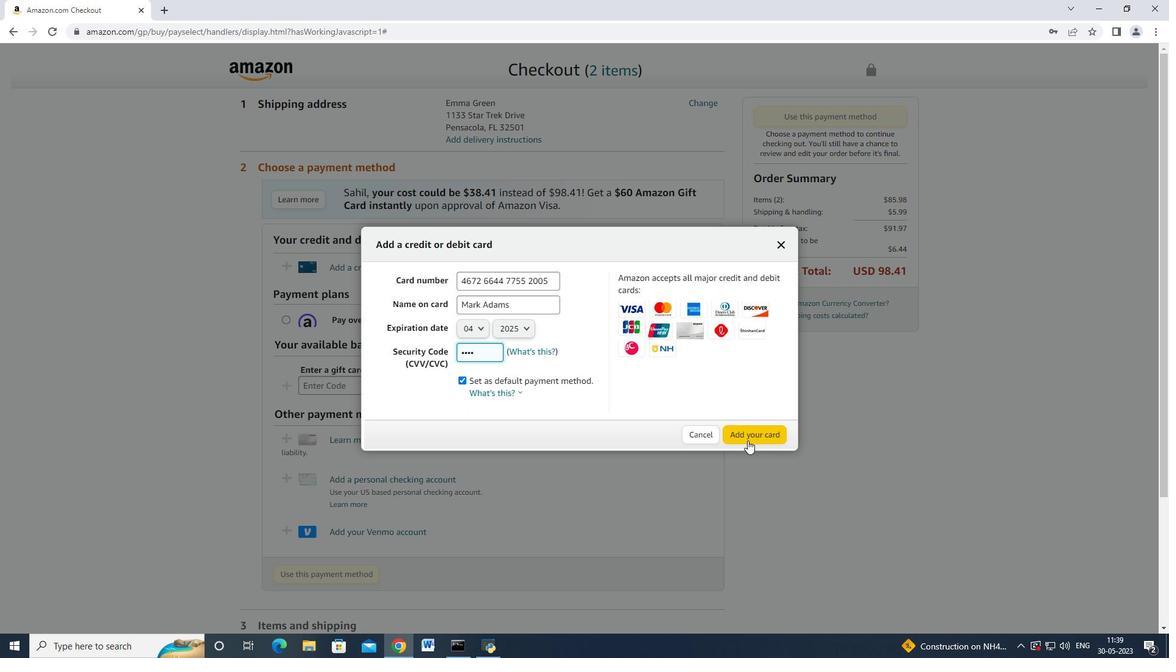 
Action: Mouse pressed left at (516, 329)
Screenshot: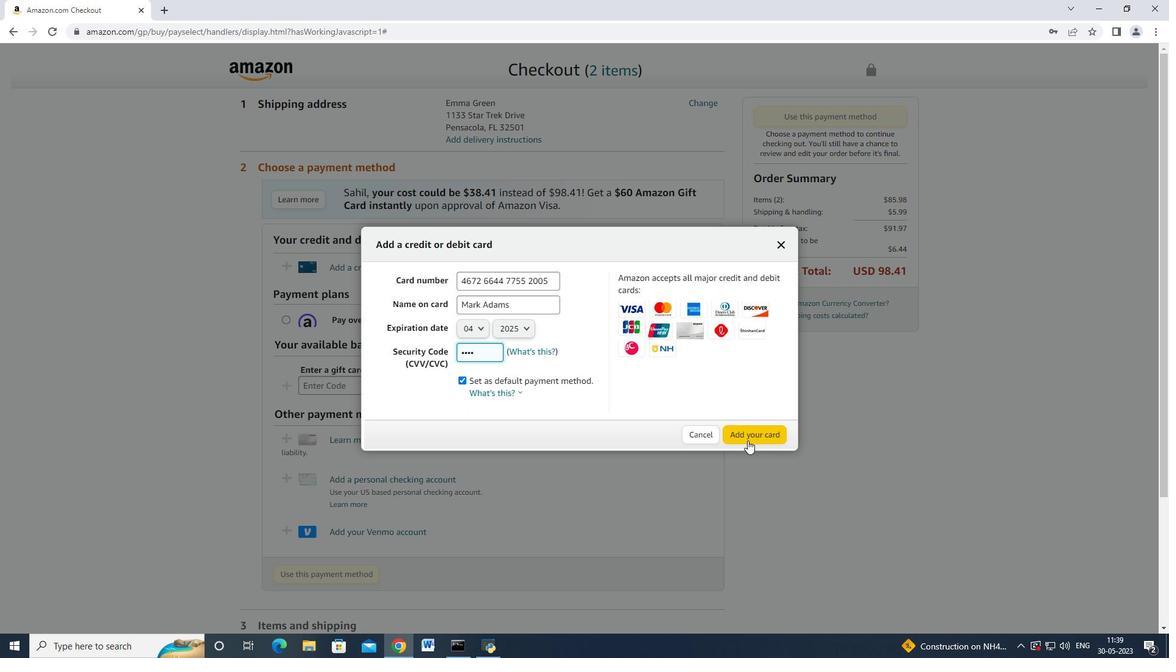 
Action: Mouse moved to (513, 364)
Screenshot: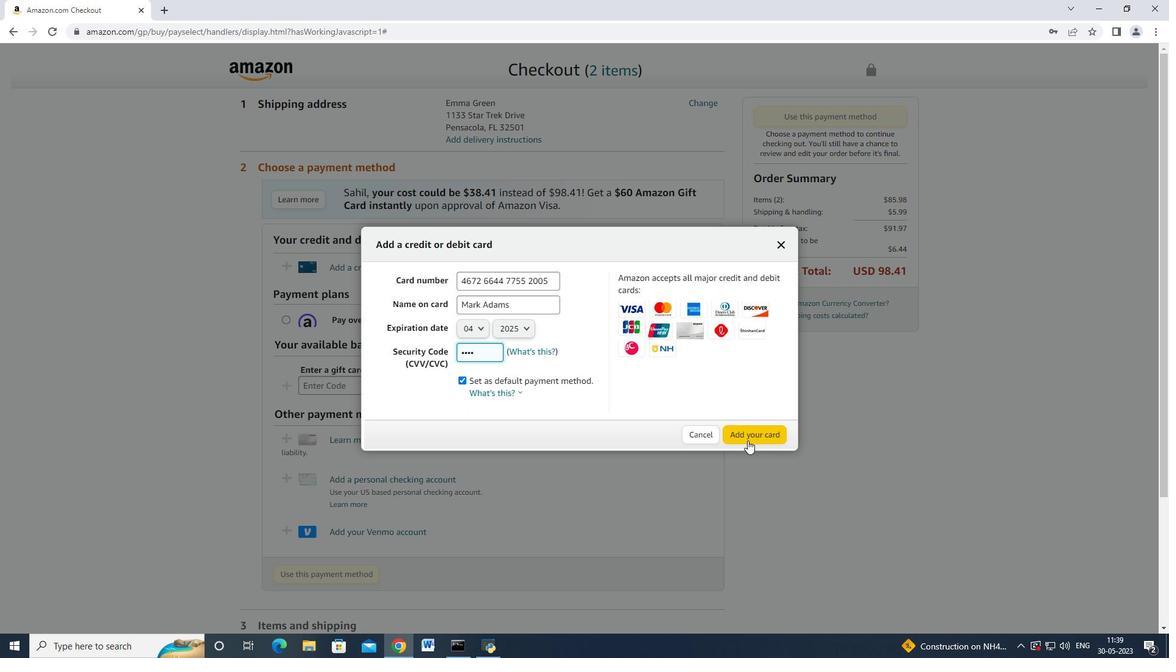 
Action: Mouse pressed left at (513, 364)
Screenshot: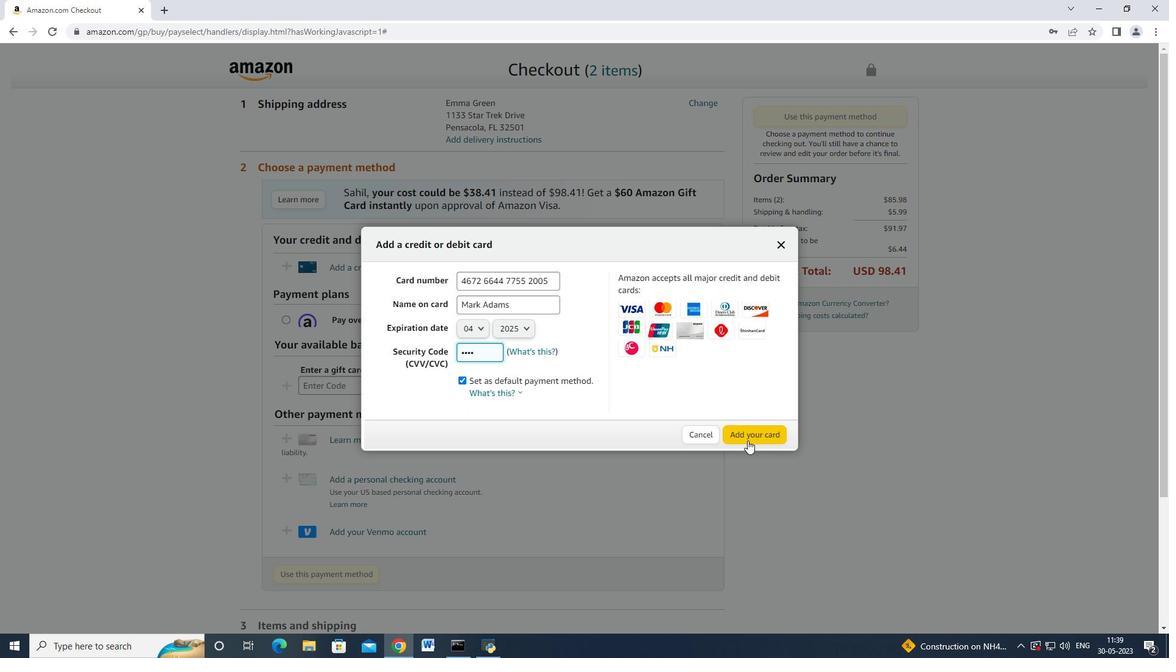 
Action: Mouse moved to (491, 356)
Screenshot: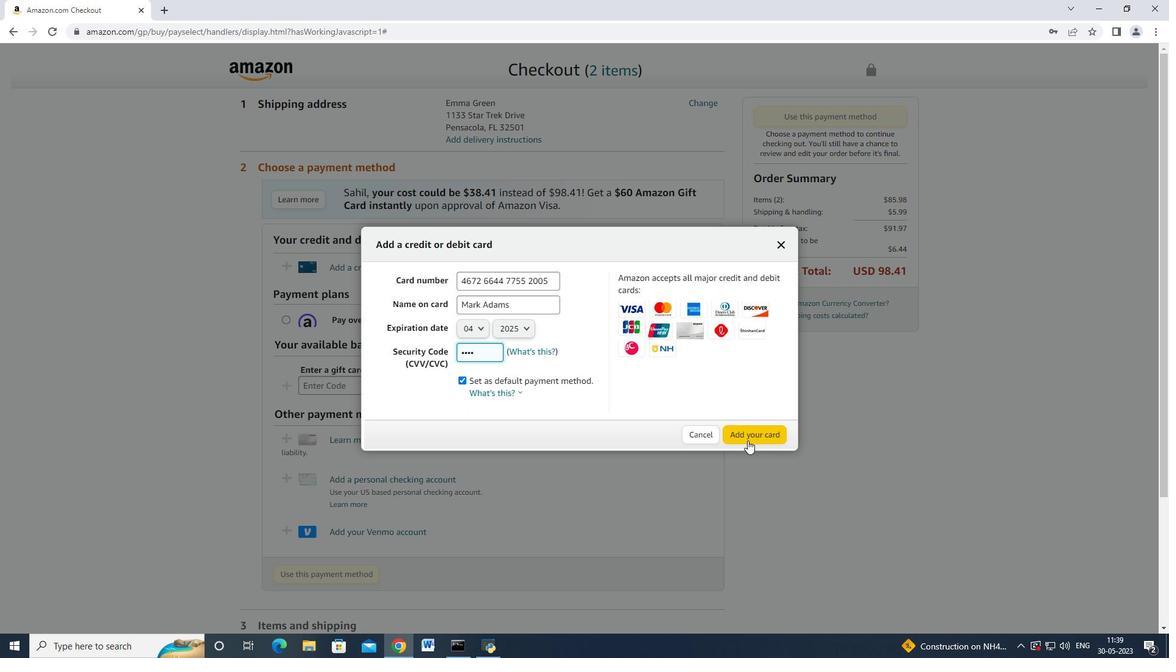 
Action: Mouse pressed left at (491, 356)
Screenshot: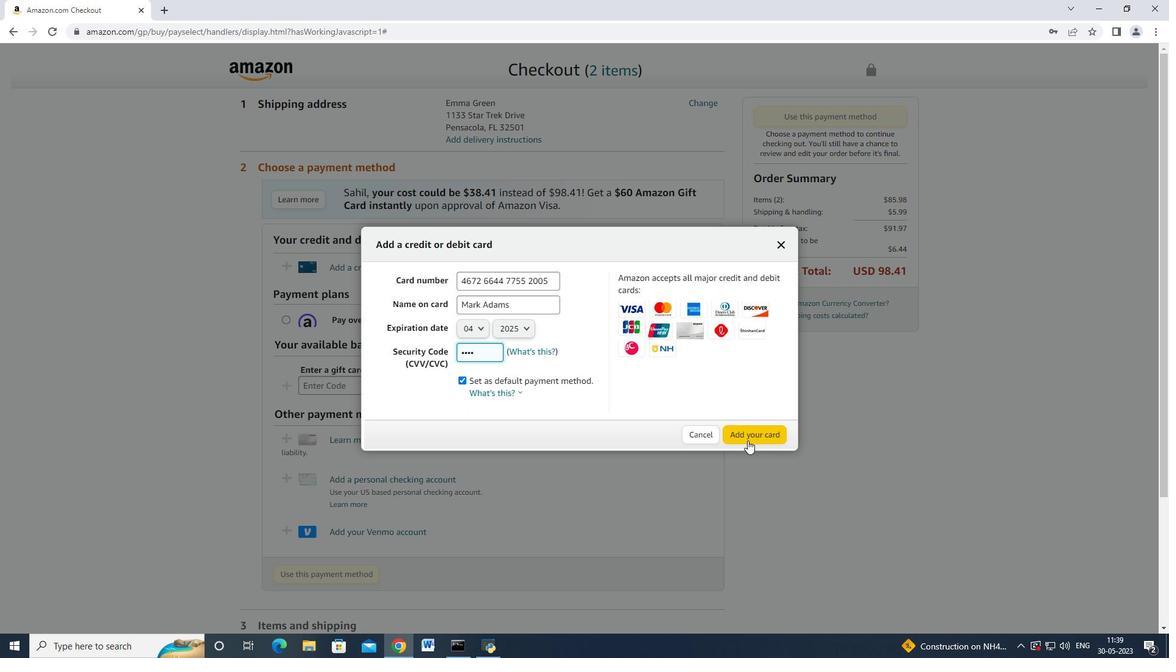 
Action: Key pressed 682
Screenshot: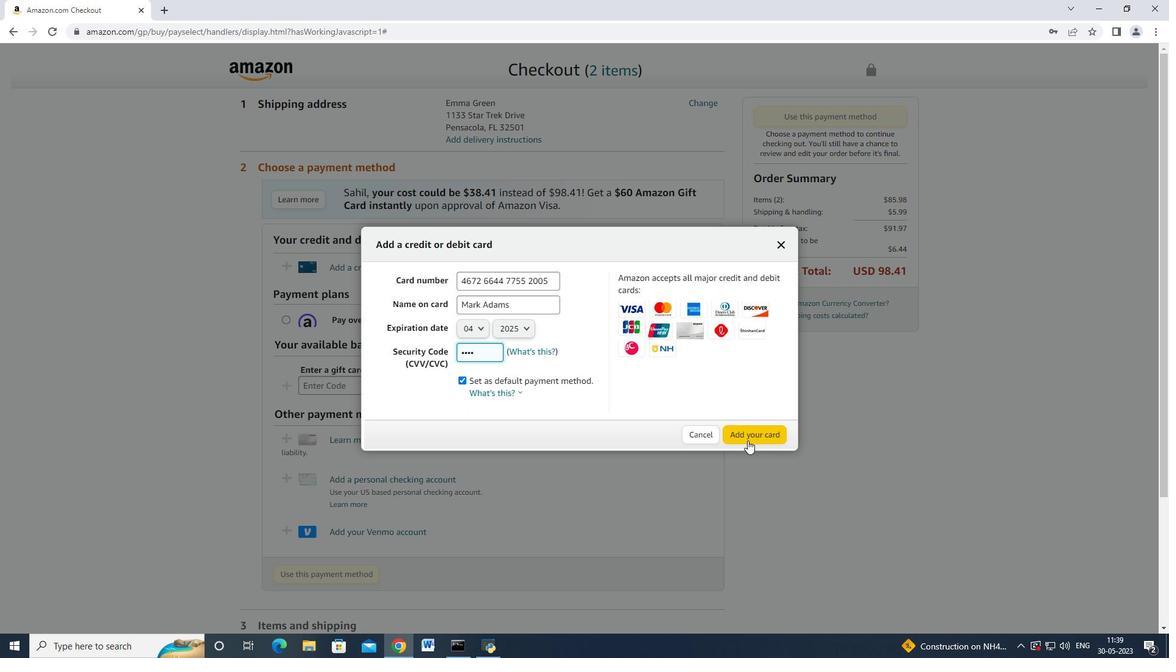 
Action: Mouse moved to (35, 96)
Screenshot: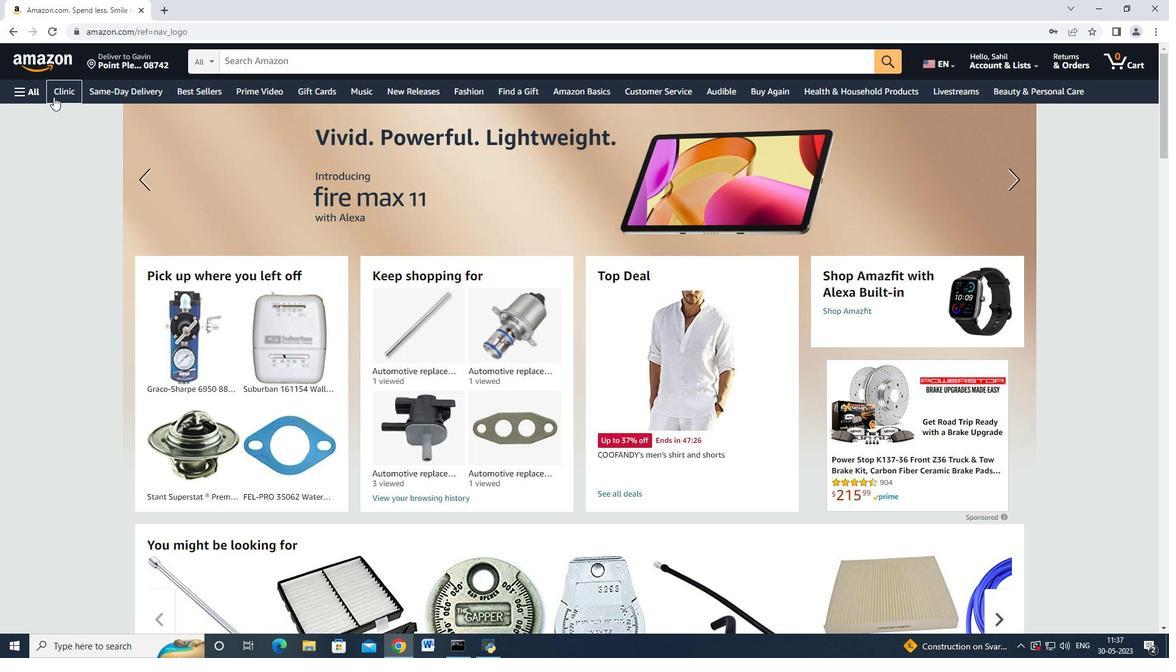 
Action: Mouse pressed left at (35, 96)
Screenshot: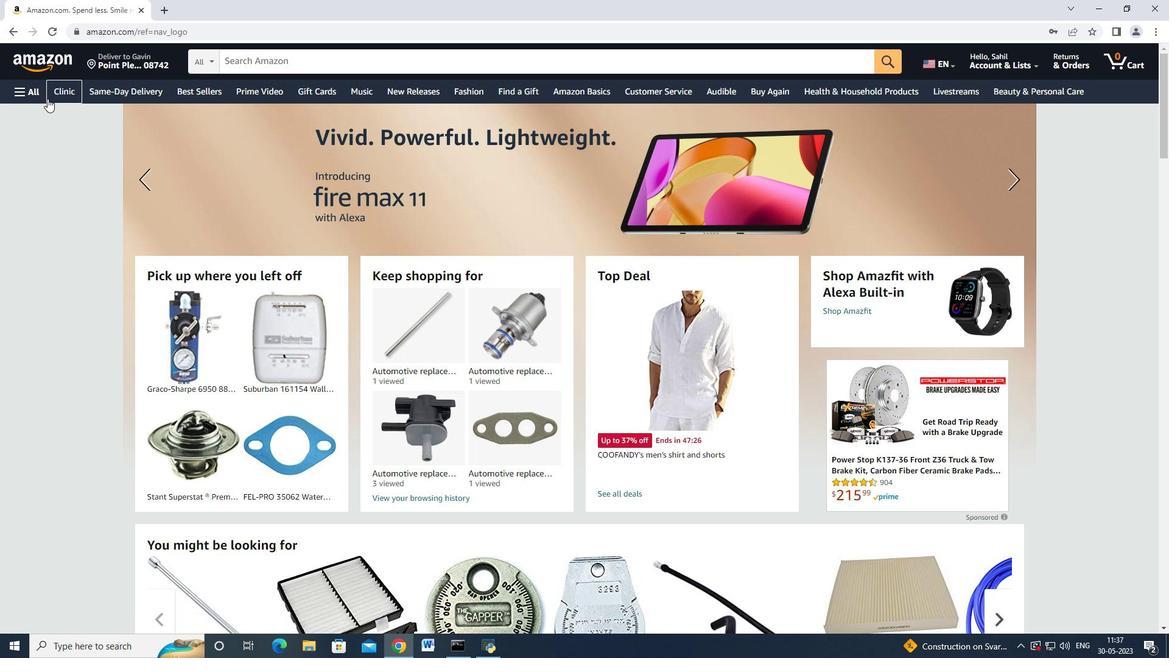 
Action: Mouse moved to (51, 257)
Screenshot: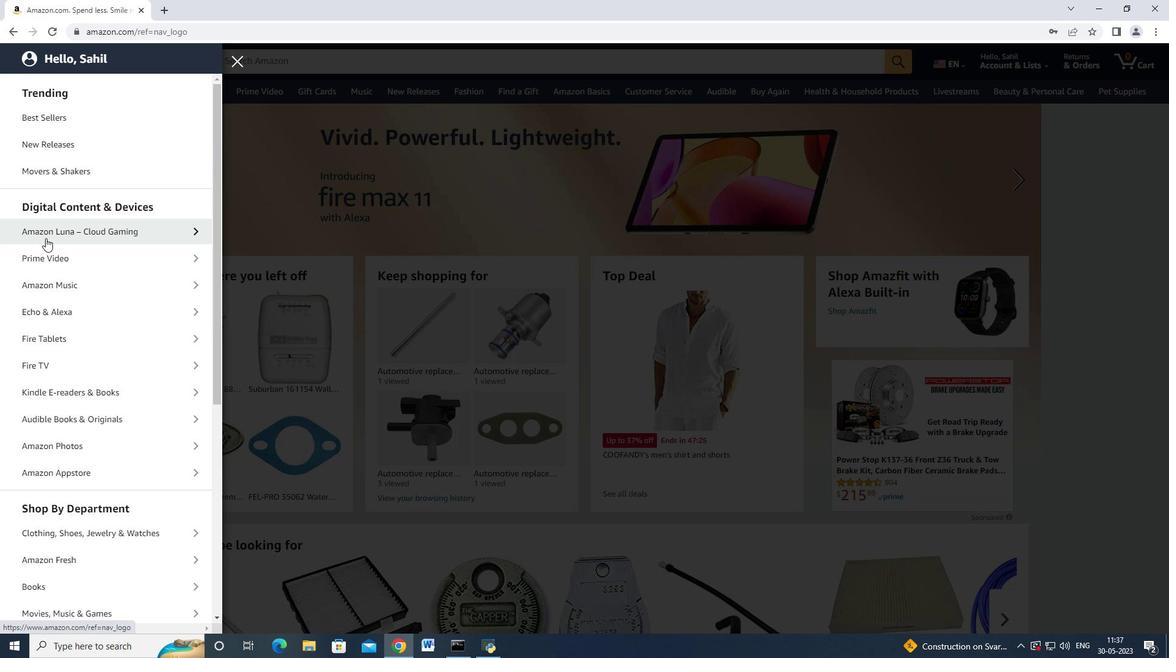 
Action: Mouse scrolled (51, 257) with delta (0, 0)
Screenshot: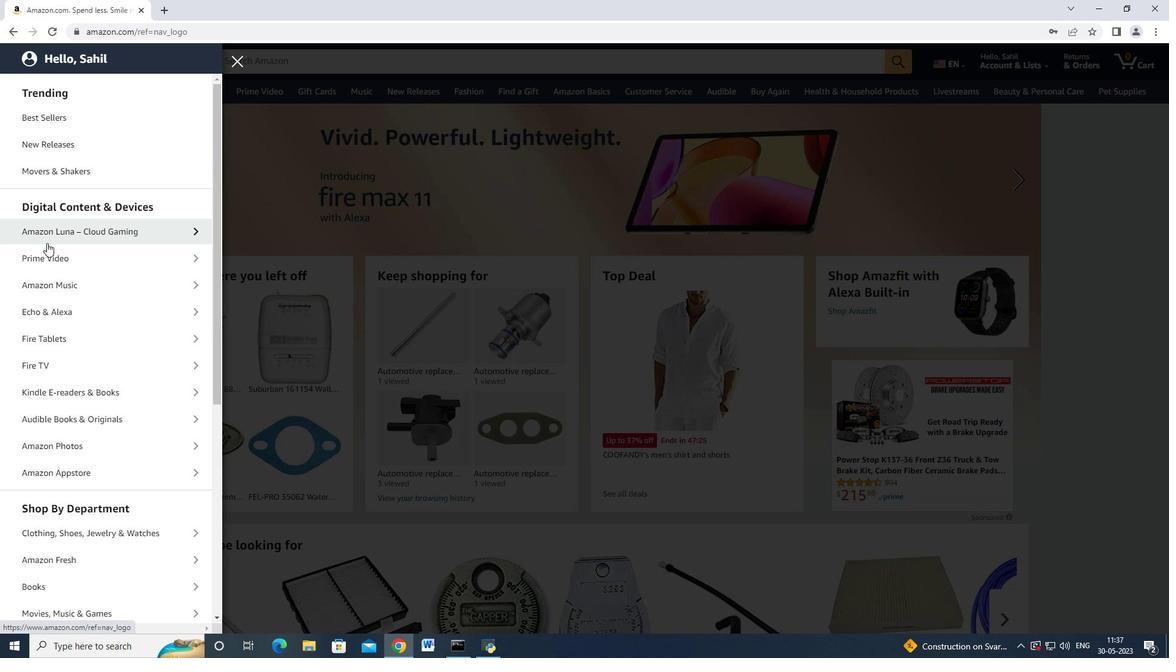 
Action: Mouse moved to (53, 259)
Screenshot: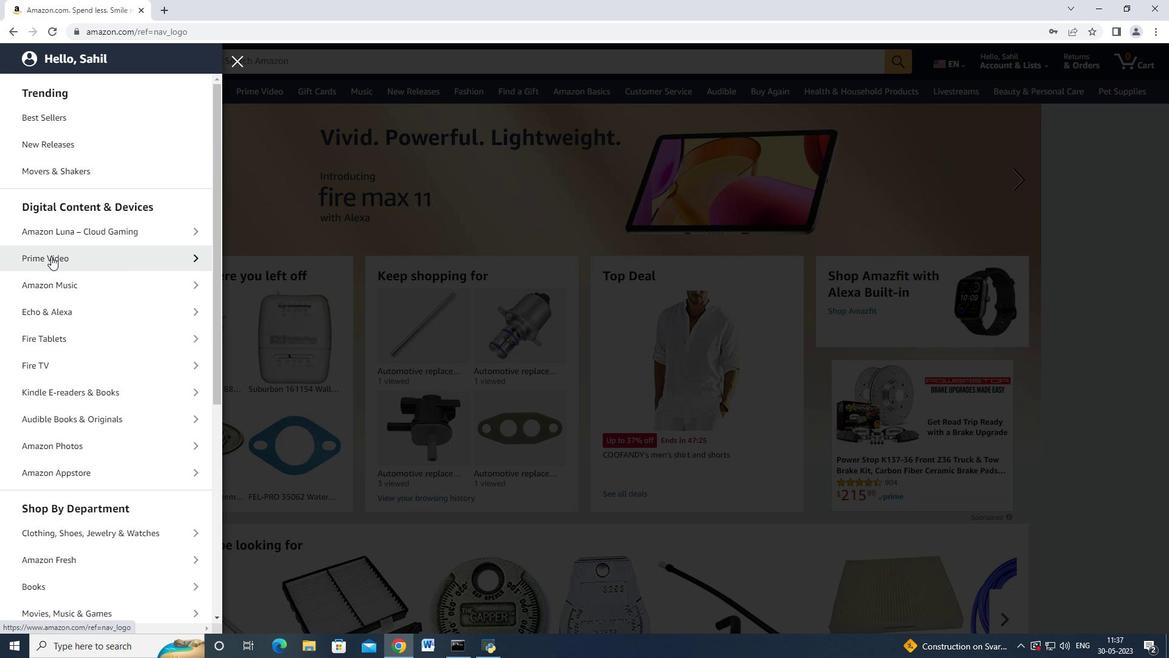
Action: Mouse scrolled (53, 258) with delta (0, 0)
Screenshot: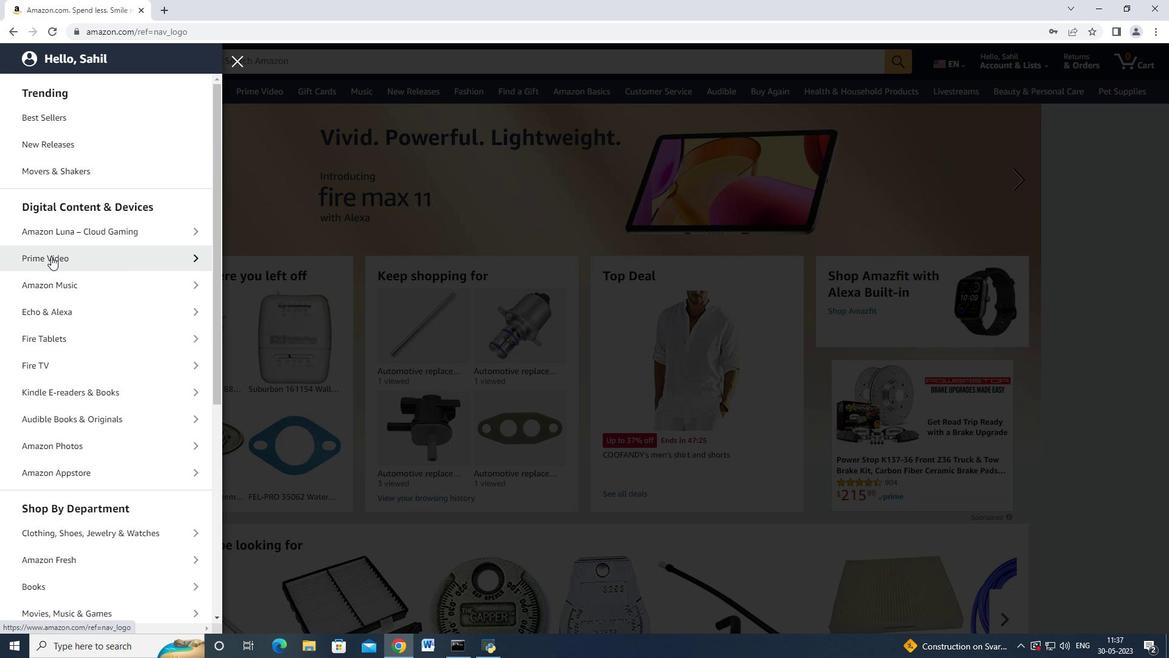 
Action: Mouse moved to (55, 271)
Screenshot: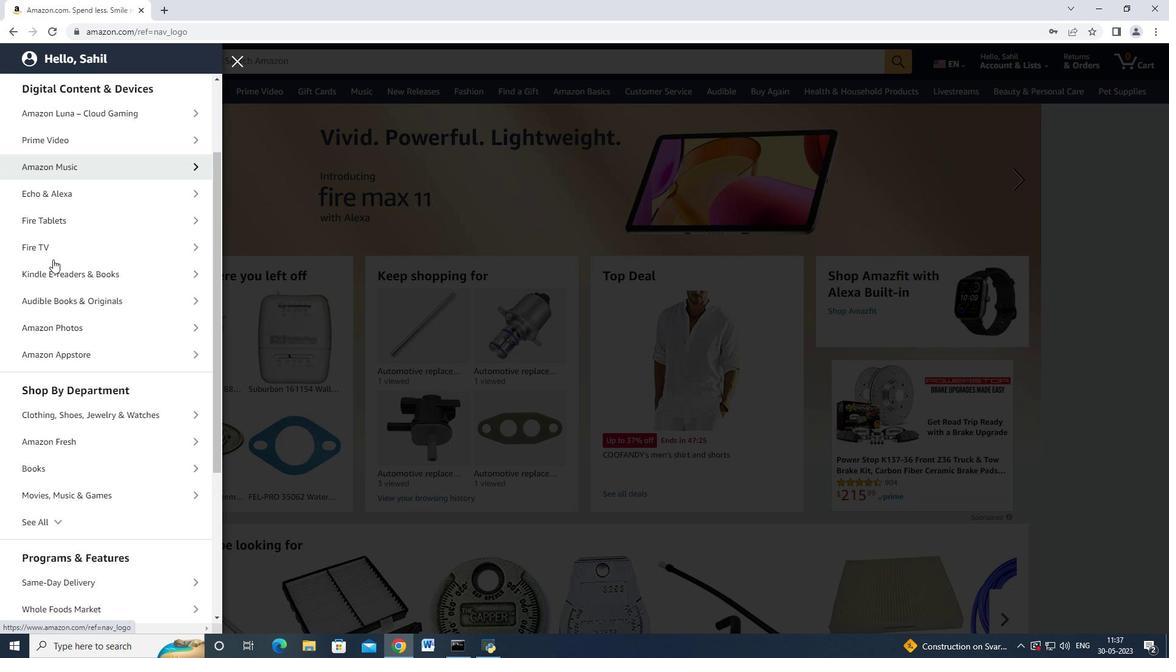 
Action: Mouse scrolled (55, 270) with delta (0, 0)
Screenshot: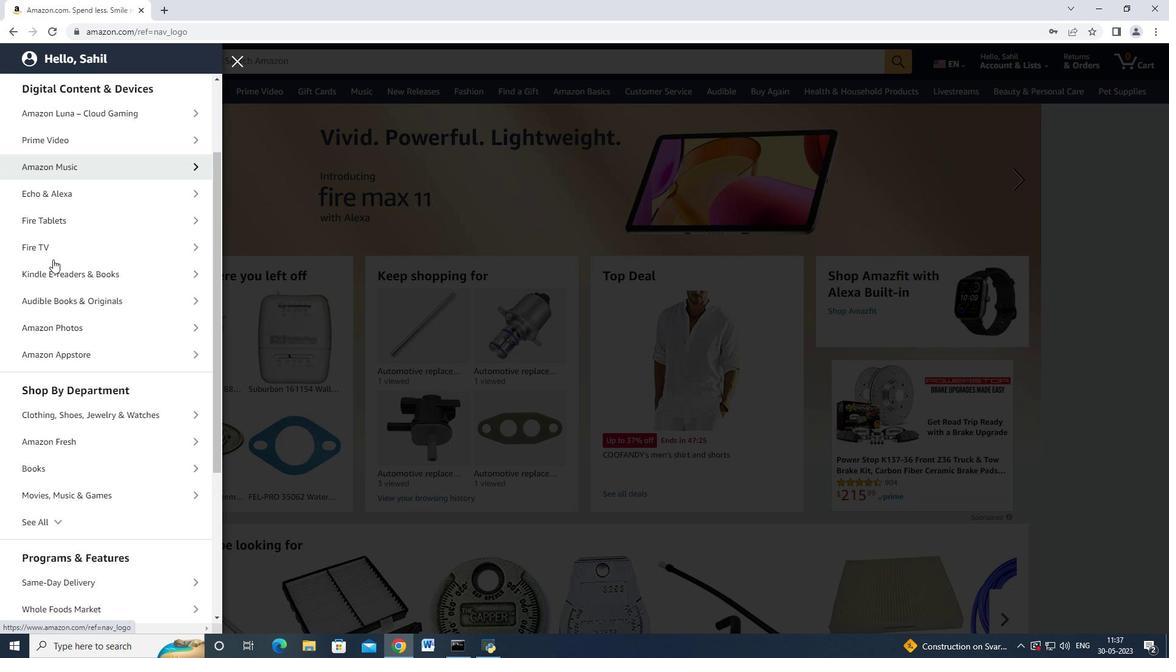 
Action: Mouse scrolled (55, 270) with delta (0, 0)
Screenshot: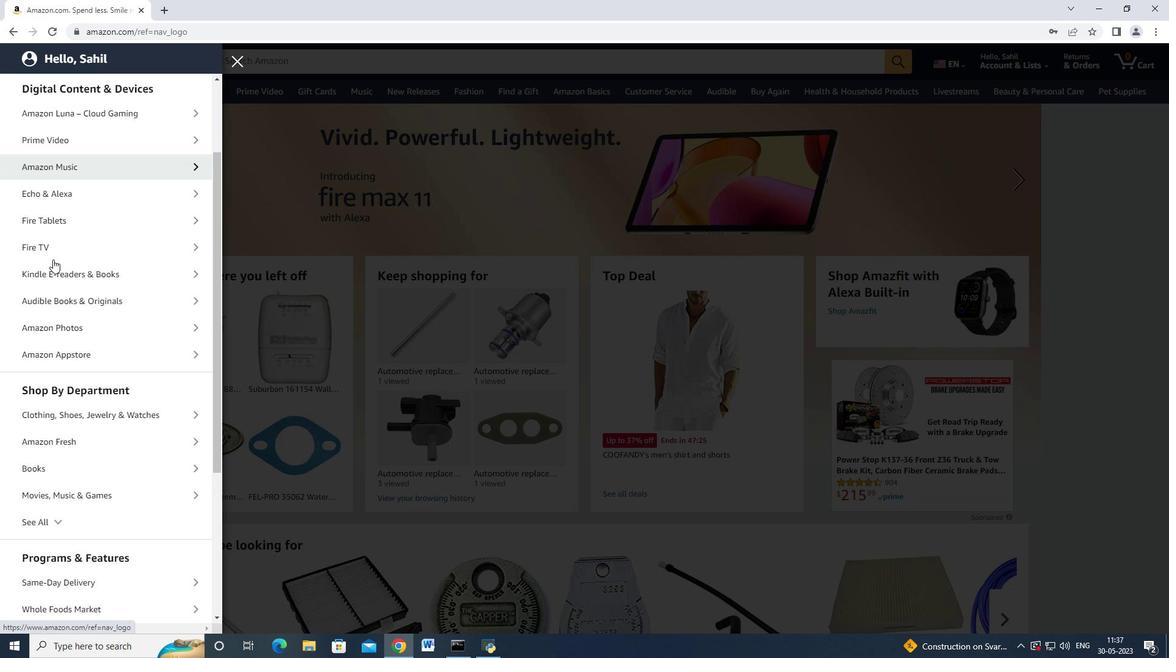 
Action: Mouse moved to (68, 403)
Screenshot: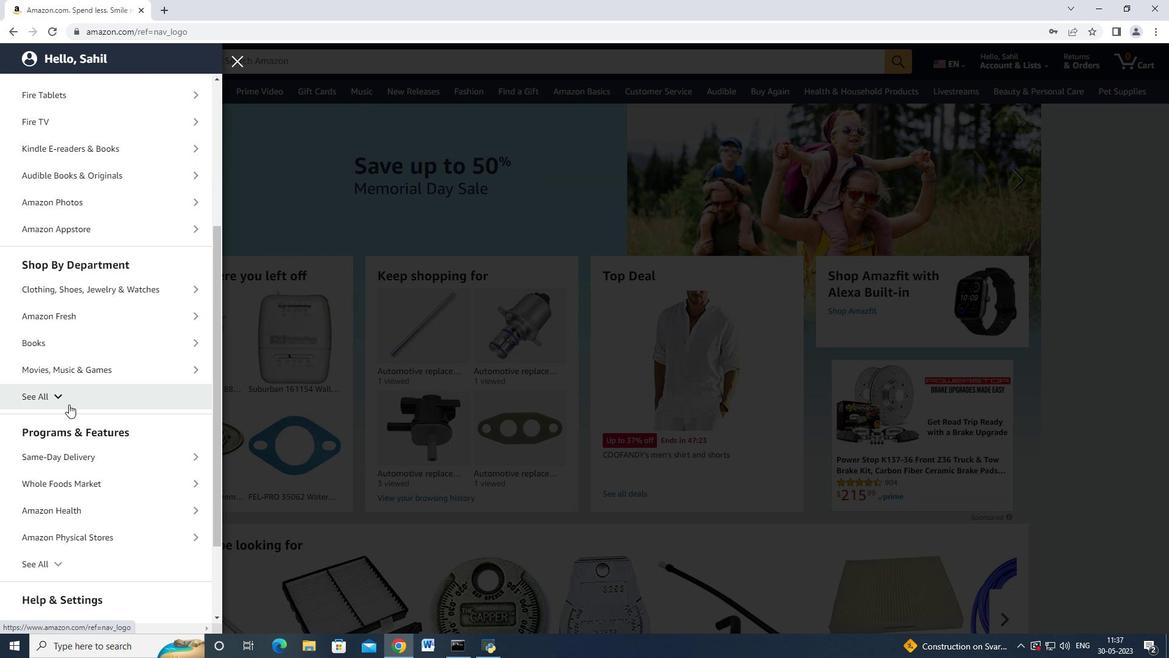 
Action: Mouse pressed left at (68, 403)
Screenshot: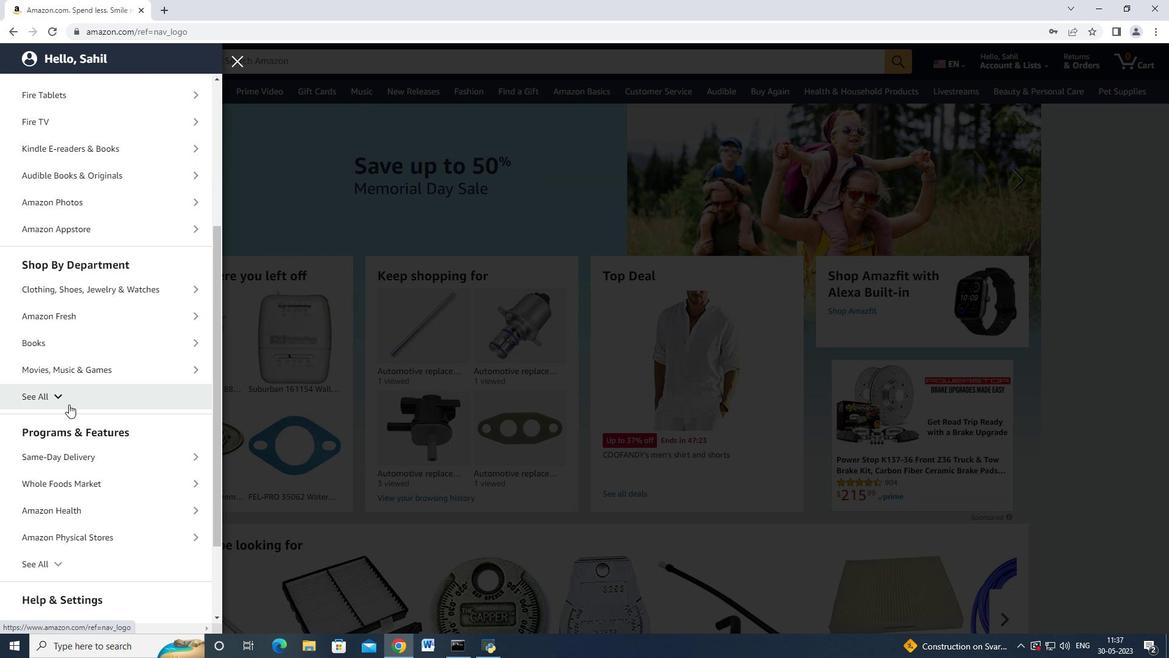 
Action: Mouse moved to (68, 402)
Screenshot: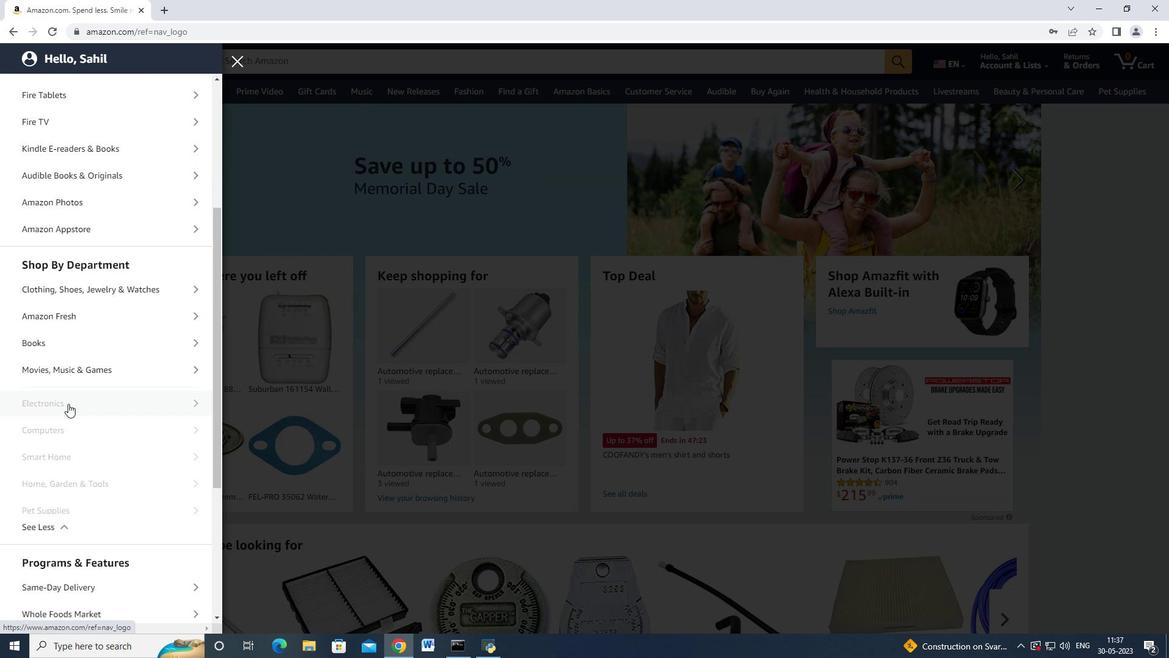 
Action: Mouse scrolled (68, 402) with delta (0, 0)
Screenshot: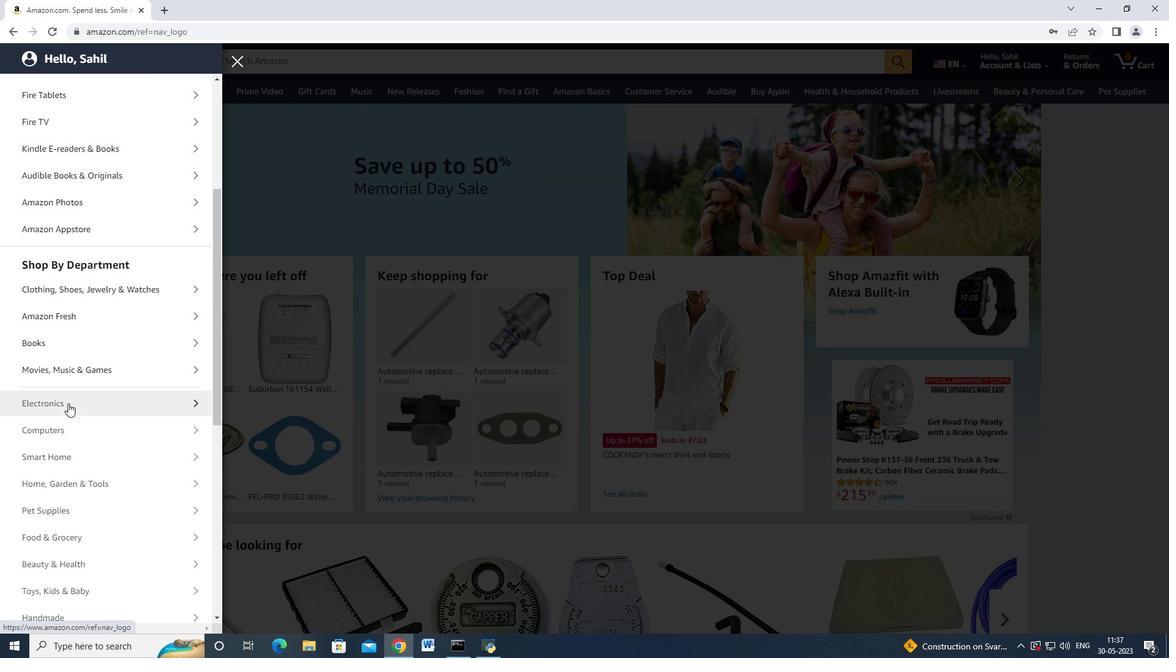 
Action: Mouse scrolled (68, 402) with delta (0, 0)
Screenshot: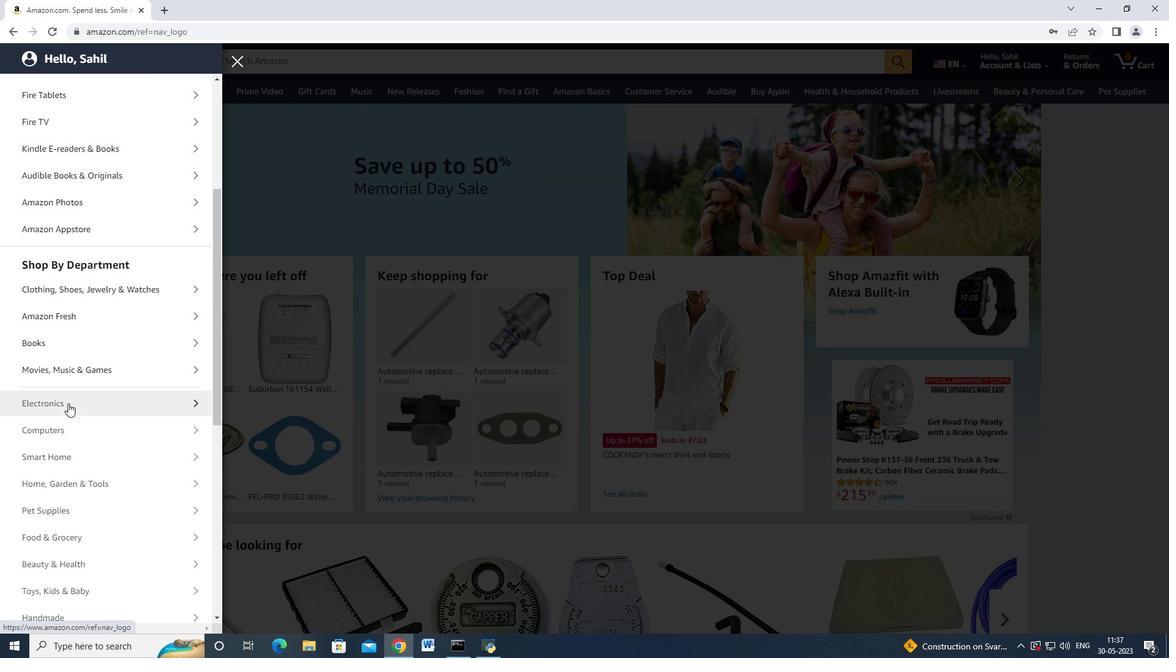 
Action: Mouse scrolled (68, 402) with delta (0, 0)
Screenshot: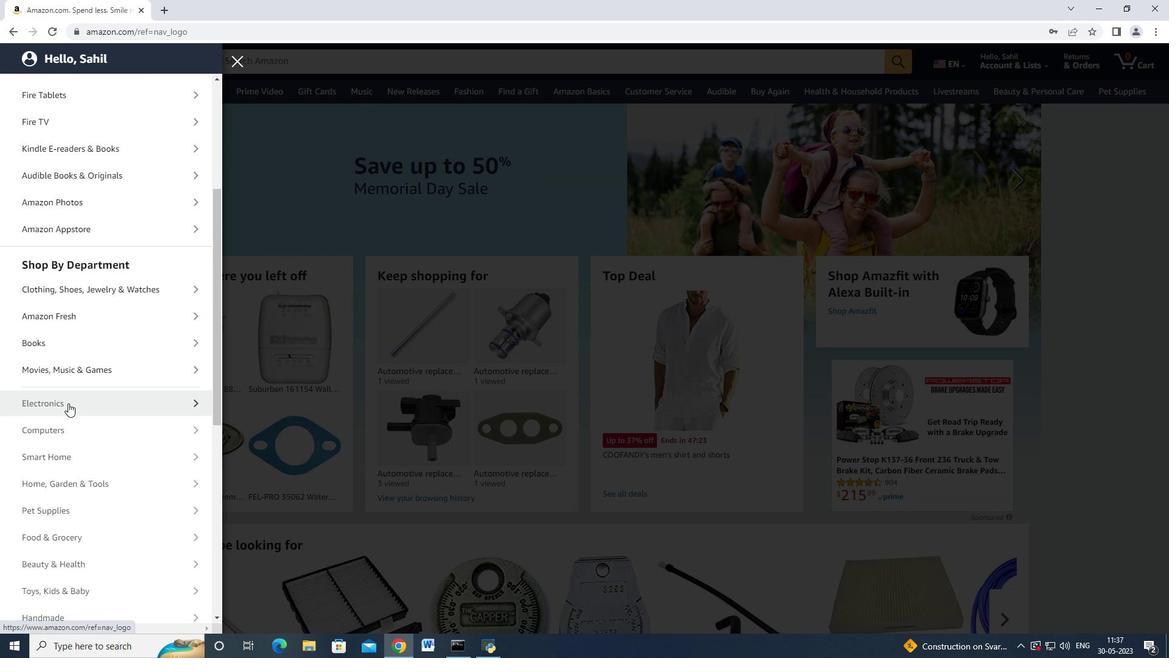 
Action: Mouse scrolled (68, 402) with delta (0, 0)
Screenshot: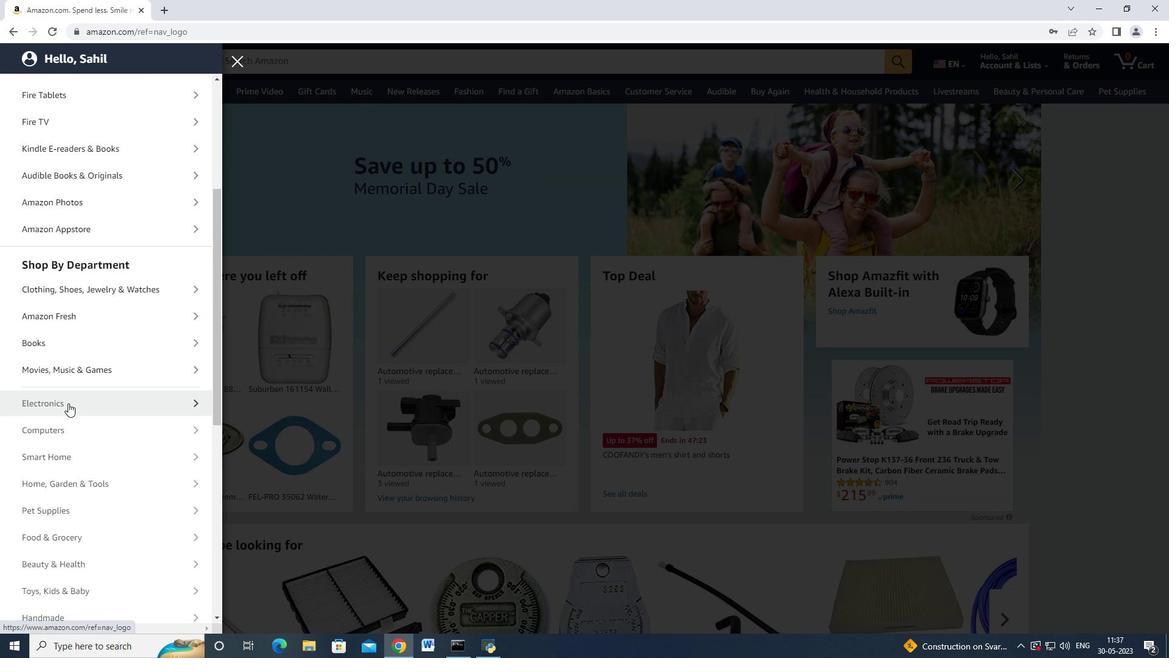 
Action: Mouse scrolled (68, 402) with delta (0, 0)
Screenshot: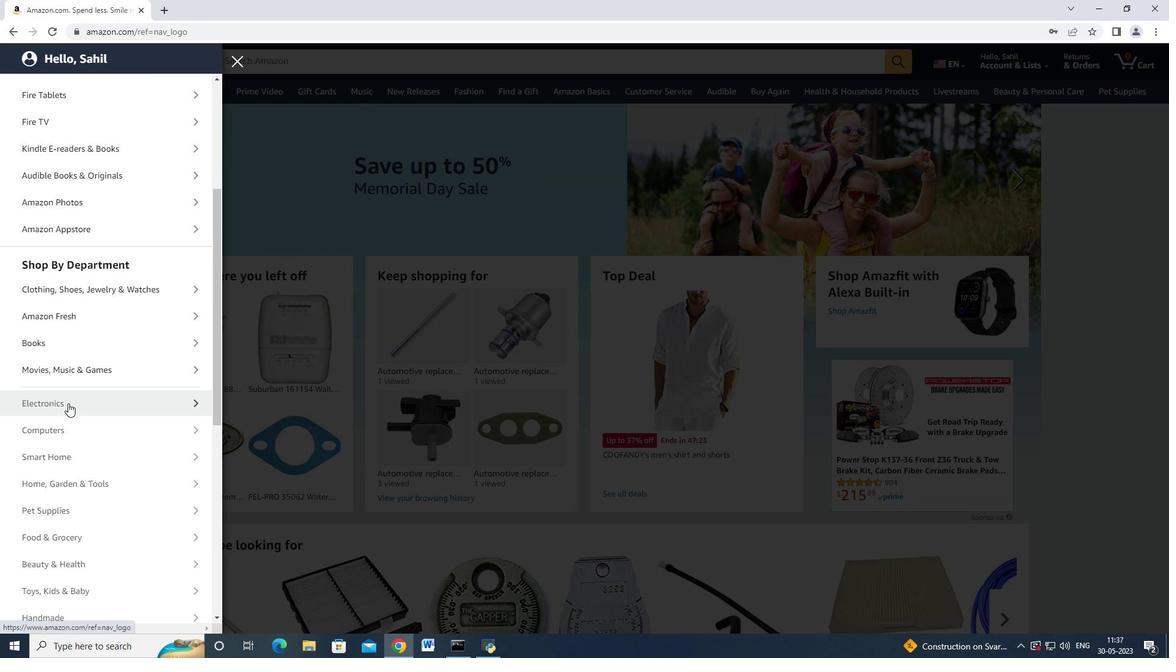
Action: Mouse moved to (78, 400)
Screenshot: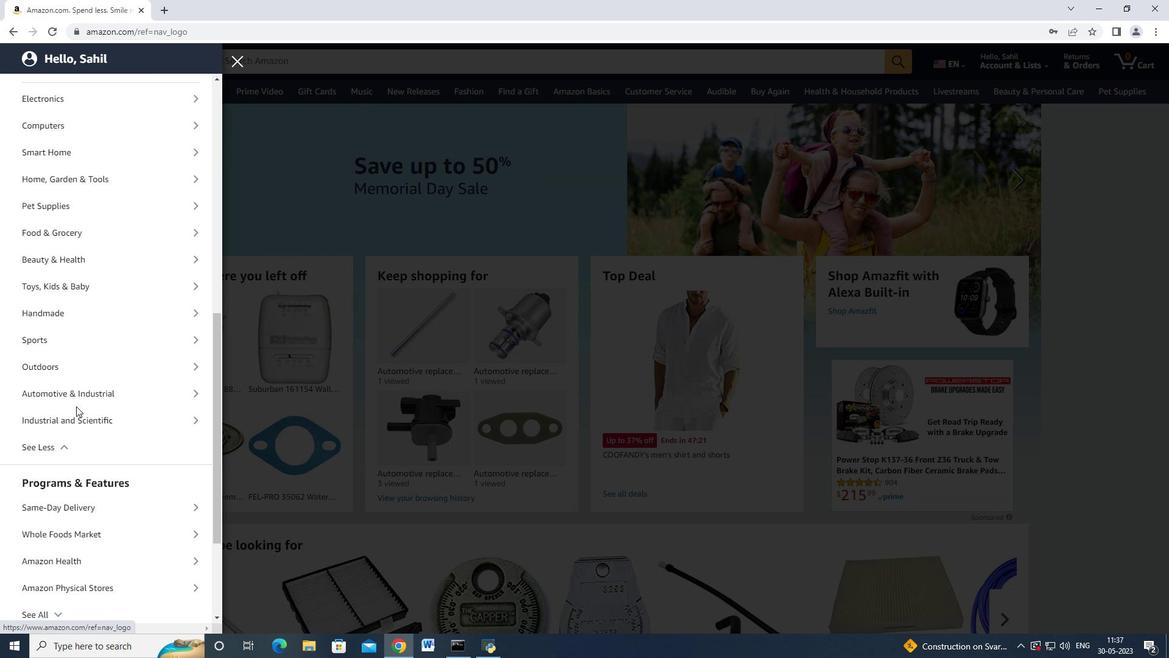 
Action: Mouse pressed left at (78, 400)
Screenshot: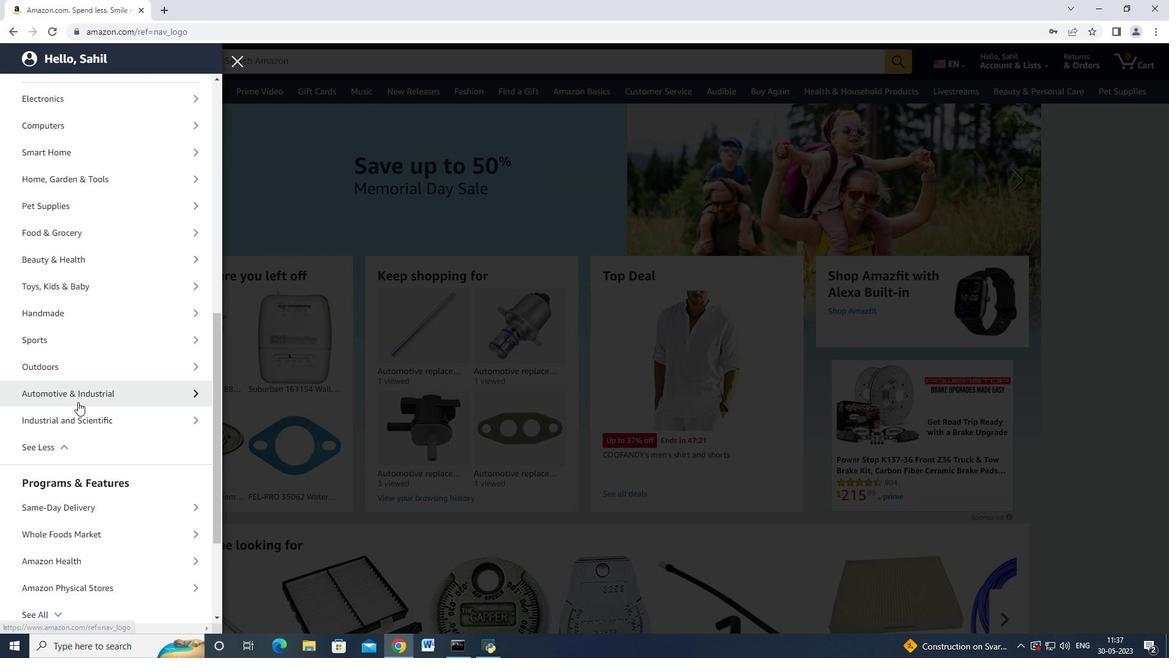 
Action: Mouse moved to (76, 148)
Screenshot: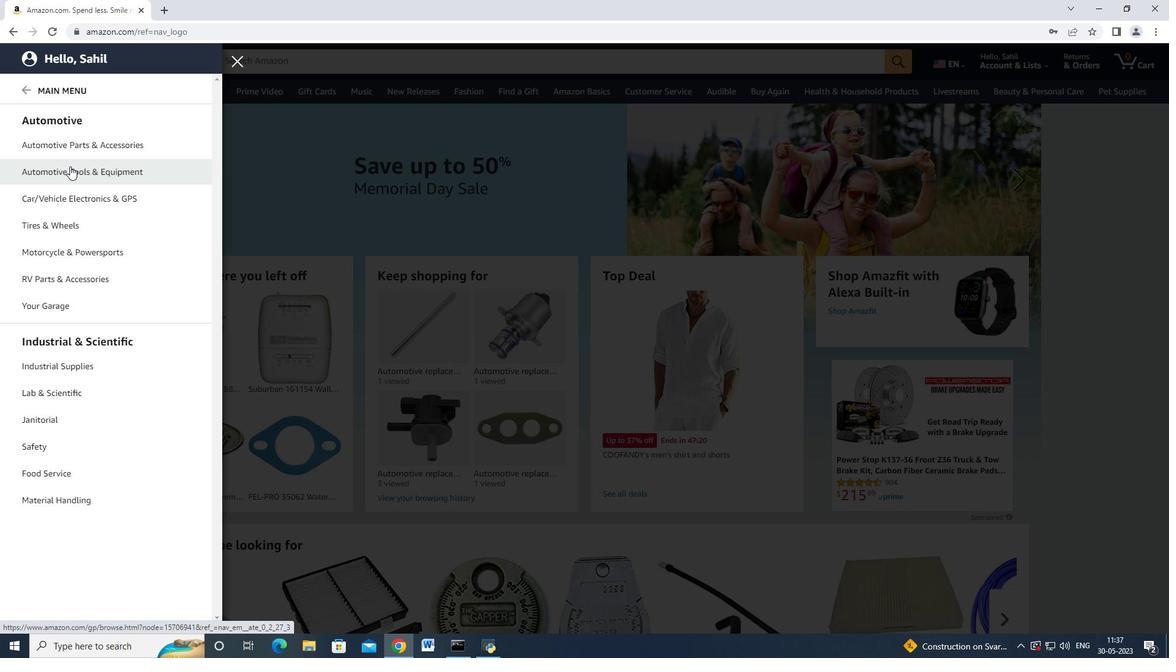 
Action: Mouse pressed left at (76, 148)
Screenshot: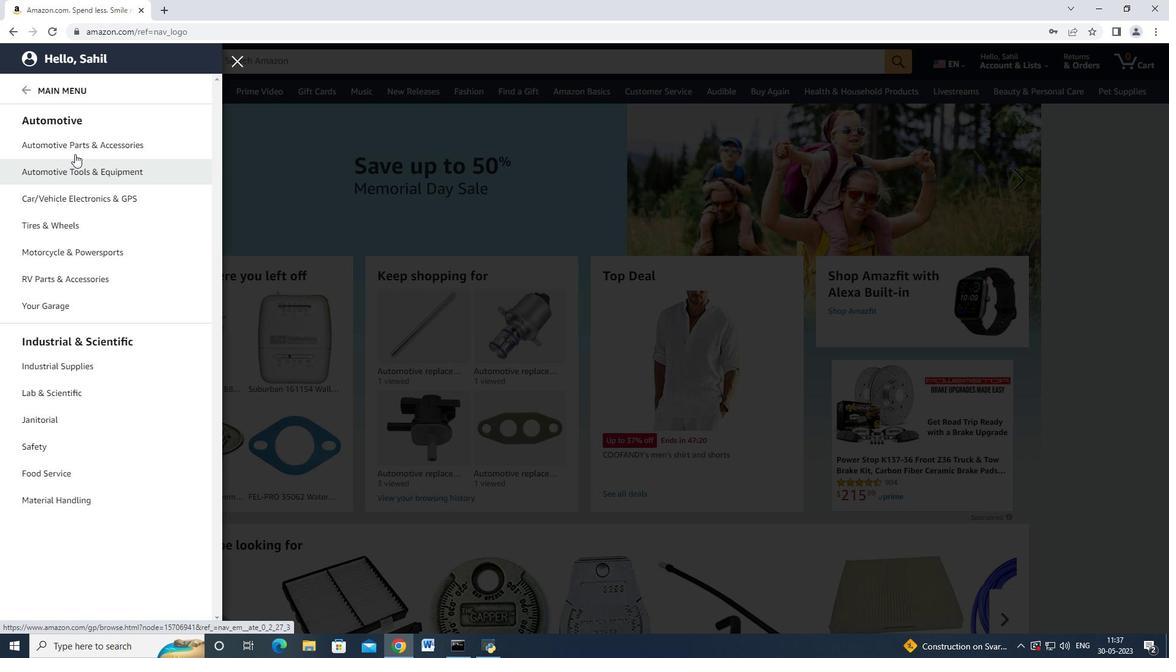 
Action: Mouse moved to (218, 120)
Screenshot: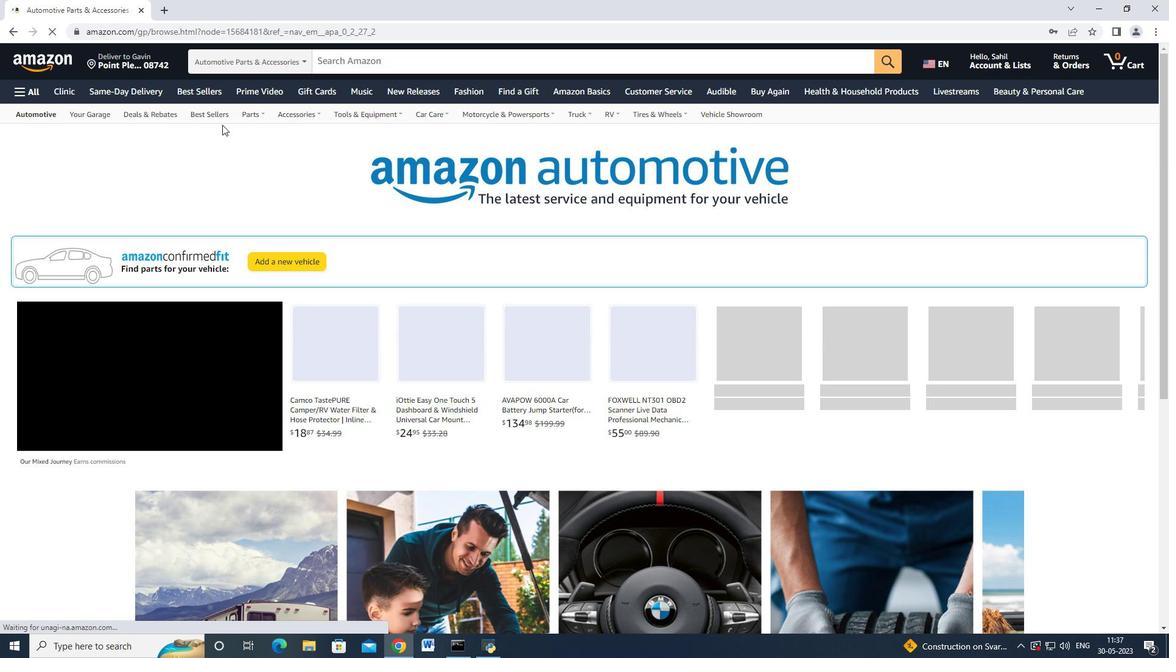 
Action: Mouse pressed left at (218, 120)
Screenshot: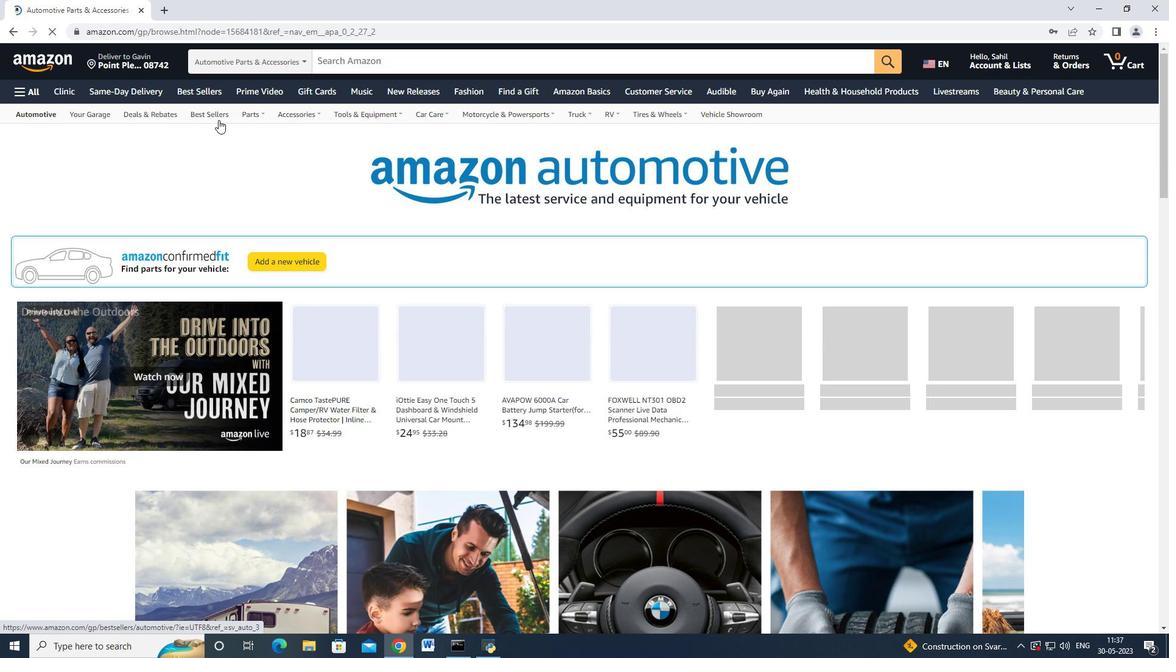 
Action: Mouse moved to (71, 395)
Screenshot: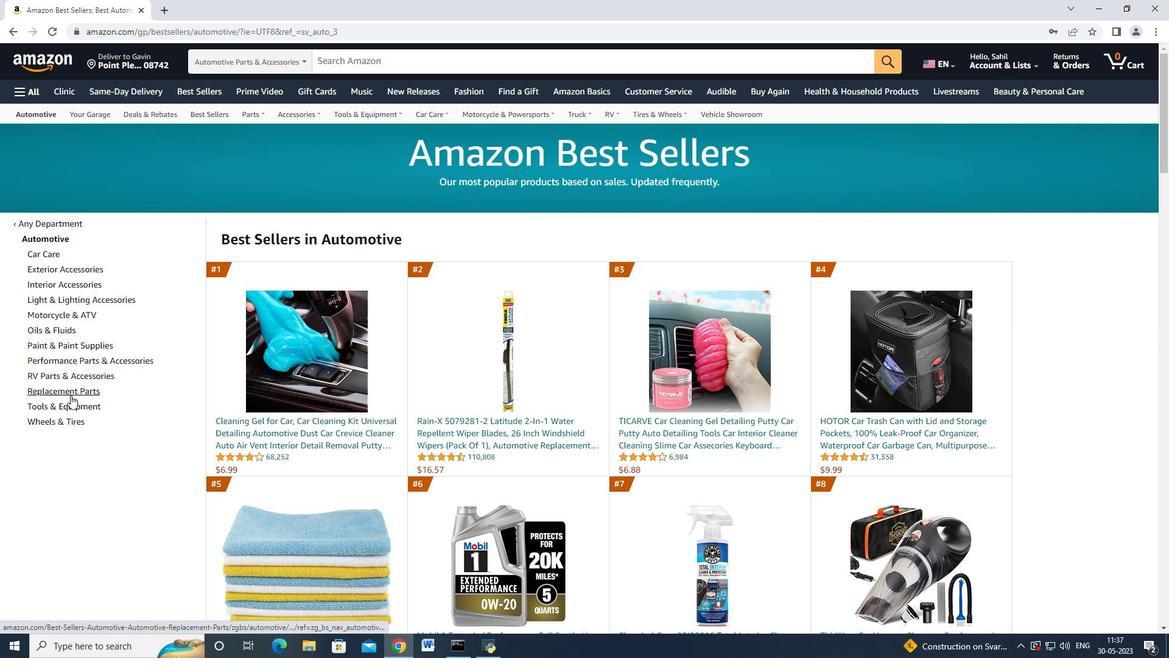 
Action: Mouse pressed left at (71, 395)
Screenshot: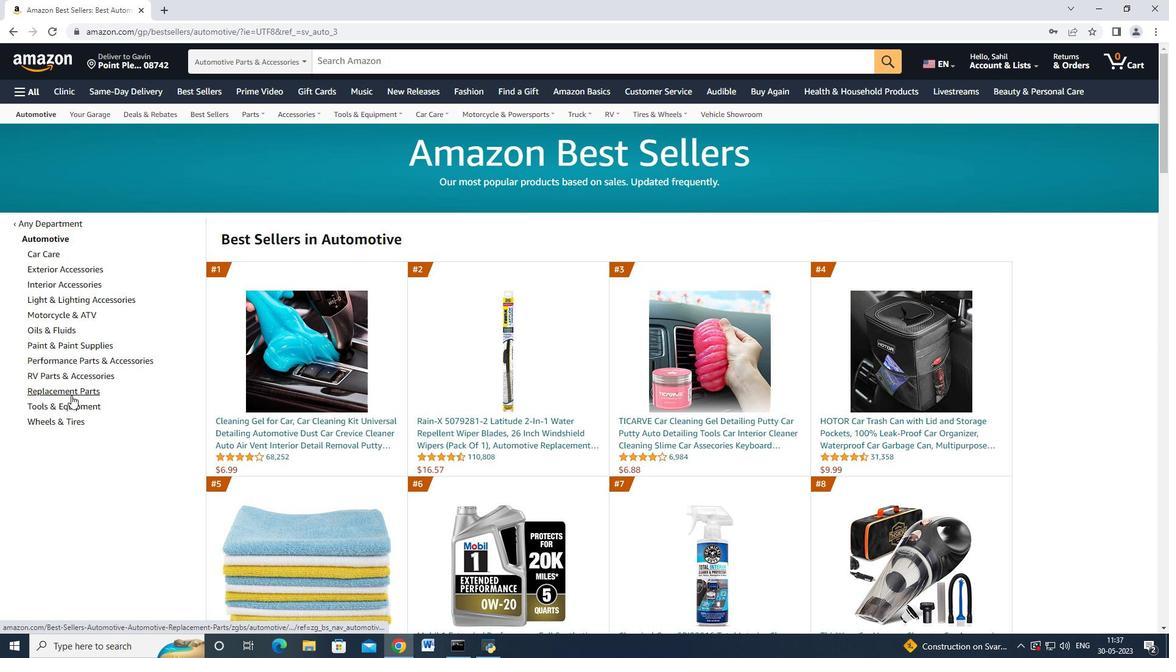 
Action: Mouse moved to (114, 301)
Screenshot: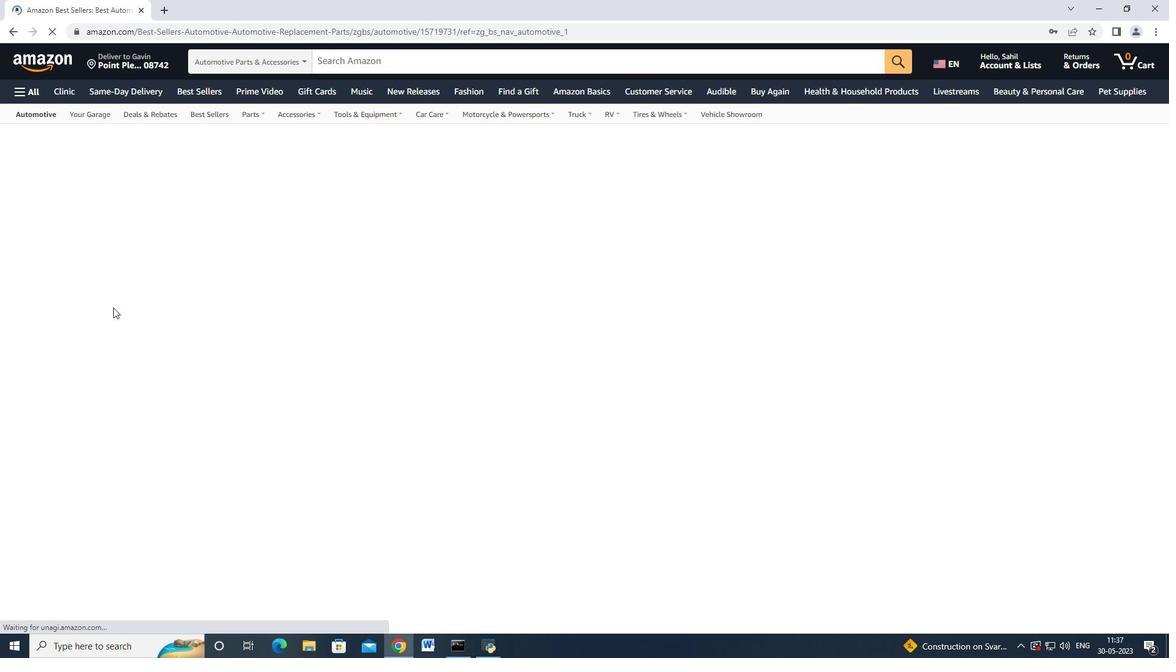 
Action: Mouse scrolled (114, 300) with delta (0, 0)
Screenshot: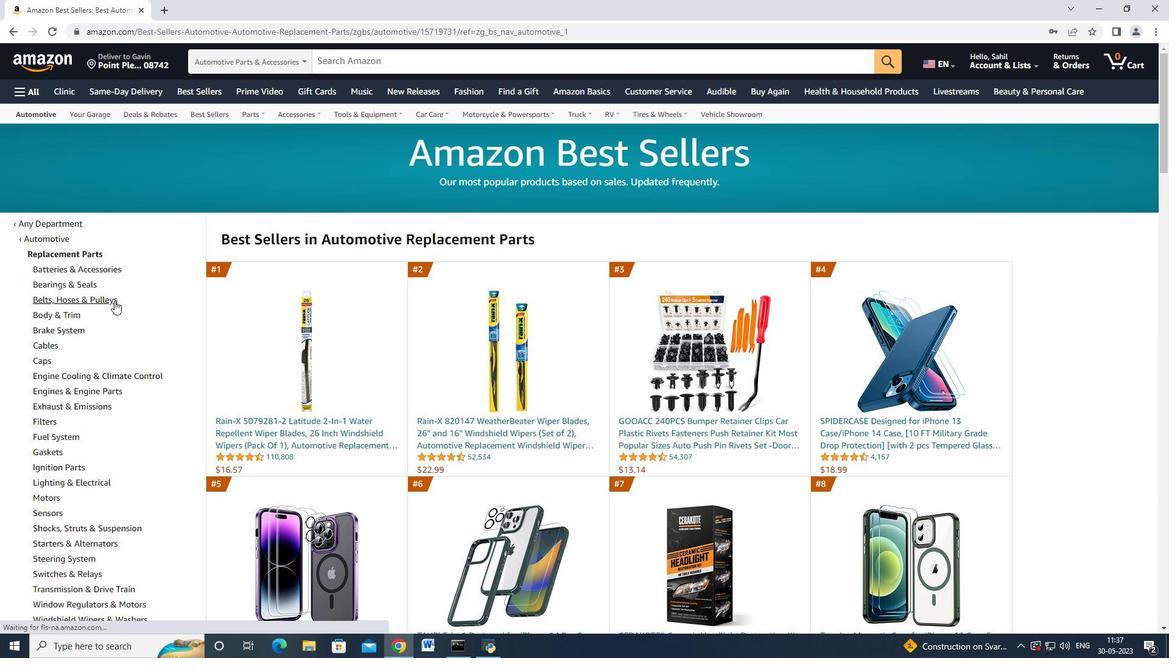 
Action: Mouse moved to (85, 346)
Screenshot: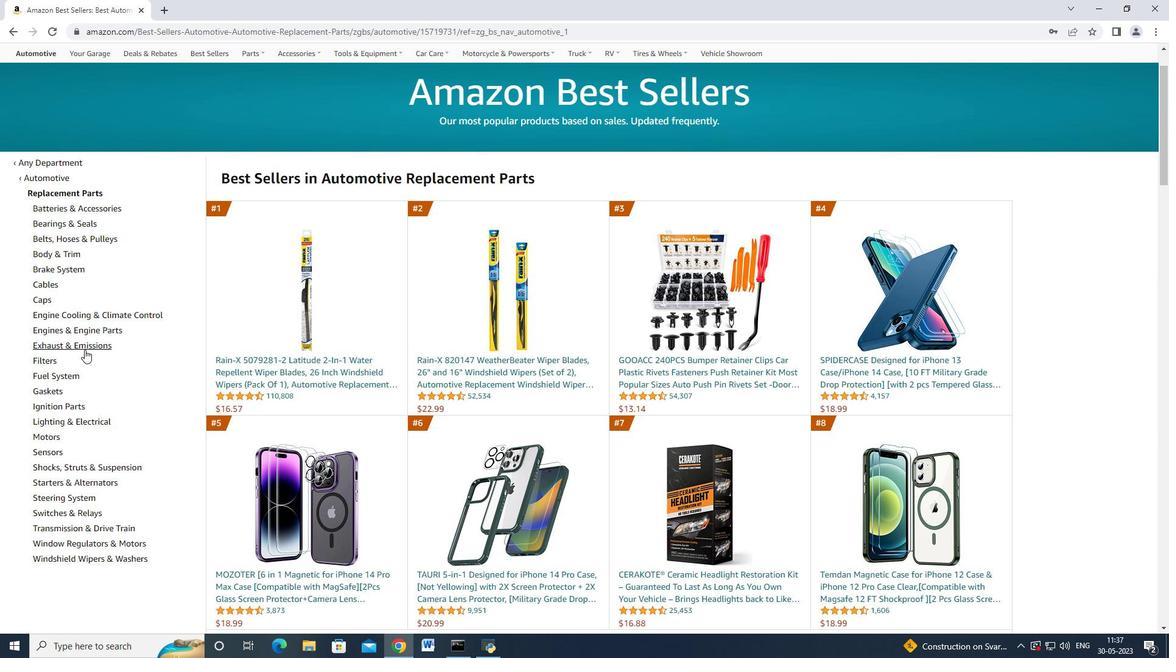 
Action: Mouse pressed left at (85, 346)
Screenshot: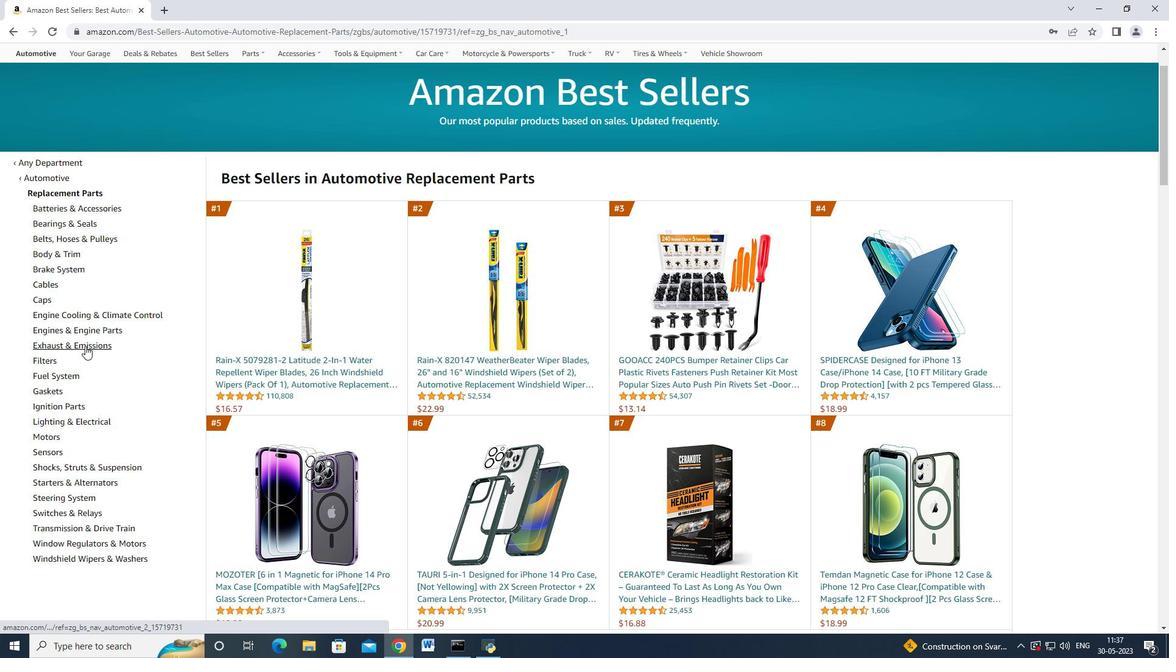 
Action: Mouse moved to (84, 348)
Screenshot: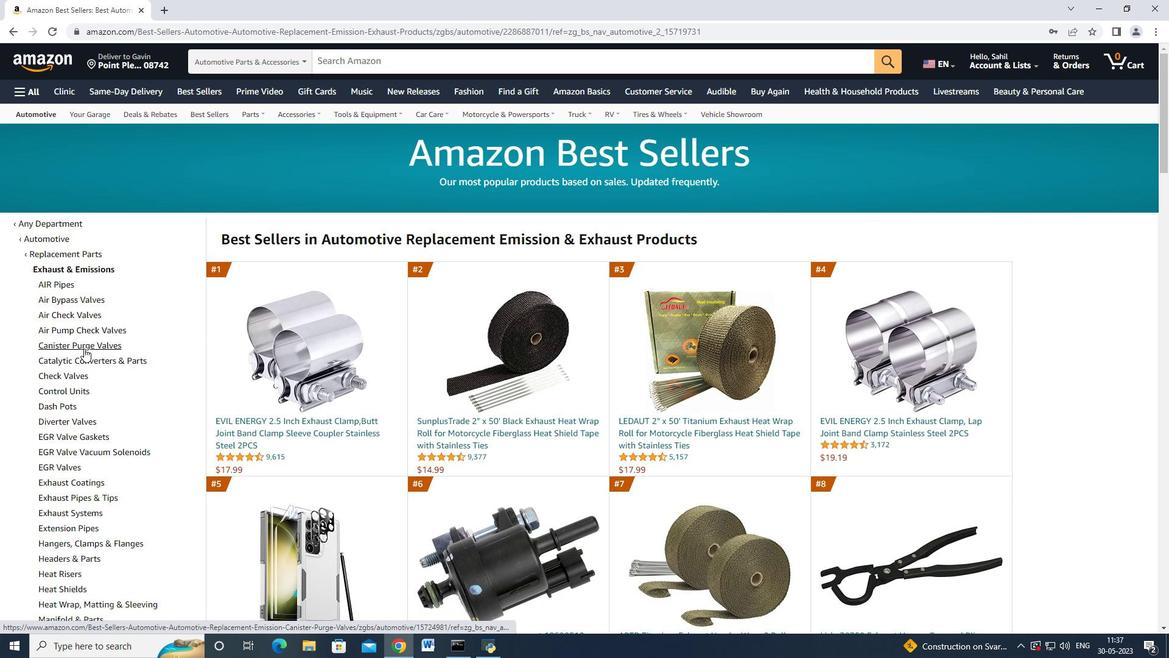 
Action: Mouse scrolled (84, 347) with delta (0, 0)
Screenshot: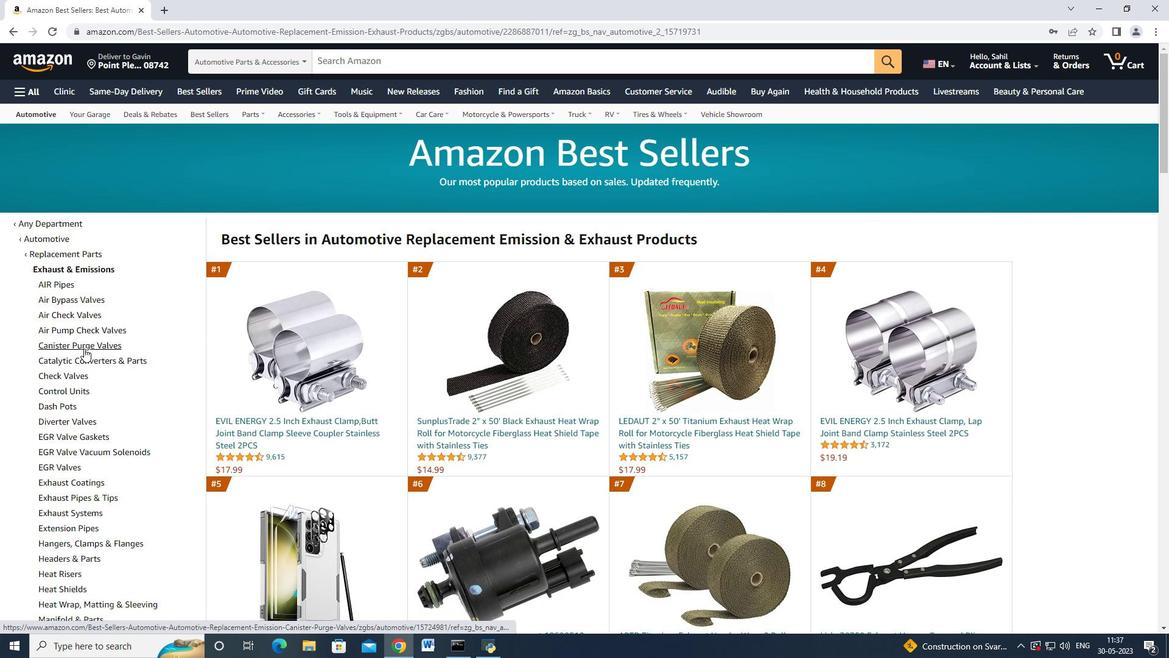 
Action: Mouse moved to (106, 438)
Screenshot: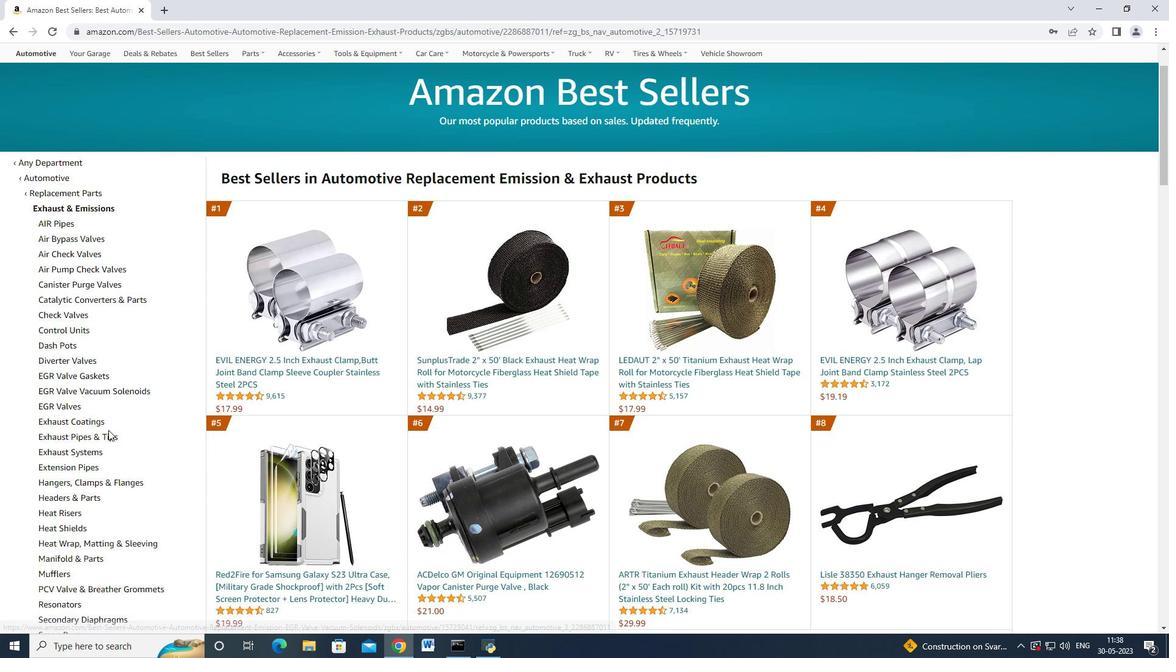 
Action: Mouse pressed left at (106, 438)
Screenshot: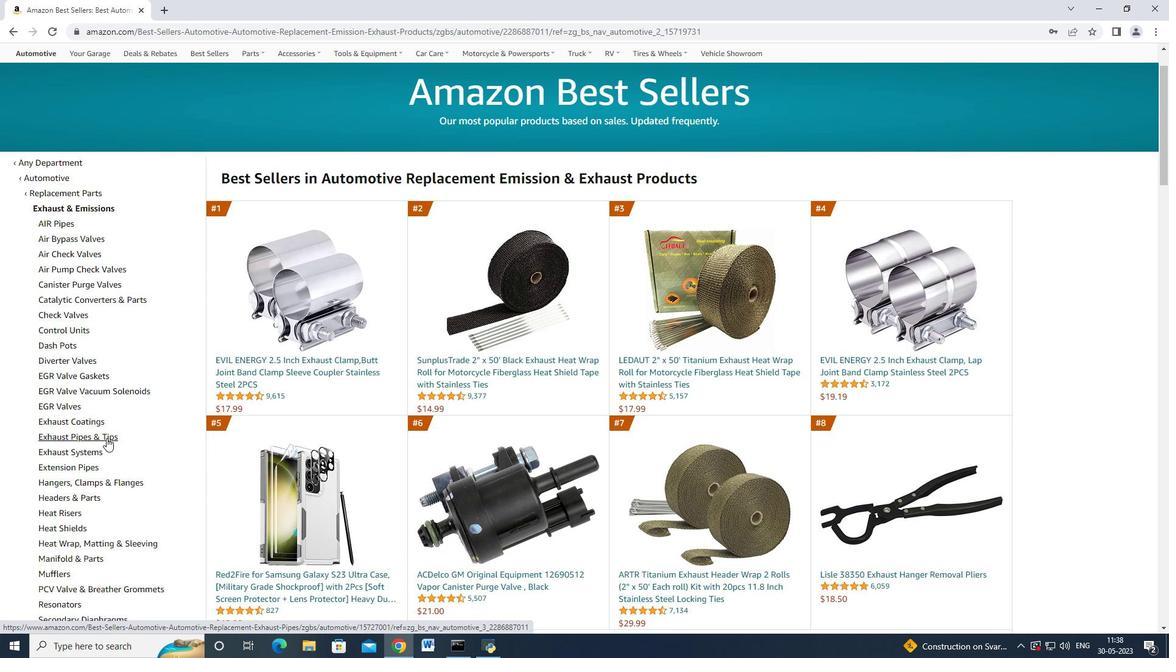 
Action: Mouse moved to (280, 421)
Screenshot: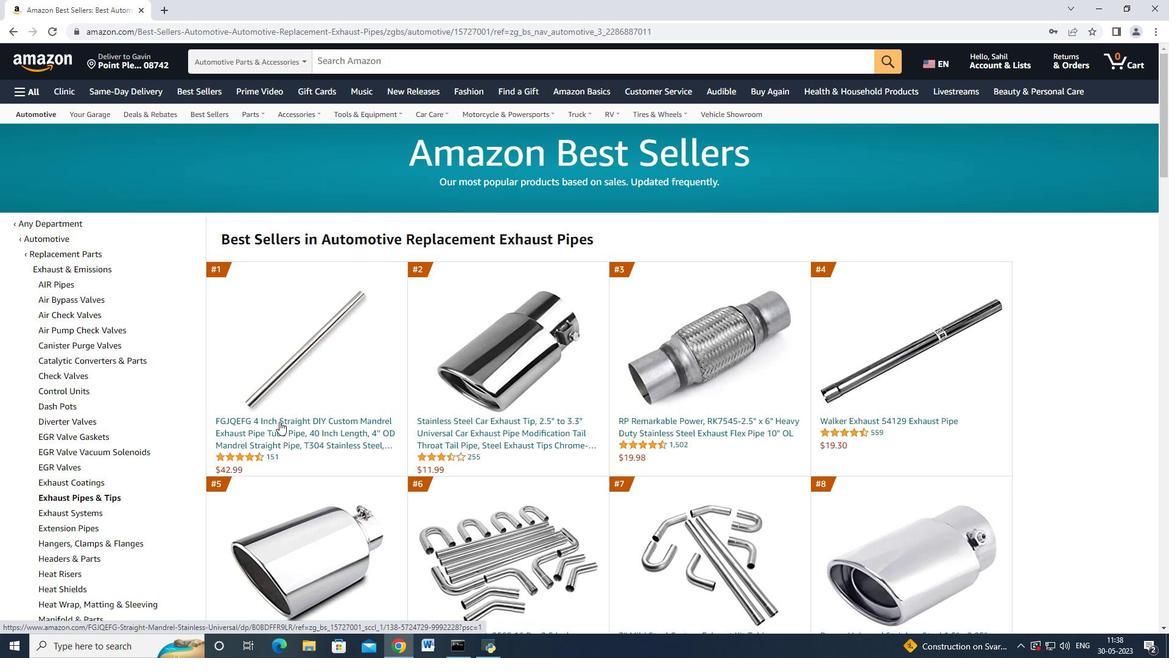 
Action: Mouse pressed left at (280, 421)
Screenshot: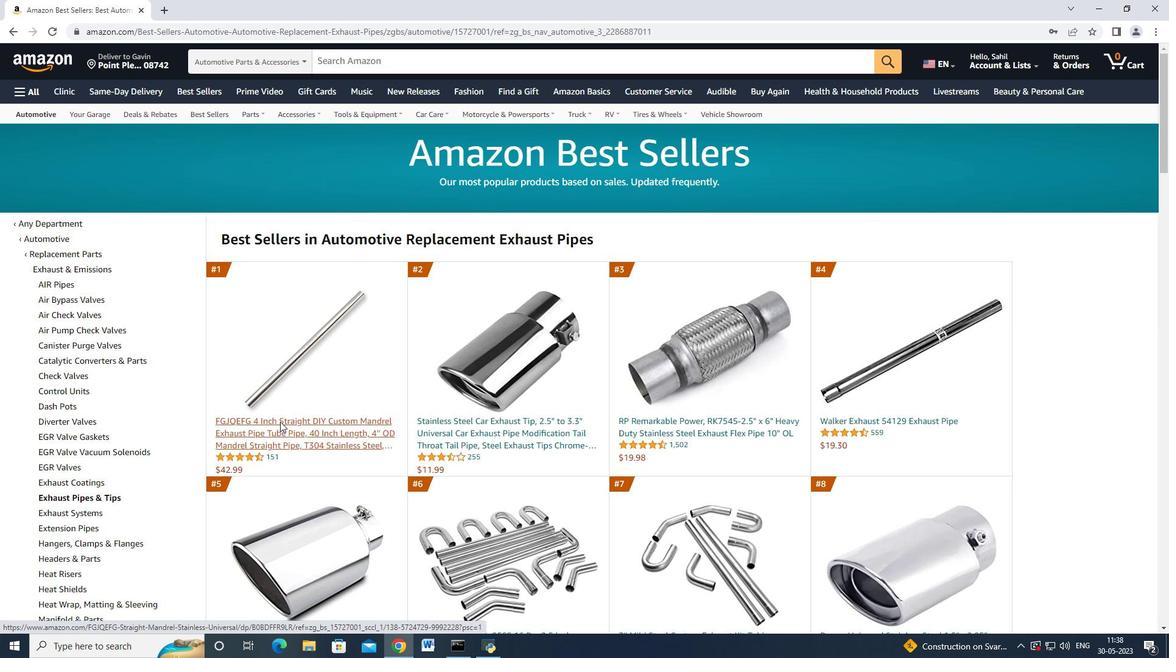 
Action: Mouse moved to (912, 409)
Screenshot: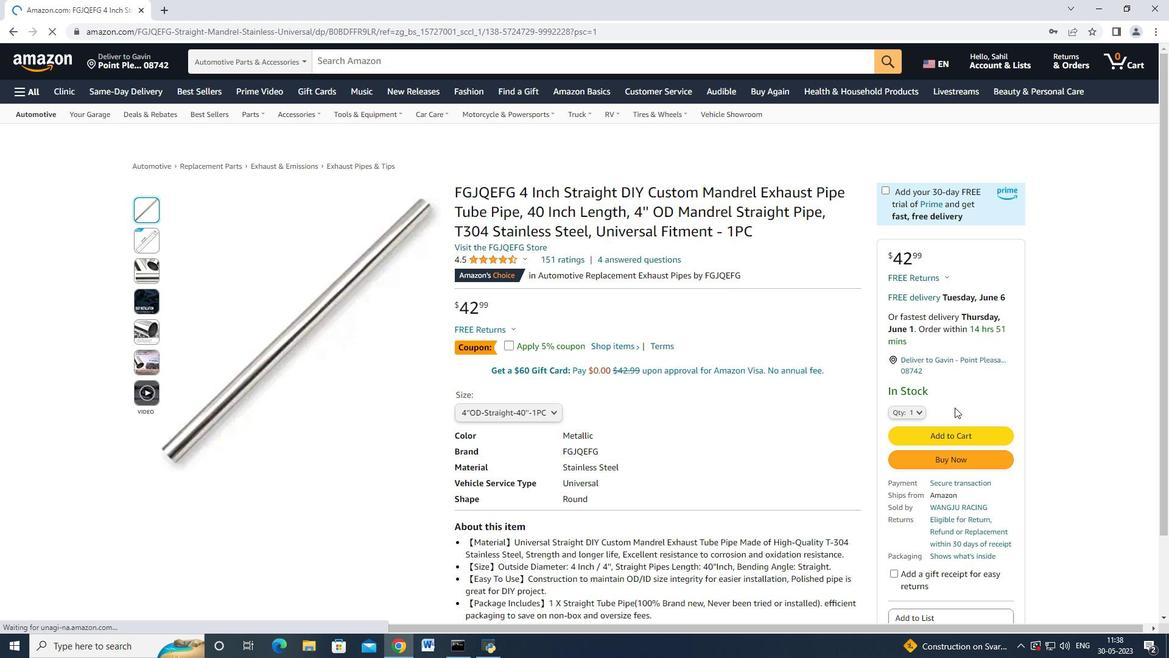 
Action: Mouse pressed left at (912, 409)
Screenshot: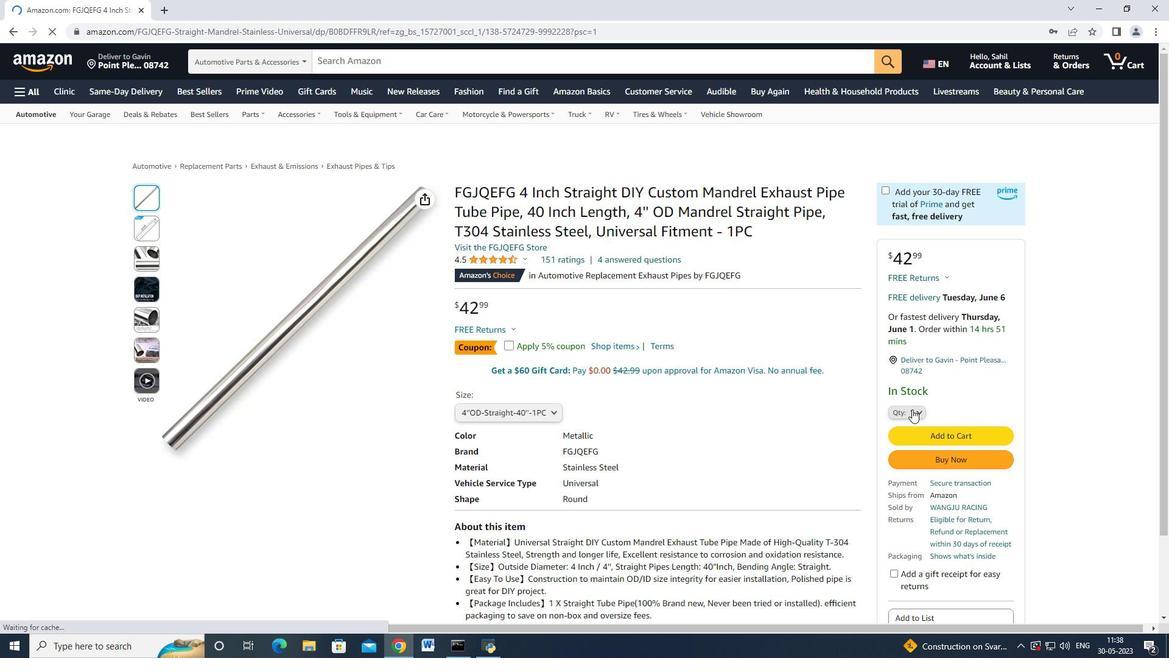 
Action: Mouse moved to (893, 90)
Screenshot: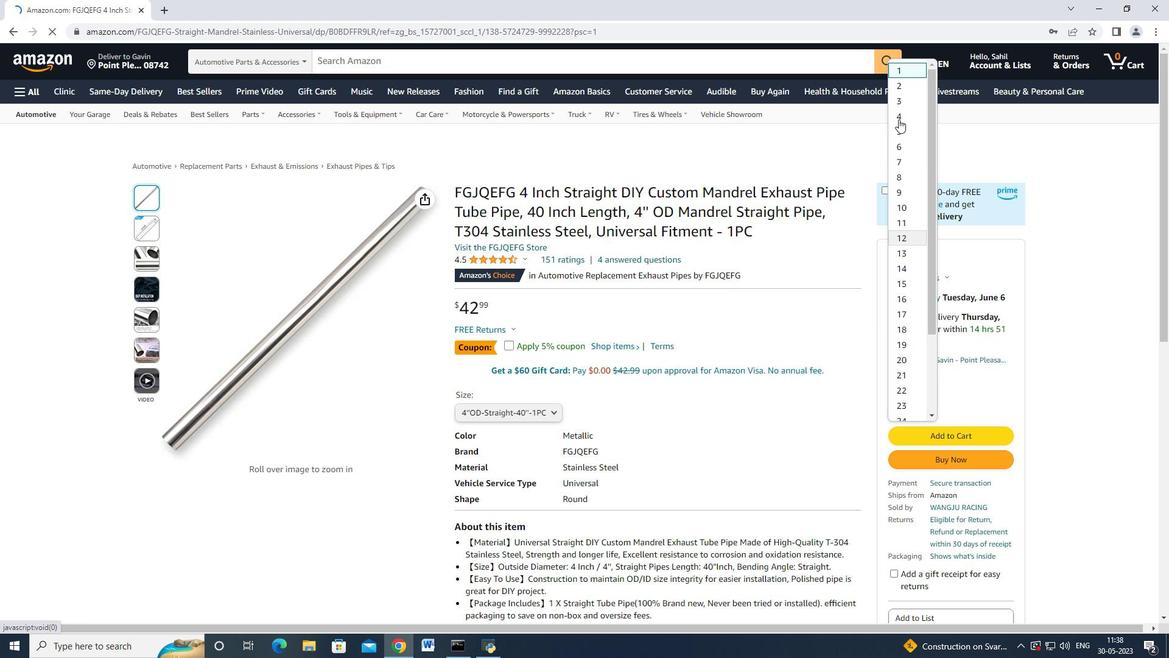 
Action: Mouse pressed left at (893, 90)
Screenshot: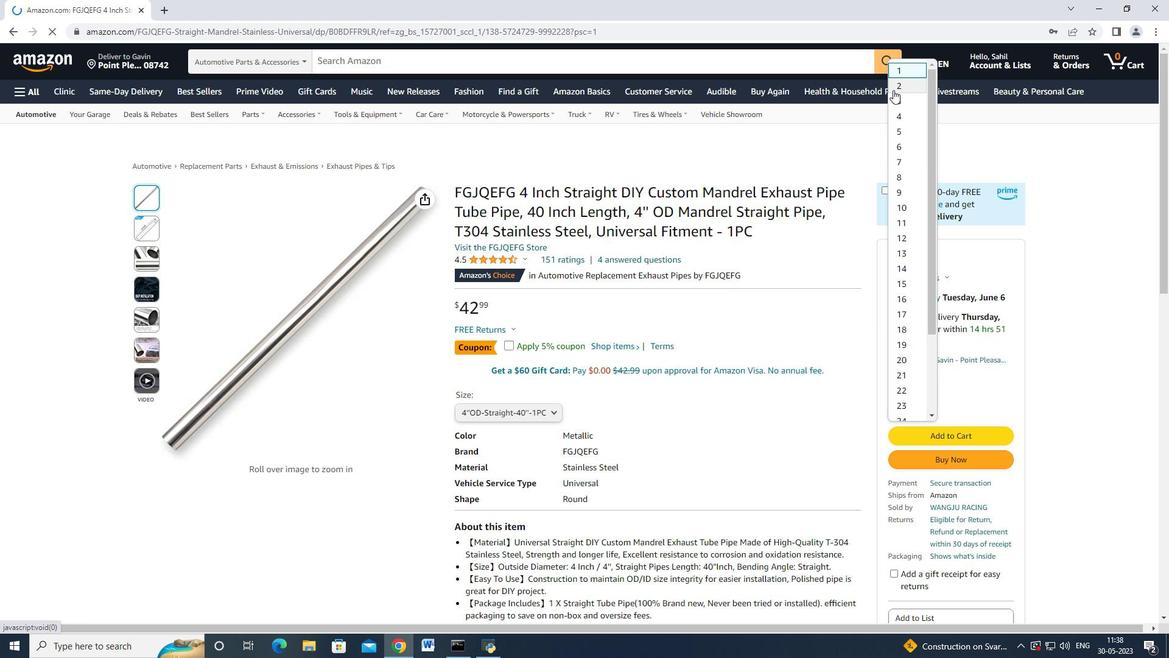 
Action: Mouse moved to (935, 461)
Screenshot: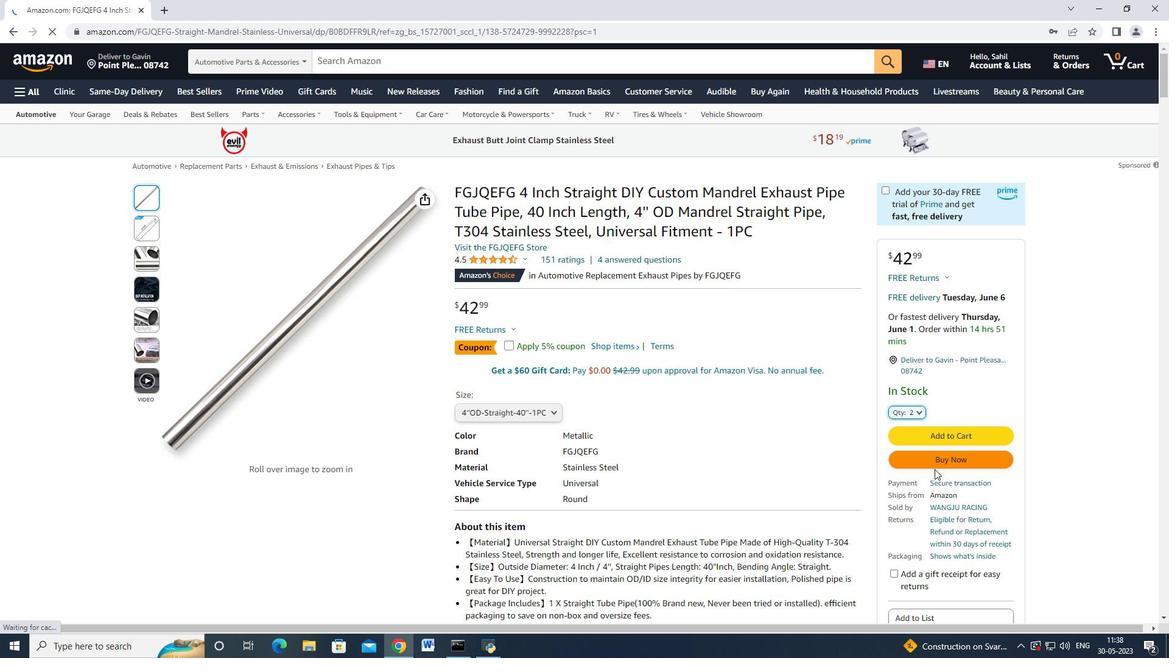 
Action: Mouse pressed left at (935, 461)
Screenshot: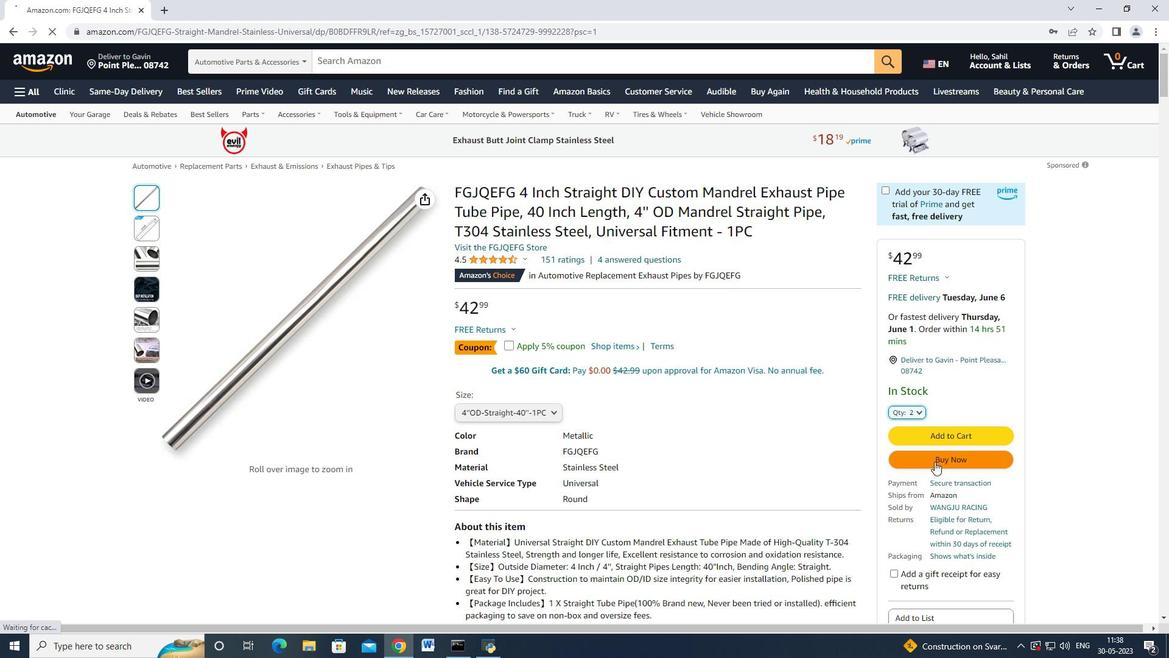 
Action: Mouse moved to (707, 101)
Screenshot: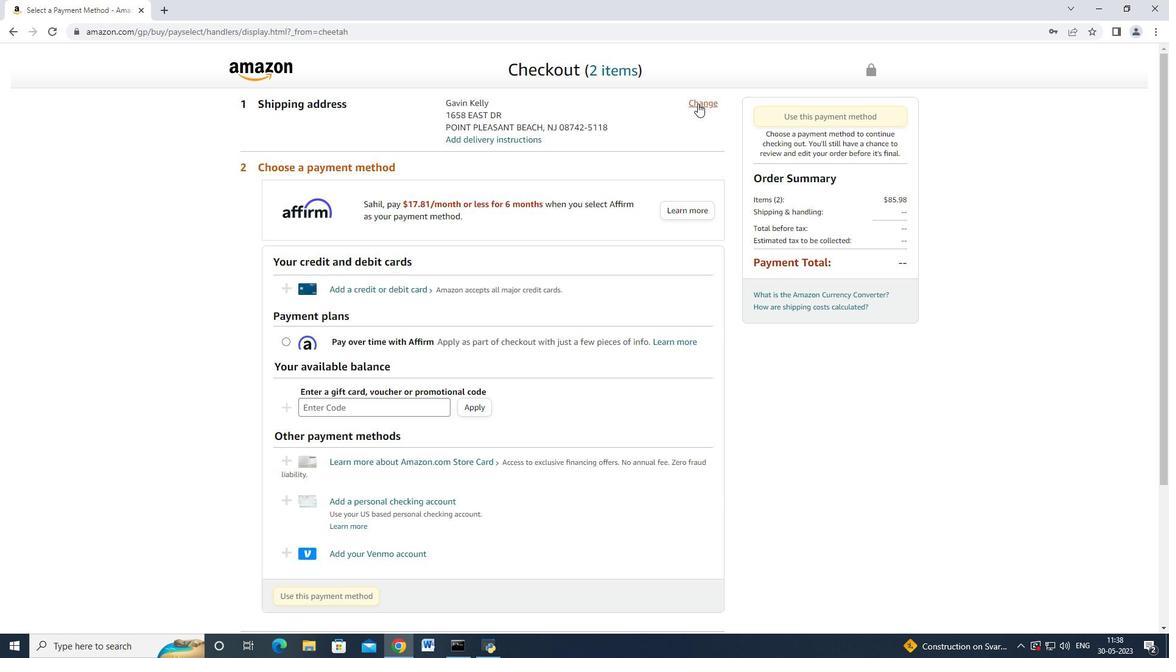 
Action: Mouse pressed left at (707, 101)
Screenshot: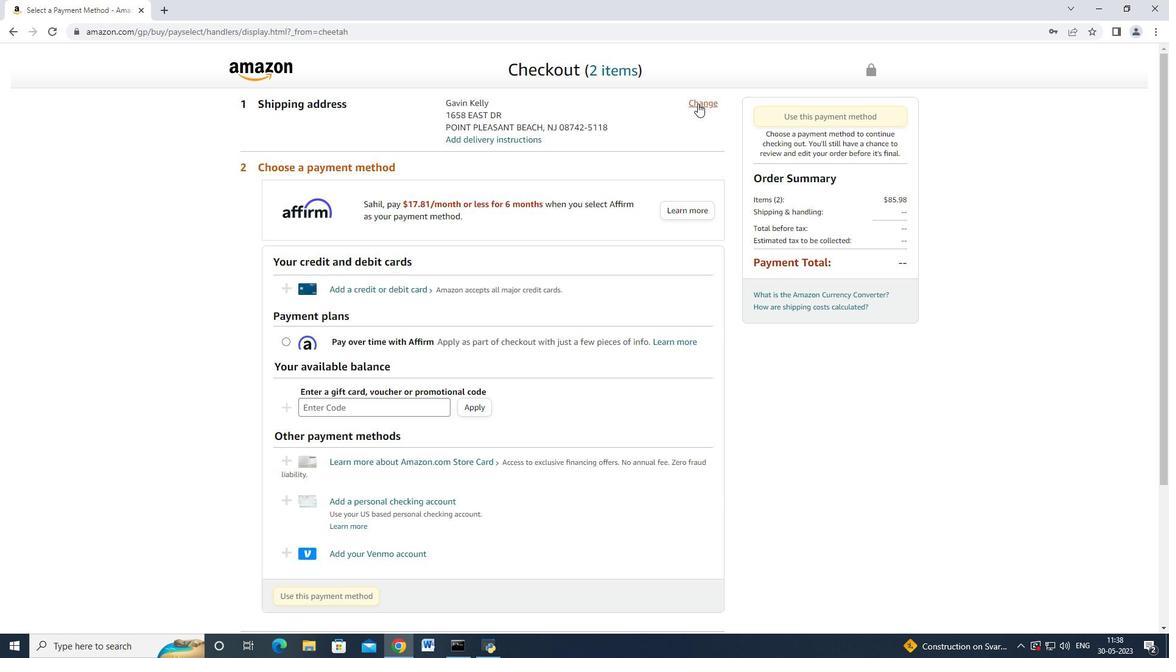 
Action: Mouse moved to (336, 364)
Screenshot: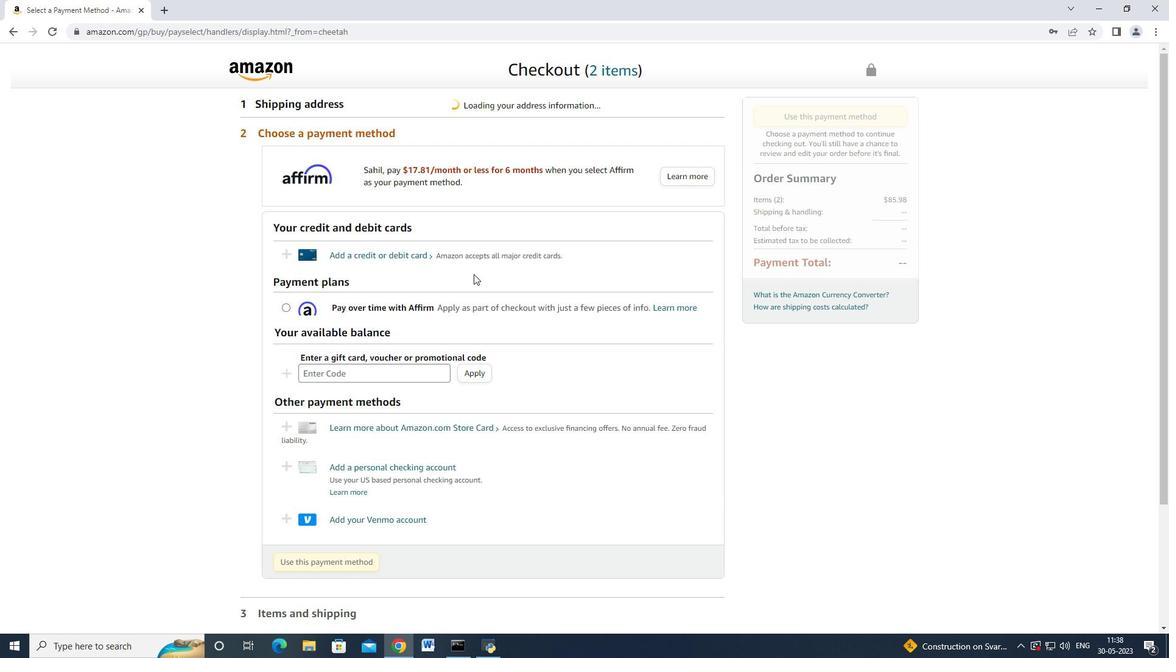 
Action: Mouse scrolled (336, 363) with delta (0, 0)
Screenshot: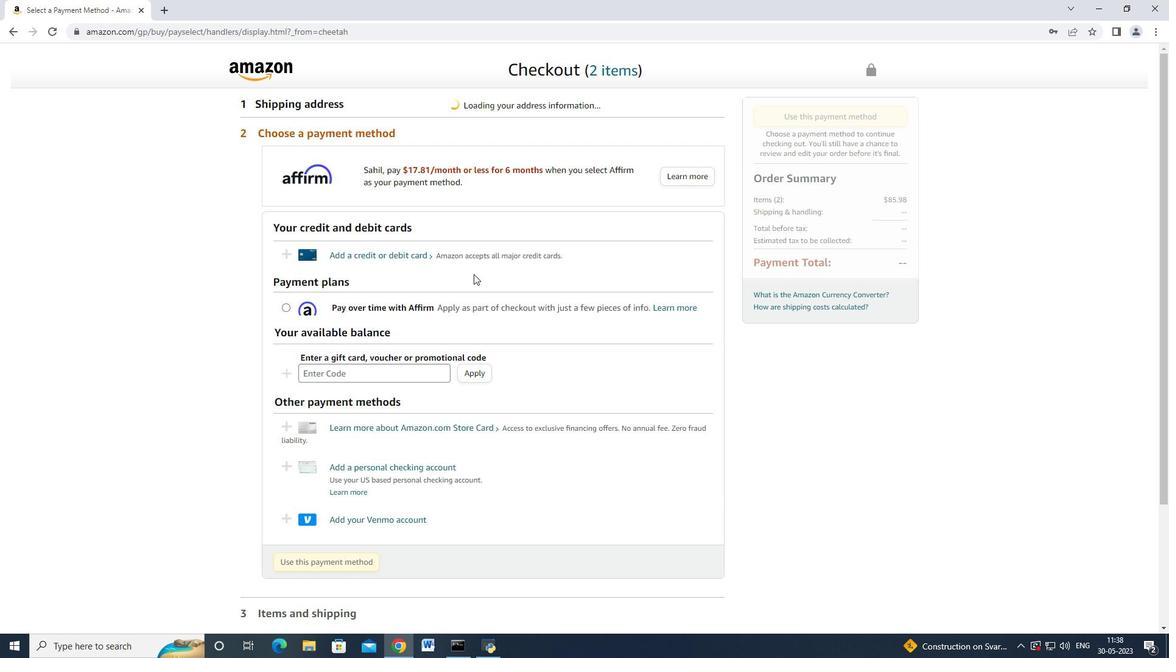 
Action: Mouse moved to (338, 364)
Screenshot: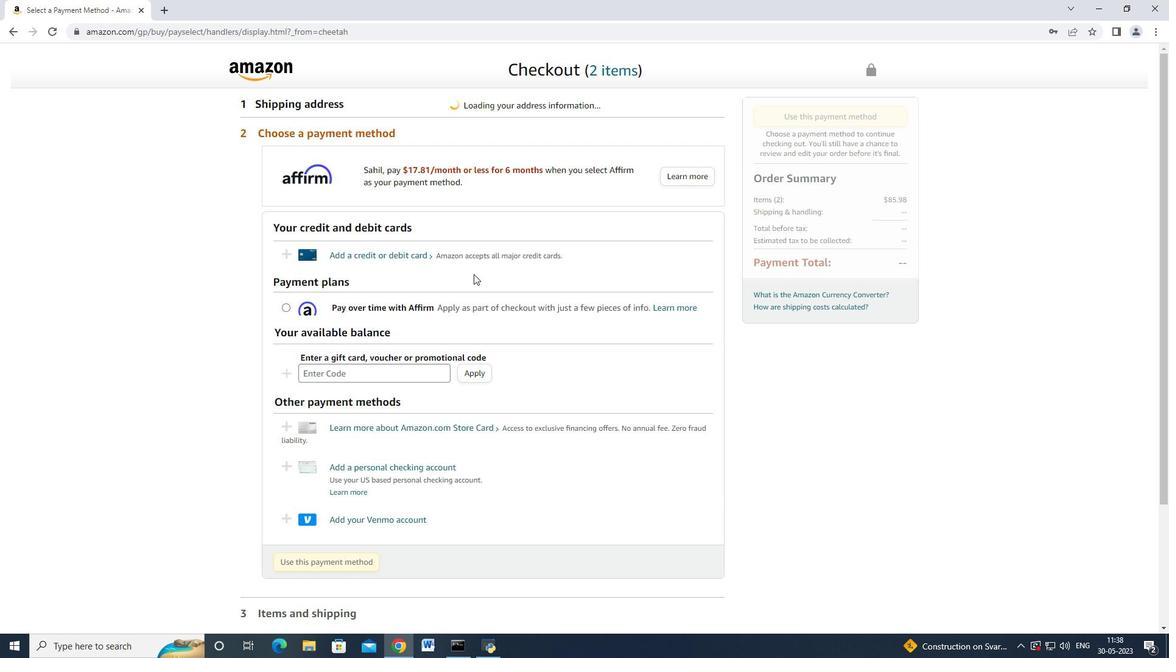 
Action: Mouse scrolled (337, 364) with delta (0, 0)
Screenshot: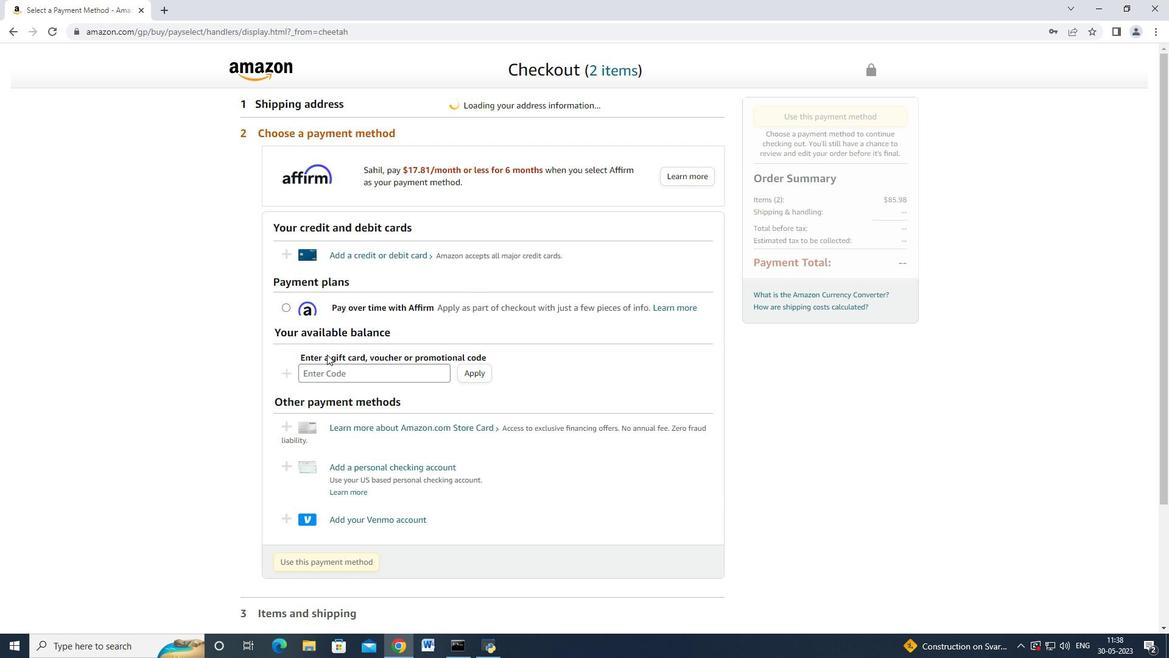 
Action: Mouse moved to (338, 364)
Screenshot: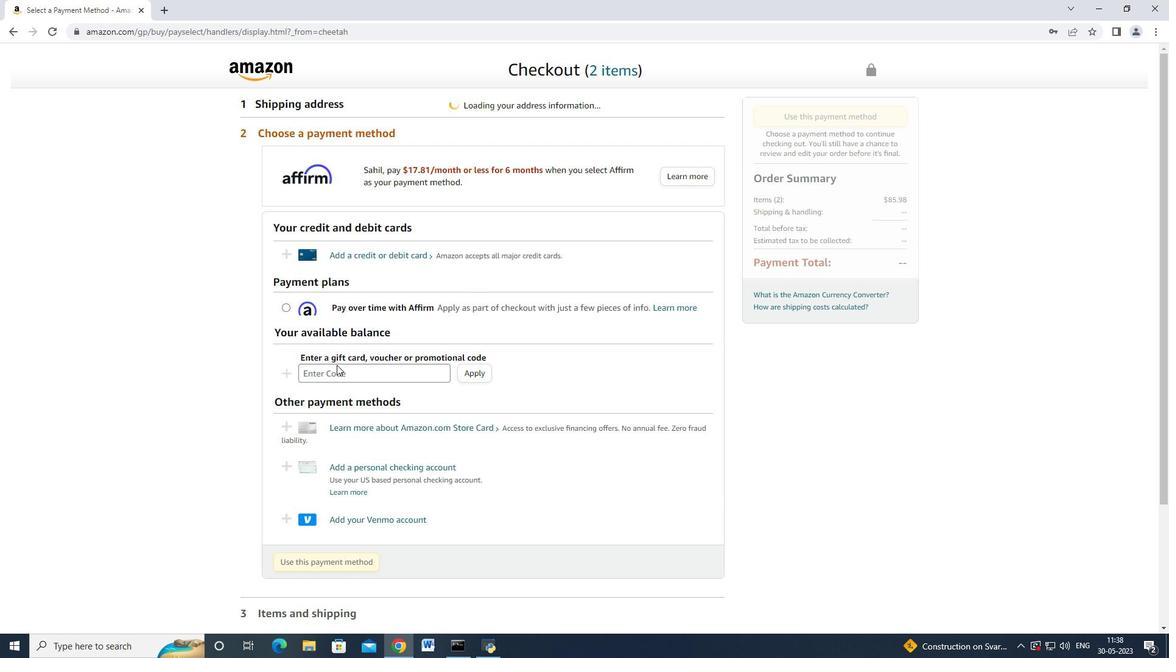 
Action: Mouse scrolled (337, 364) with delta (0, 0)
Screenshot: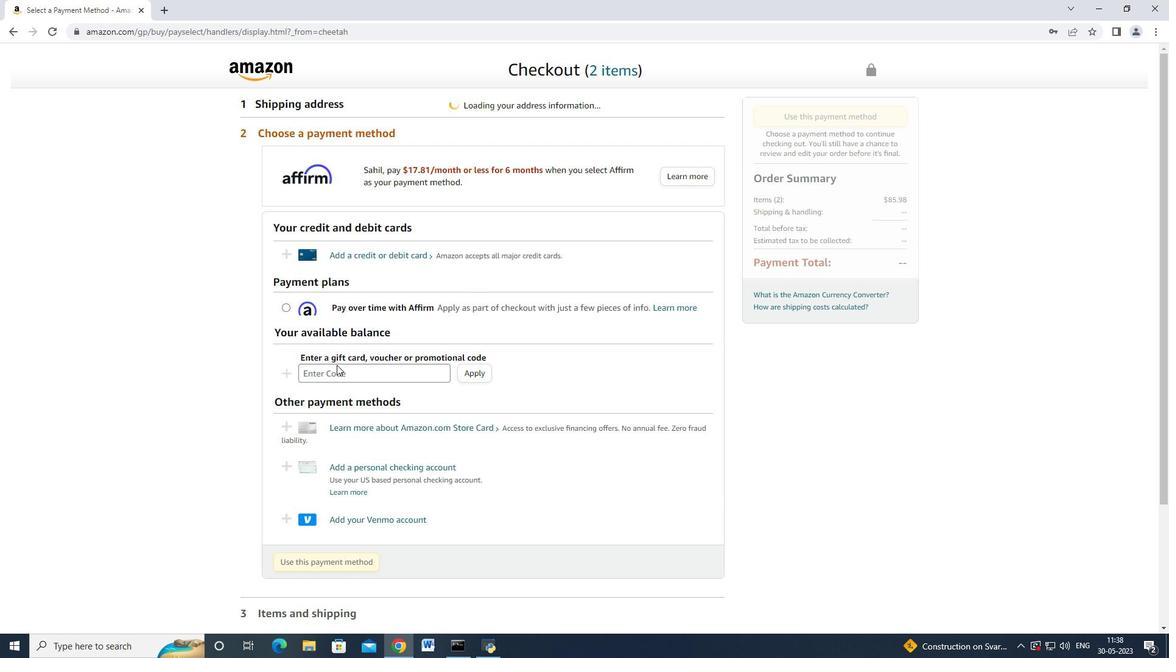 
Action: Mouse moved to (338, 363)
Screenshot: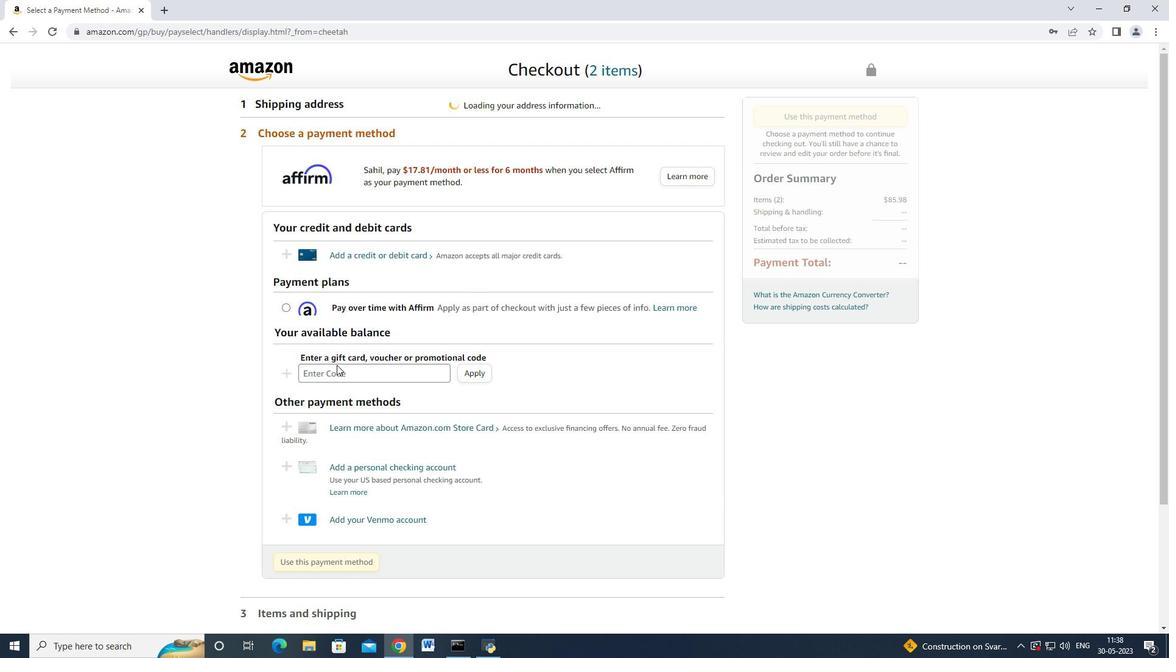 
Action: Mouse scrolled (337, 364) with delta (0, 0)
Screenshot: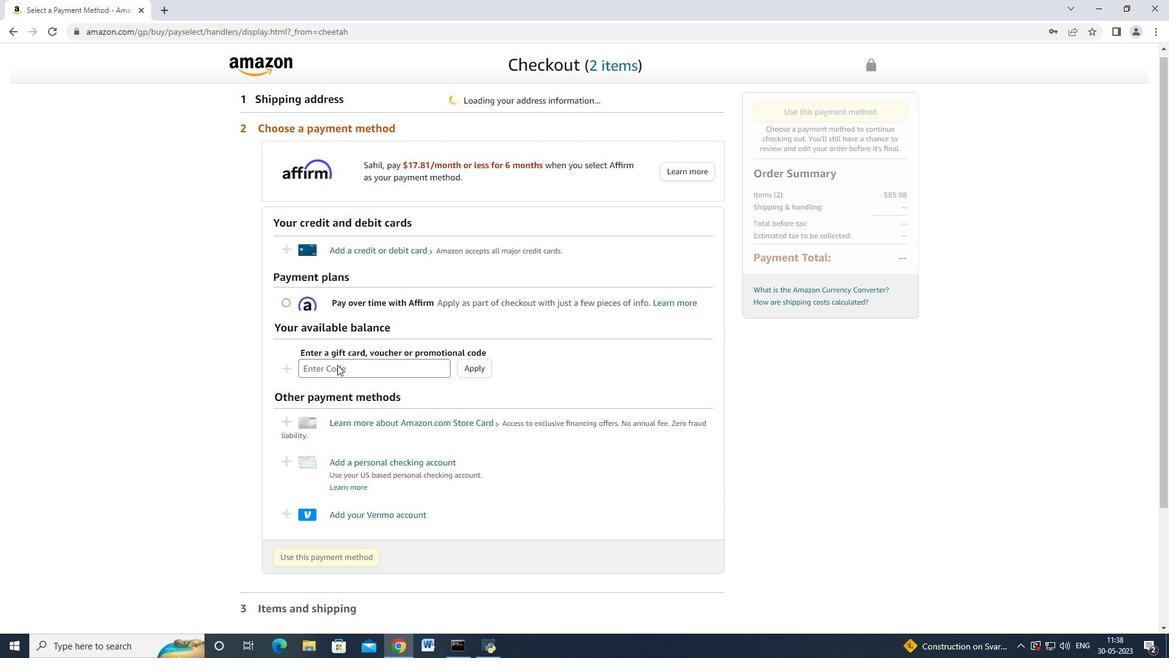 
Action: Mouse moved to (338, 362)
Screenshot: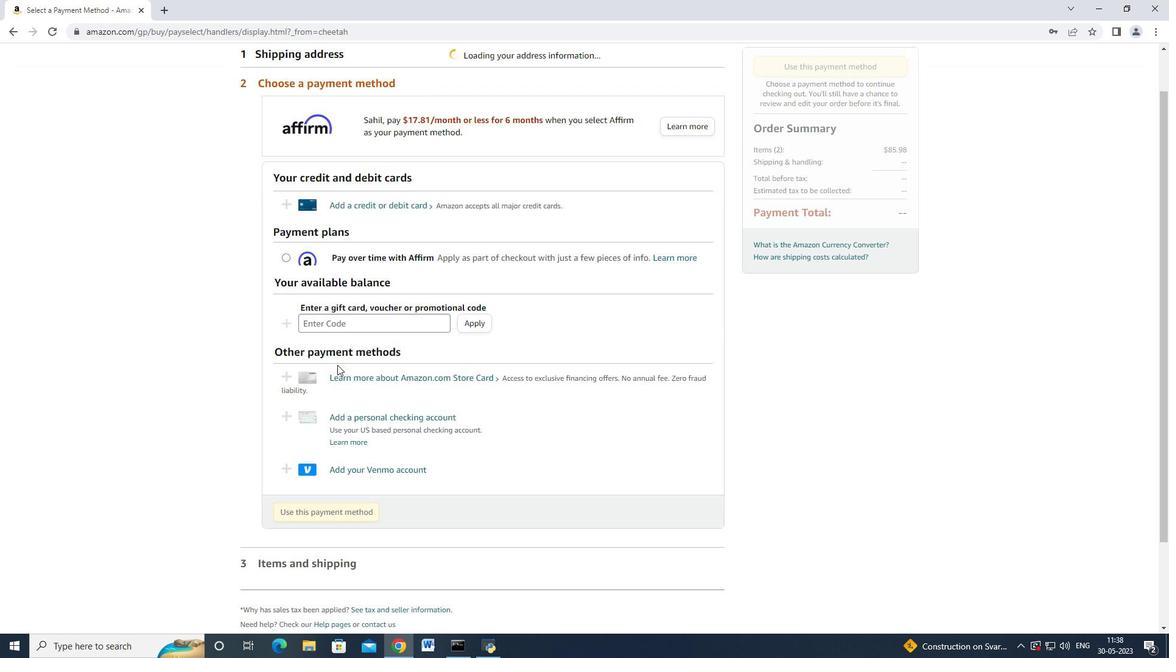 
Action: Mouse scrolled (337, 364) with delta (0, 0)
Screenshot: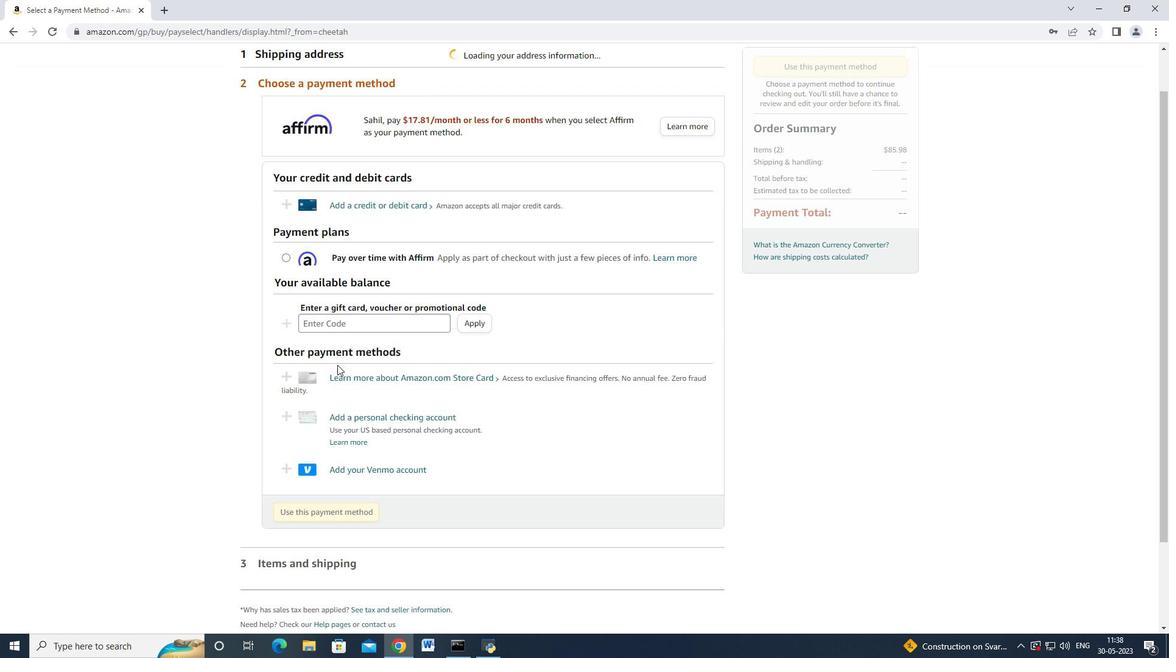 
Action: Mouse moved to (342, 358)
Screenshot: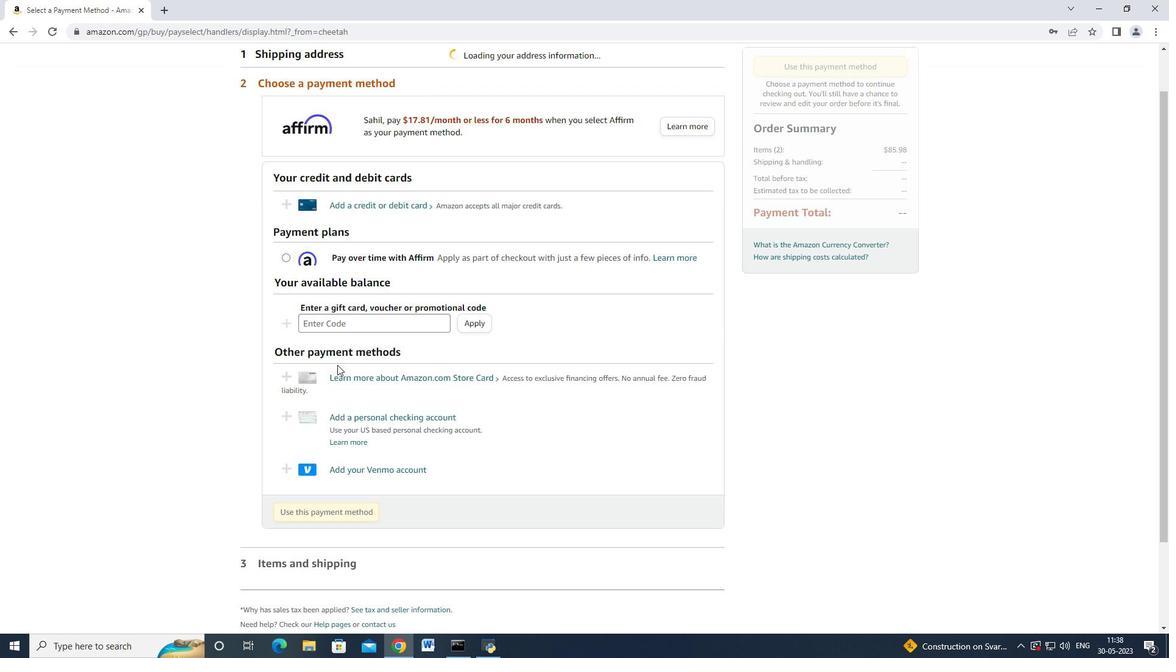 
Action: Mouse scrolled (338, 364) with delta (0, 0)
Screenshot: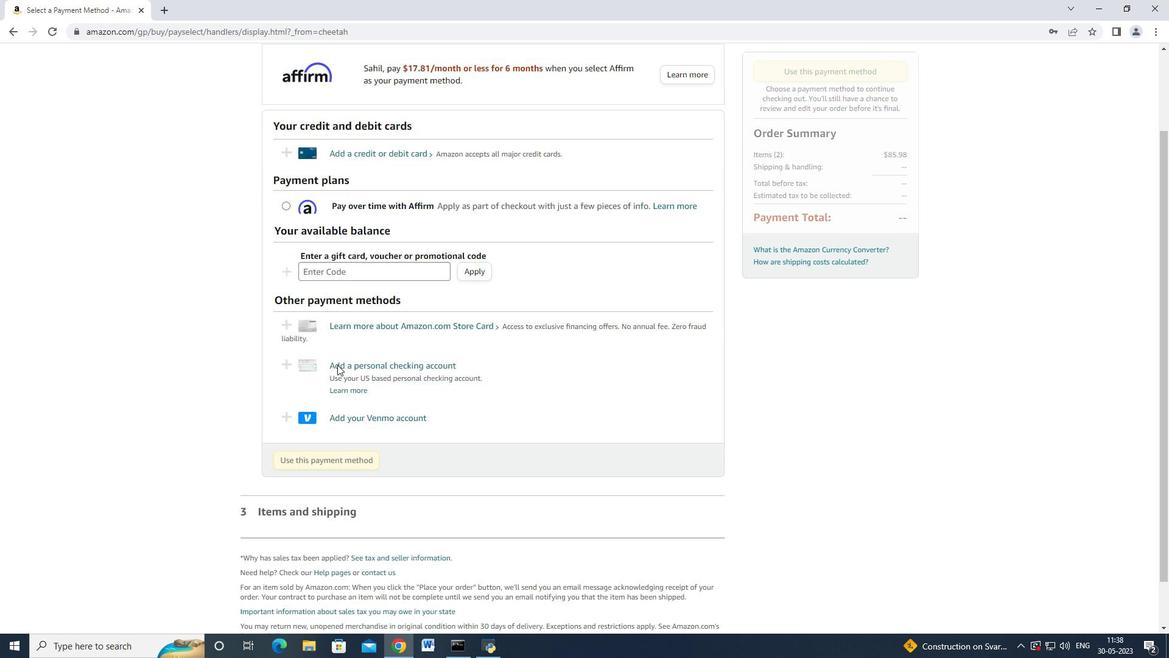 
Action: Mouse moved to (367, 346)
Screenshot: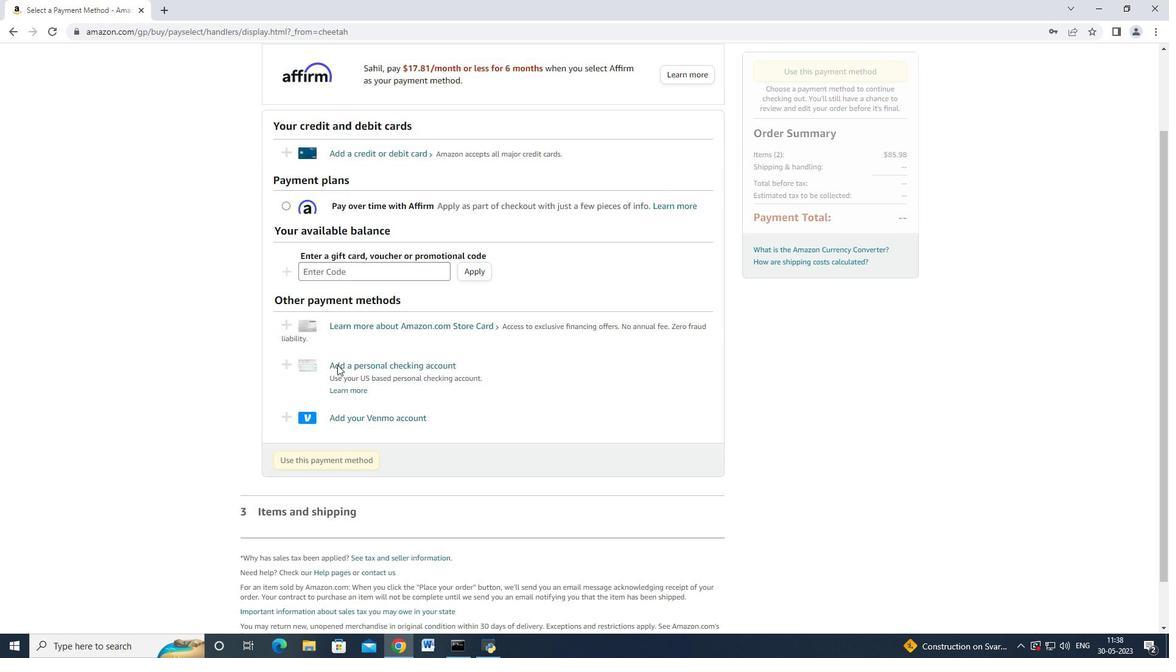 
Action: Mouse scrolled (338, 364) with delta (0, 0)
Screenshot: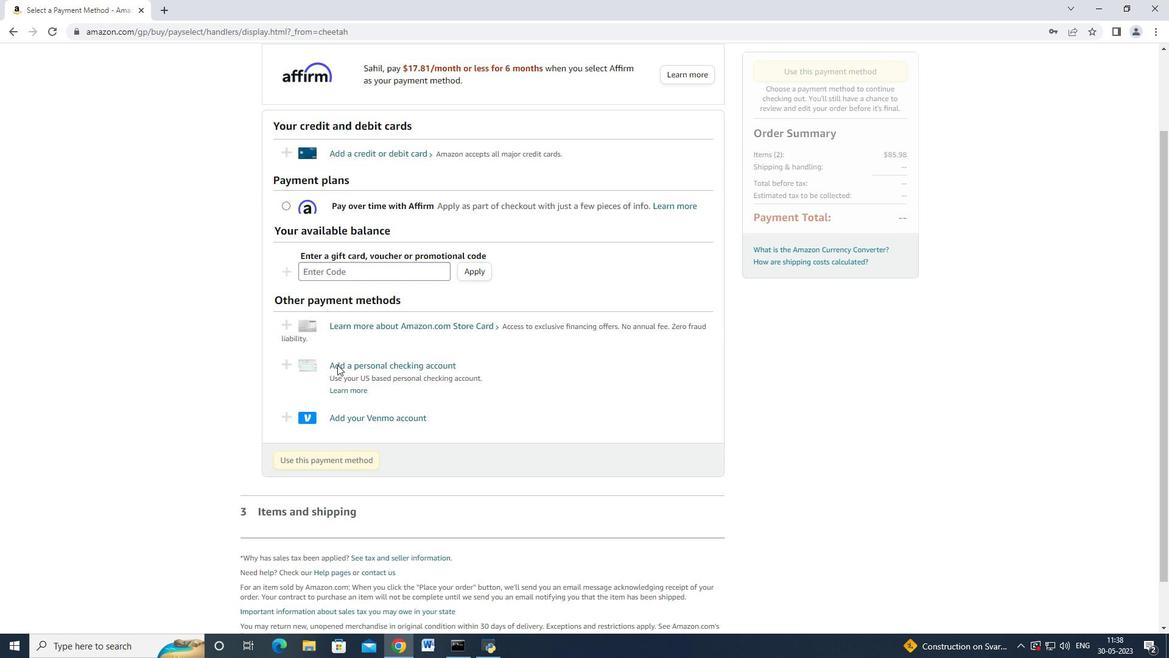 
Action: Mouse moved to (394, 337)
Screenshot: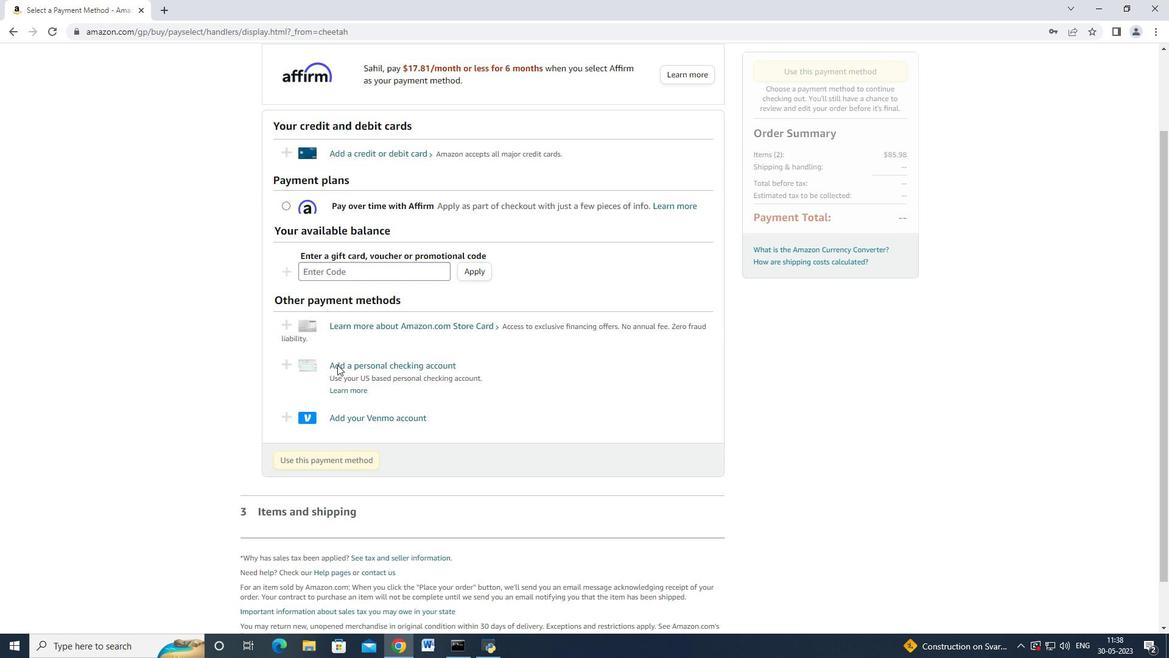 
Action: Mouse scrolled (338, 364) with delta (0, 0)
Screenshot: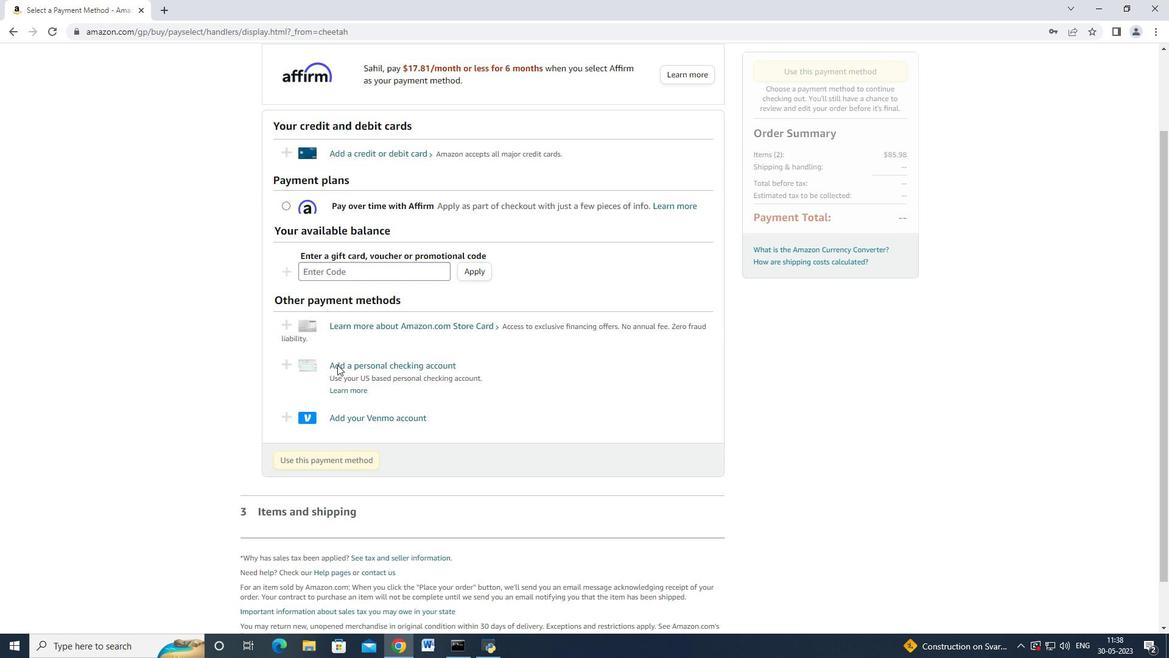 
Action: Mouse moved to (488, 299)
Screenshot: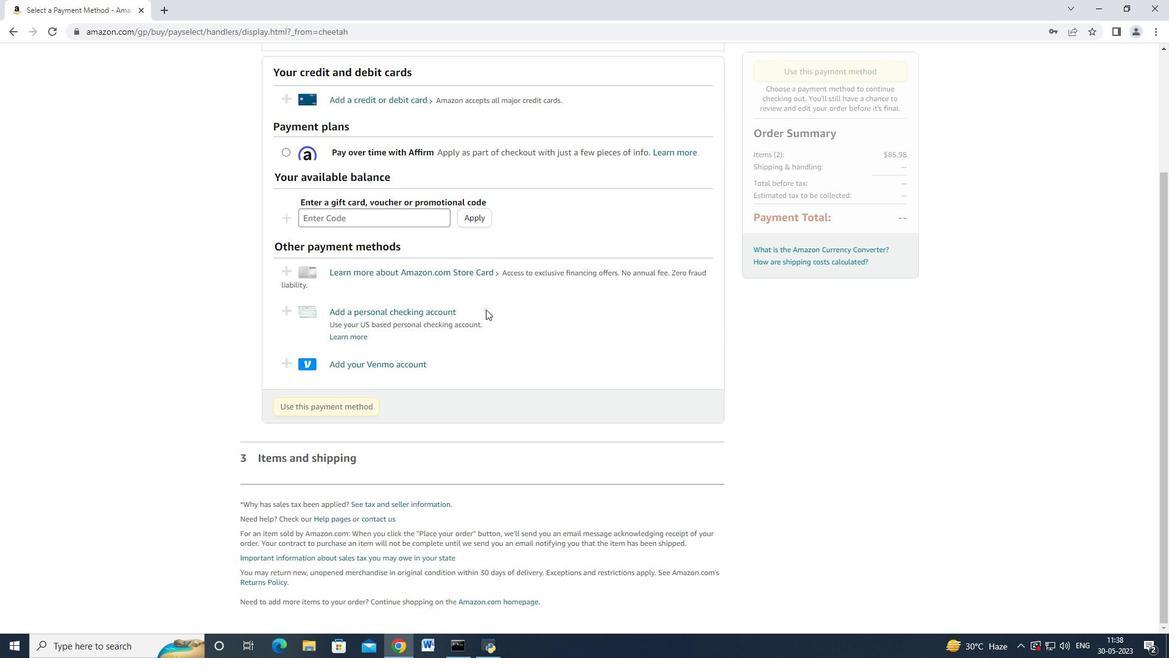 
Action: Mouse scrolled (488, 299) with delta (0, 0)
Screenshot: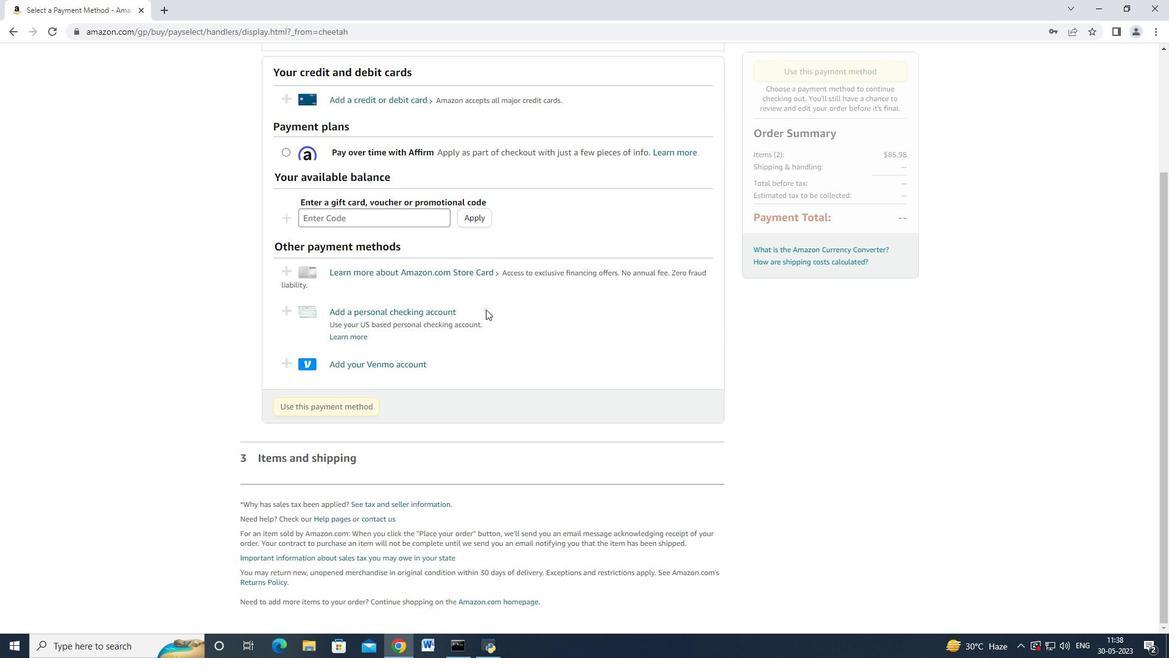 
Action: Mouse moved to (488, 296)
Screenshot: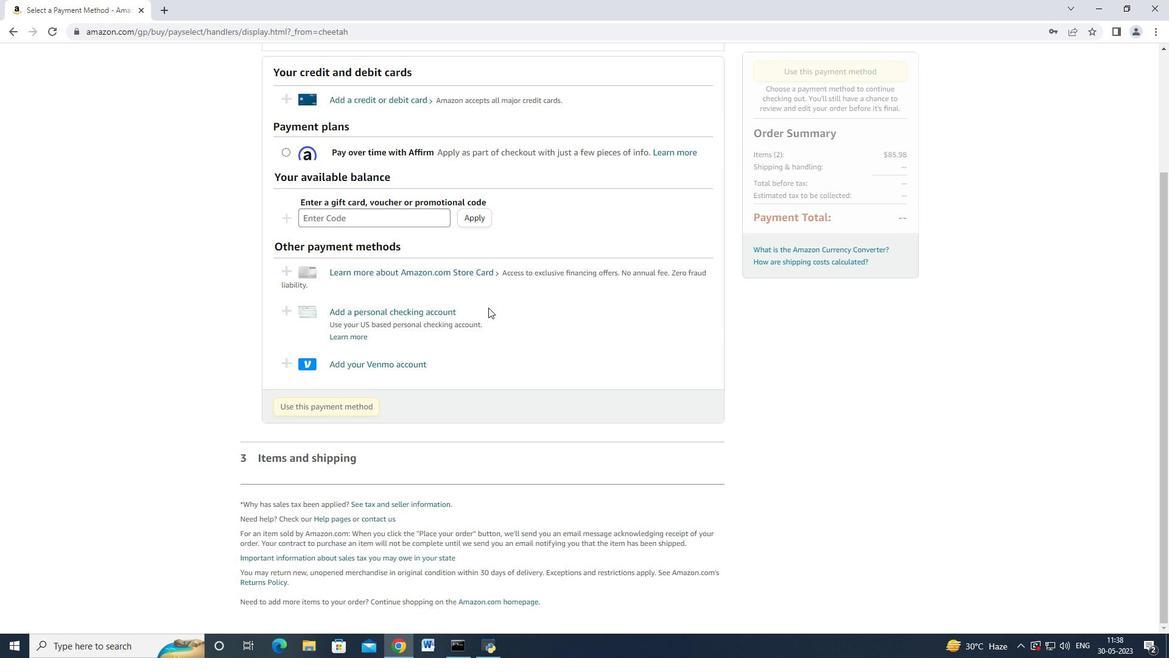
Action: Mouse scrolled (488, 297) with delta (0, 0)
Screenshot: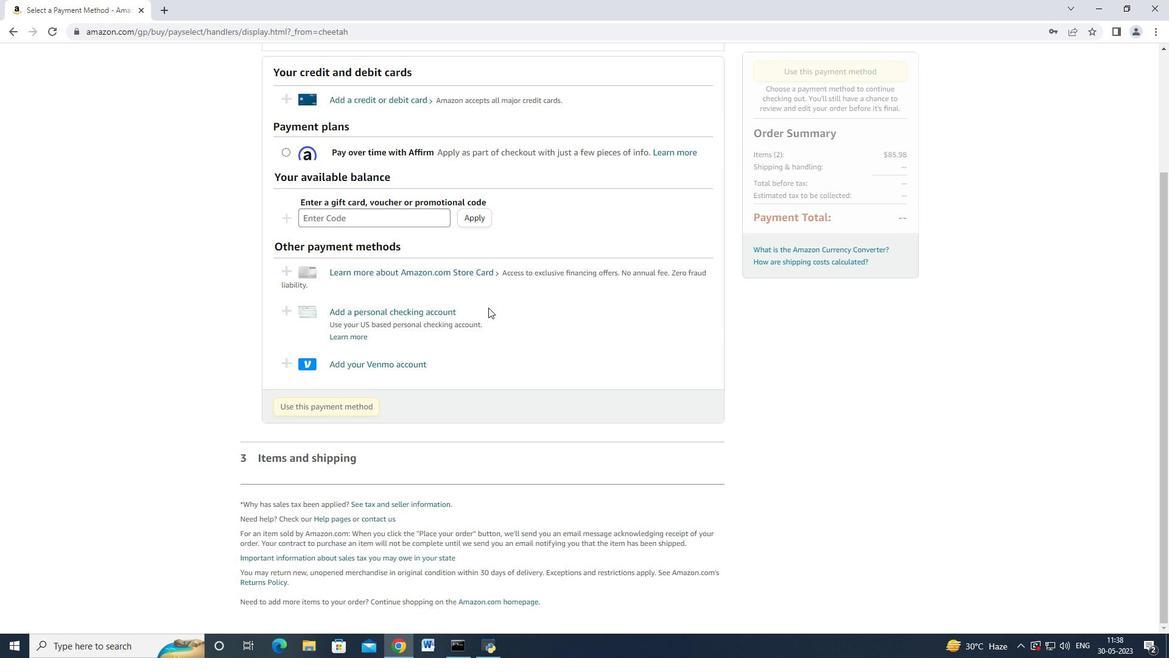 
Action: Mouse moved to (489, 280)
Screenshot: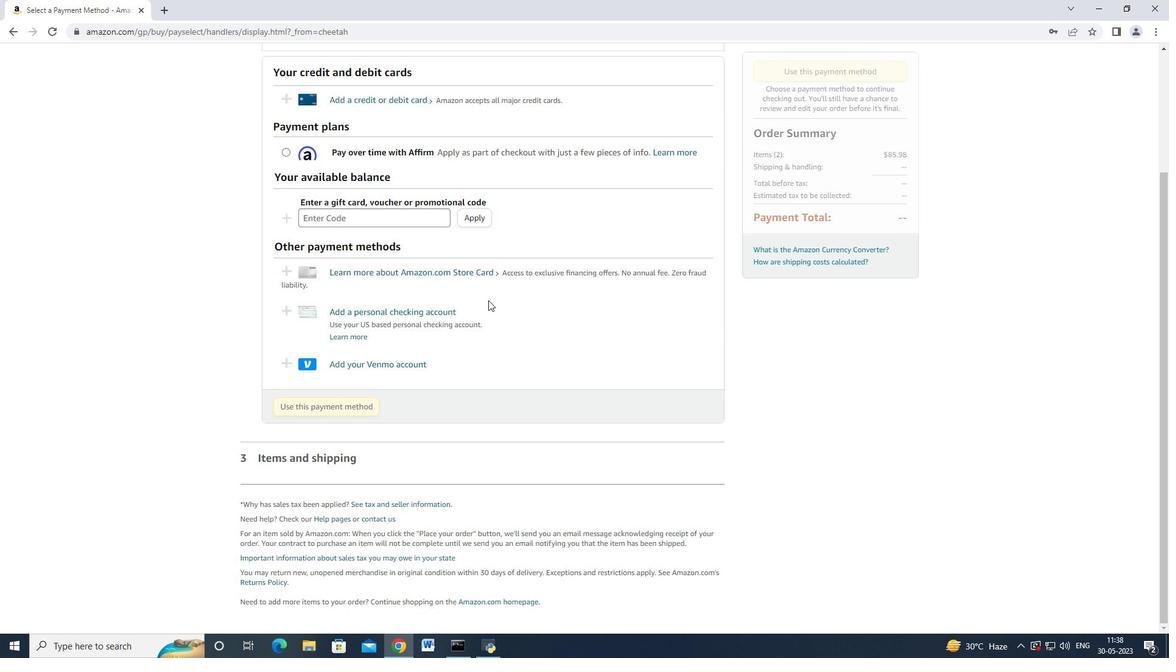 
Action: Mouse scrolled (488, 289) with delta (0, 0)
Screenshot: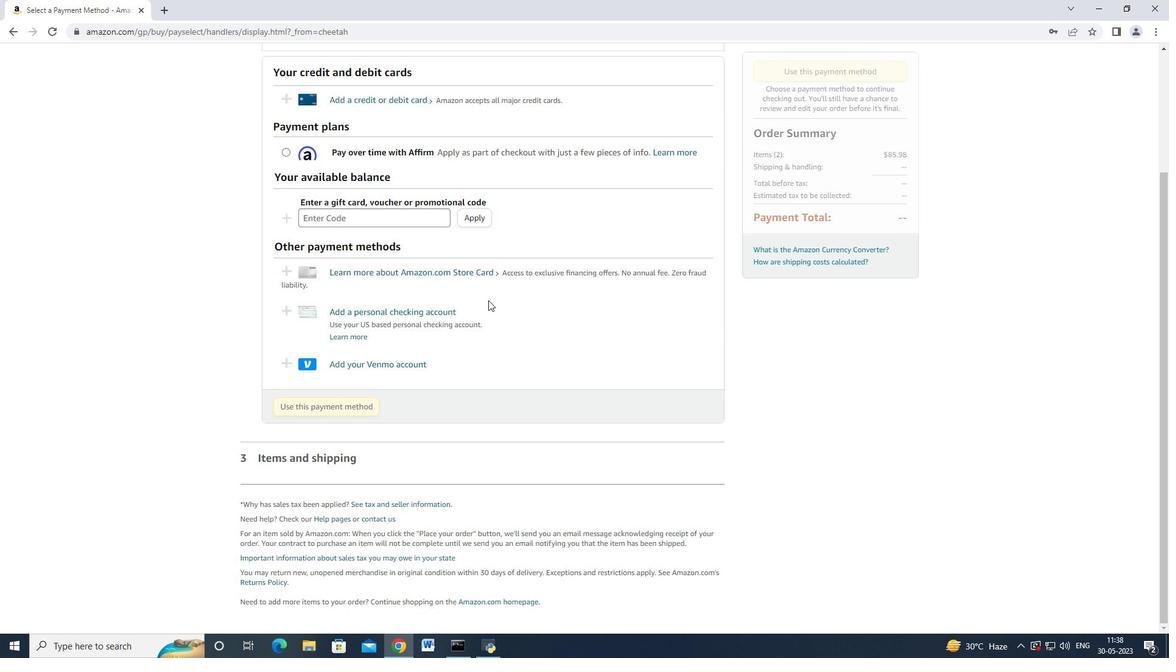 
Action: Mouse moved to (488, 272)
